 Task: Slide 12 - Our First Trip-1.
Action: Mouse moved to (45, 99)
Screenshot: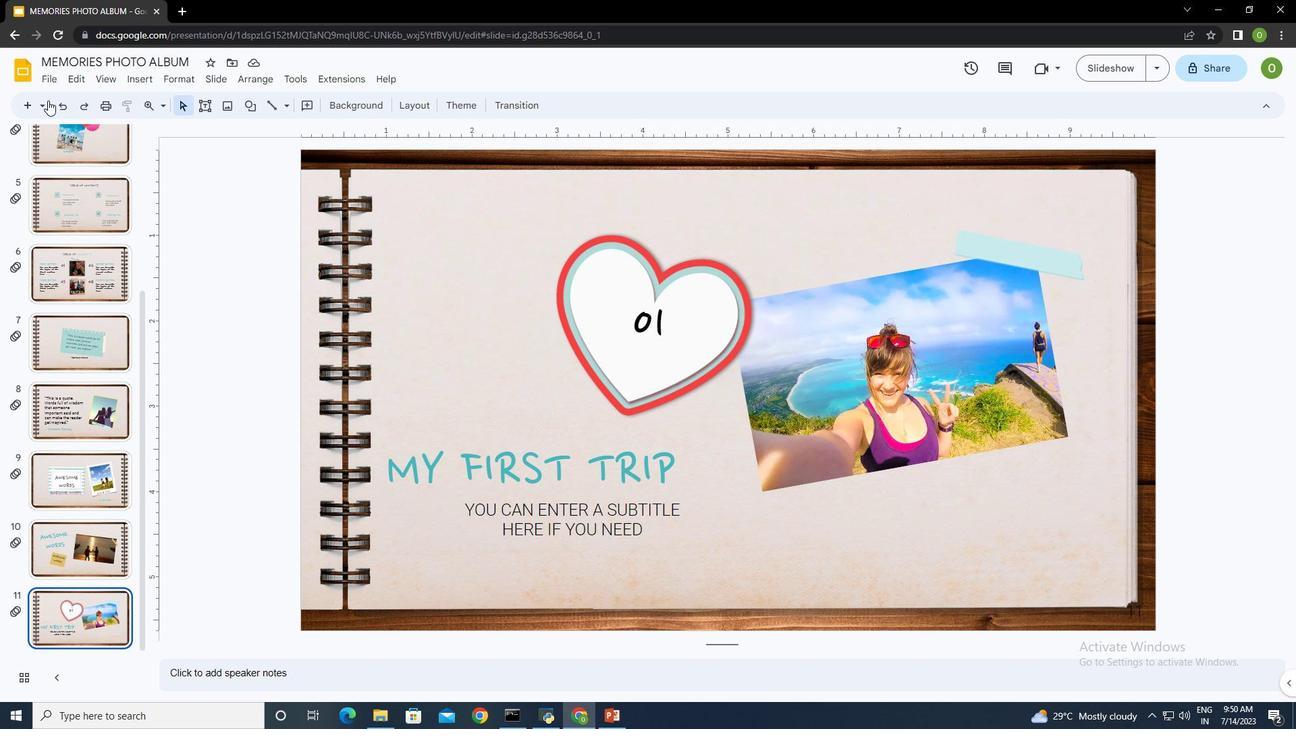 
Action: Mouse pressed left at (45, 99)
Screenshot: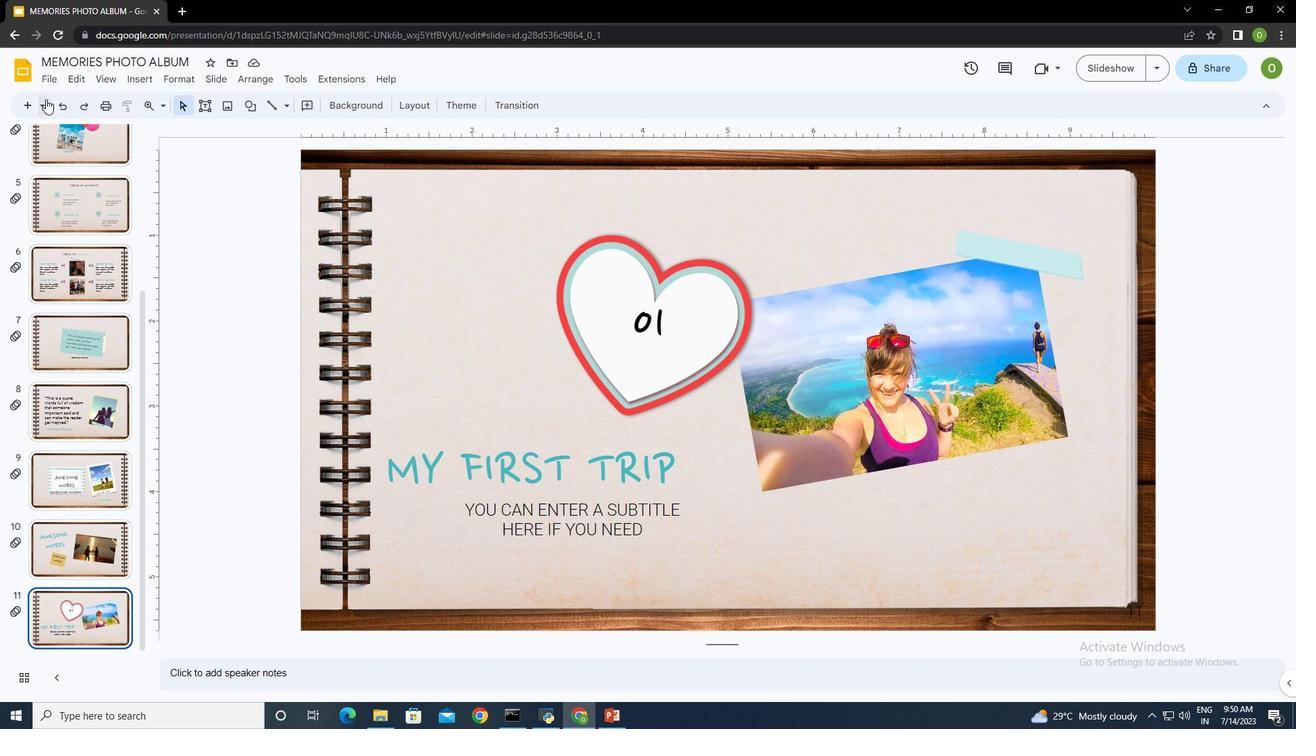 
Action: Mouse moved to (172, 301)
Screenshot: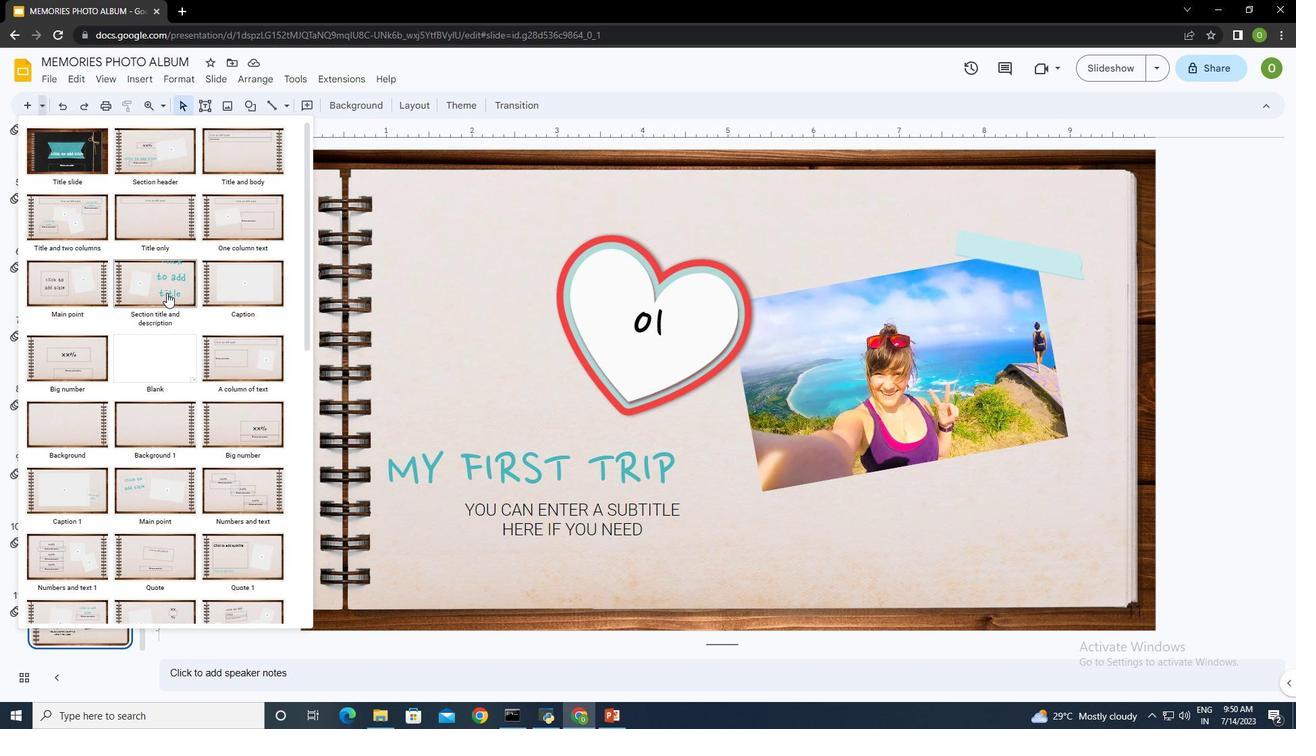 
Action: Mouse scrolled (172, 300) with delta (0, 0)
Screenshot: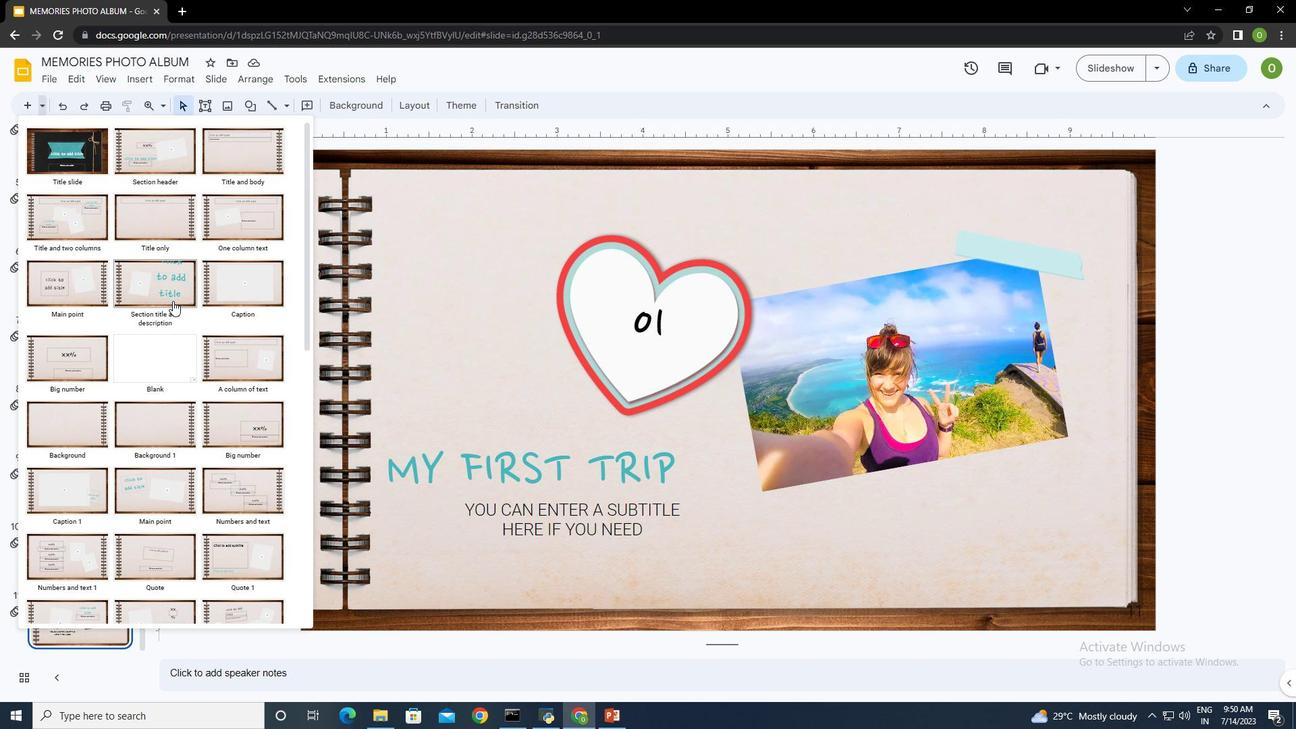 
Action: Mouse scrolled (172, 300) with delta (0, 0)
Screenshot: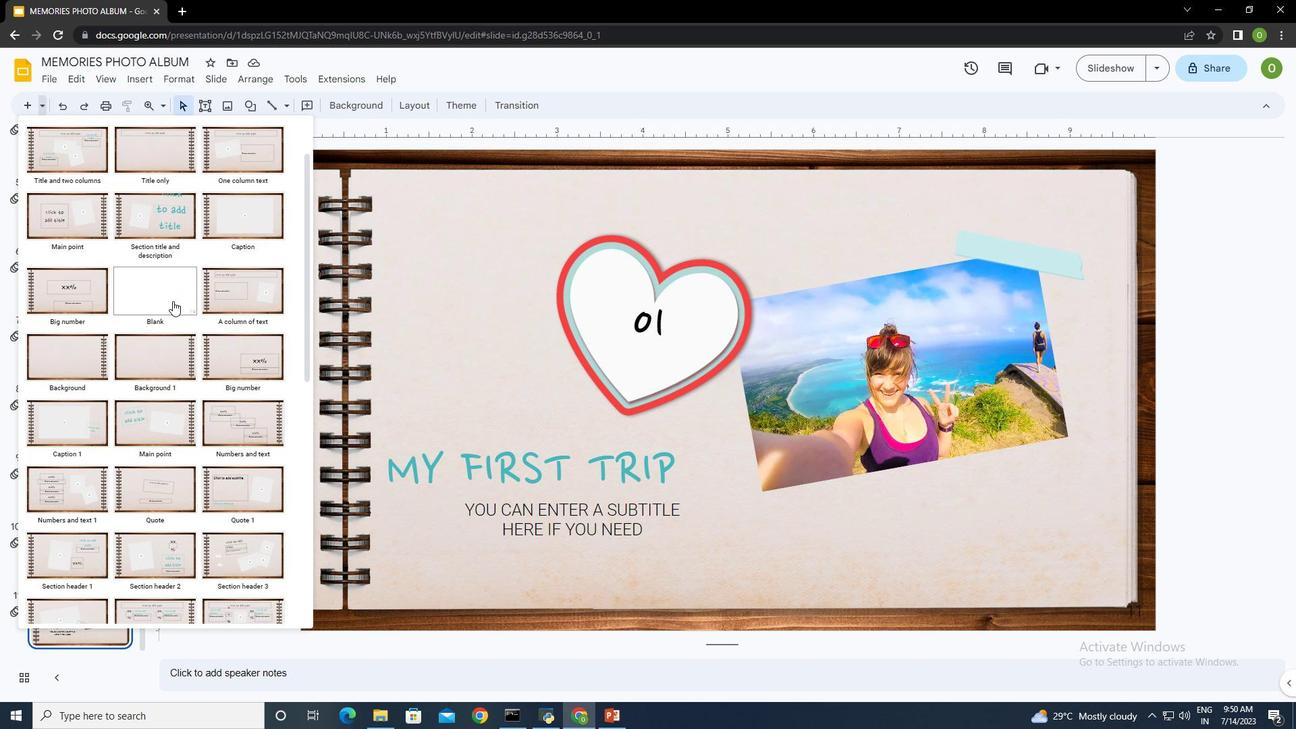 
Action: Mouse scrolled (172, 300) with delta (0, 0)
Screenshot: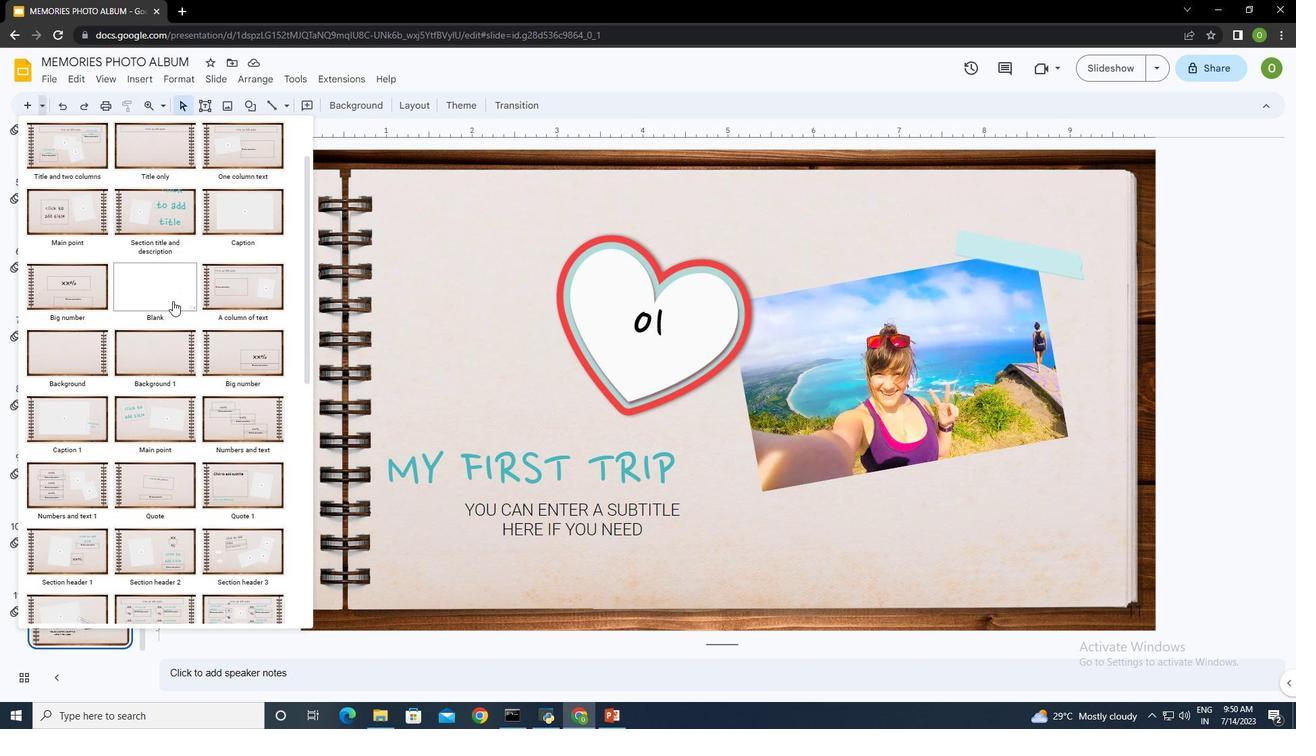 
Action: Mouse scrolled (172, 300) with delta (0, 0)
Screenshot: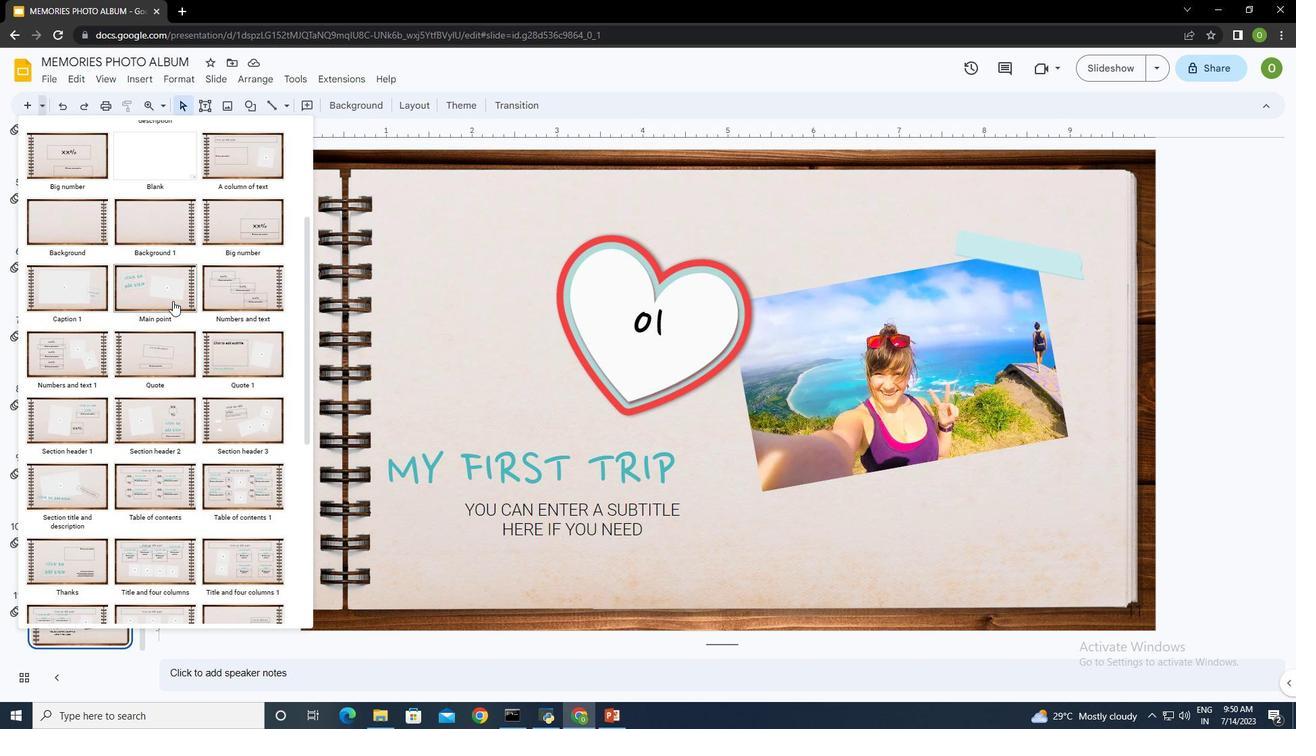 
Action: Mouse scrolled (172, 300) with delta (0, 0)
Screenshot: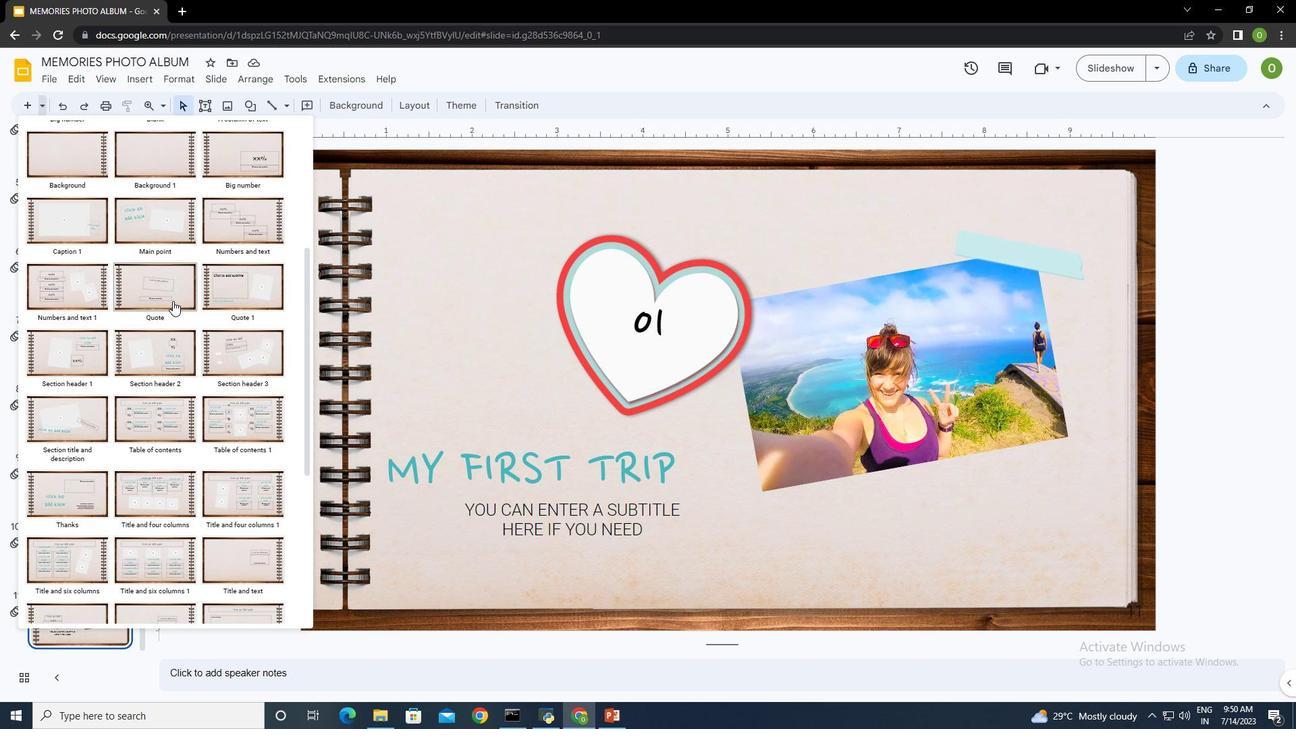 
Action: Mouse scrolled (172, 300) with delta (0, 0)
Screenshot: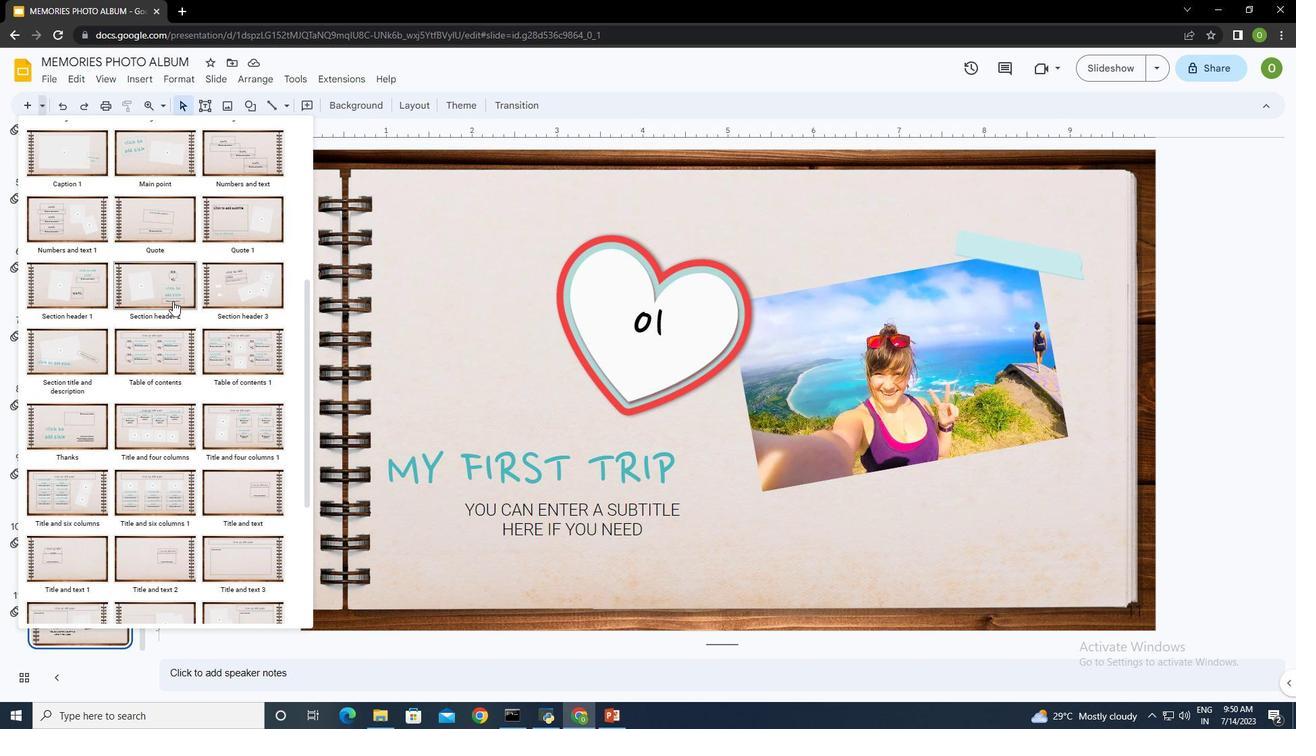 
Action: Mouse moved to (145, 216)
Screenshot: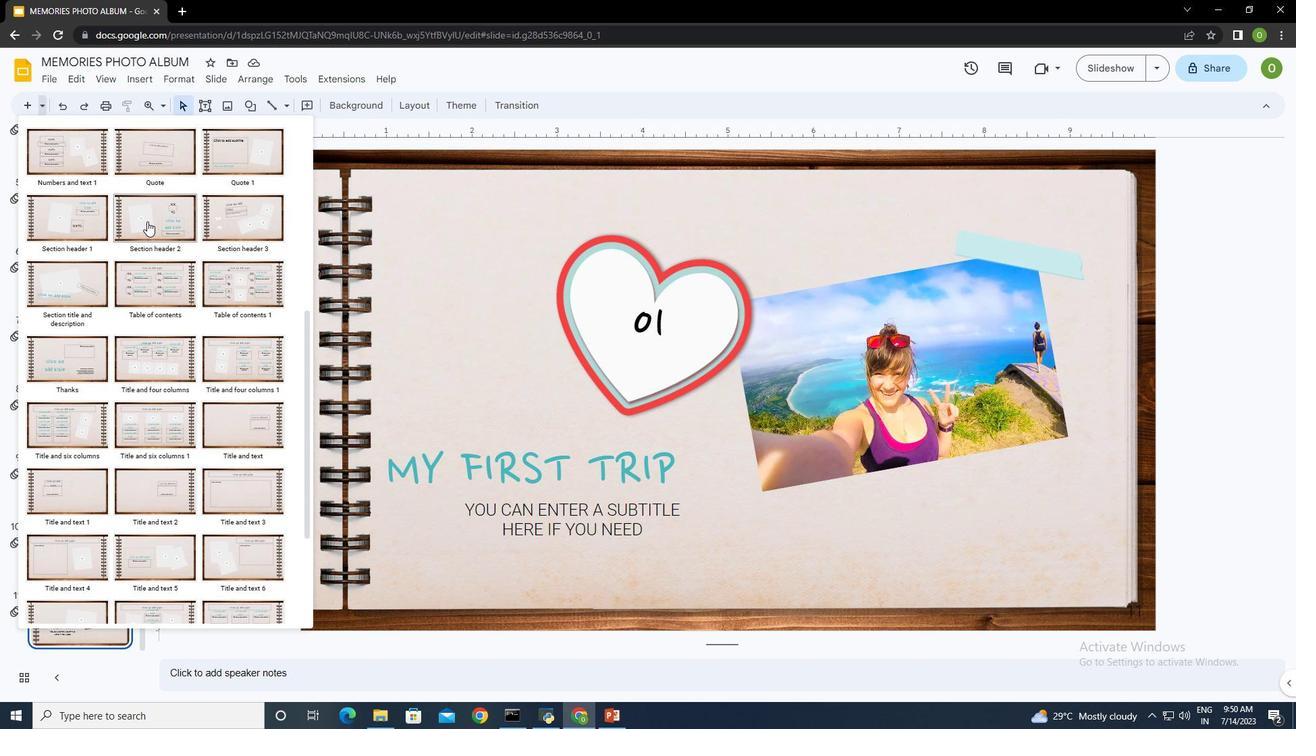 
Action: Mouse pressed left at (145, 216)
Screenshot: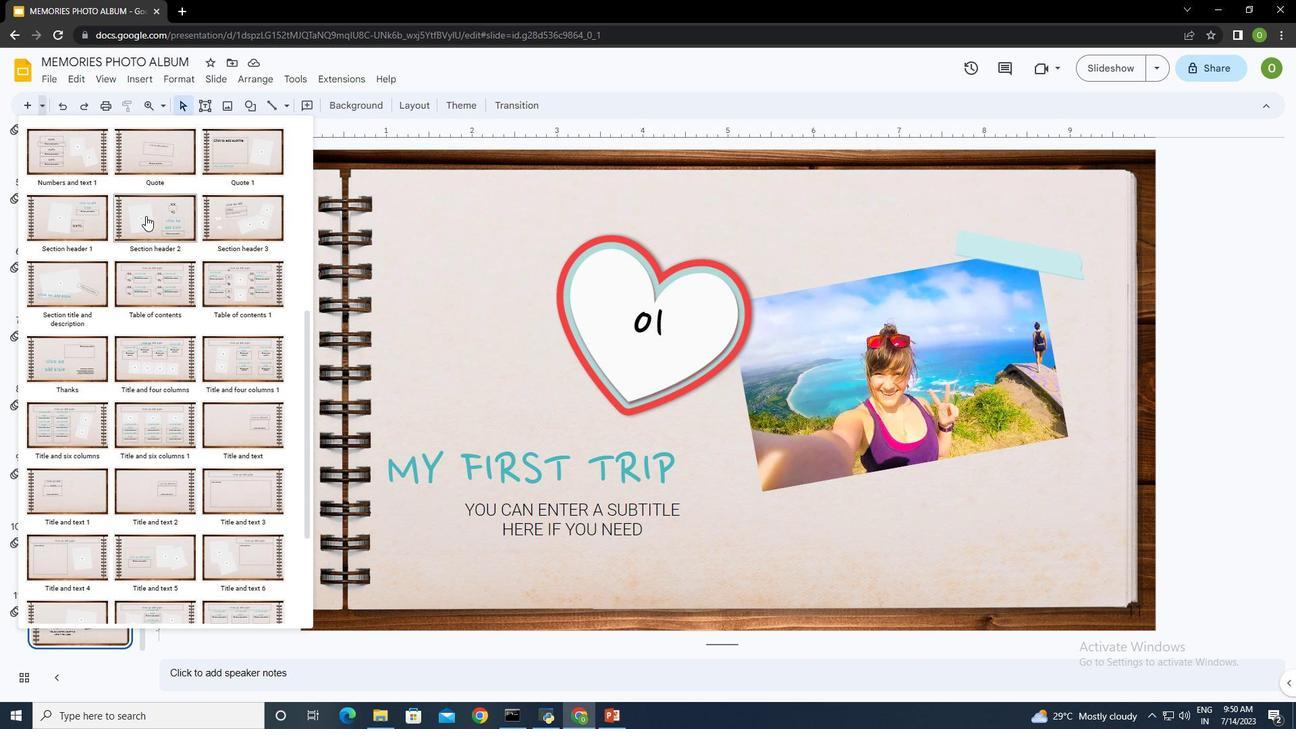 
Action: Mouse moved to (586, 390)
Screenshot: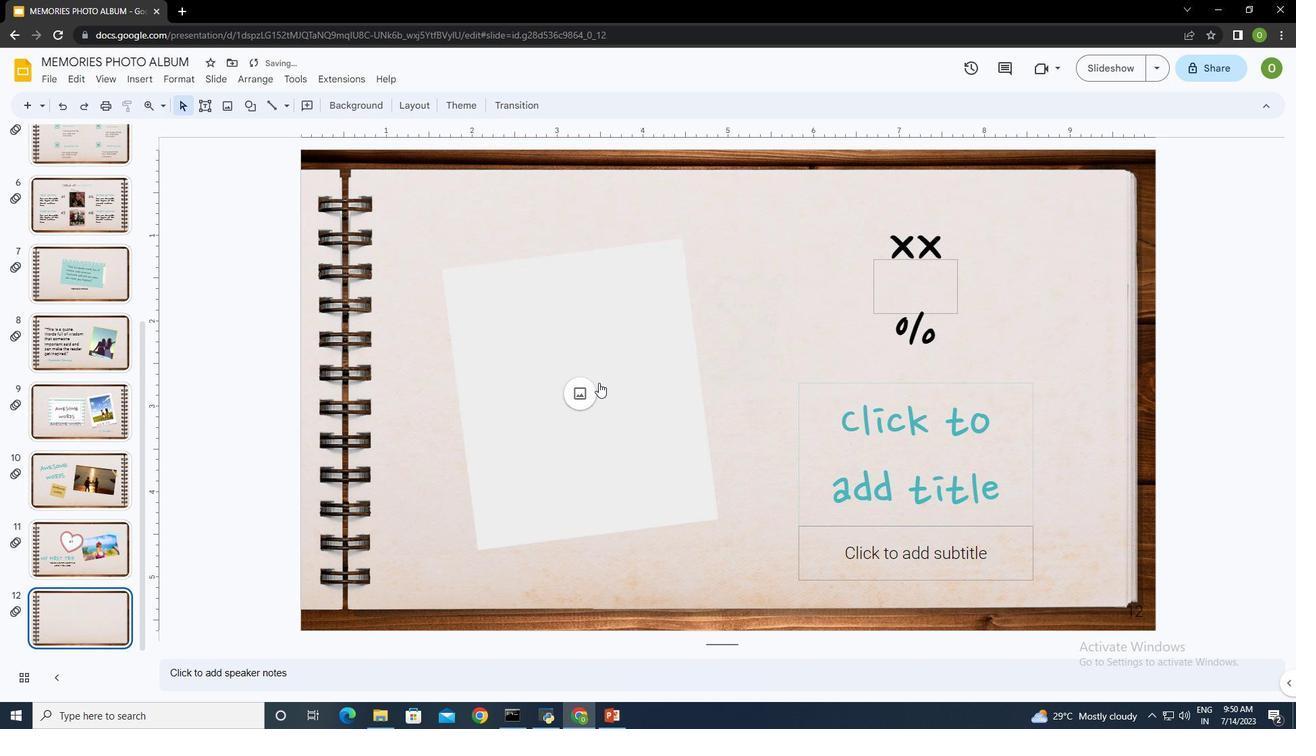 
Action: Mouse pressed left at (586, 390)
Screenshot: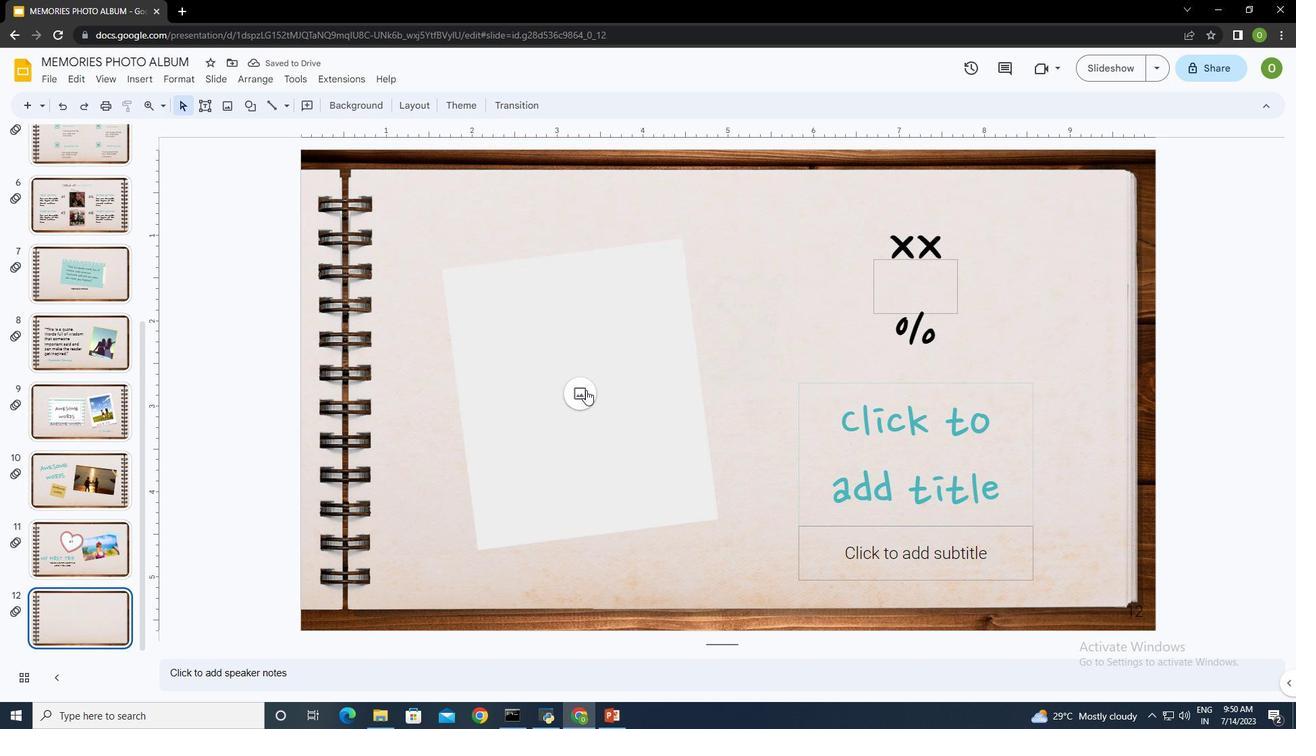 
Action: Mouse moved to (580, 346)
Screenshot: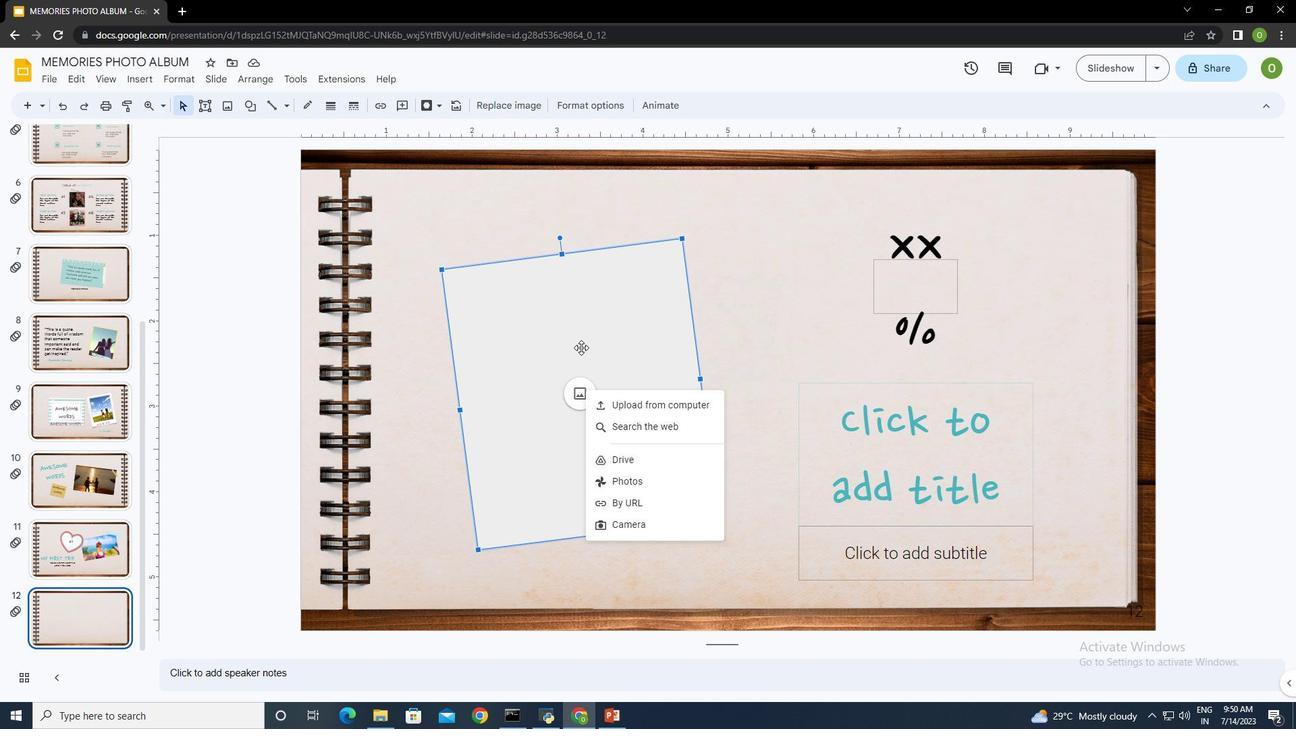 
Action: Mouse pressed left at (580, 346)
Screenshot: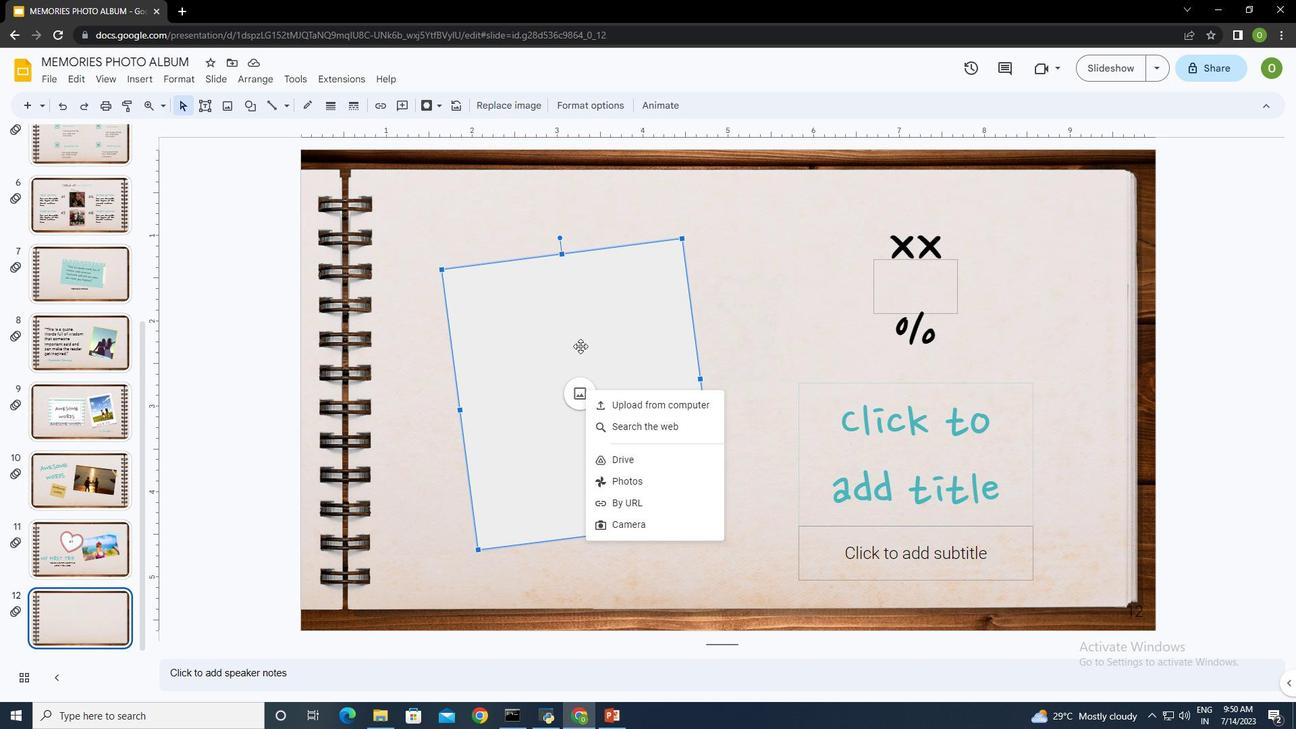 
Action: Key pressed <Key.delete>
Screenshot: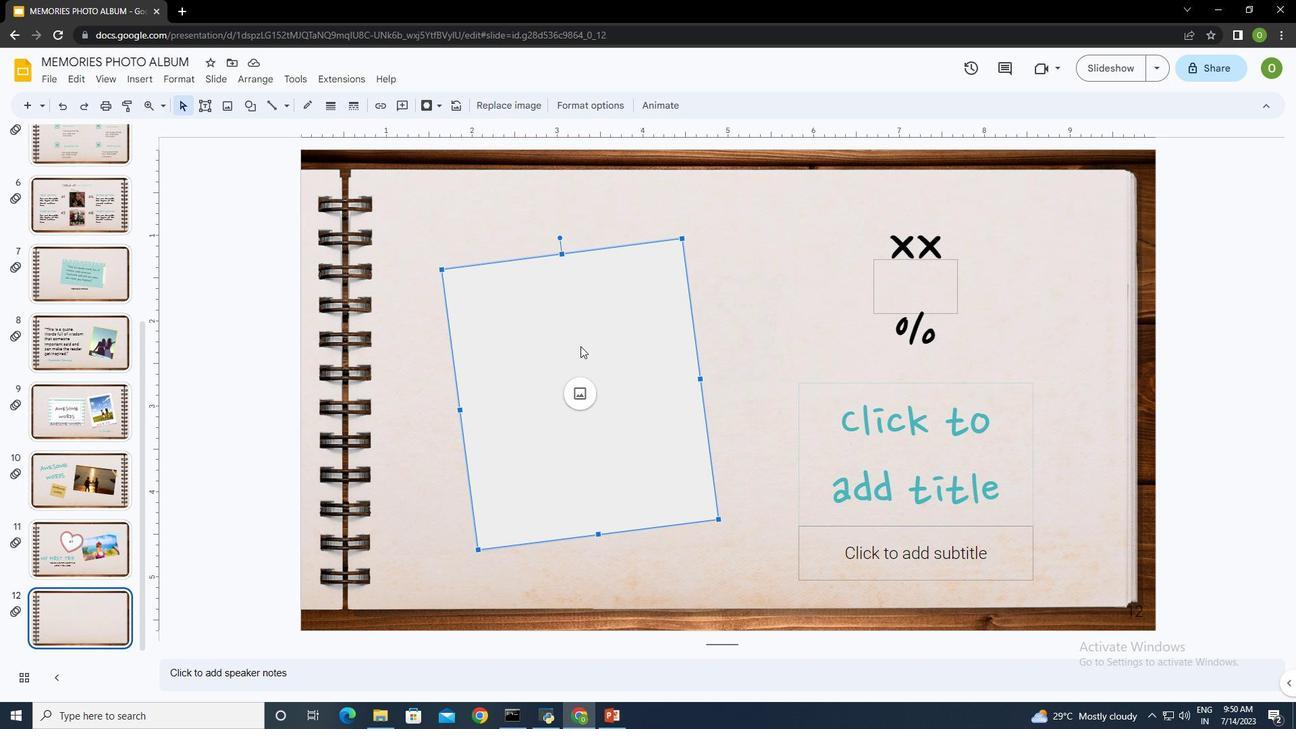 
Action: Mouse moved to (139, 80)
Screenshot: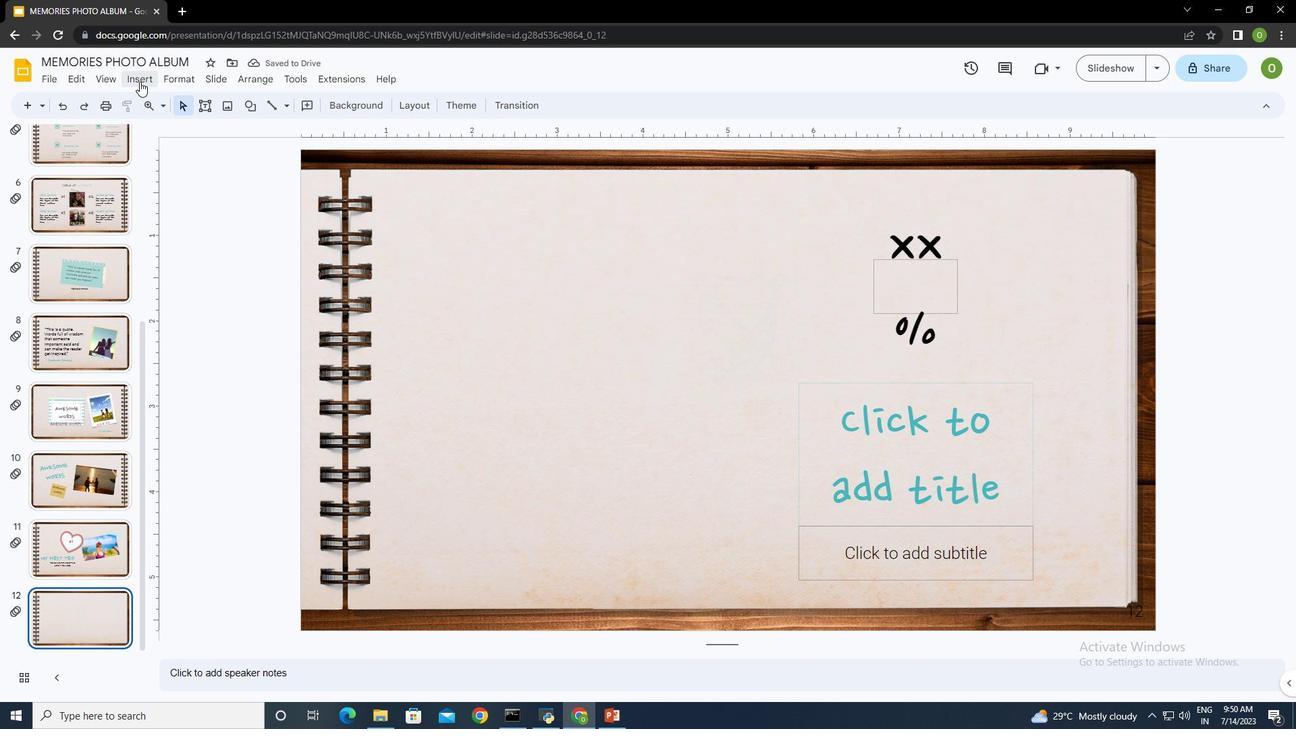 
Action: Mouse pressed left at (139, 80)
Screenshot: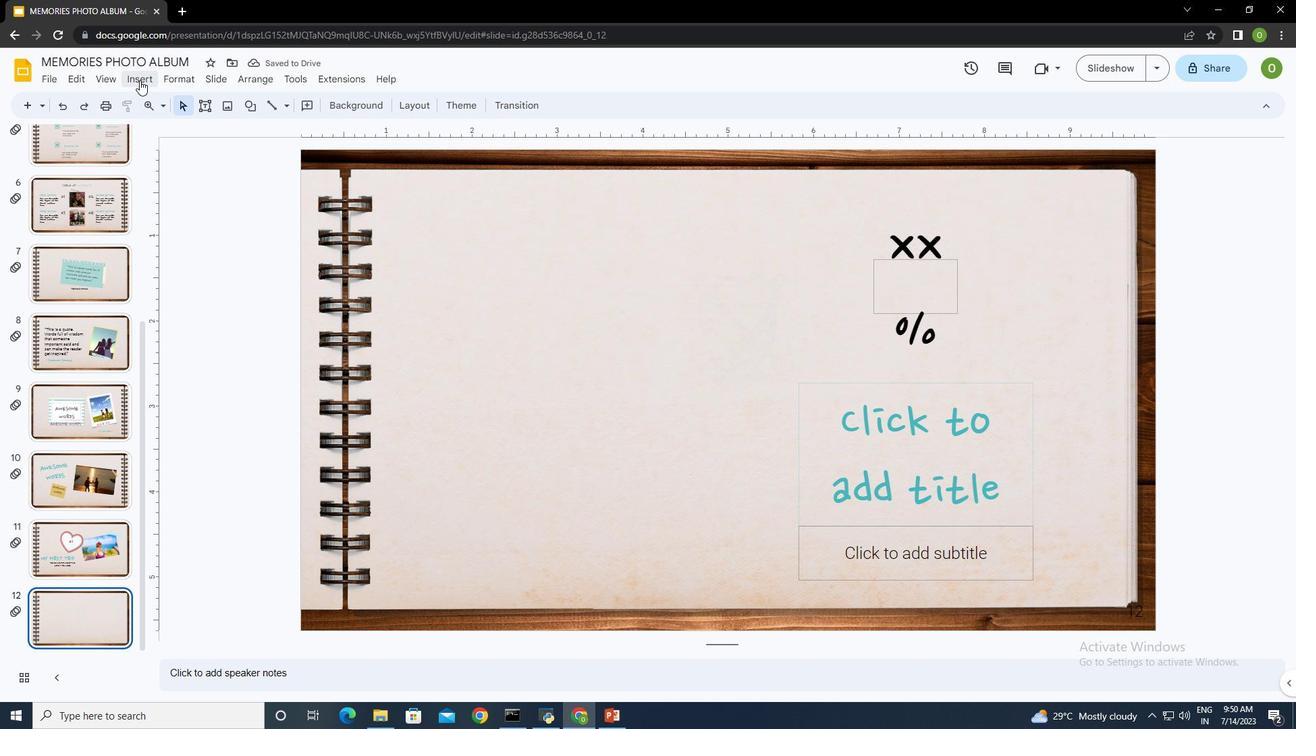 
Action: Mouse moved to (420, 109)
Screenshot: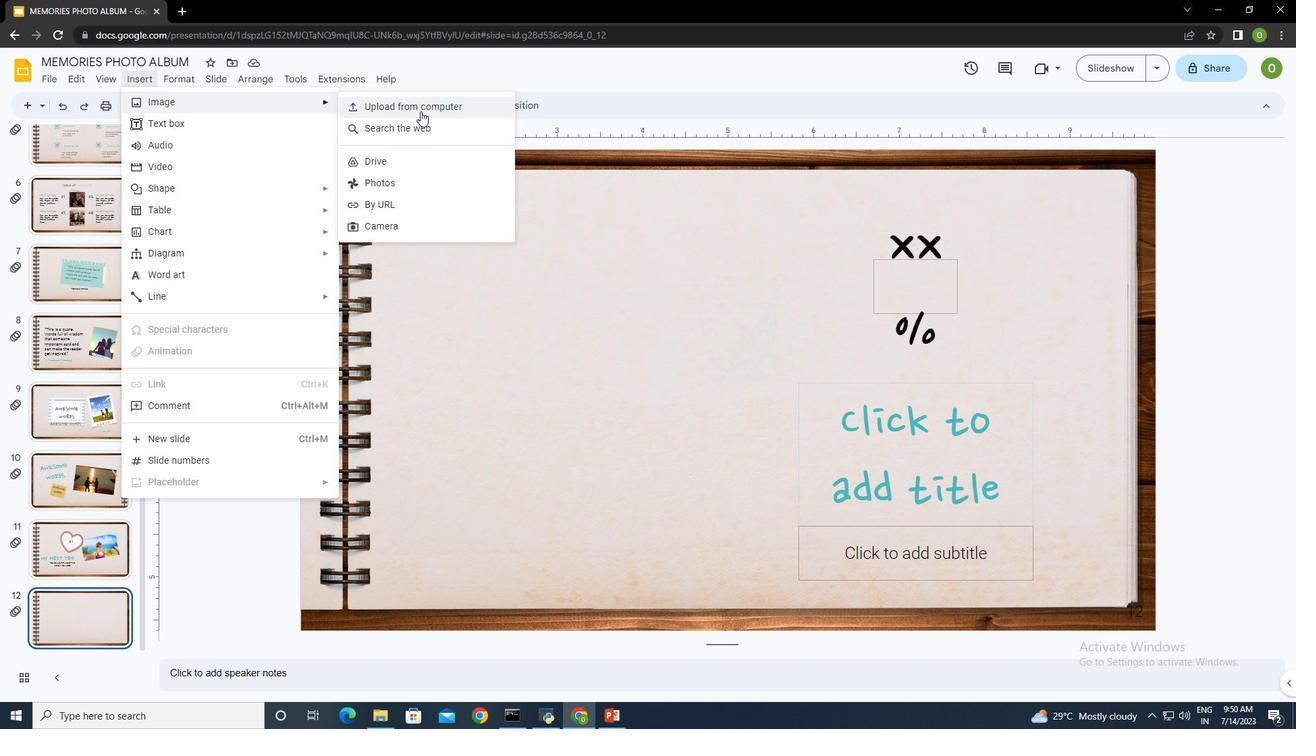 
Action: Mouse pressed left at (420, 109)
Screenshot: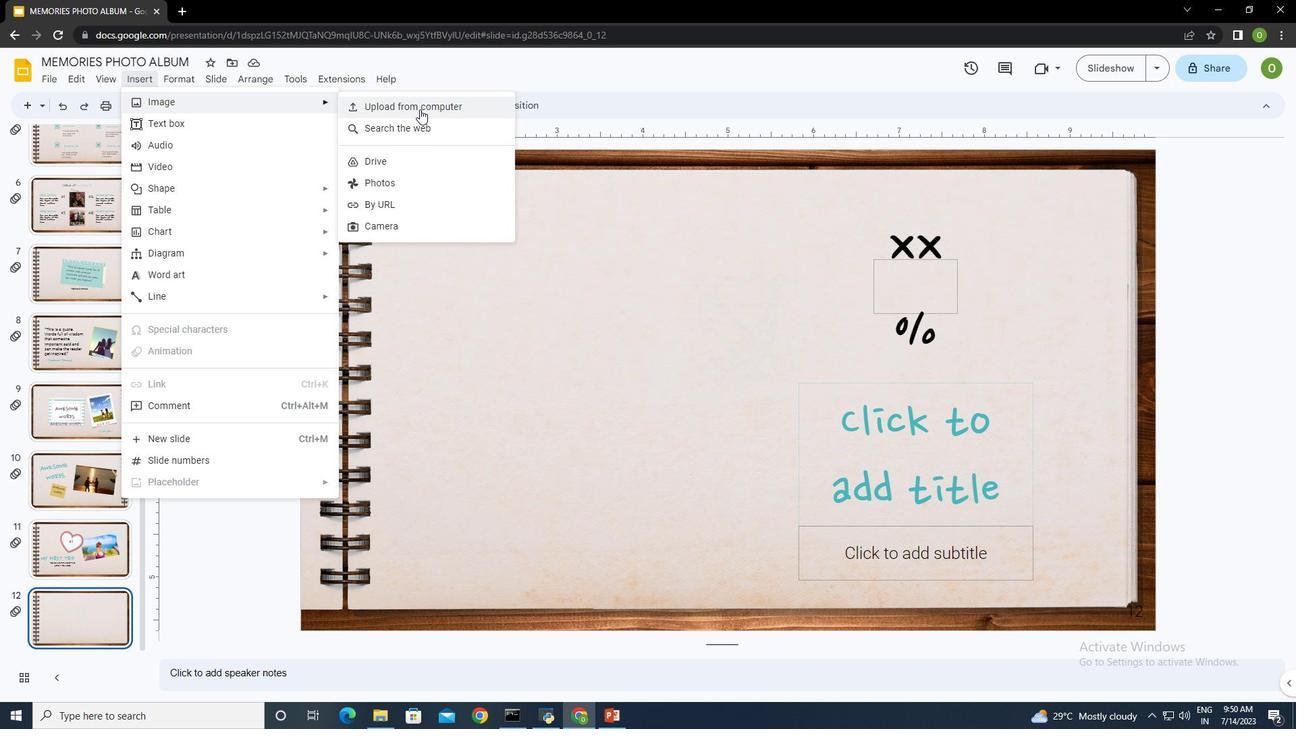 
Action: Mouse moved to (380, 178)
Screenshot: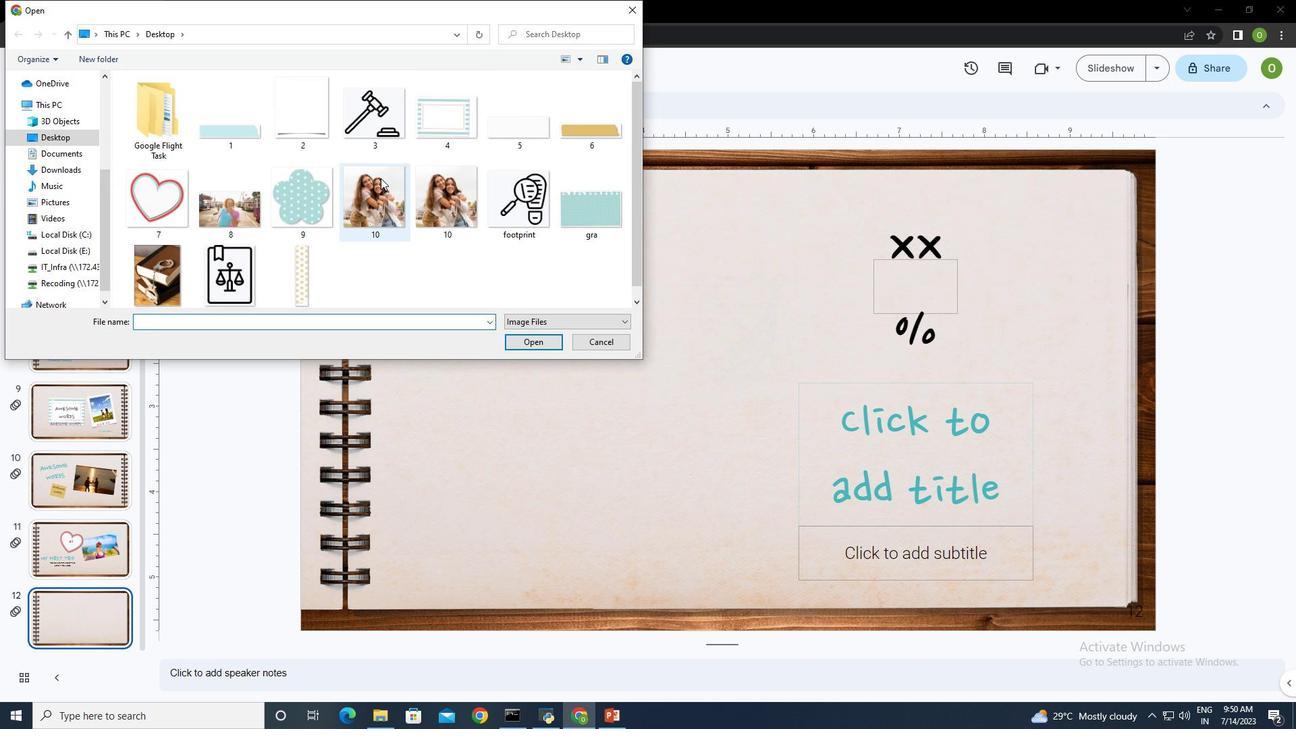 
Action: Mouse scrolled (380, 177) with delta (0, 0)
Screenshot: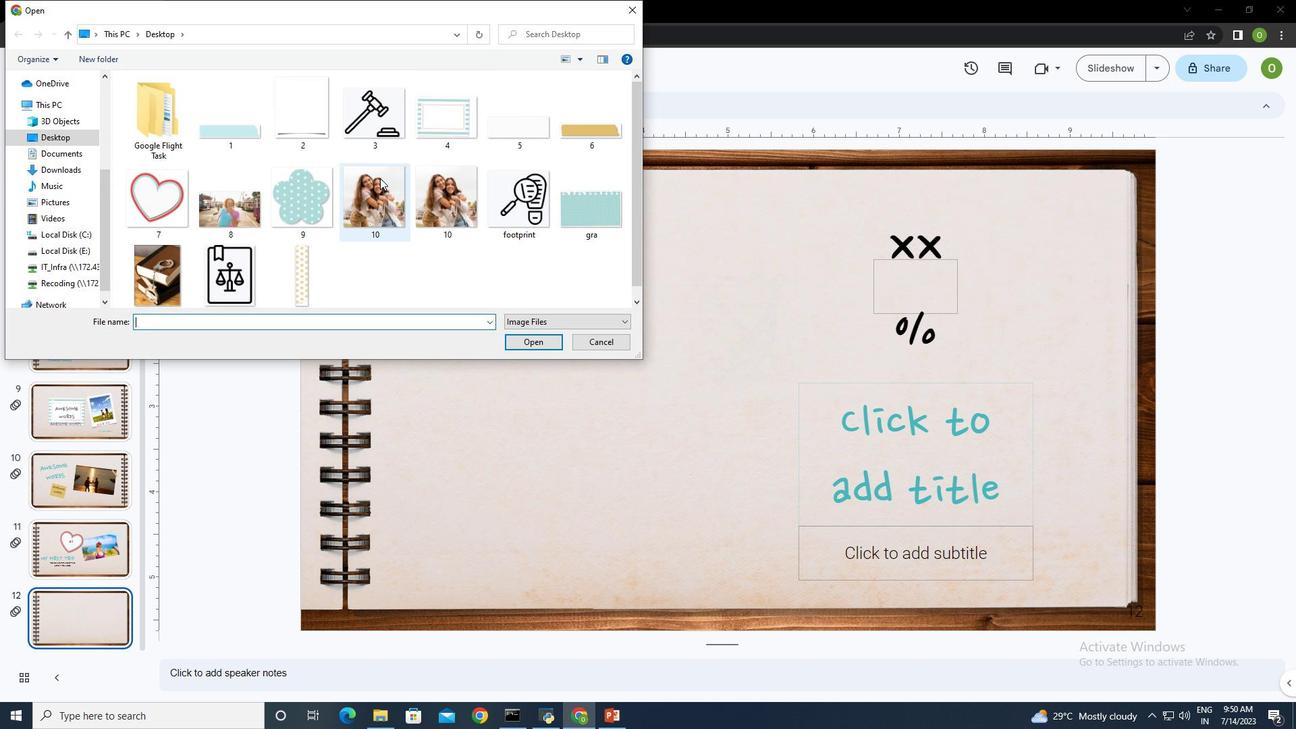 
Action: Mouse scrolled (380, 178) with delta (0, 0)
Screenshot: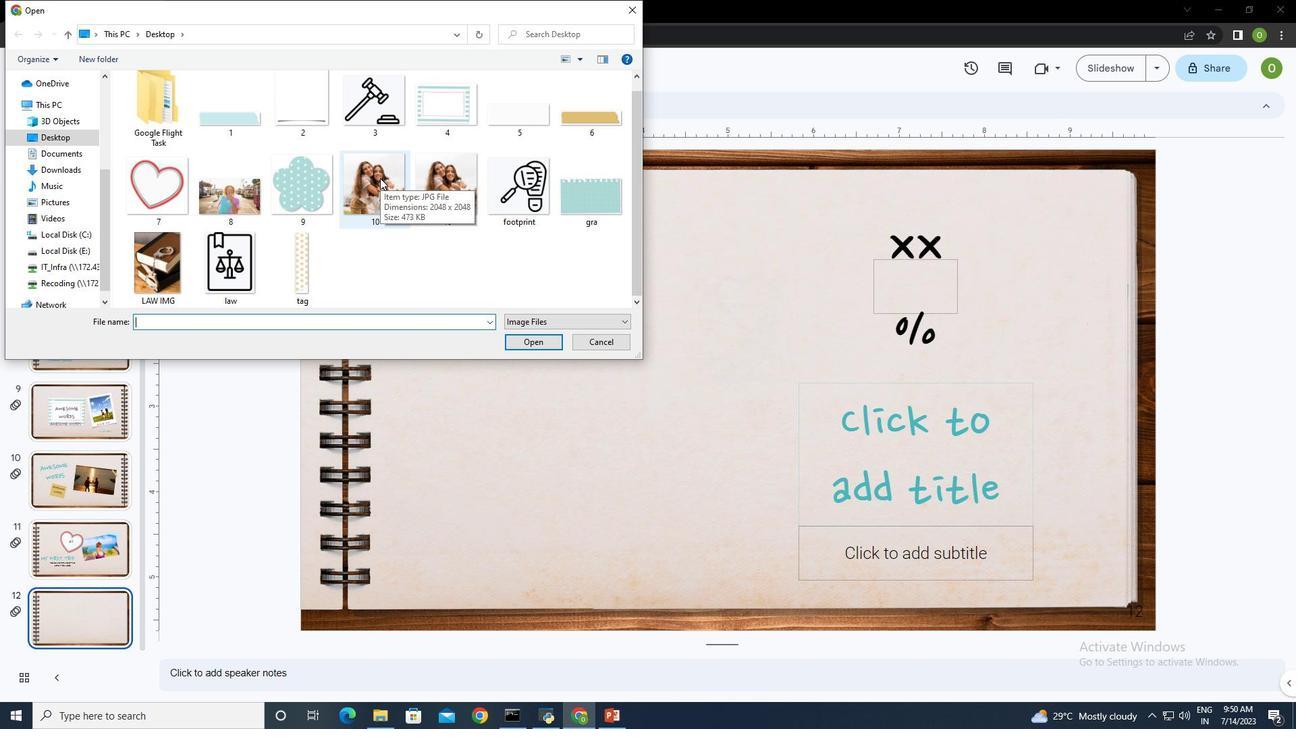 
Action: Mouse moved to (303, 110)
Screenshot: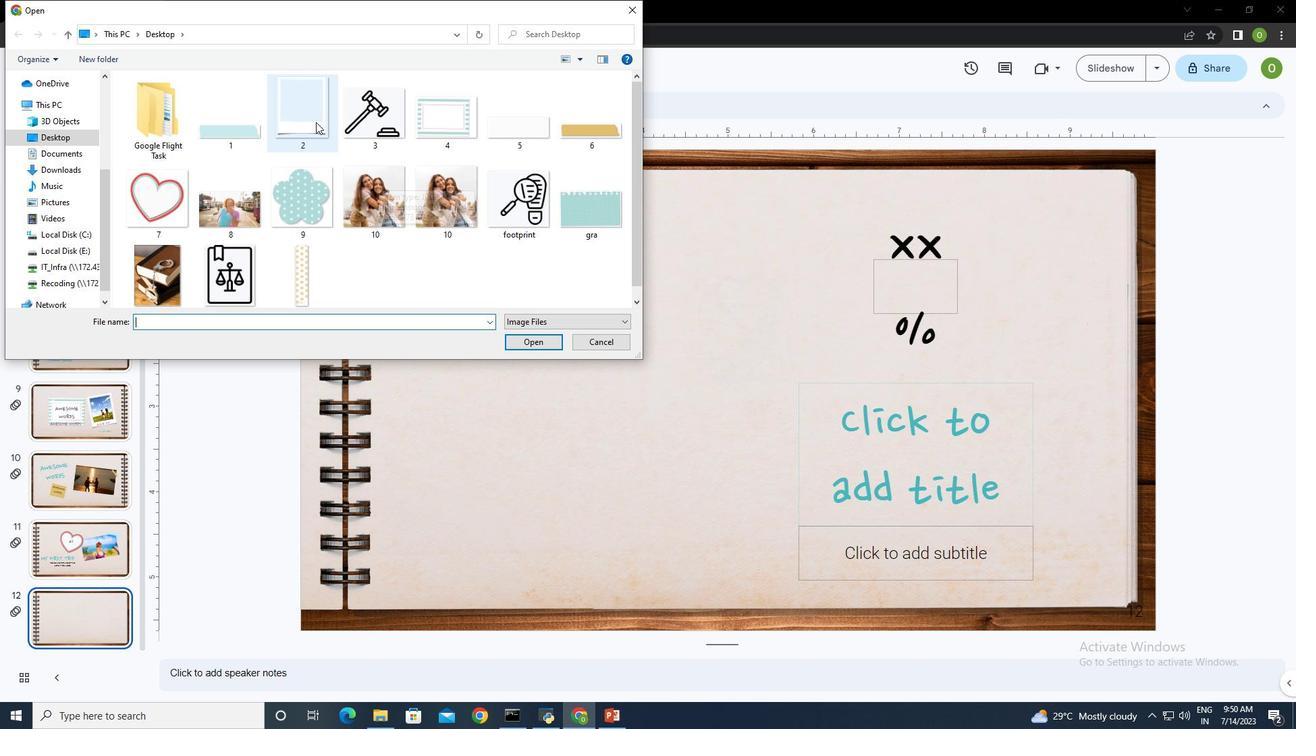 
Action: Mouse pressed left at (303, 110)
Screenshot: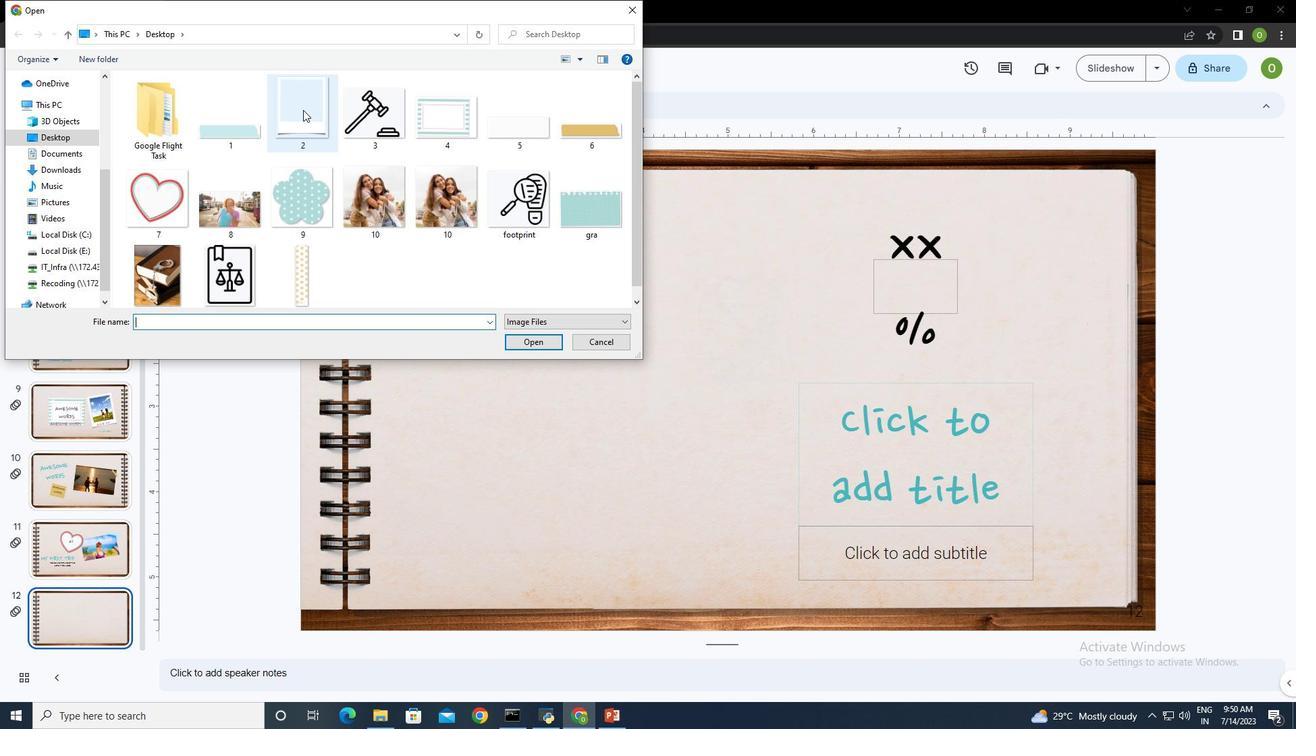 
Action: Mouse moved to (539, 338)
Screenshot: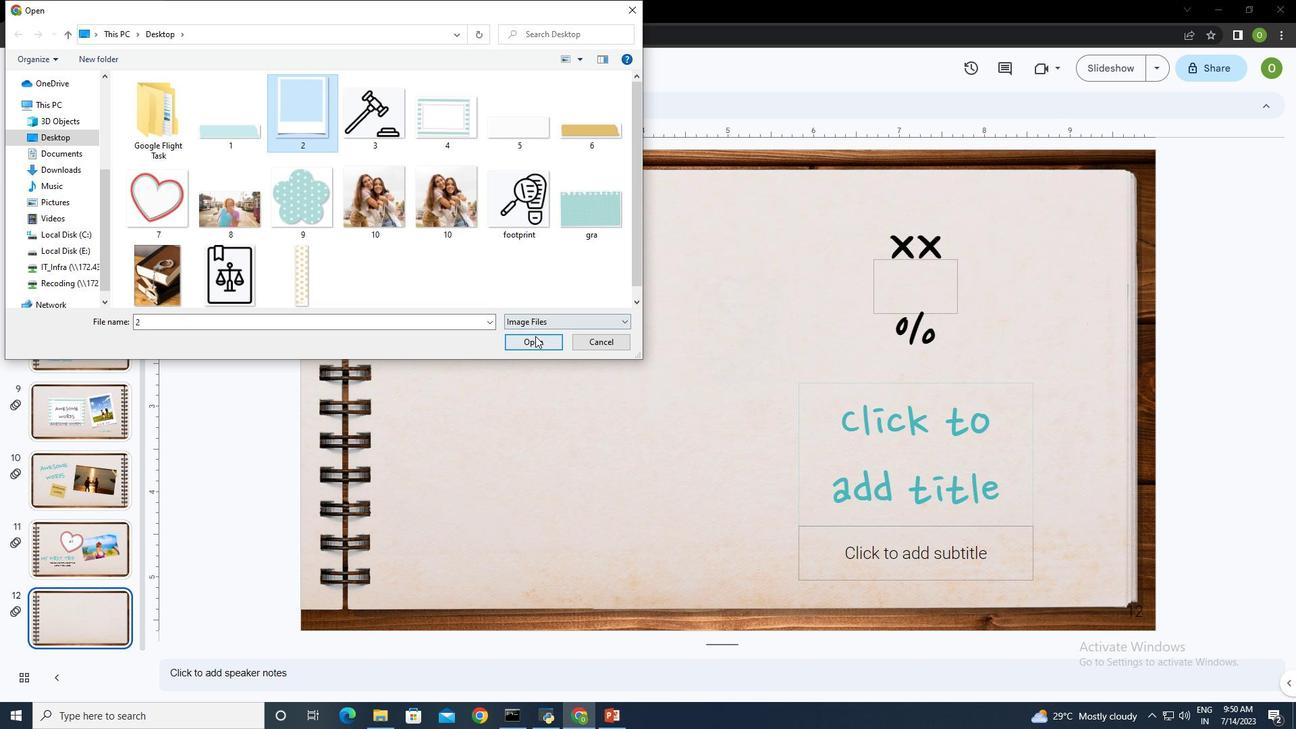 
Action: Mouse pressed left at (539, 338)
Screenshot: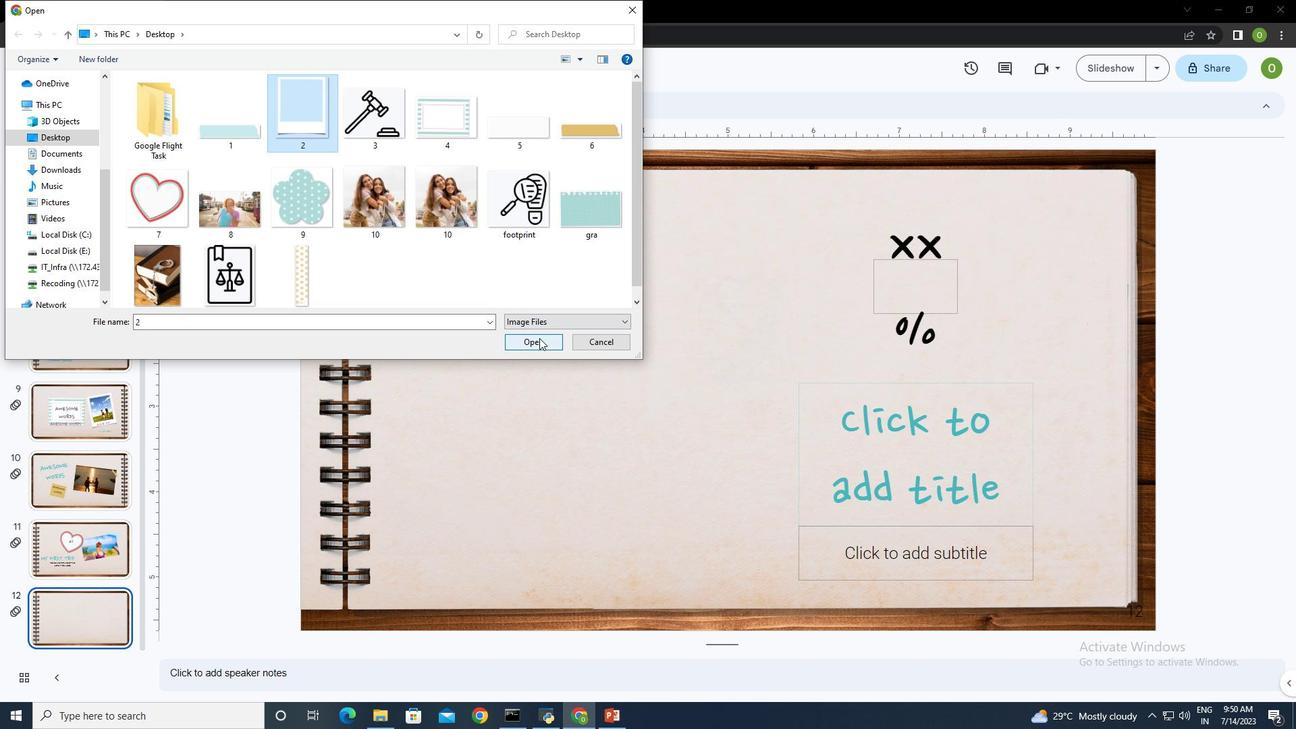 
Action: Mouse moved to (462, 301)
Screenshot: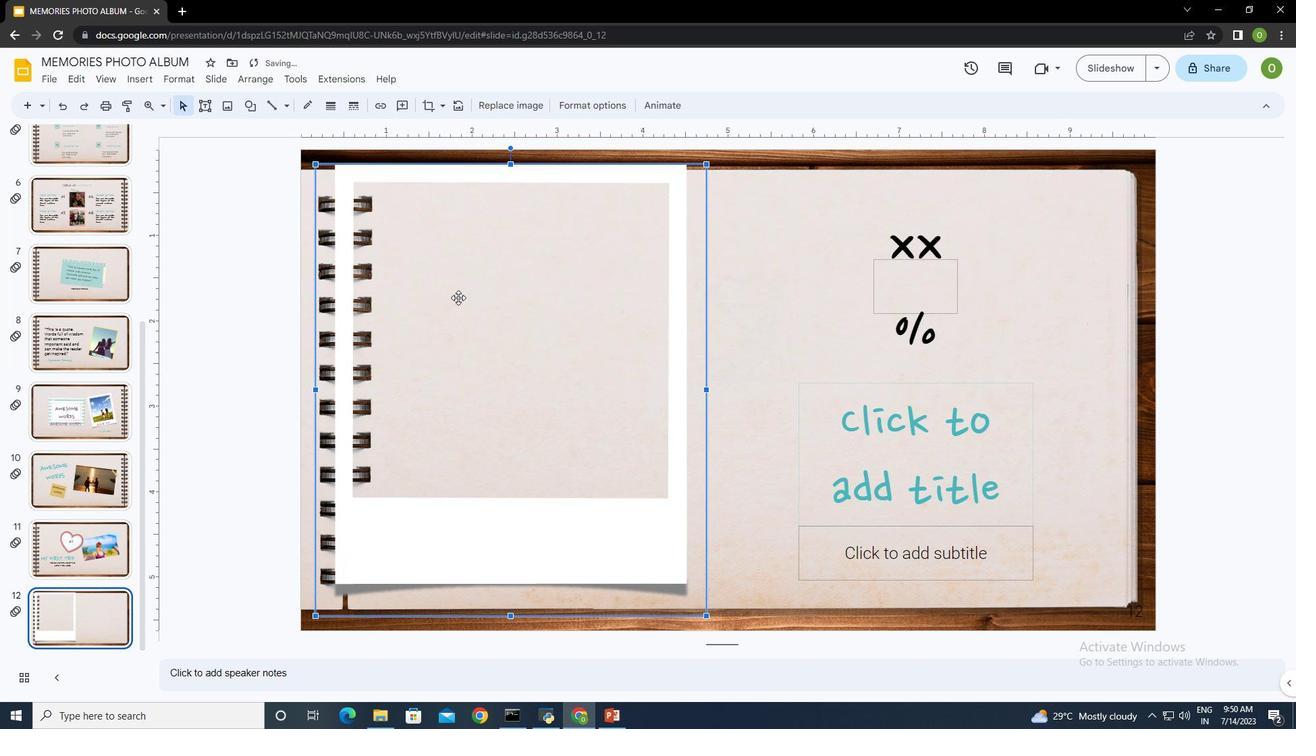 
Action: Mouse pressed left at (462, 301)
Screenshot: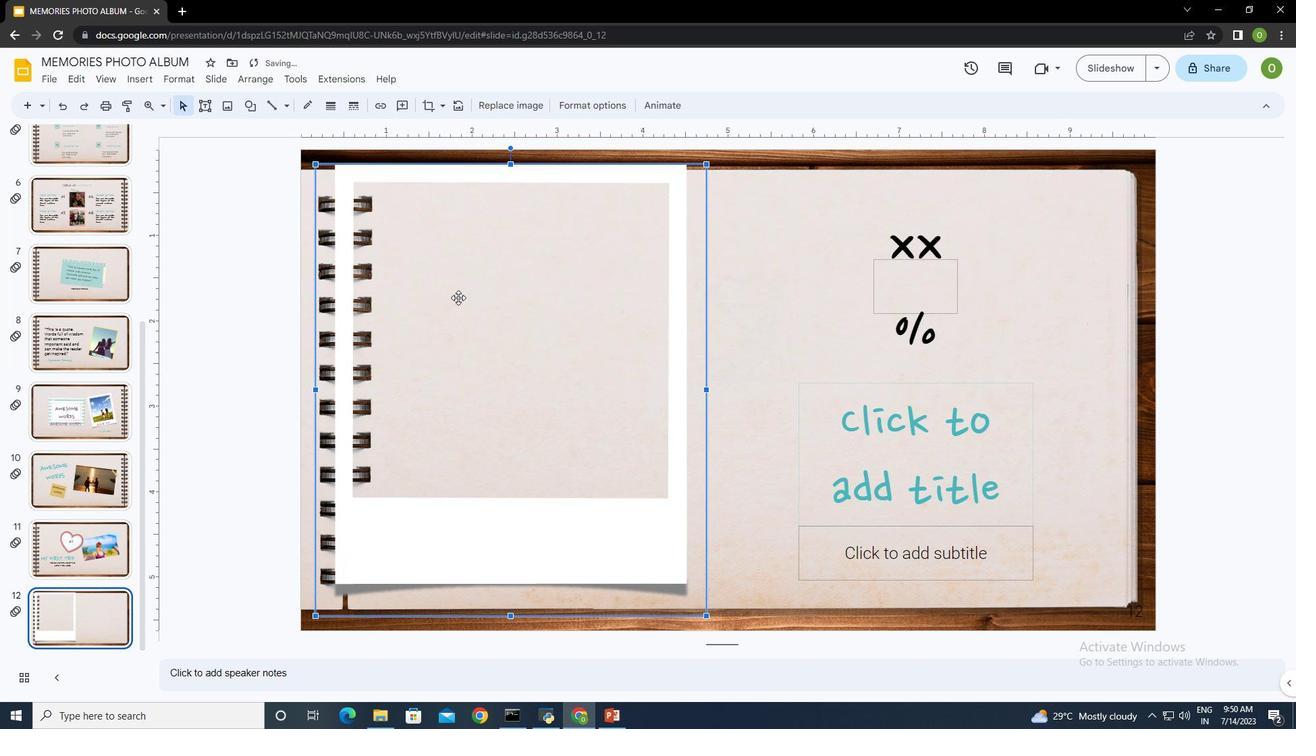 
Action: Mouse moved to (782, 205)
Screenshot: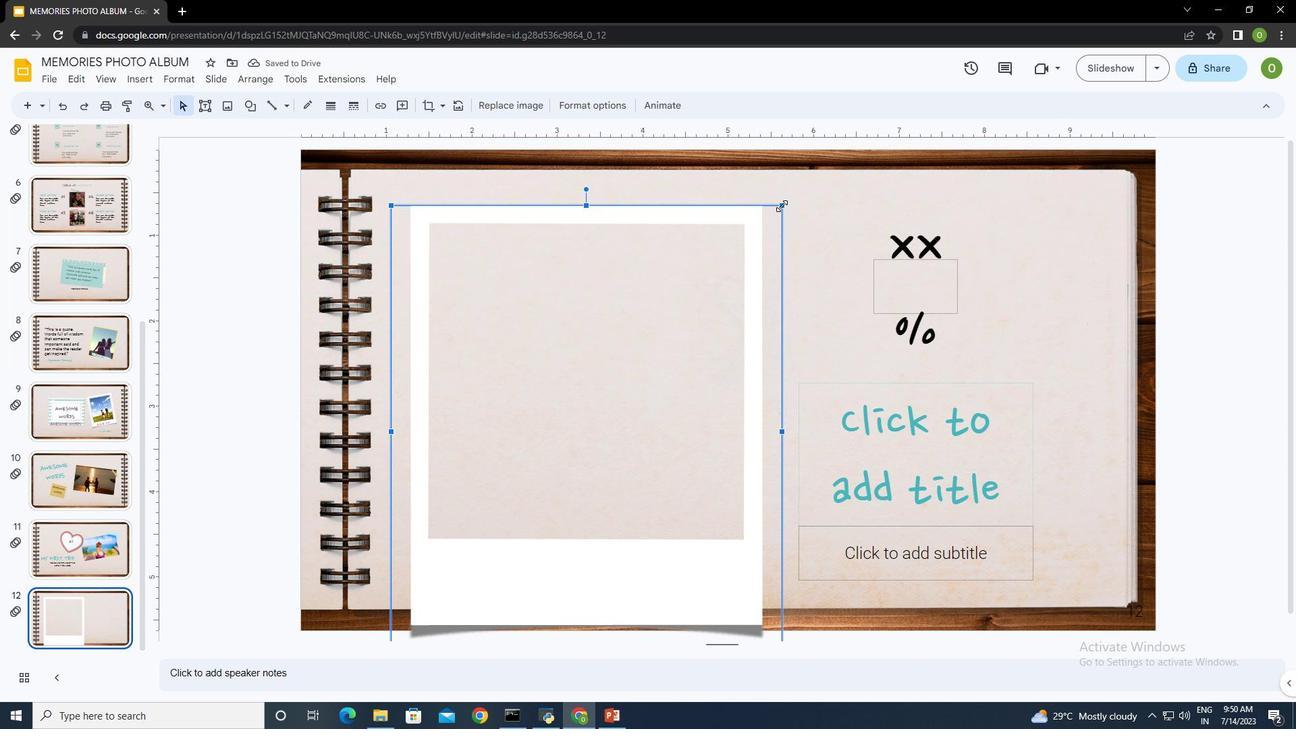 
Action: Mouse pressed left at (782, 205)
Screenshot: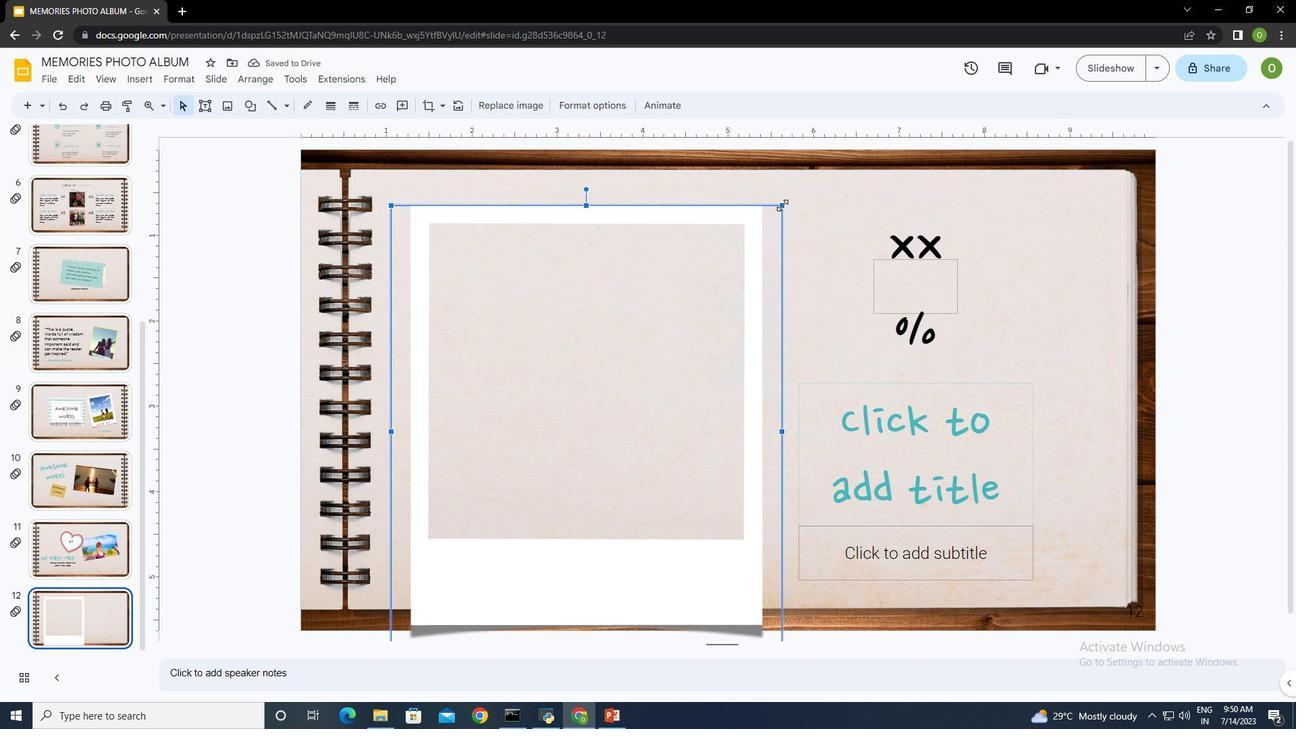 
Action: Mouse moved to (541, 414)
Screenshot: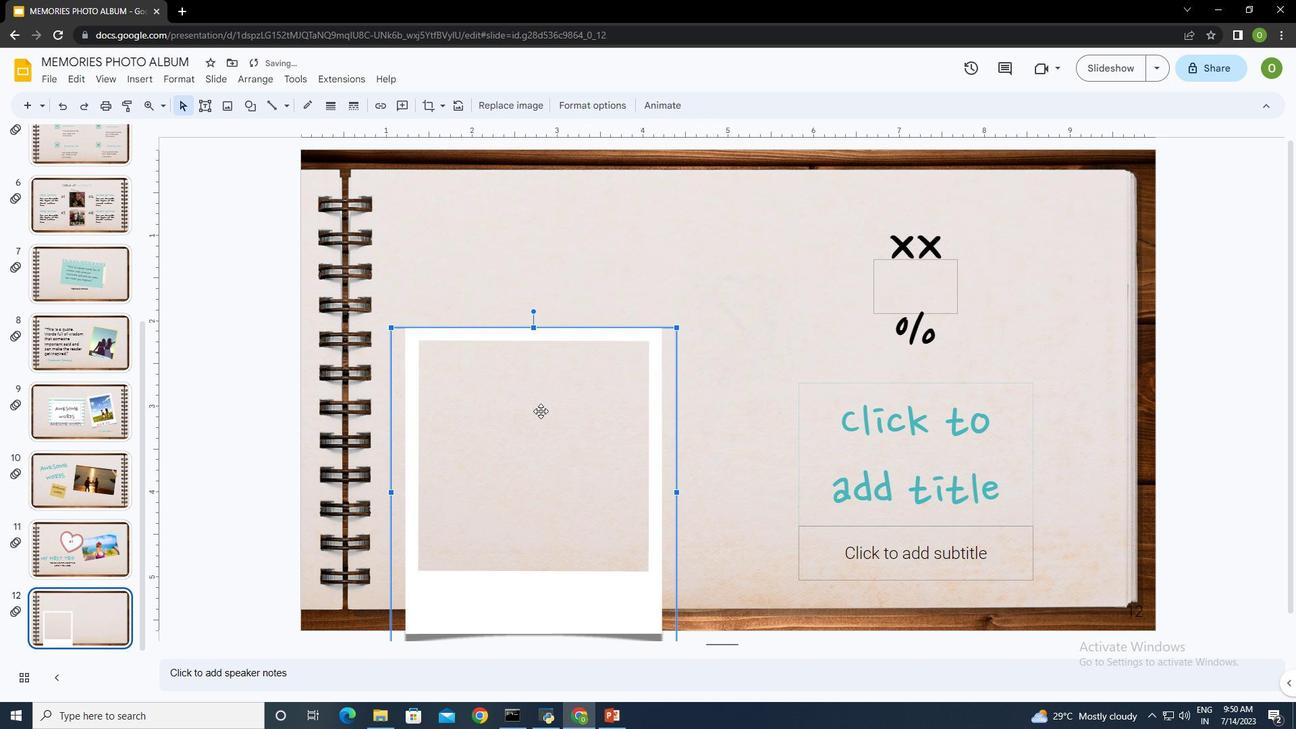 
Action: Mouse pressed left at (541, 414)
Screenshot: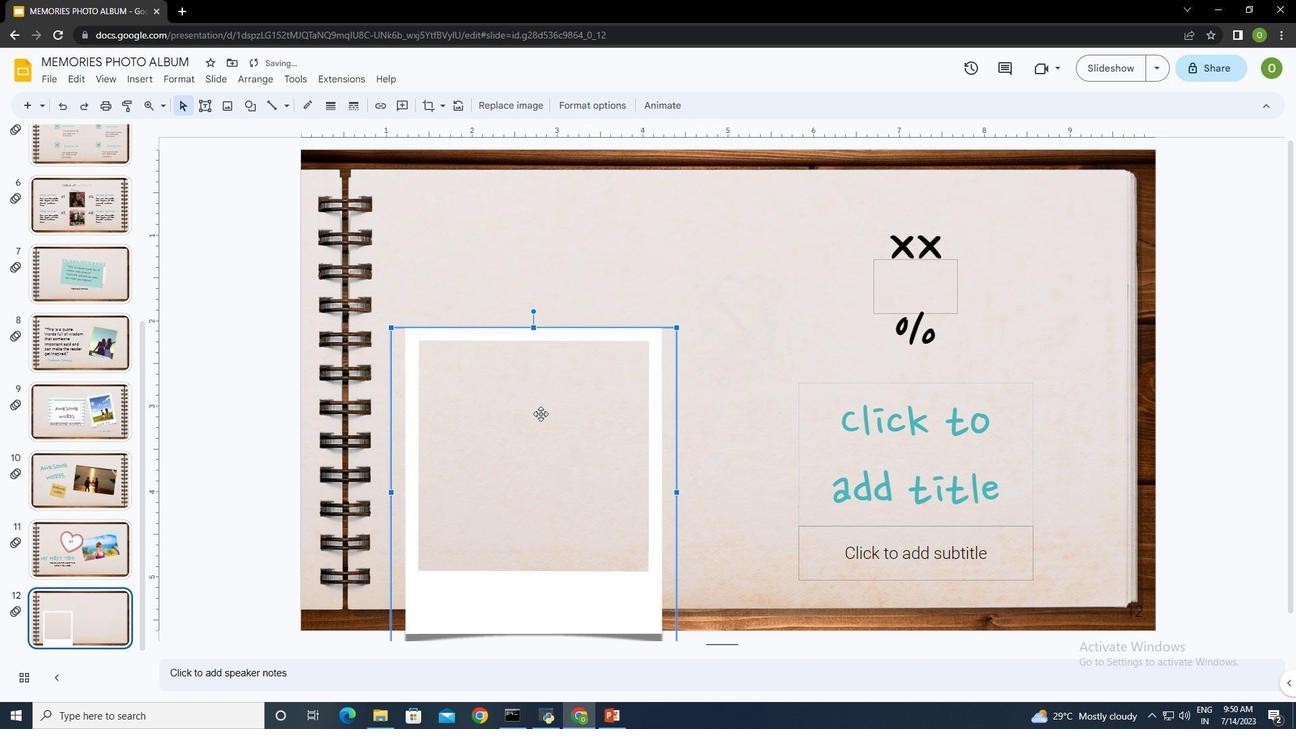 
Action: Mouse moved to (559, 233)
Screenshot: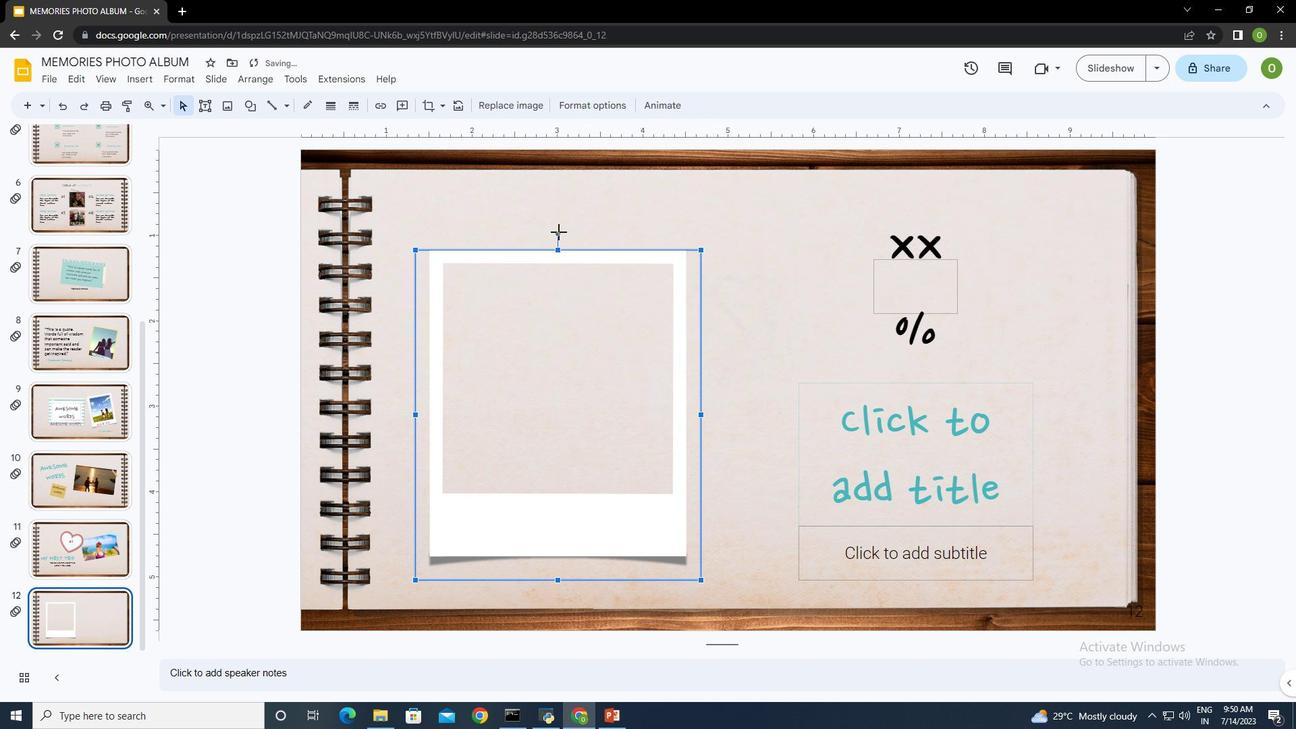 
Action: Mouse pressed left at (559, 233)
Screenshot: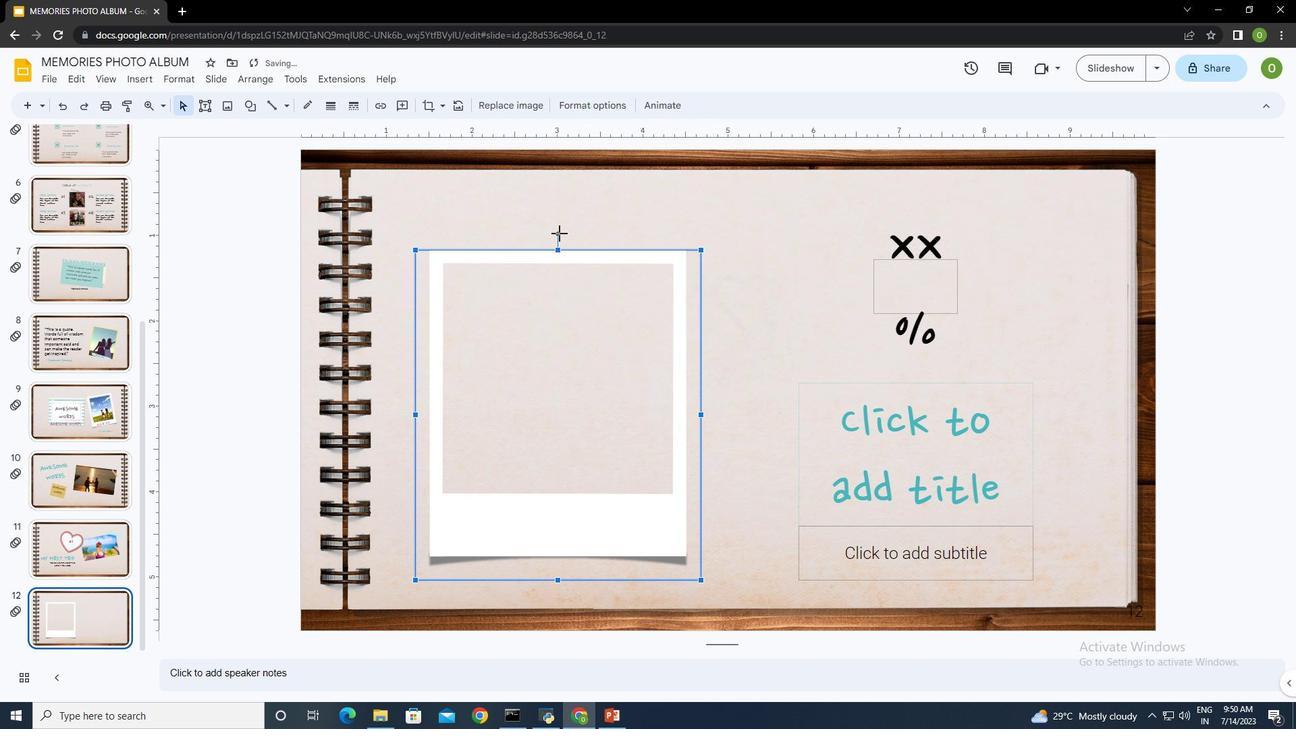 
Action: Mouse moved to (579, 428)
Screenshot: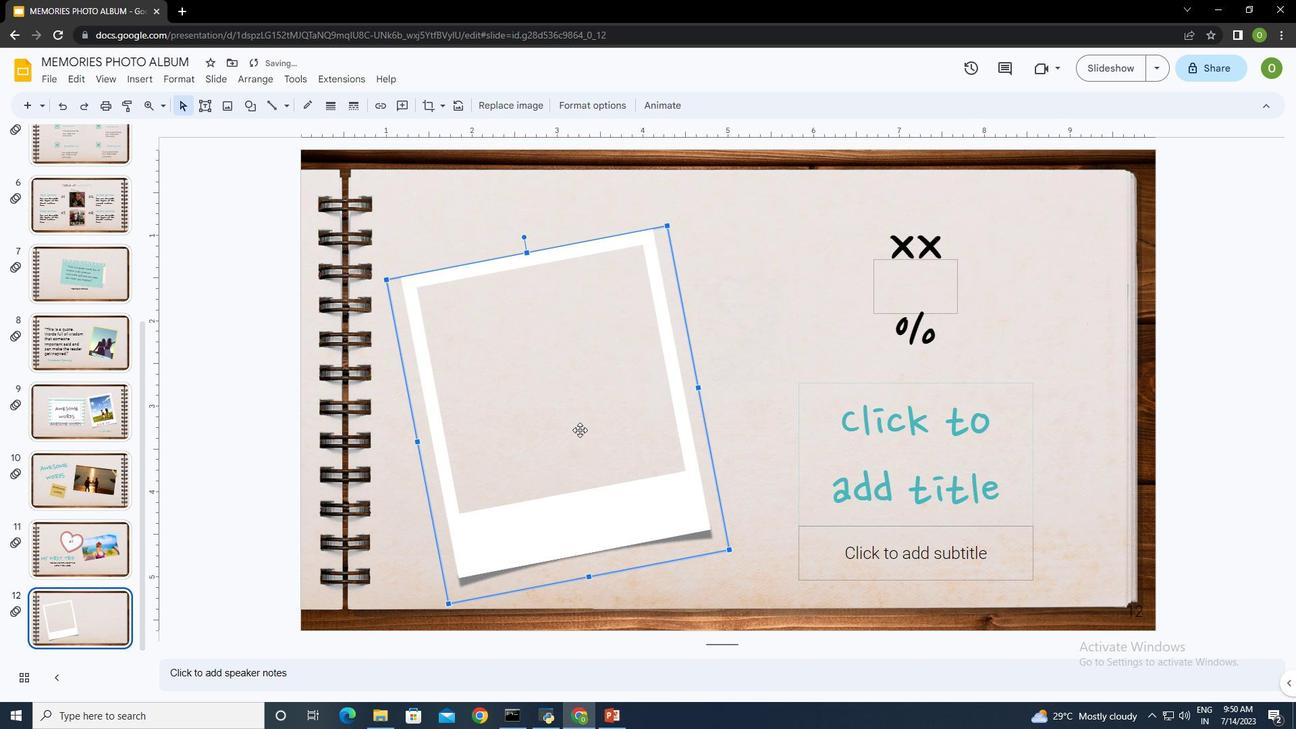 
Action: Mouse pressed left at (579, 428)
Screenshot: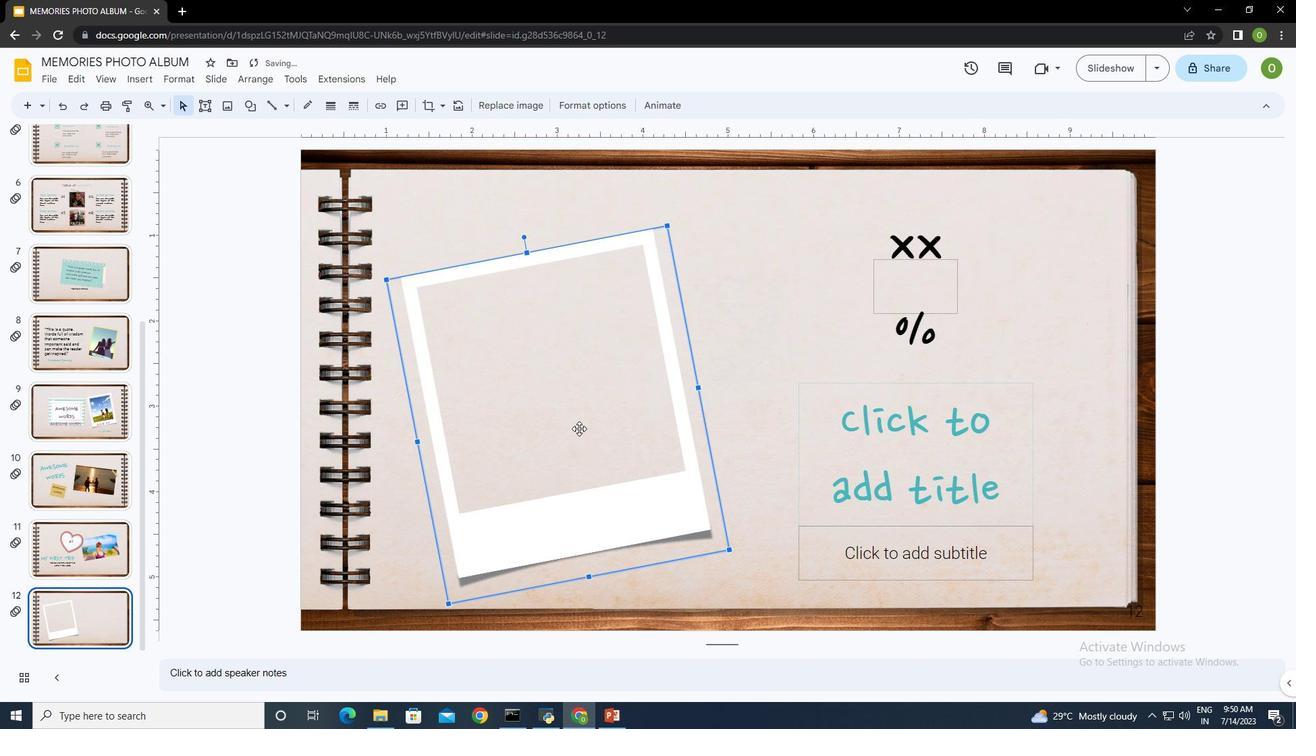 
Action: Mouse moved to (717, 355)
Screenshot: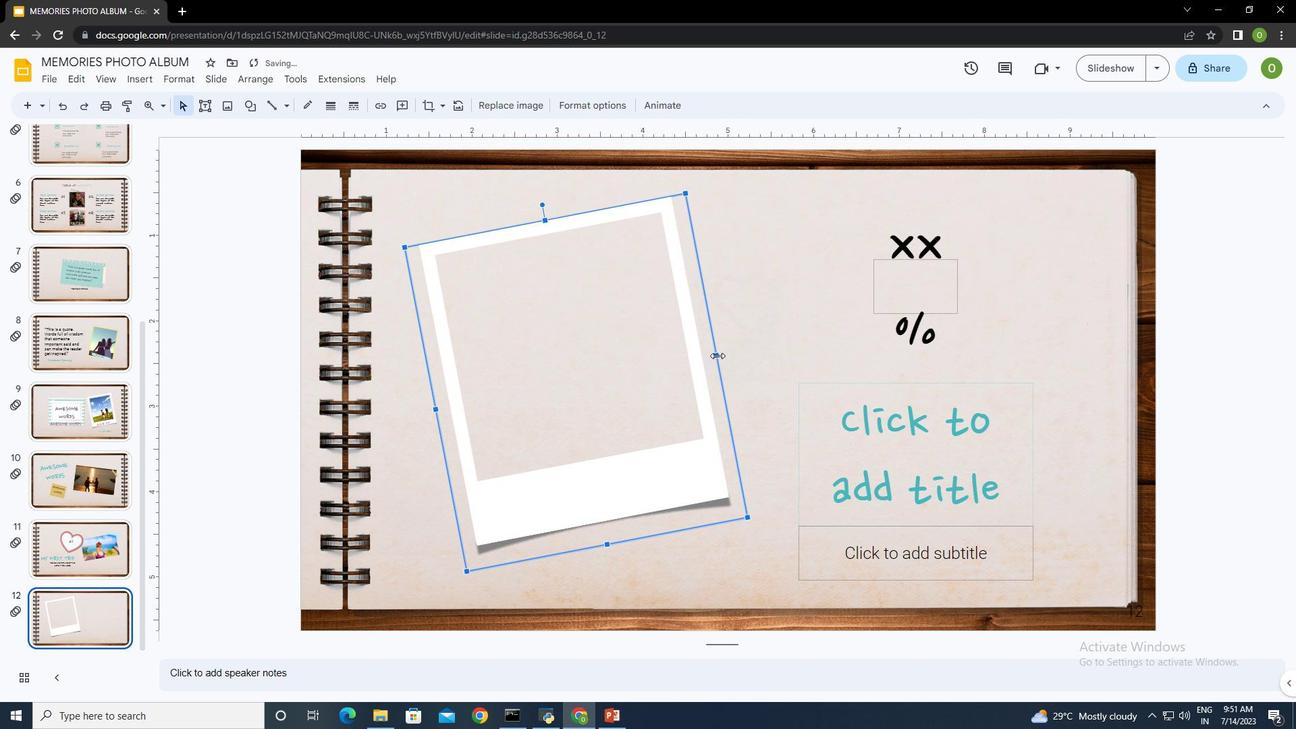 
Action: Mouse pressed left at (717, 355)
Screenshot: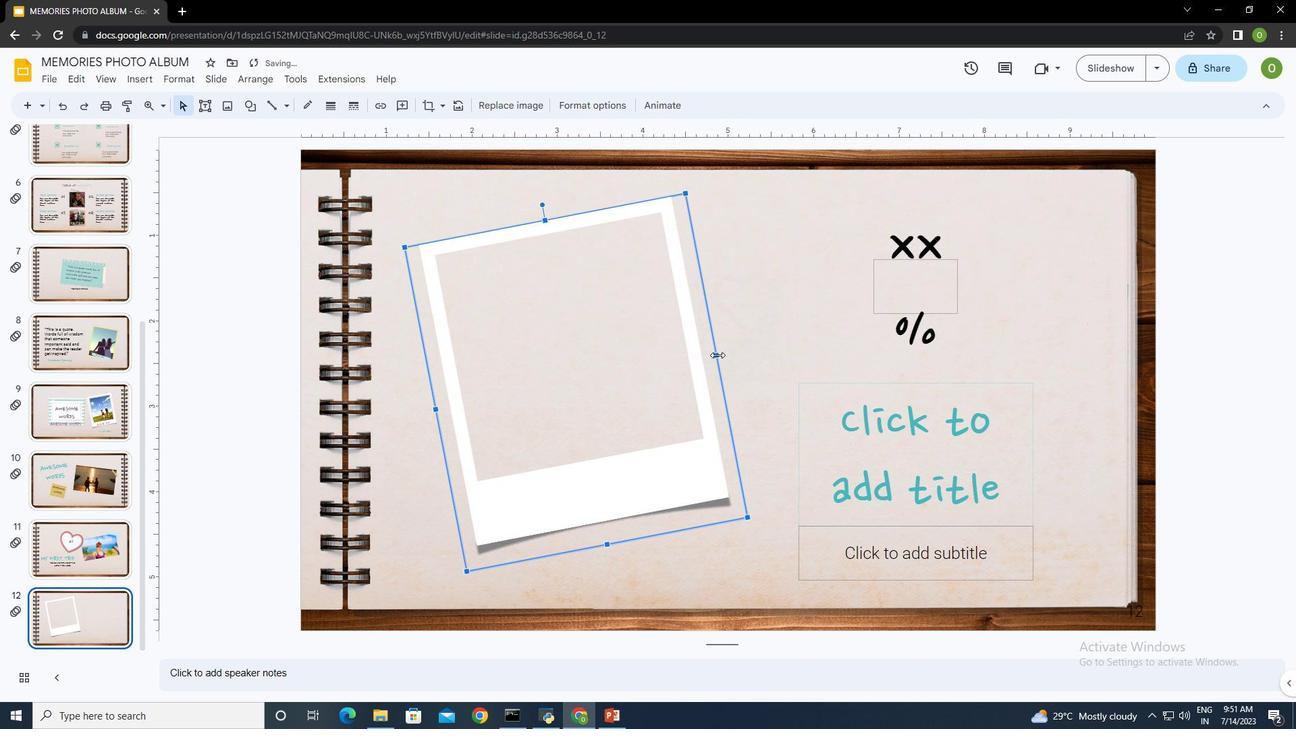 
Action: Mouse moved to (589, 547)
Screenshot: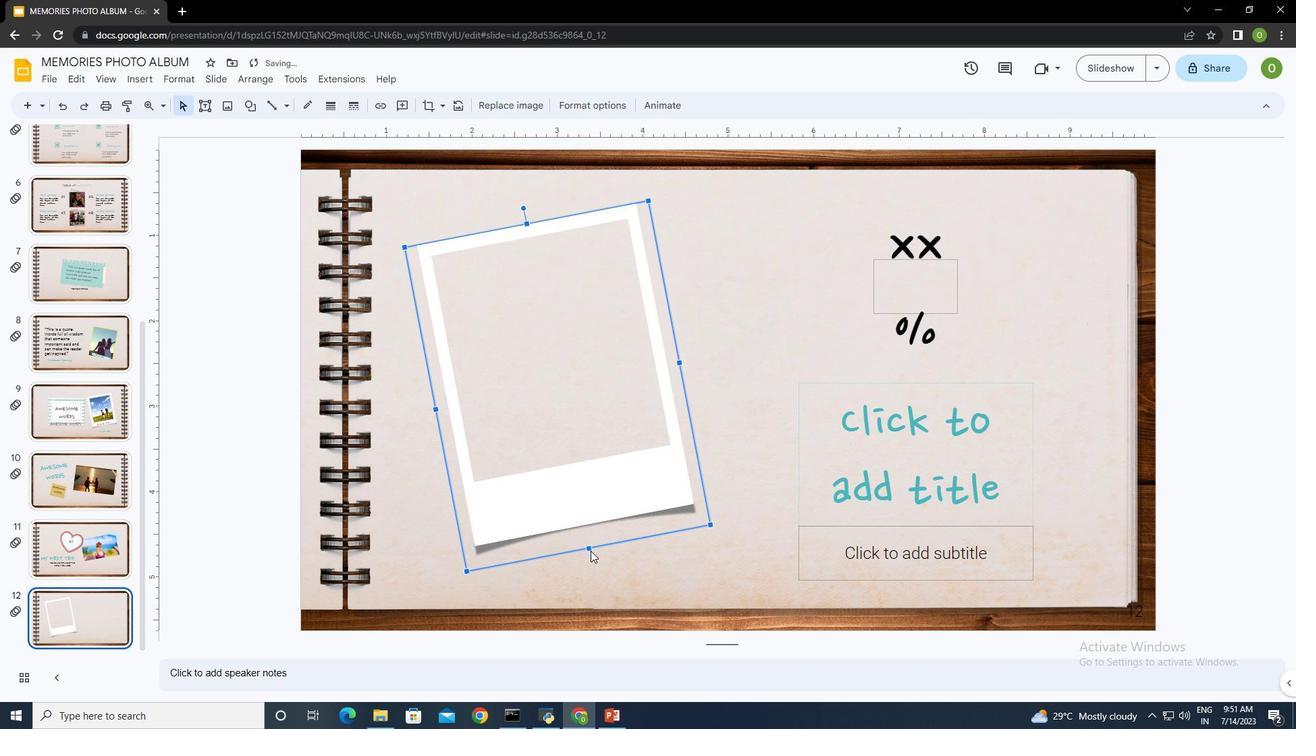 
Action: Mouse pressed left at (589, 547)
Screenshot: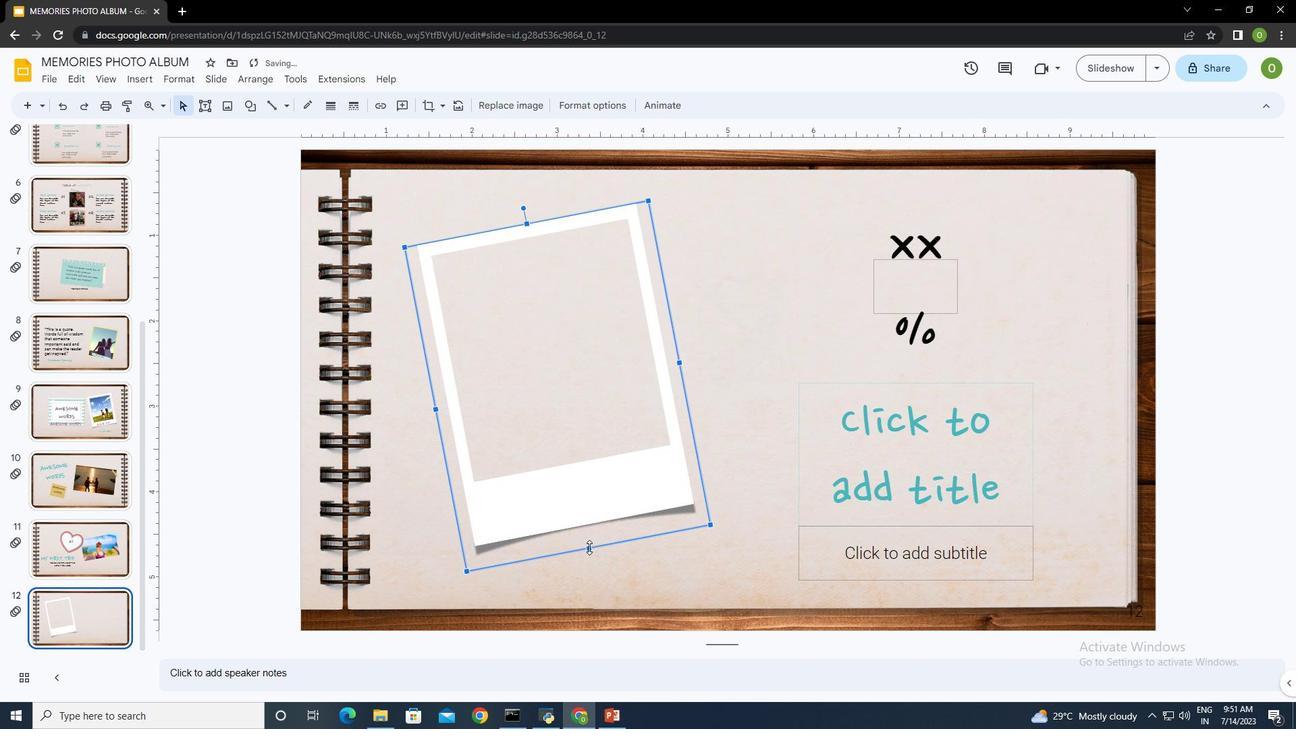 
Action: Mouse moved to (430, 384)
Screenshot: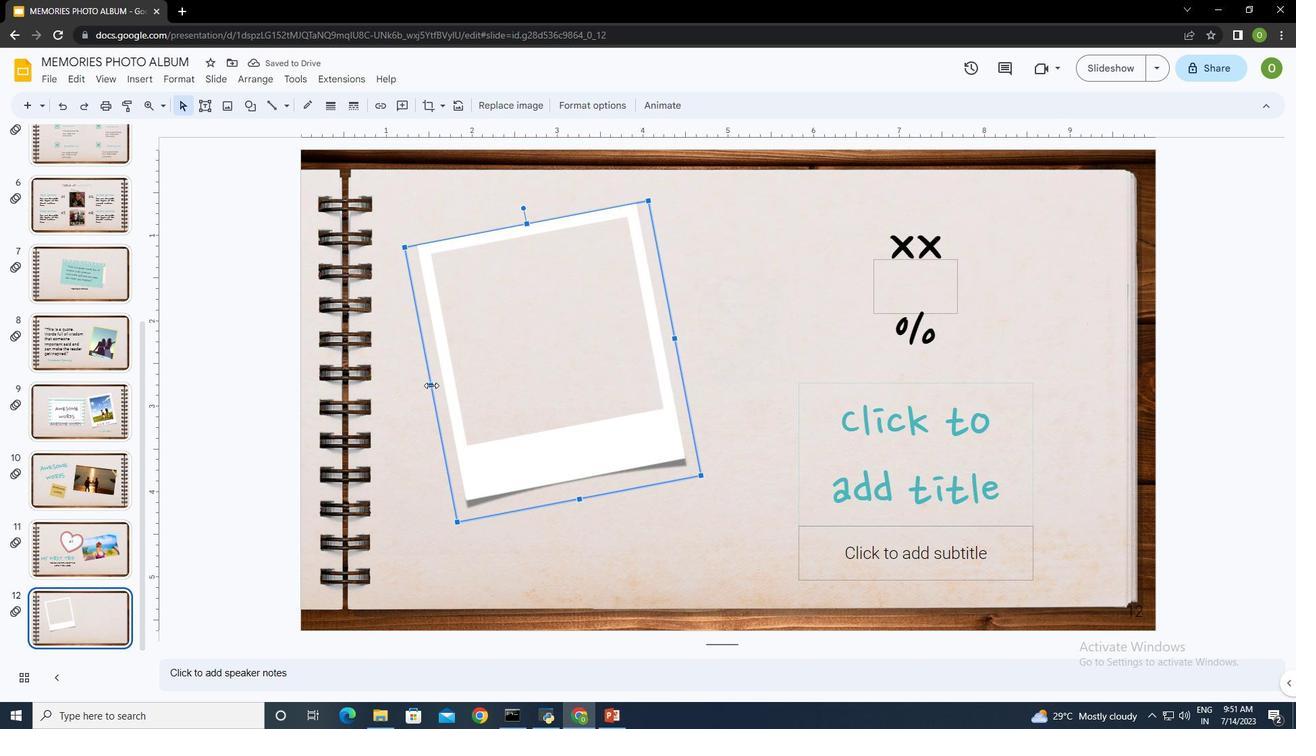 
Action: Mouse pressed left at (430, 384)
Screenshot: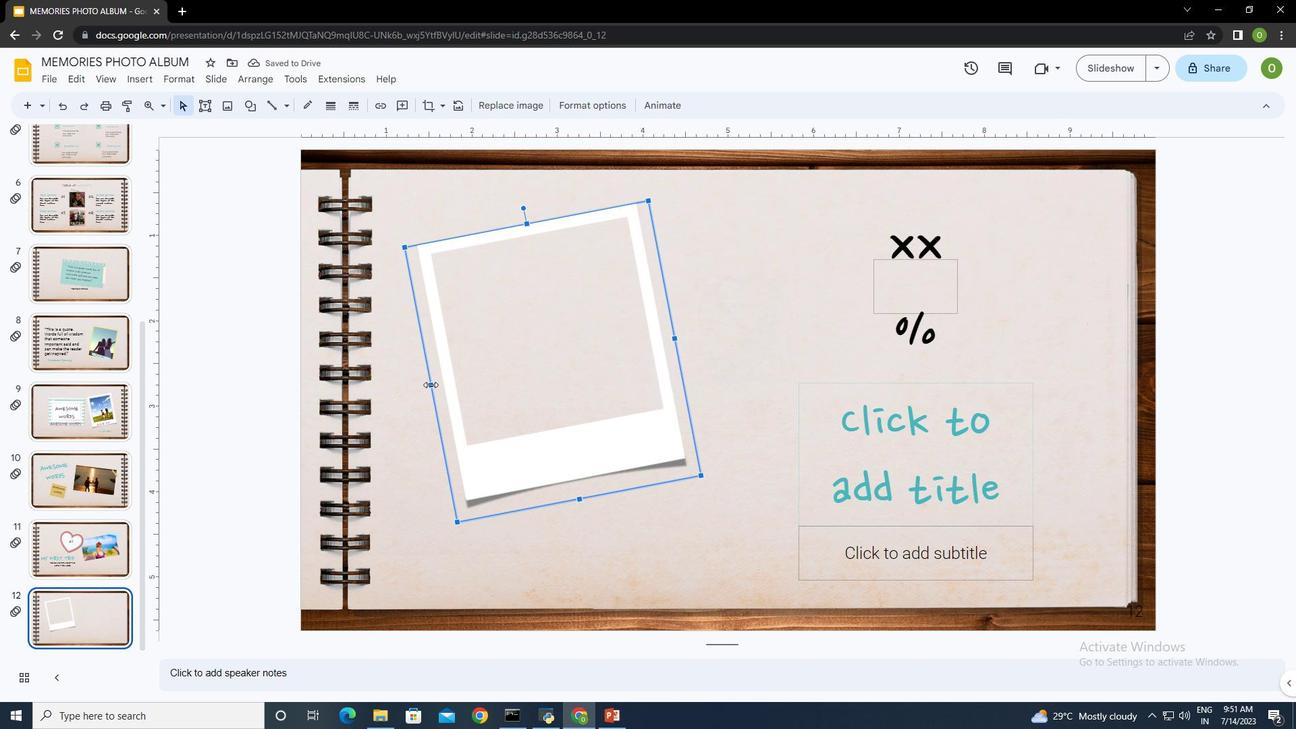 
Action: Mouse moved to (534, 341)
Screenshot: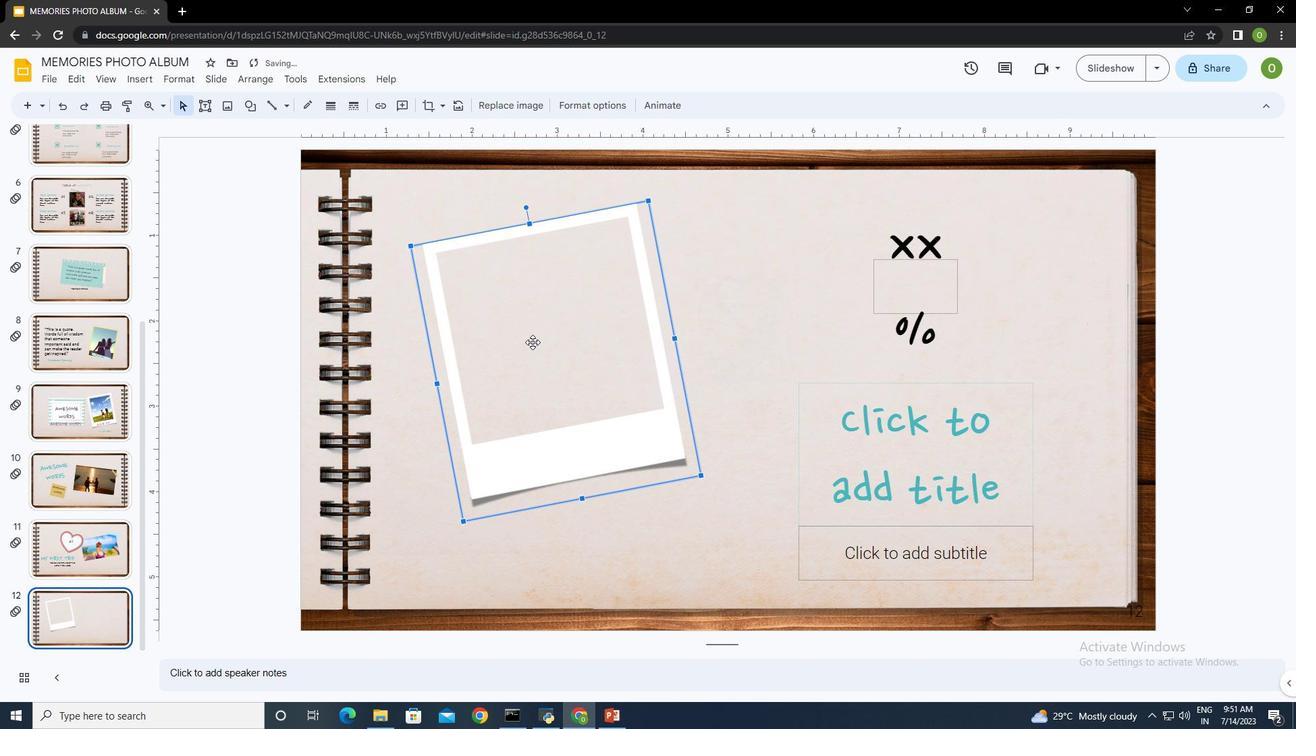 
Action: Mouse pressed left at (534, 341)
Screenshot: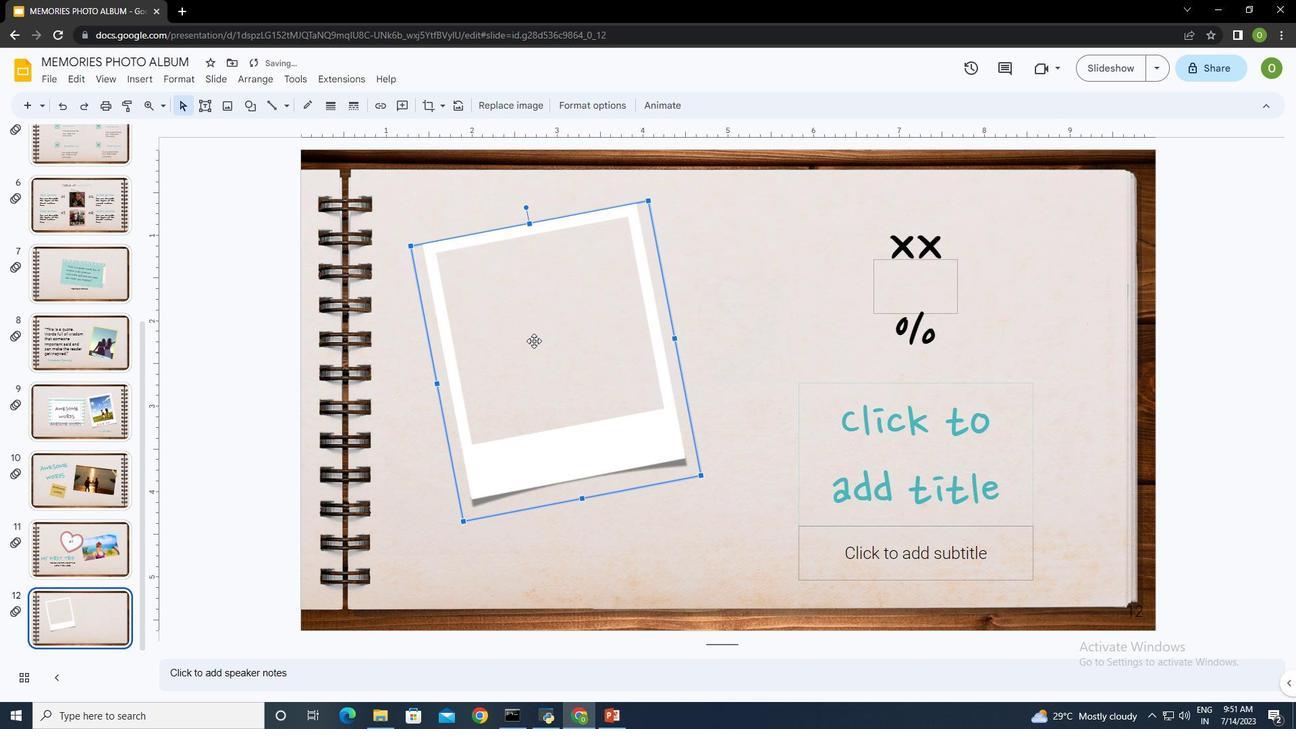 
Action: Mouse moved to (135, 76)
Screenshot: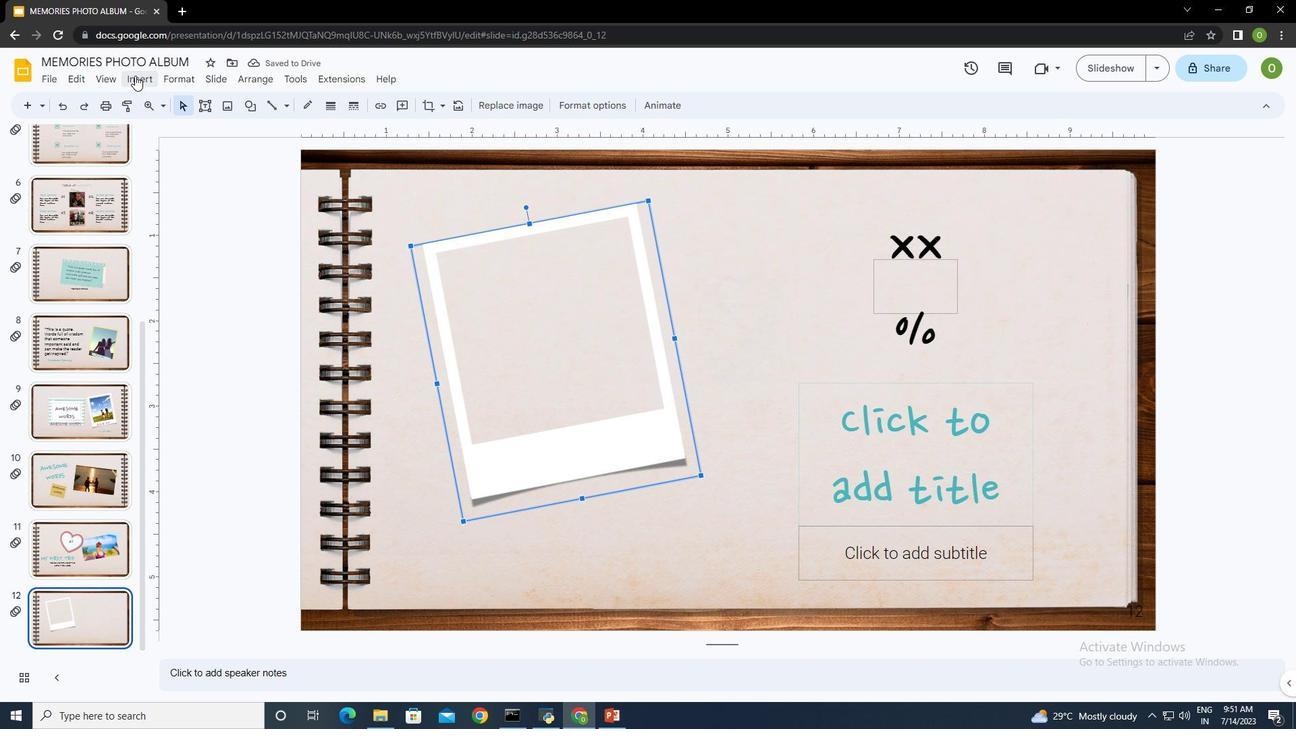 
Action: Mouse pressed left at (135, 76)
Screenshot: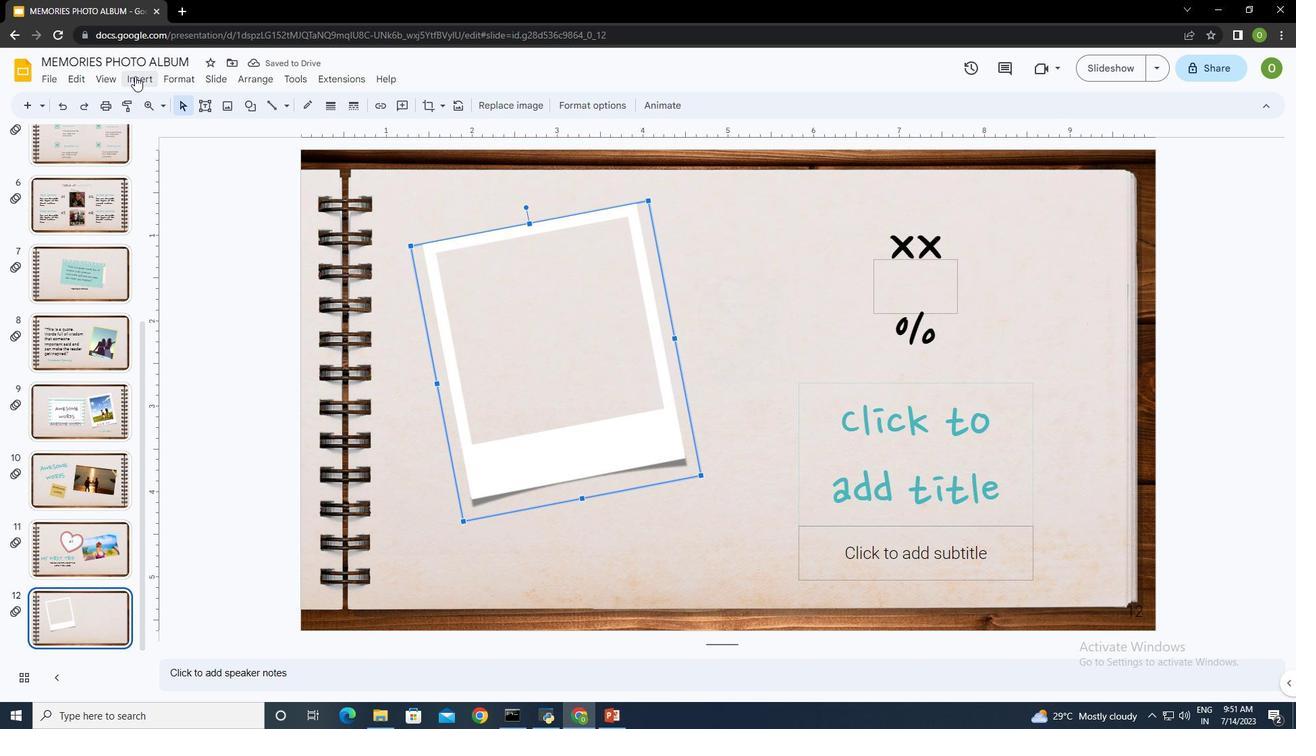 
Action: Mouse moved to (439, 105)
Screenshot: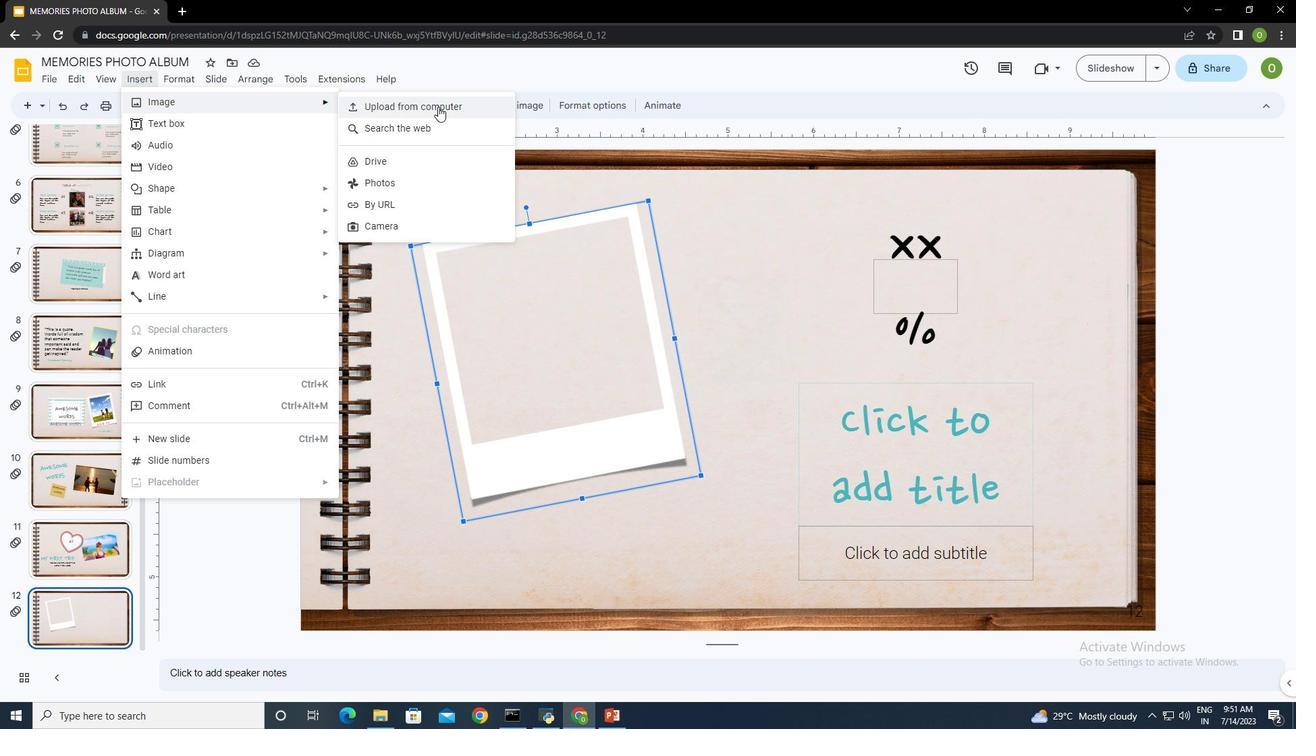 
Action: Mouse pressed left at (439, 105)
Screenshot: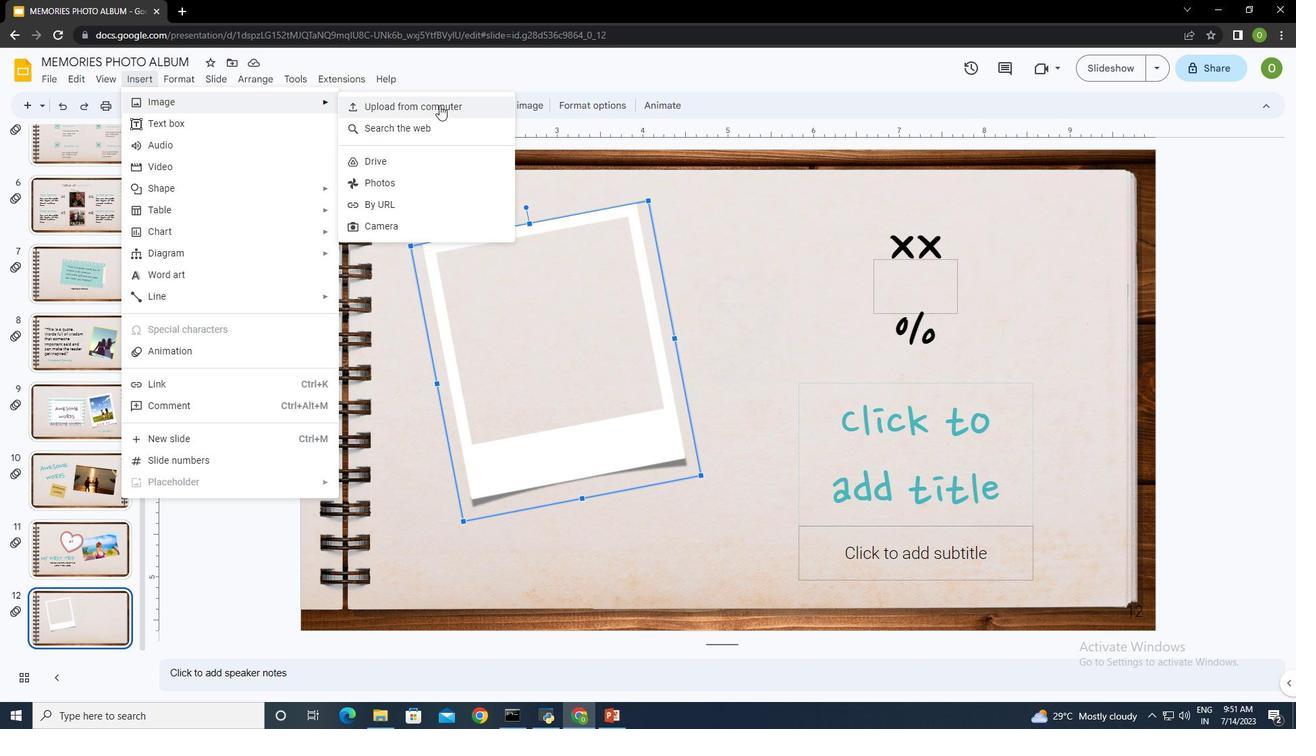 
Action: Mouse moved to (378, 202)
Screenshot: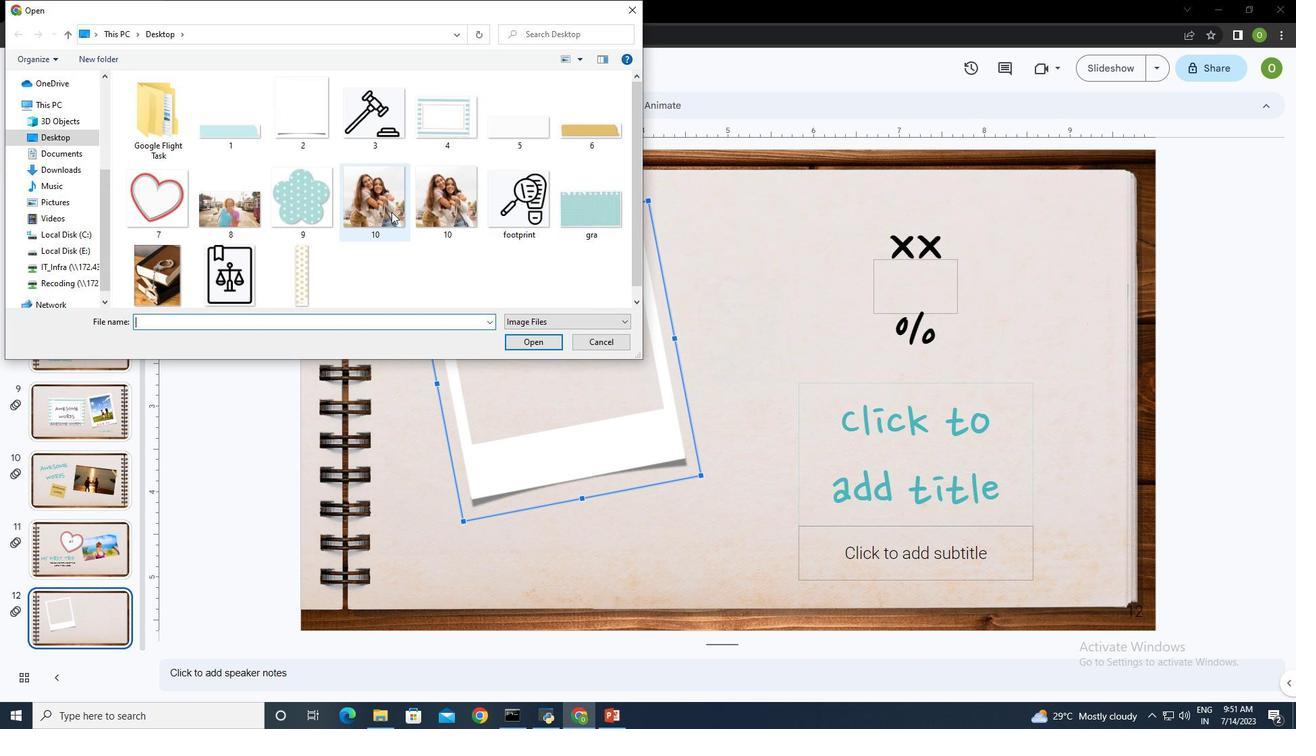 
Action: Mouse pressed left at (378, 202)
Screenshot: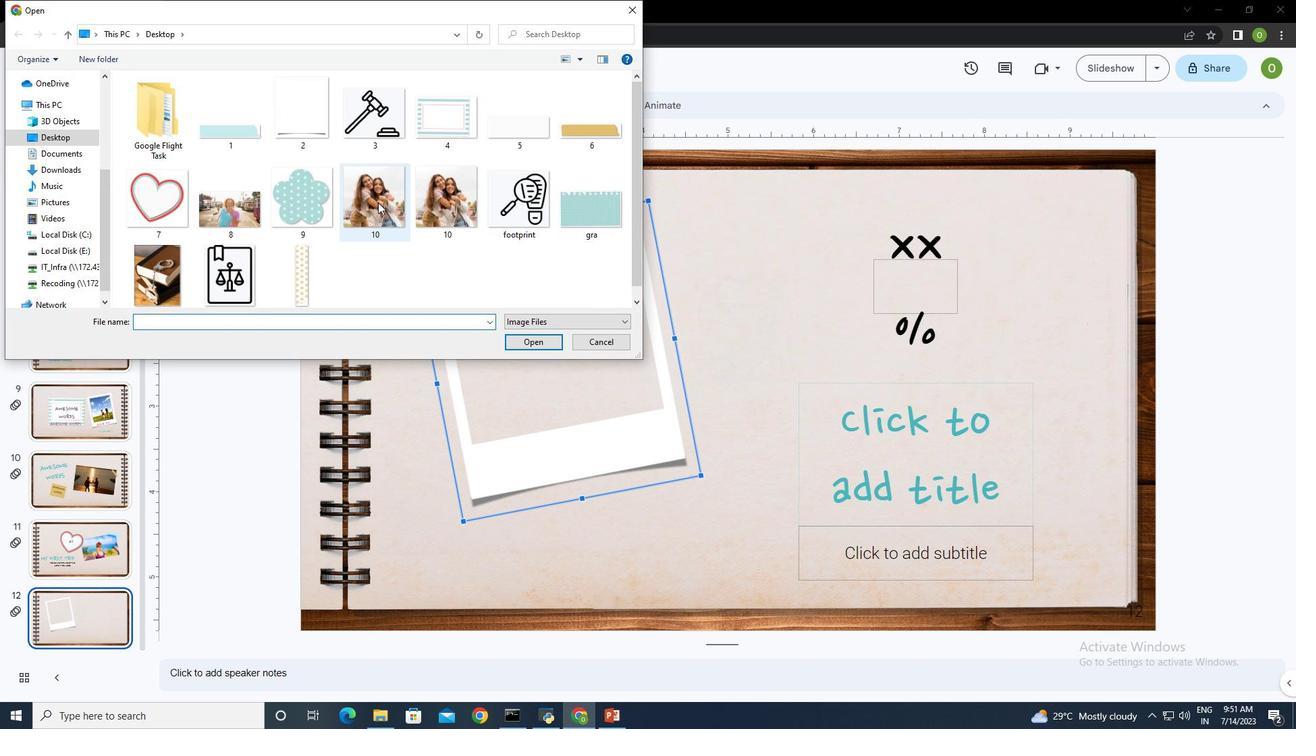 
Action: Mouse moved to (544, 341)
Screenshot: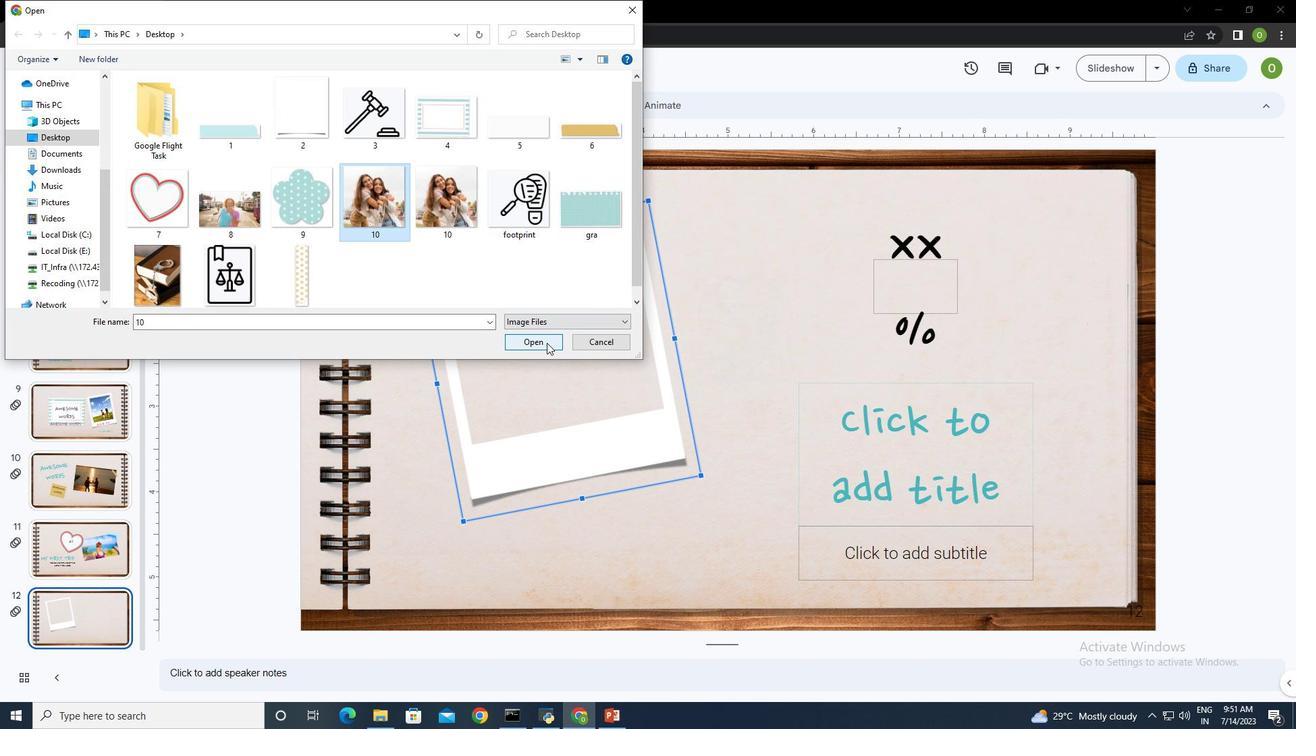 
Action: Mouse pressed left at (544, 341)
Screenshot: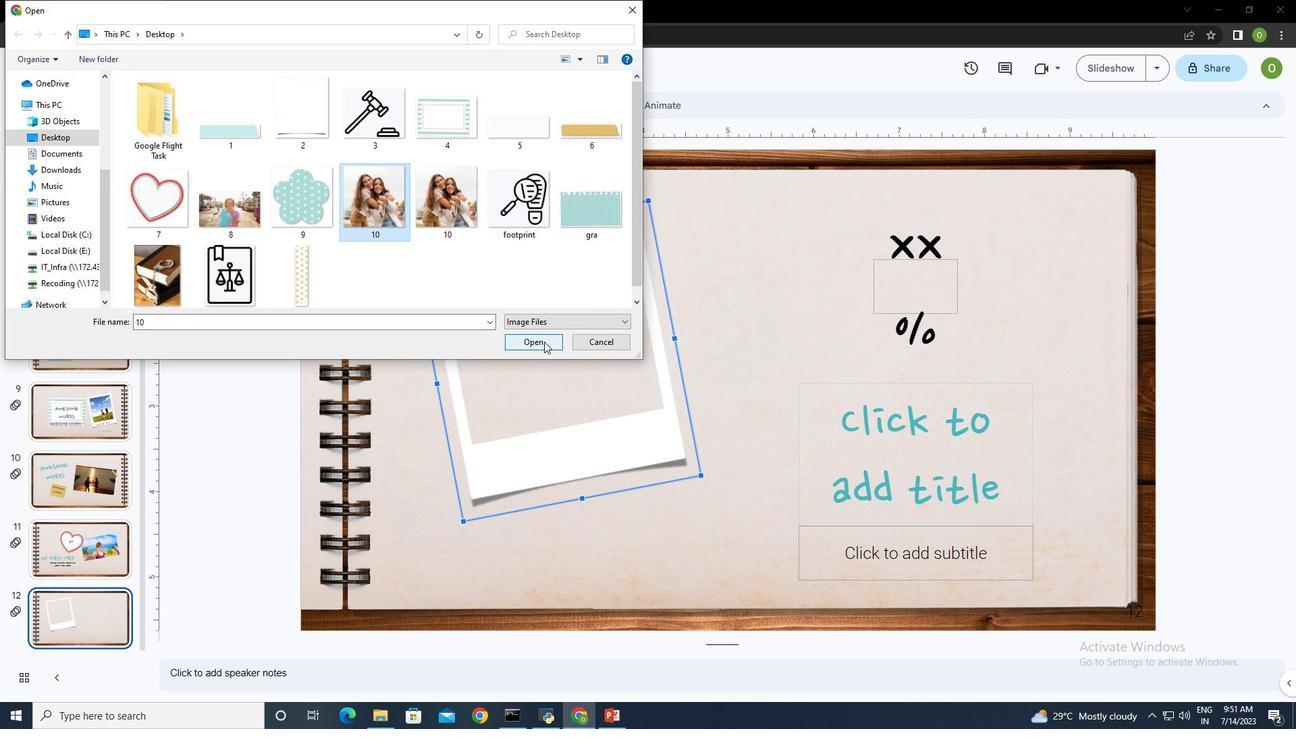 
Action: Mouse moved to (1050, 246)
Screenshot: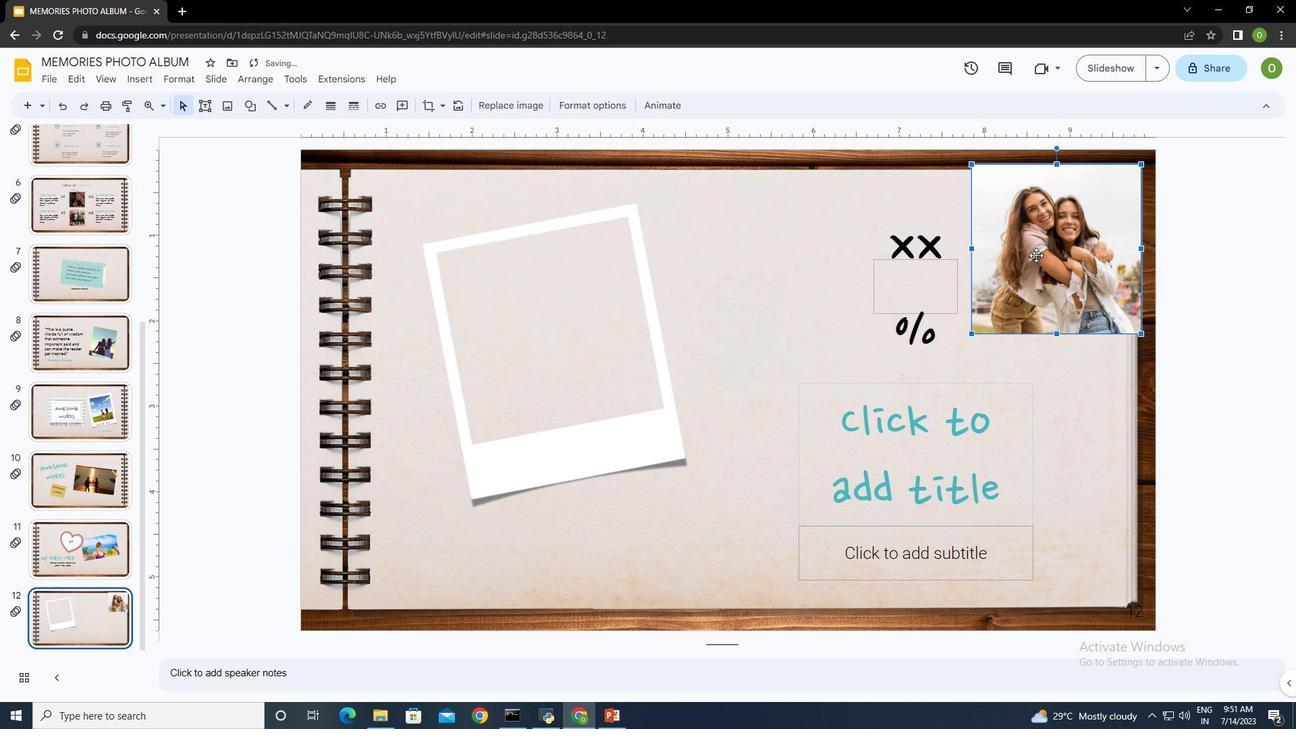 
Action: Mouse pressed left at (1050, 246)
Screenshot: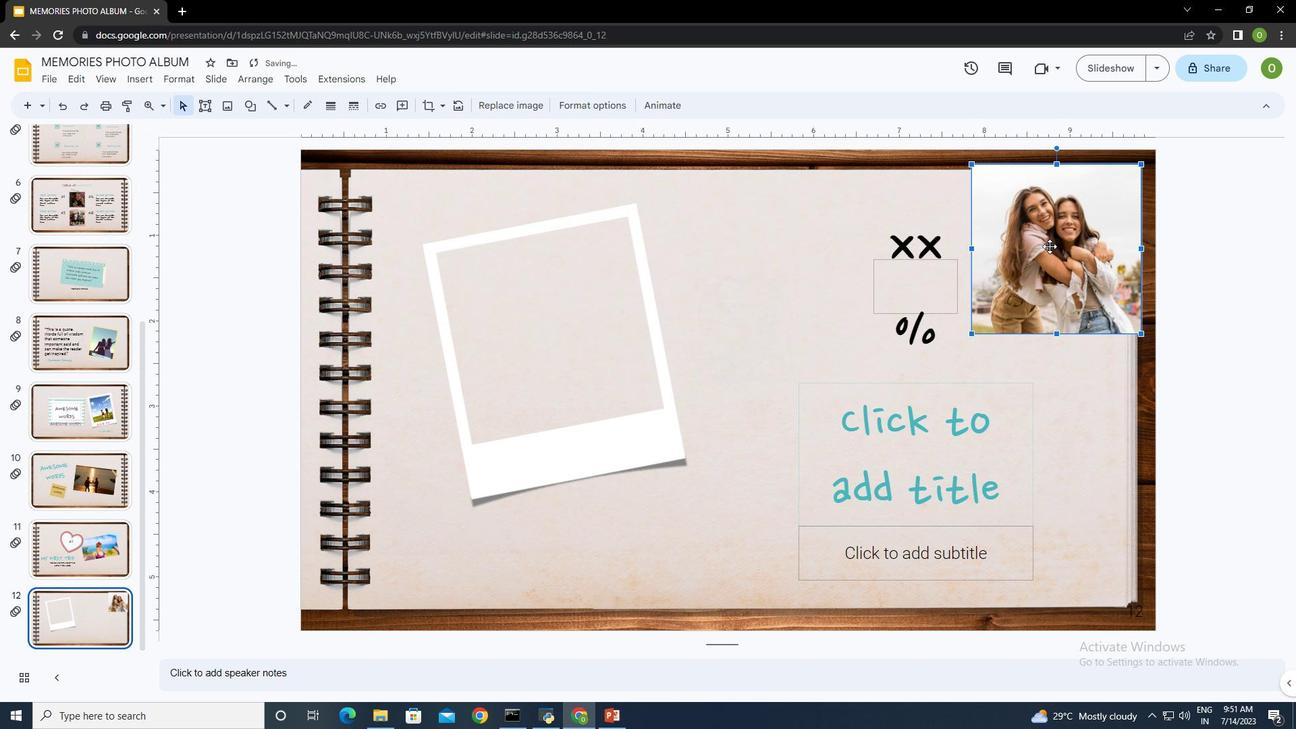 
Action: Mouse moved to (578, 232)
Screenshot: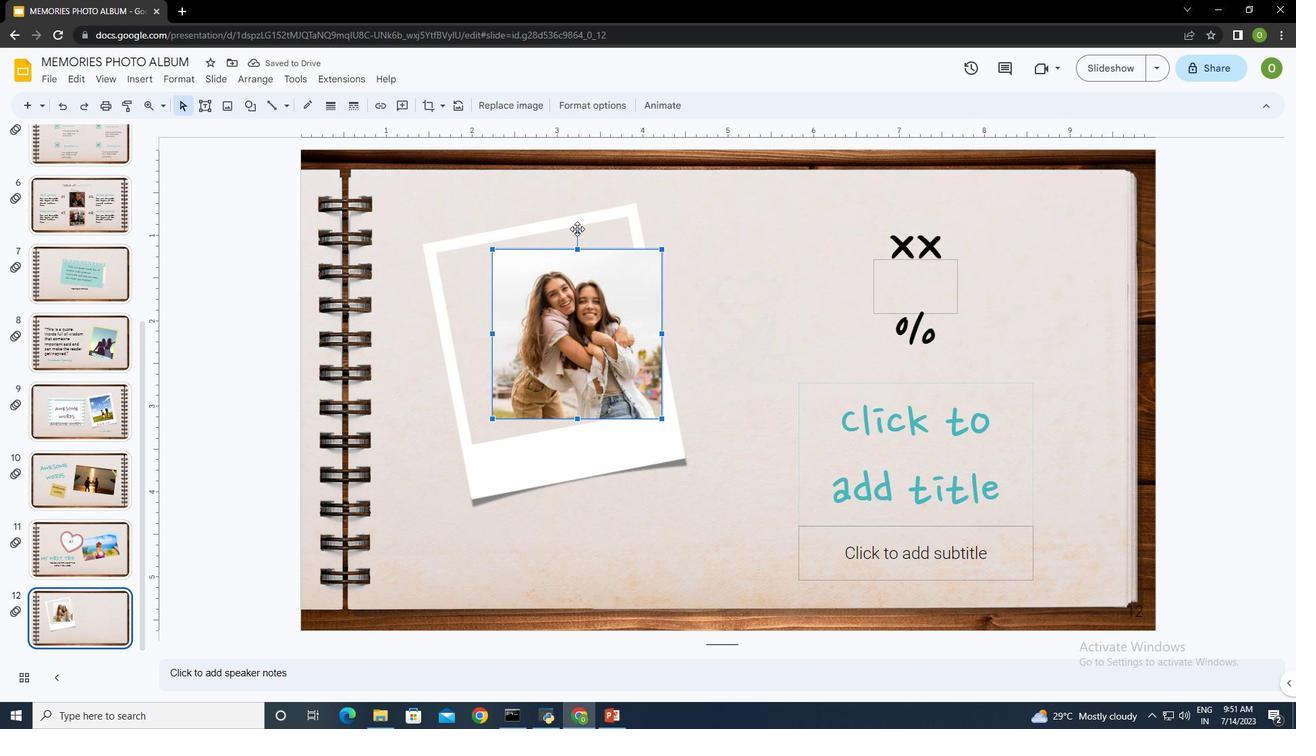 
Action: Mouse pressed left at (578, 232)
Screenshot: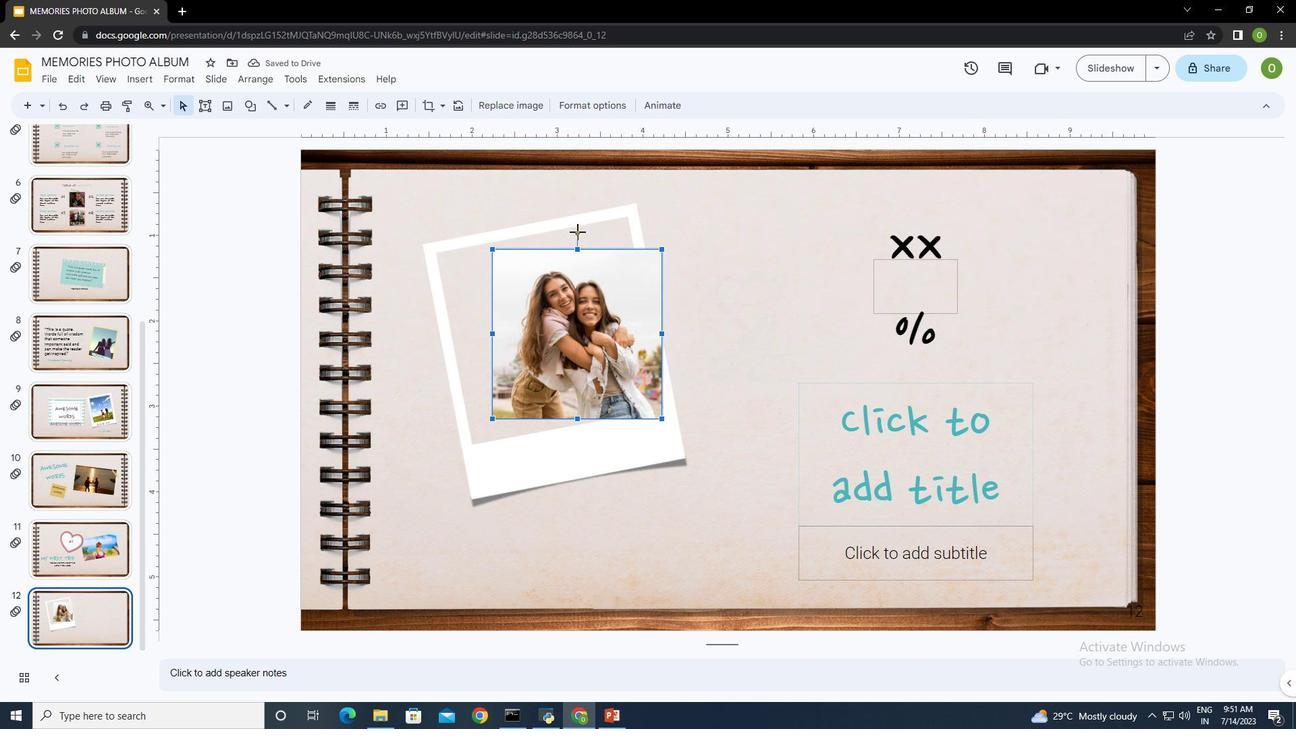 
Action: Mouse moved to (495, 348)
Screenshot: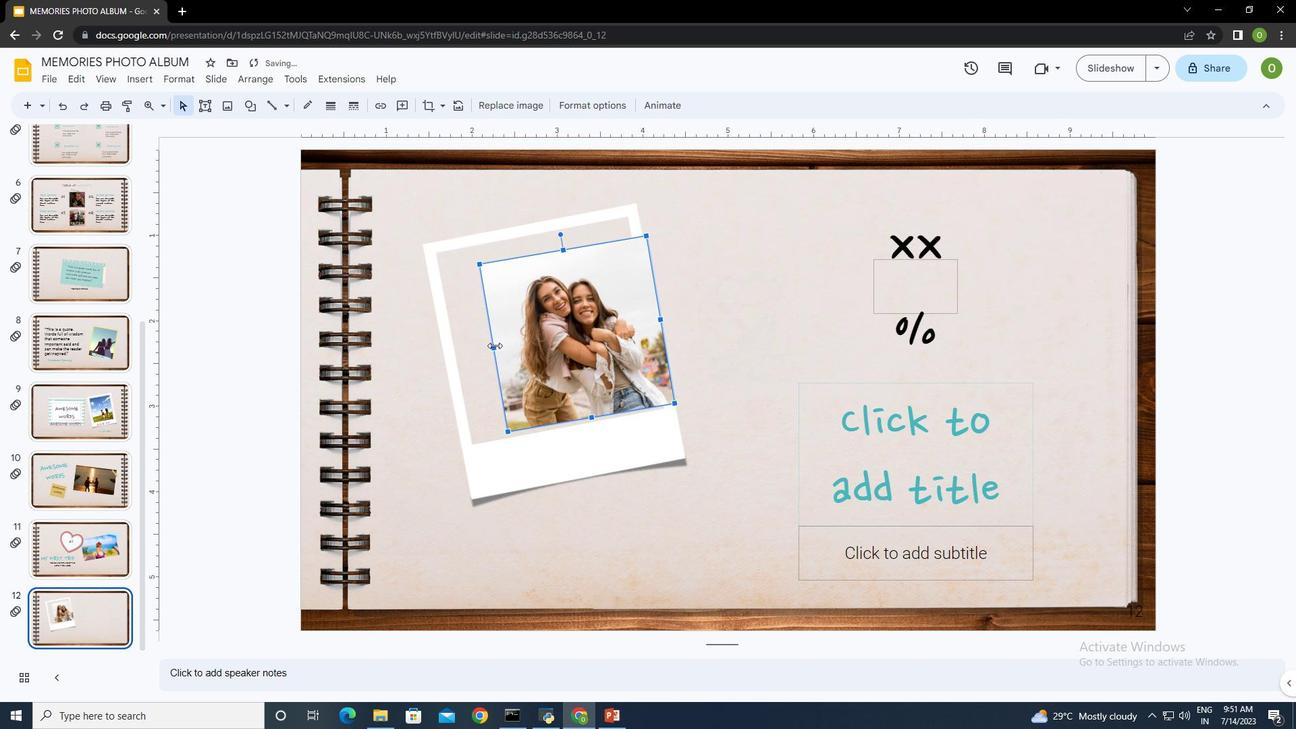 
Action: Mouse pressed left at (495, 348)
Screenshot: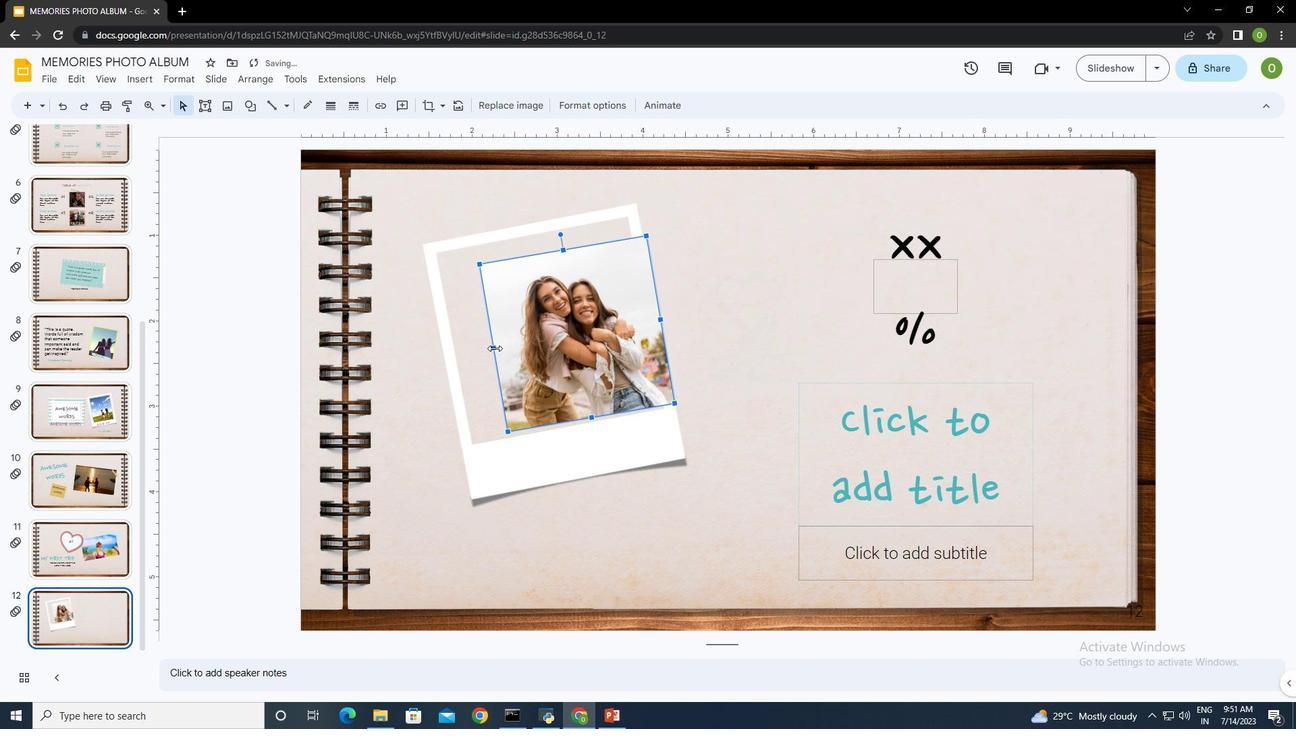 
Action: Mouse moved to (542, 235)
Screenshot: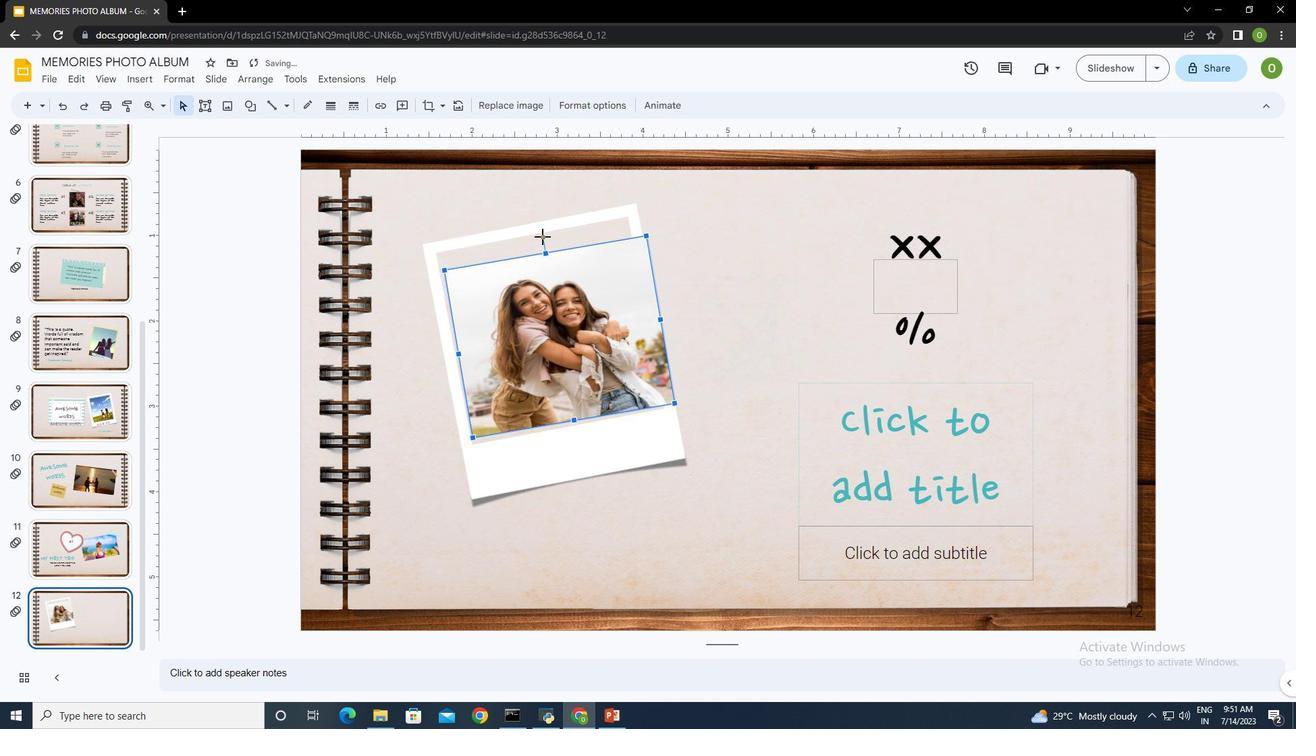 
Action: Mouse pressed left at (542, 235)
Screenshot: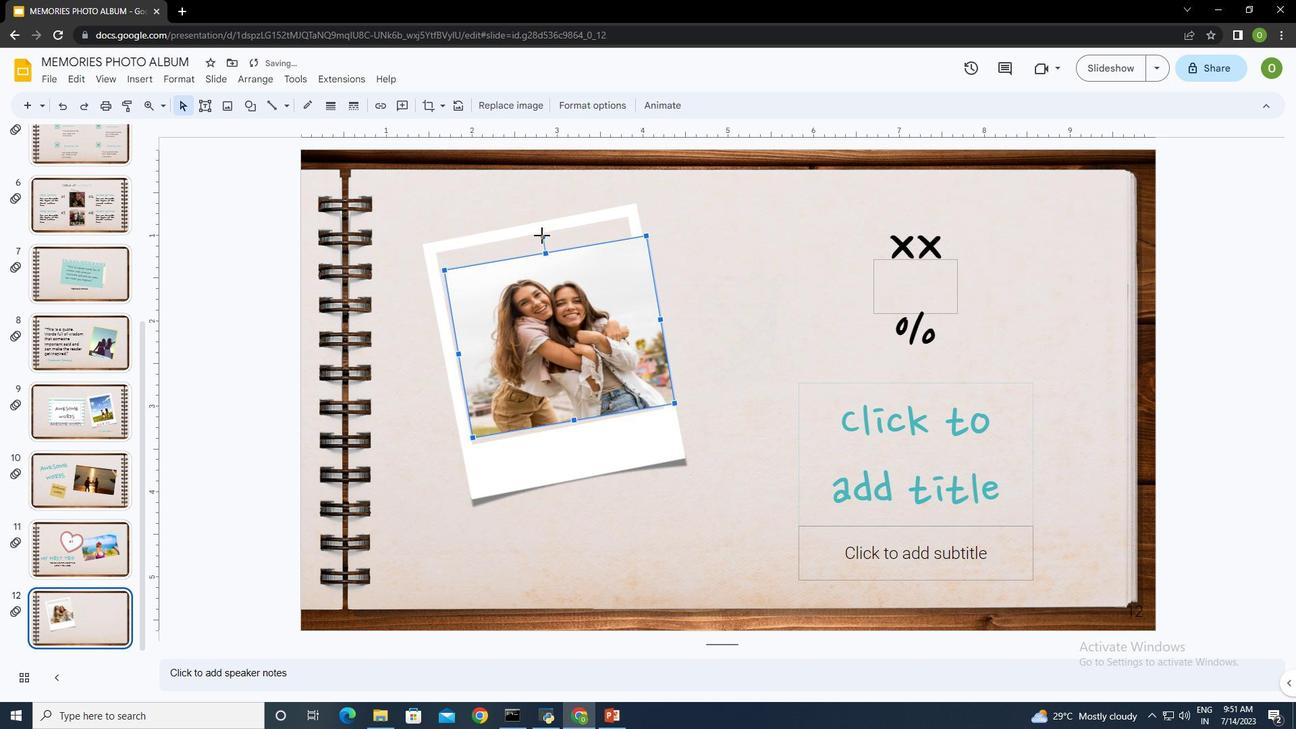 
Action: Mouse moved to (545, 255)
Screenshot: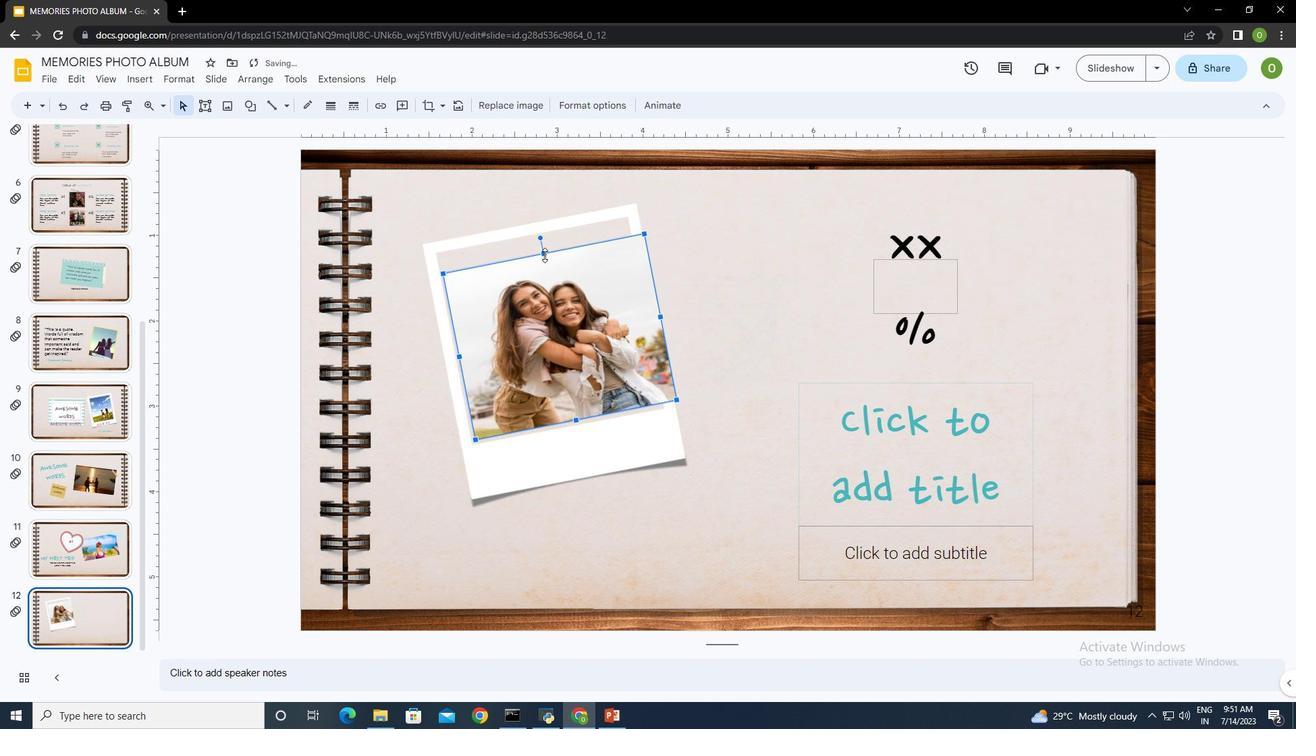 
Action: Mouse pressed left at (545, 255)
Screenshot: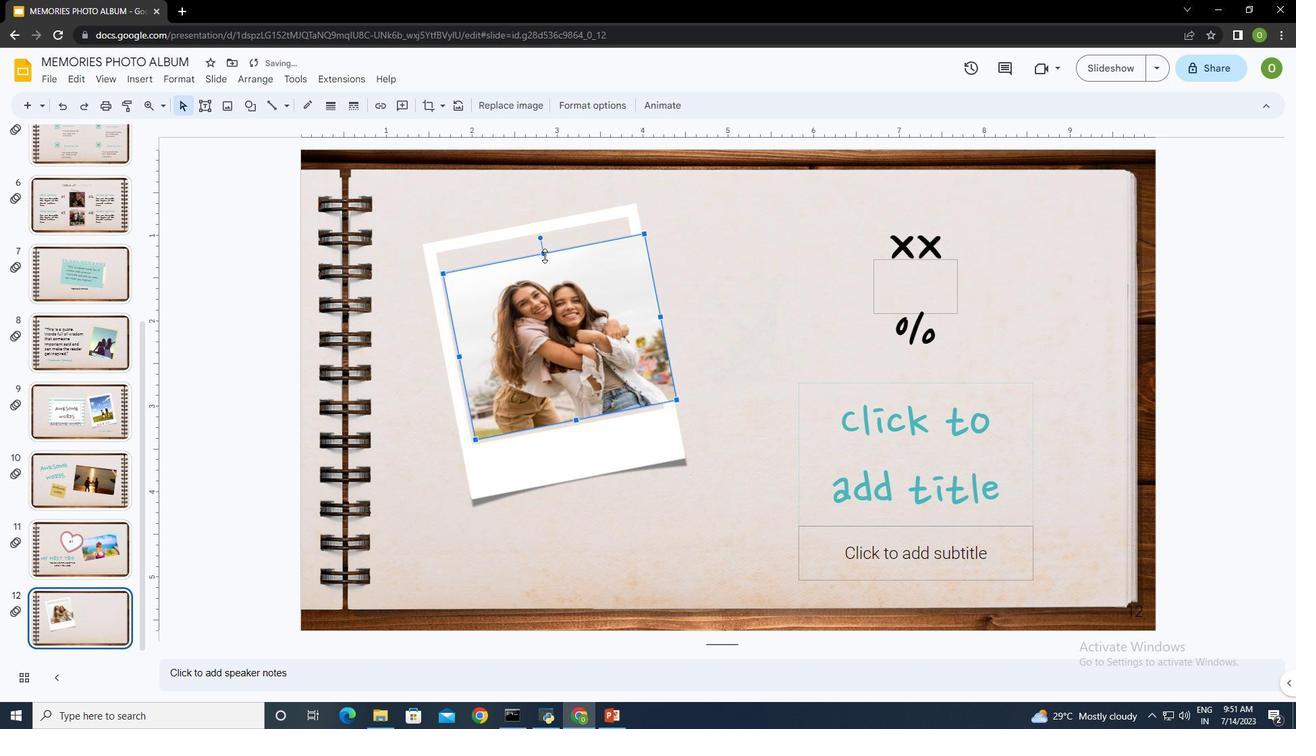 
Action: Mouse moved to (661, 307)
Screenshot: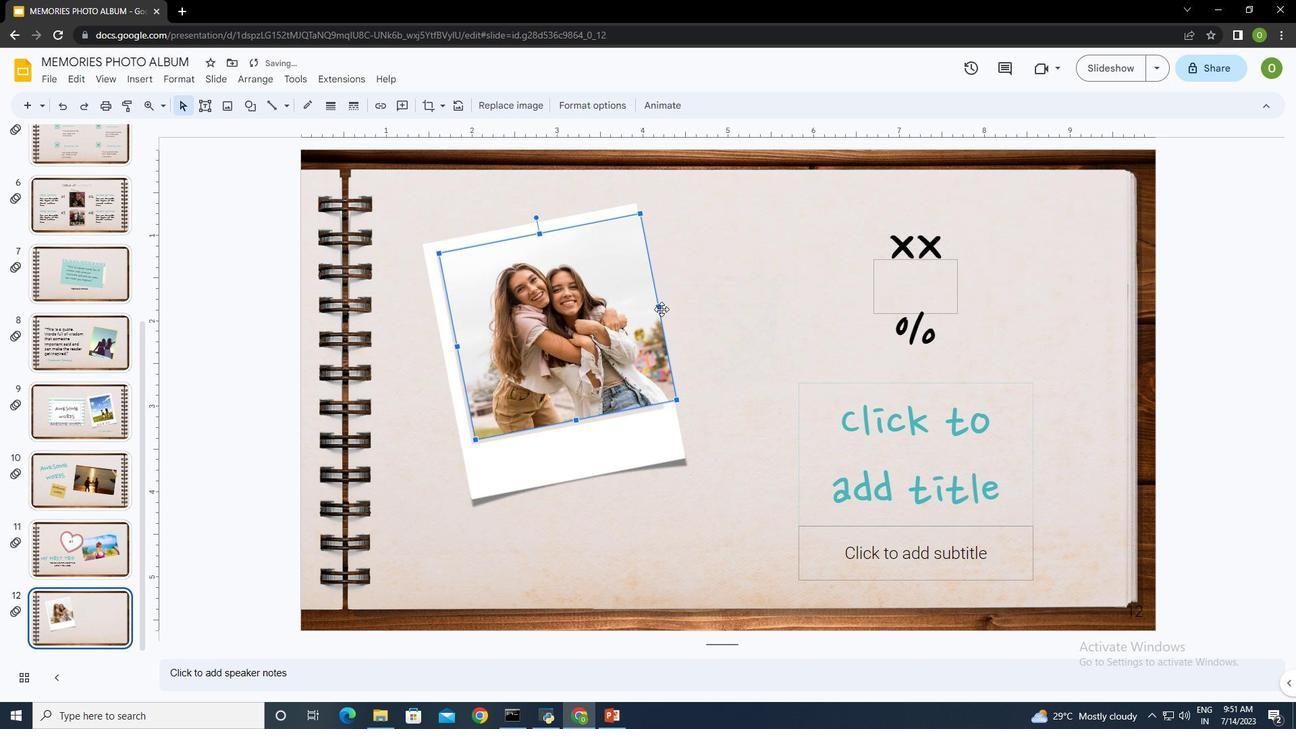 
Action: Mouse pressed left at (661, 307)
Screenshot: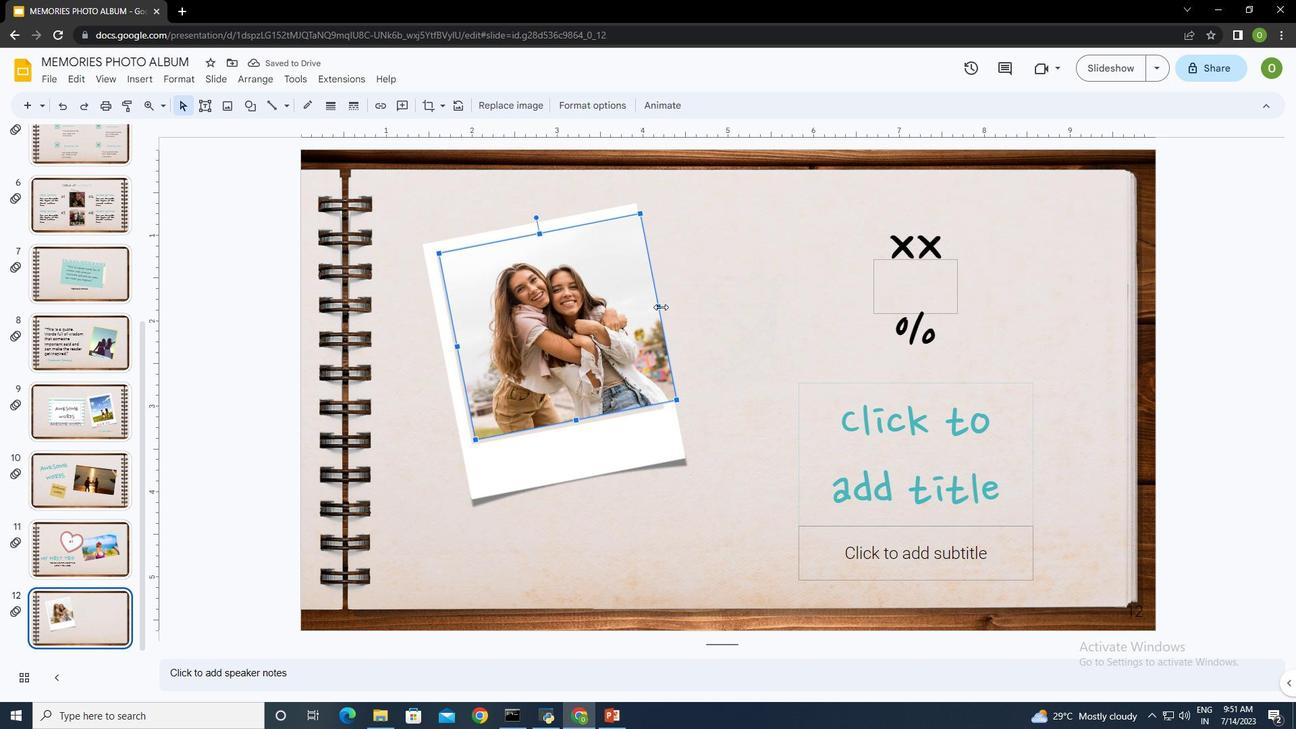 
Action: Mouse moved to (570, 420)
Screenshot: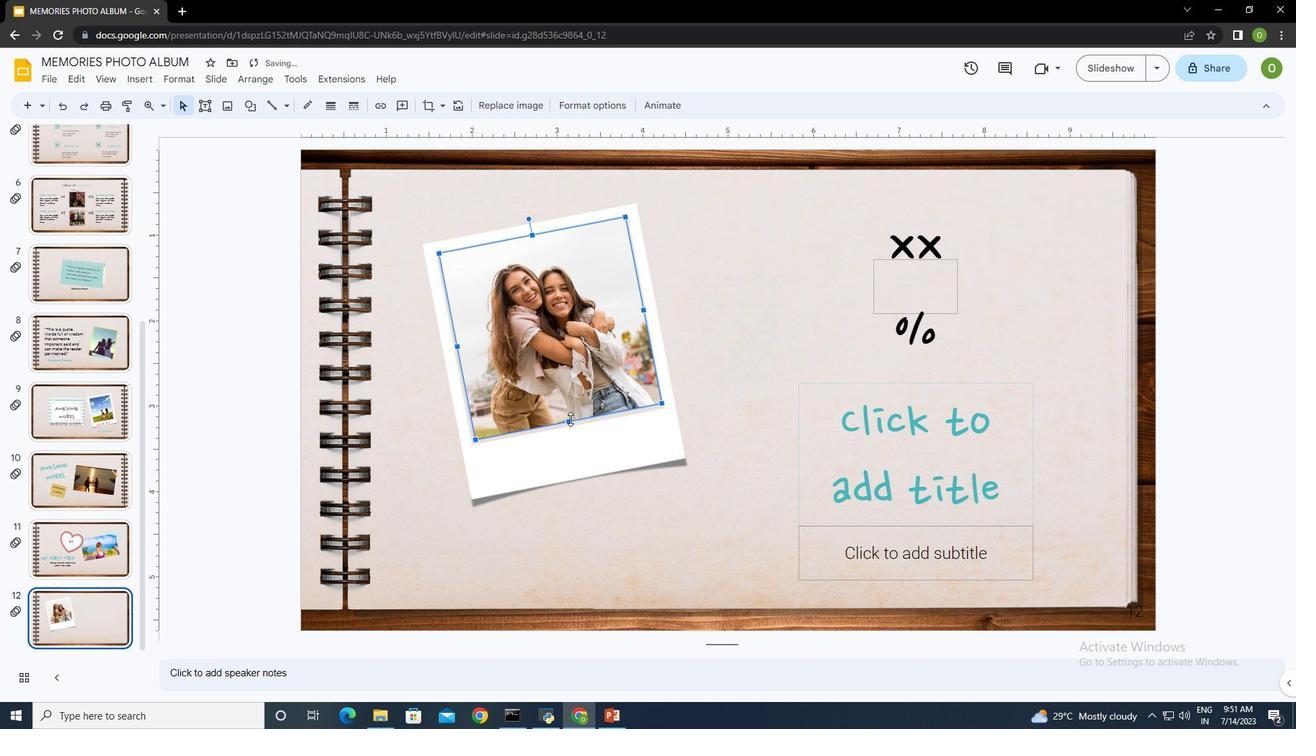 
Action: Mouse pressed left at (570, 420)
Screenshot: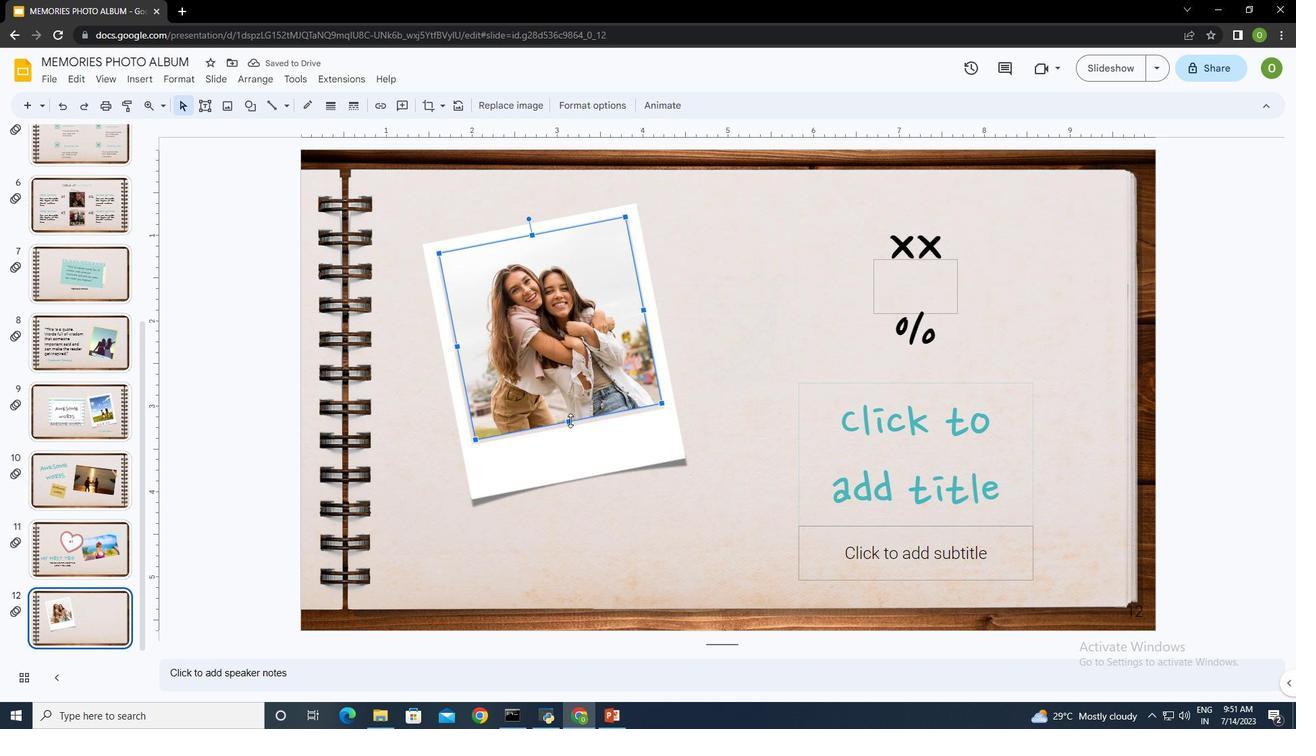 
Action: Mouse moved to (458, 349)
Screenshot: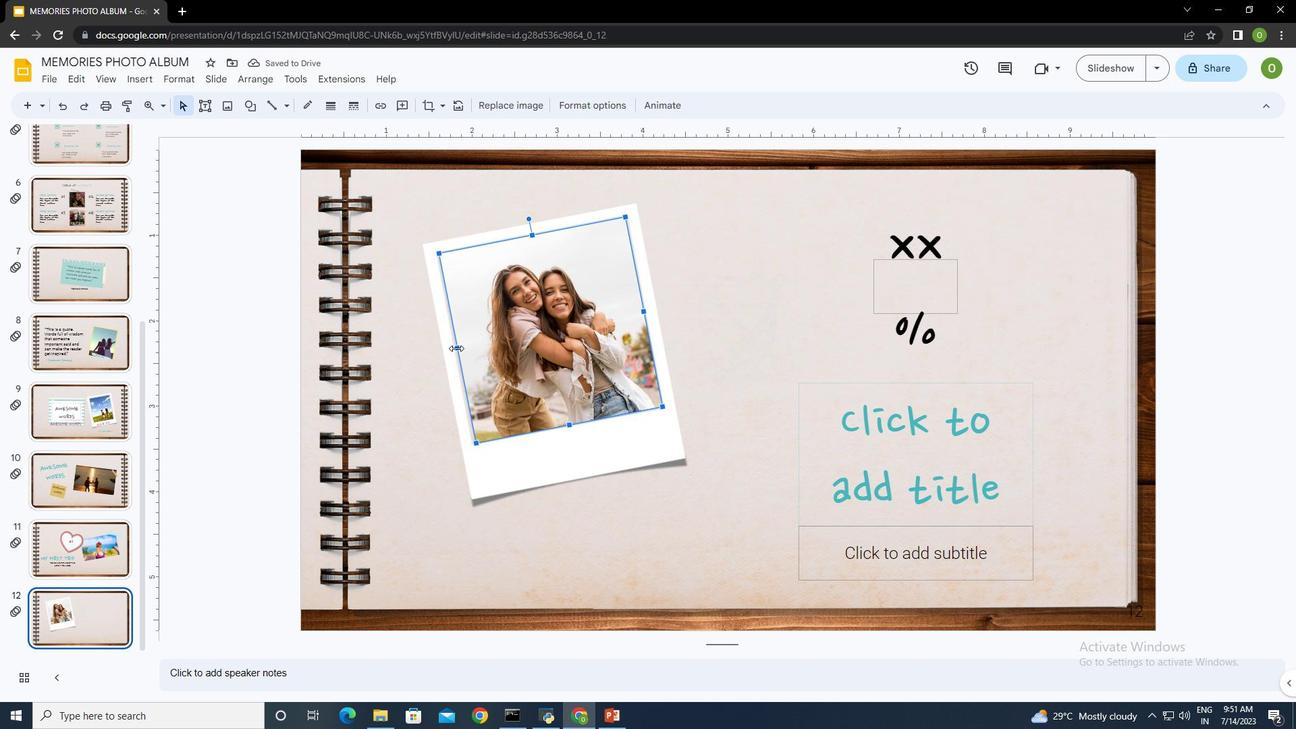 
Action: Mouse pressed left at (458, 349)
Screenshot: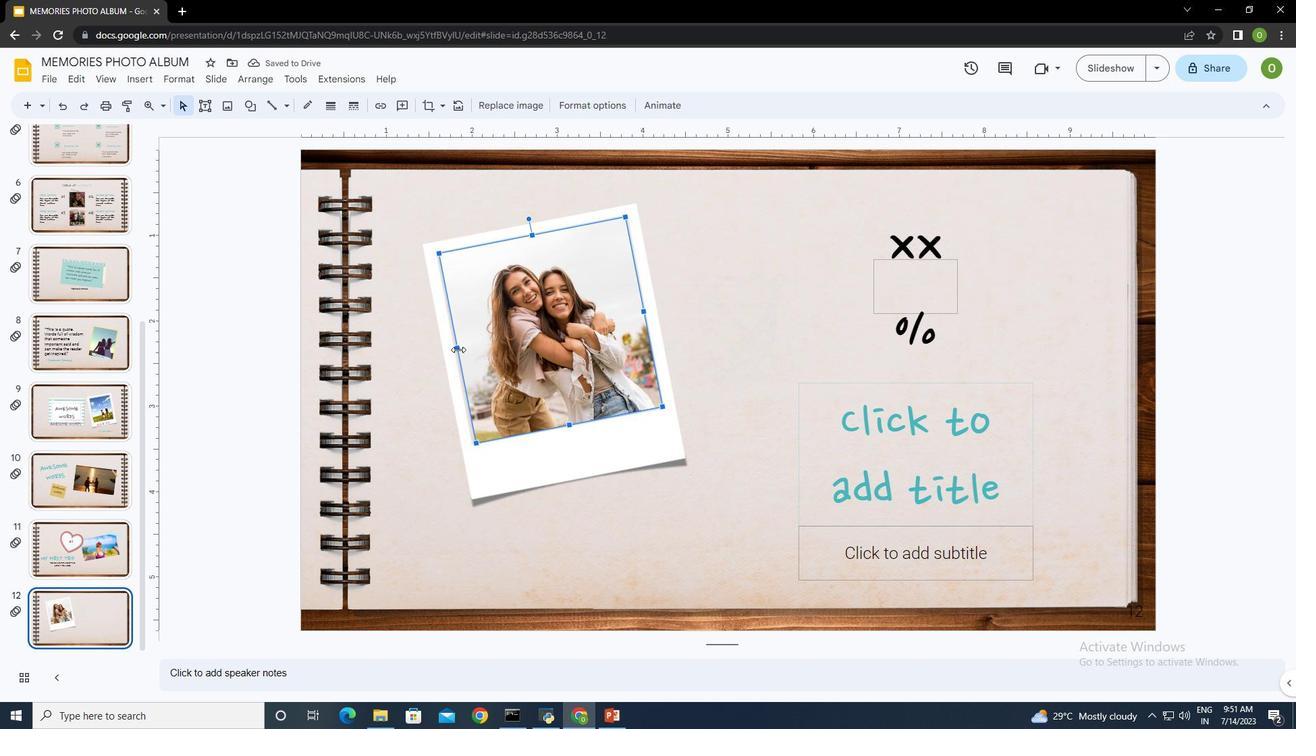 
Action: Mouse moved to (584, 321)
Screenshot: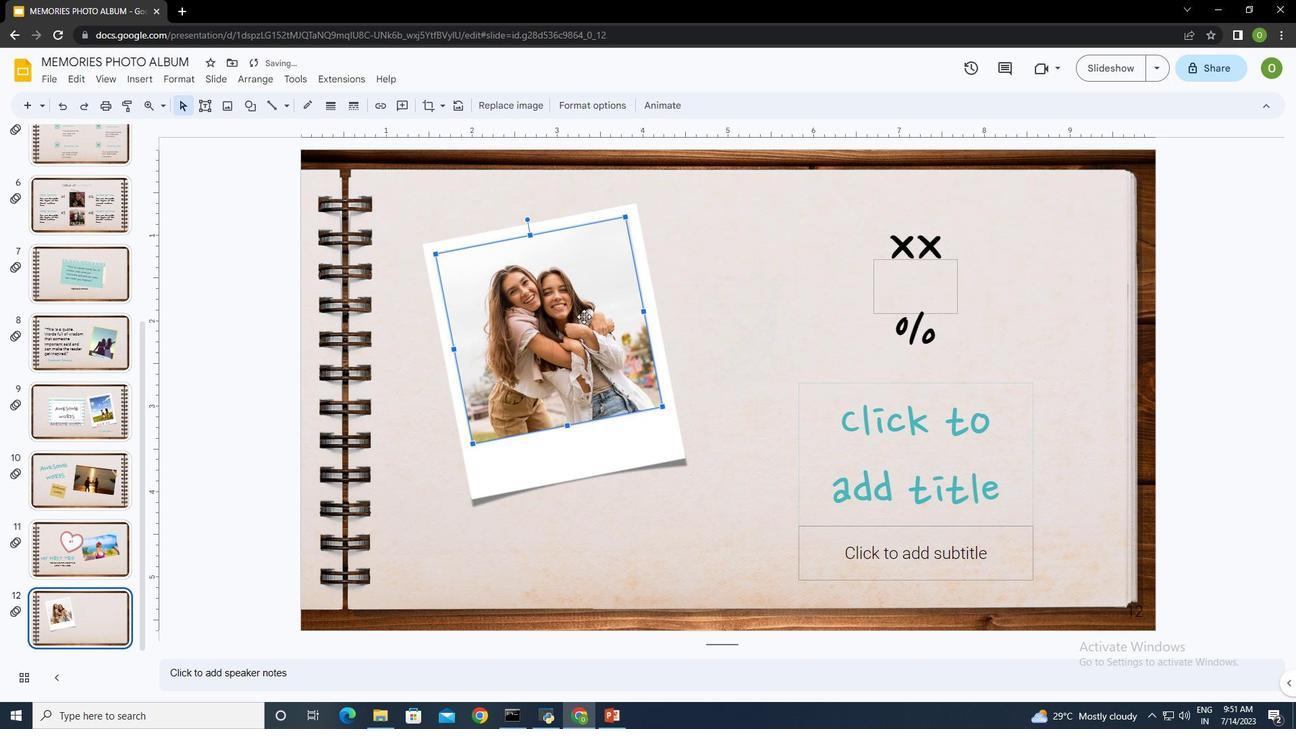 
Action: Mouse pressed left at (584, 321)
Screenshot: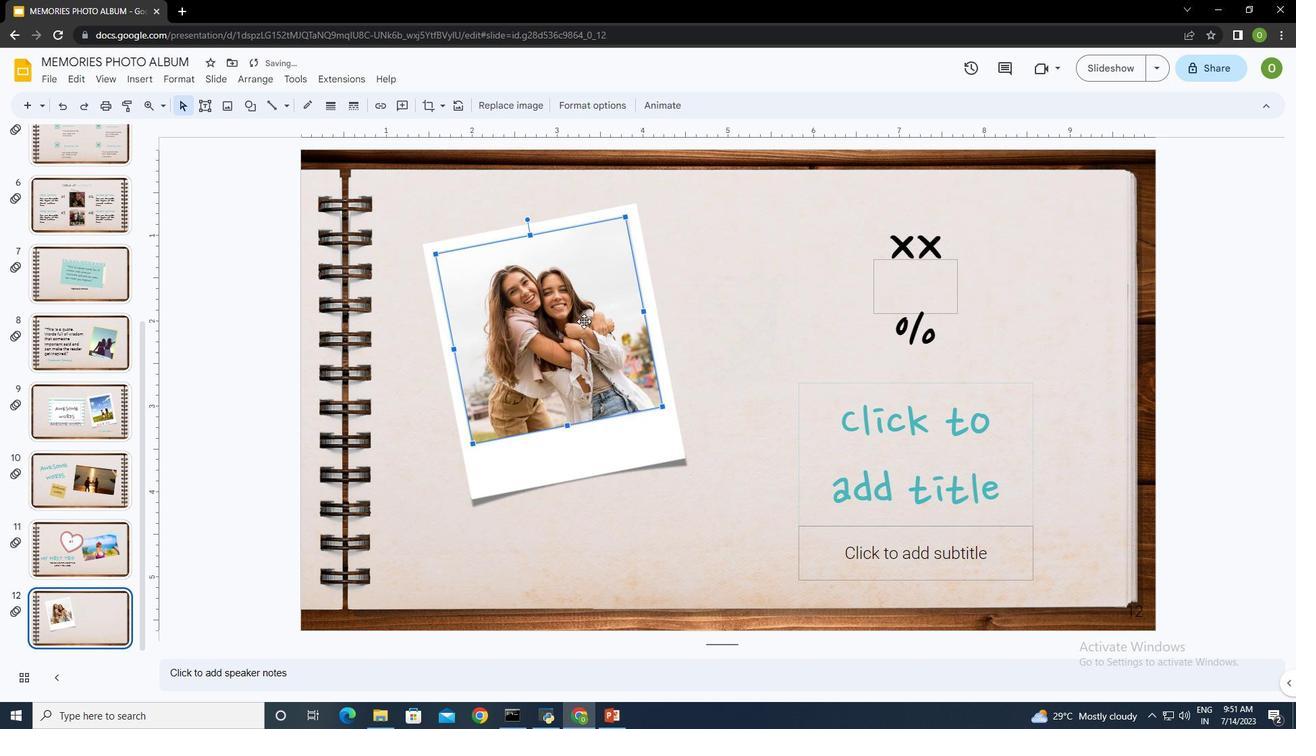 
Action: Mouse moved to (605, 455)
Screenshot: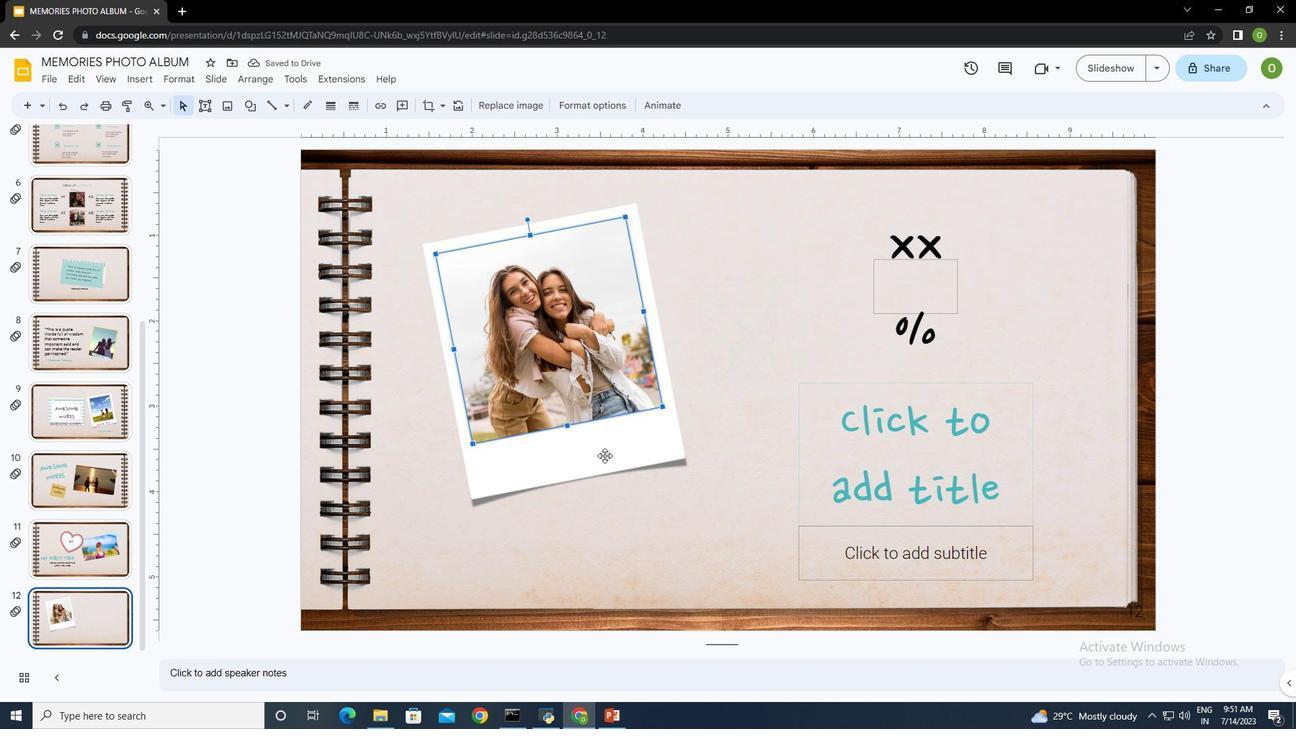 
Action: Mouse pressed left at (605, 455)
Screenshot: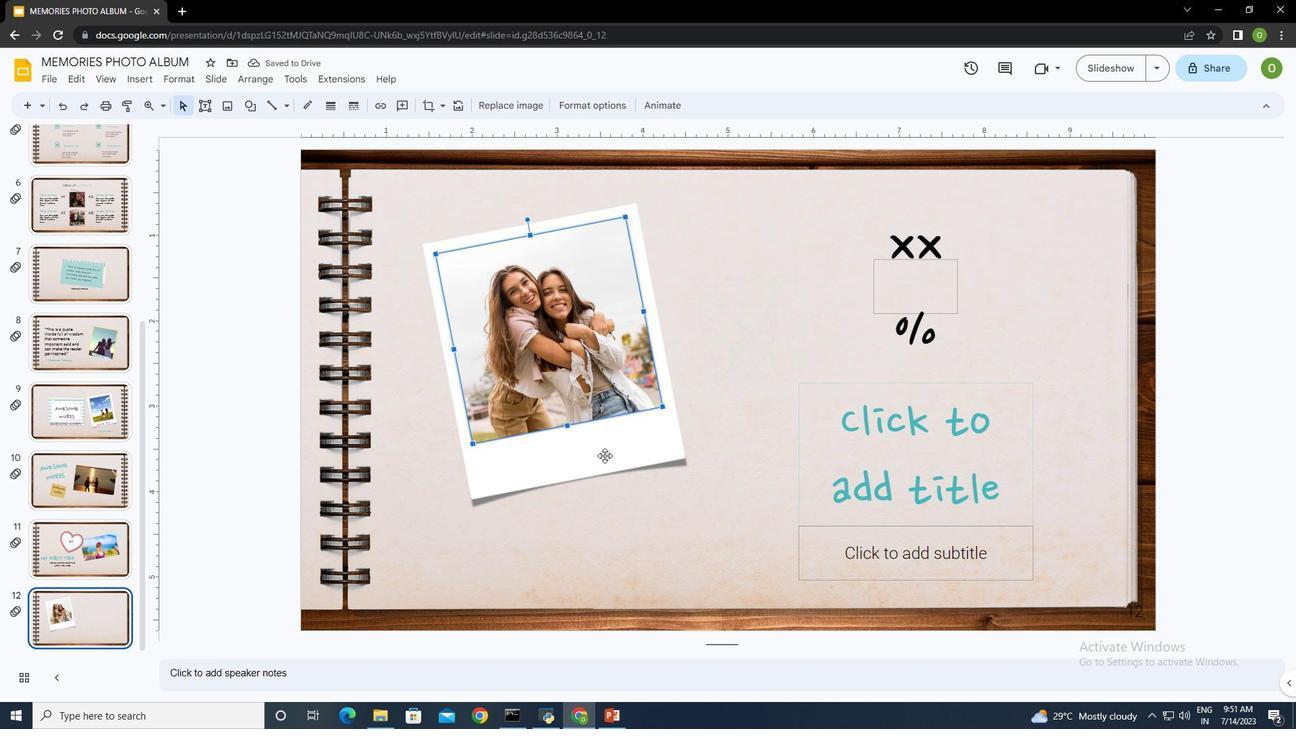 
Action: Mouse moved to (723, 484)
Screenshot: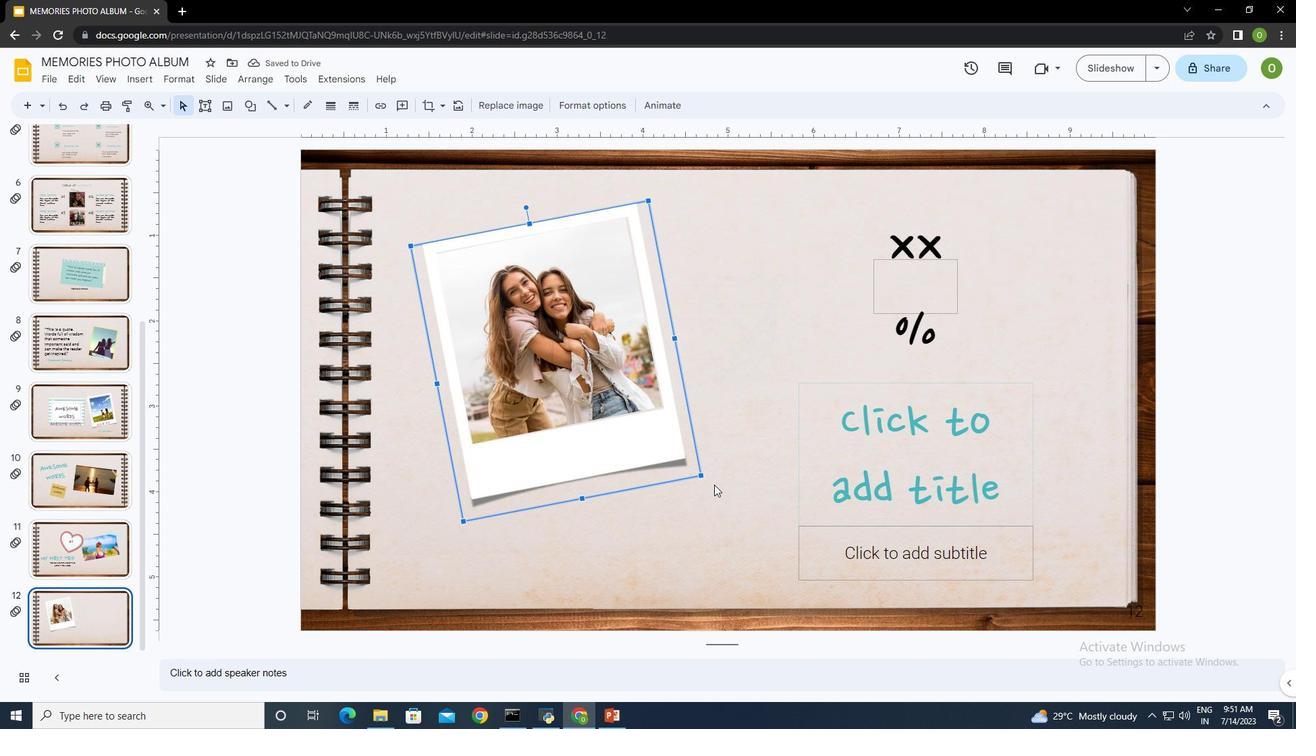 
Action: Mouse pressed left at (723, 484)
Screenshot: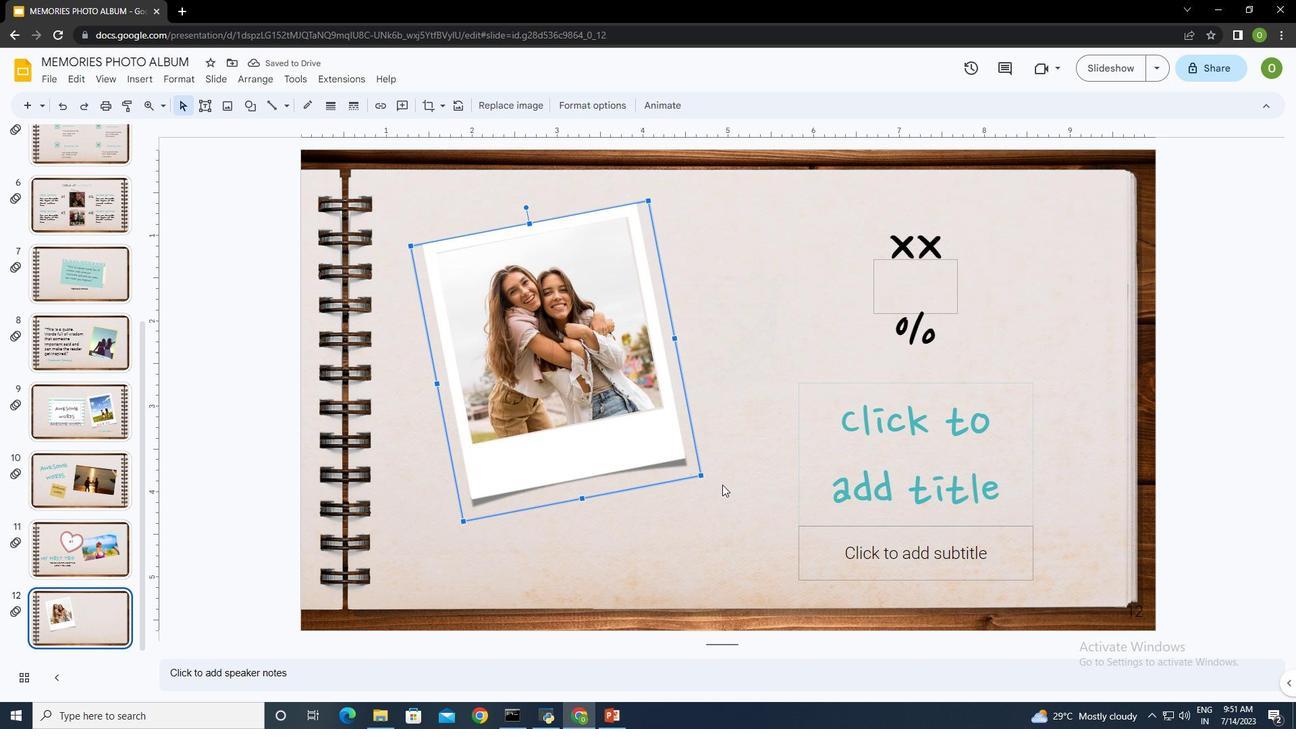 
Action: Mouse moved to (209, 104)
Screenshot: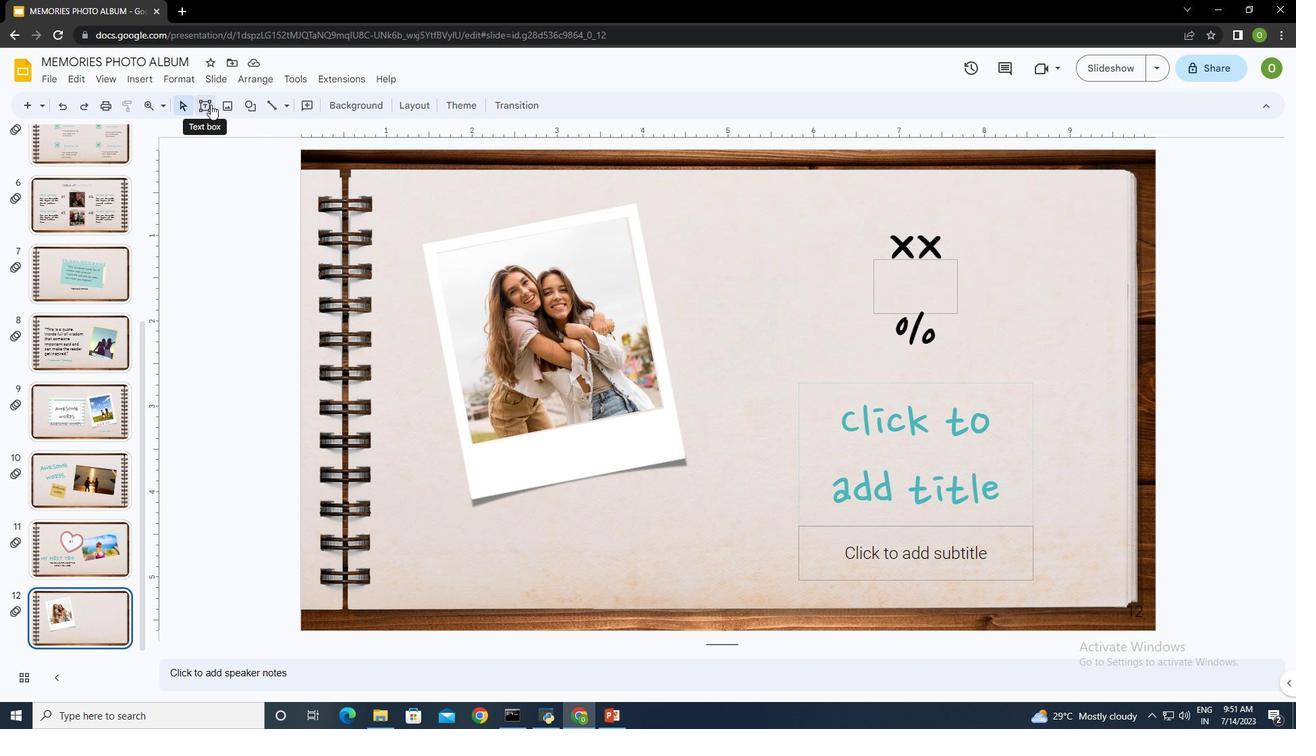
Action: Mouse pressed left at (209, 104)
Screenshot: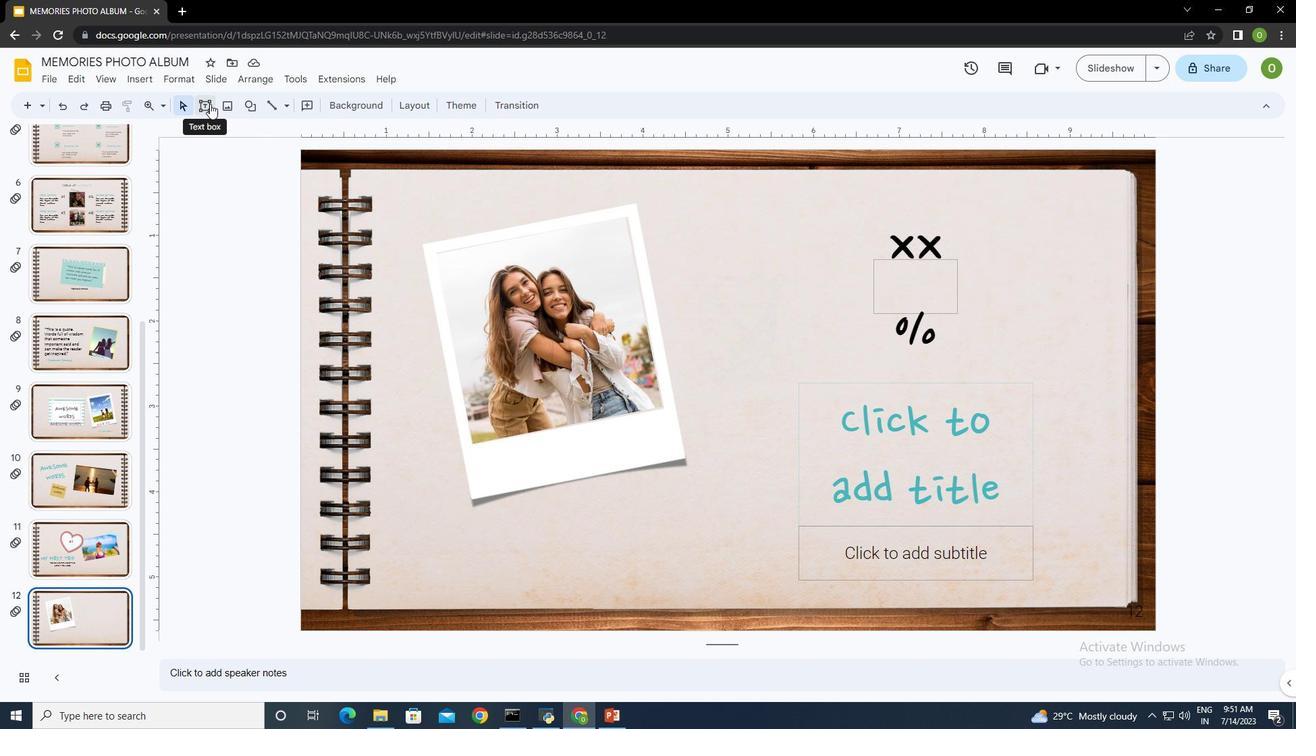 
Action: Mouse moved to (490, 450)
Screenshot: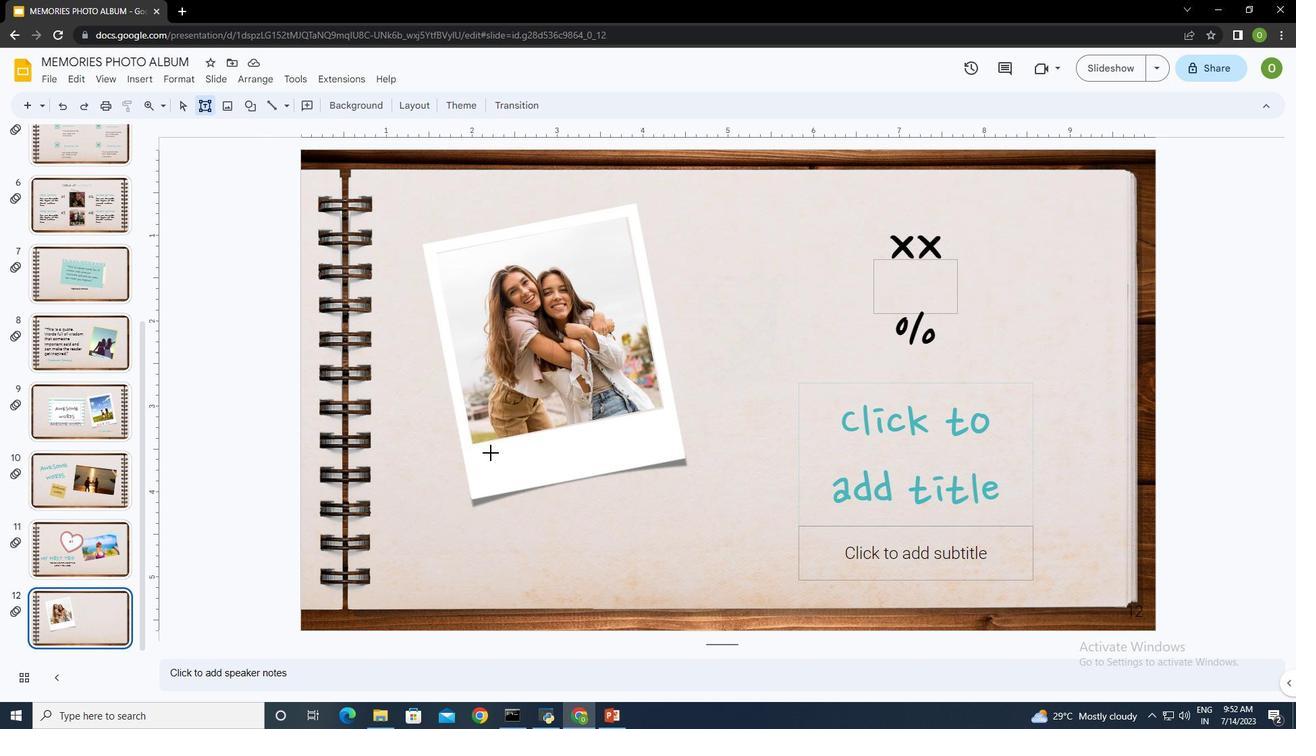 
Action: Mouse pressed left at (490, 450)
Screenshot: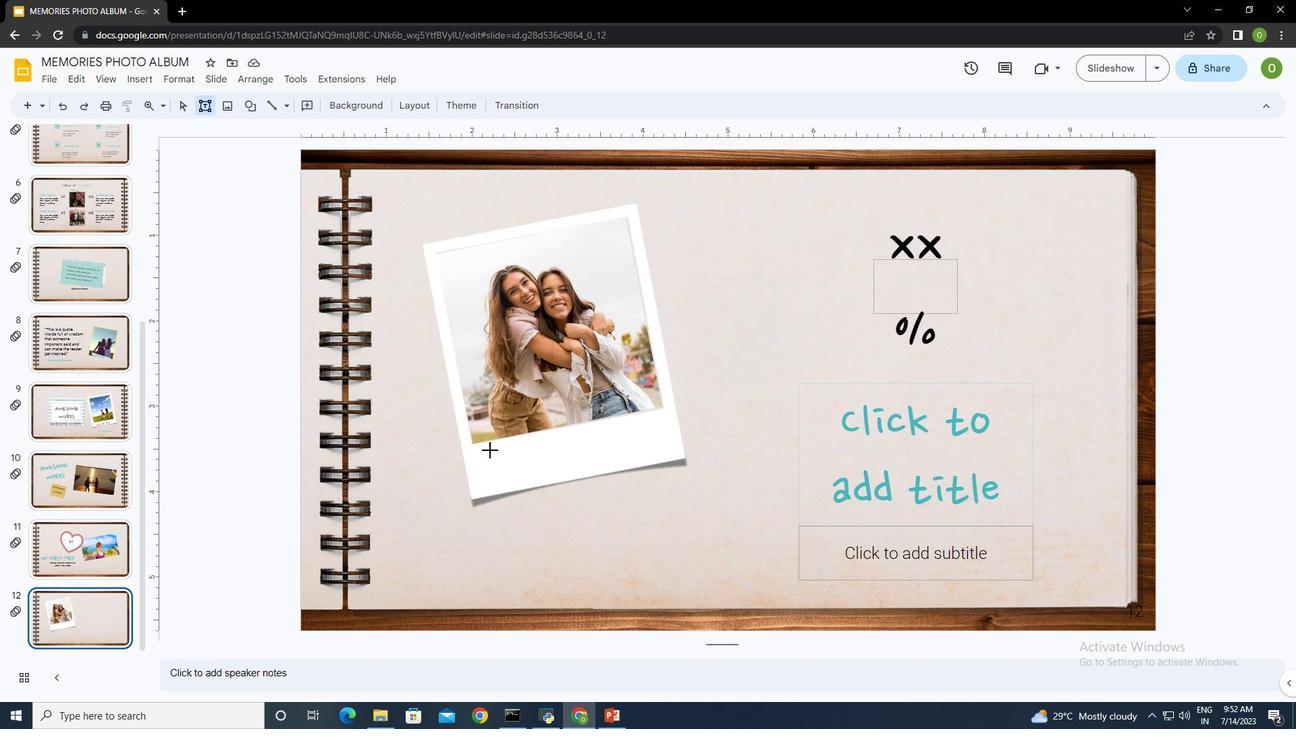
Action: Mouse moved to (539, 471)
Screenshot: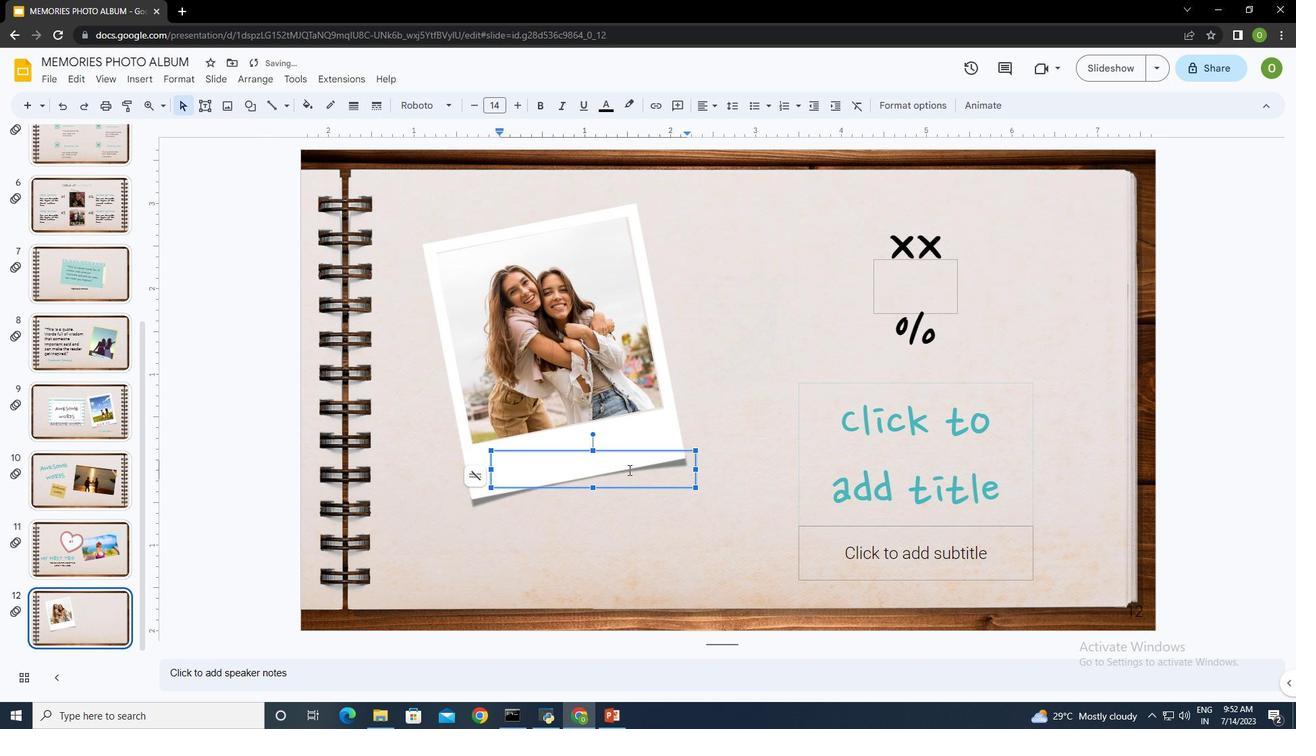 
Action: Key pressed <Key.shift>My<Key.space><Key.backspace><Key.backspace><Key.backspace><Key.backspace><Key.backspace><Key.backspace><Key.backspace><Key.backspace><Key.backspace><Key.backspace><Key.backspace><Key.backspace><Key.caps_lock><Key.shift>mY<Key.space>BEST<Key.space>FRIENDctrl+A
Screenshot: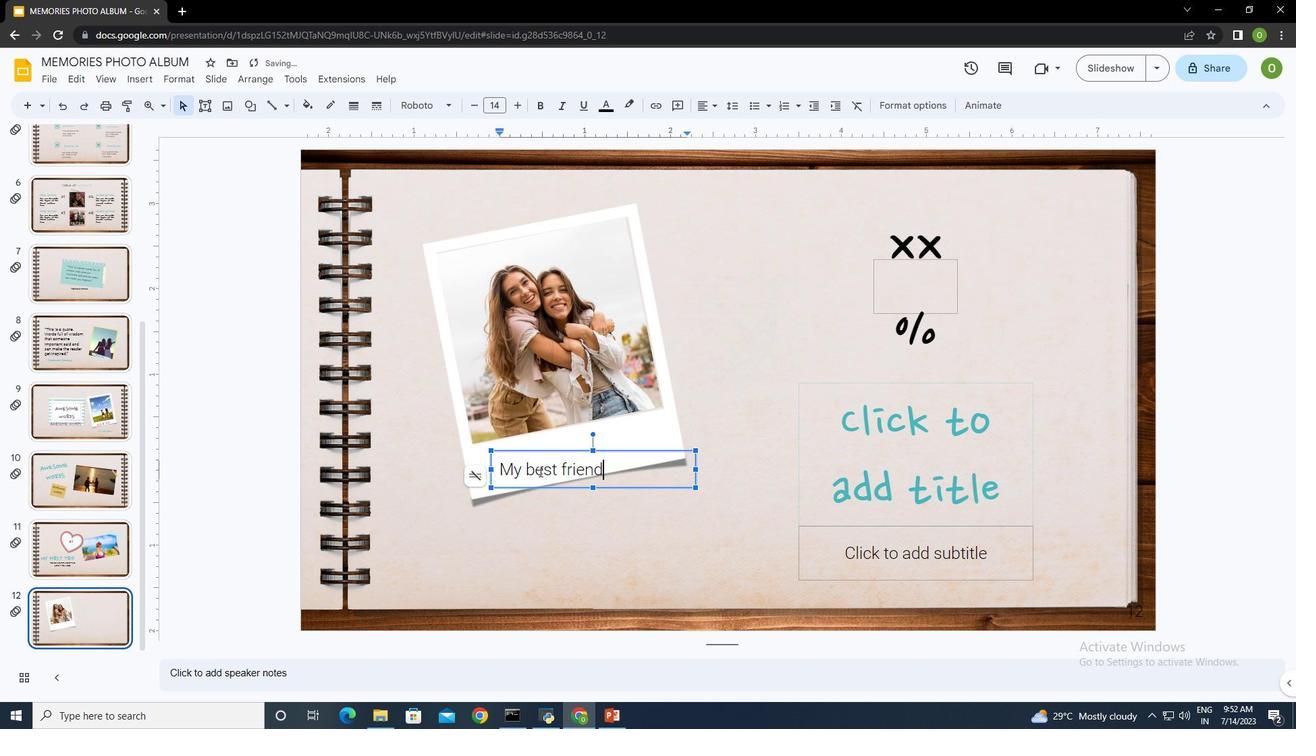 
Action: Mouse moved to (424, 106)
Screenshot: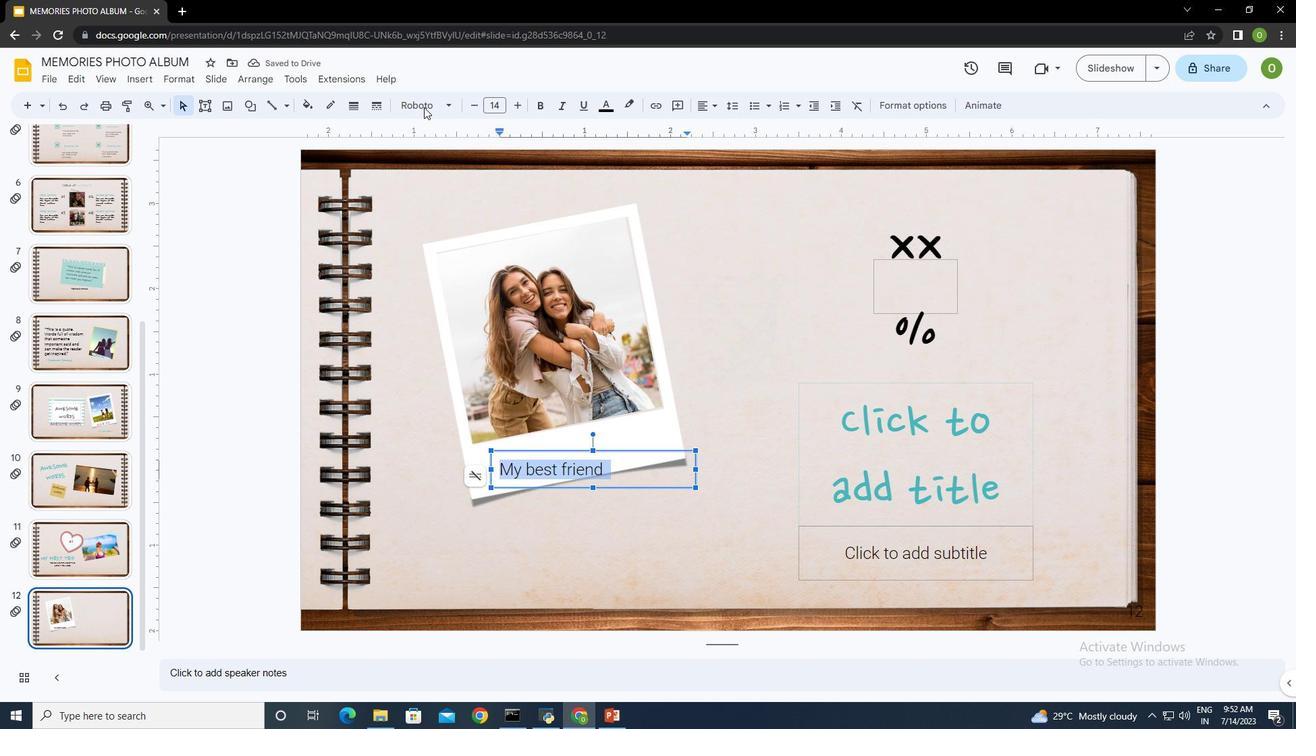 
Action: Mouse pressed left at (424, 106)
Screenshot: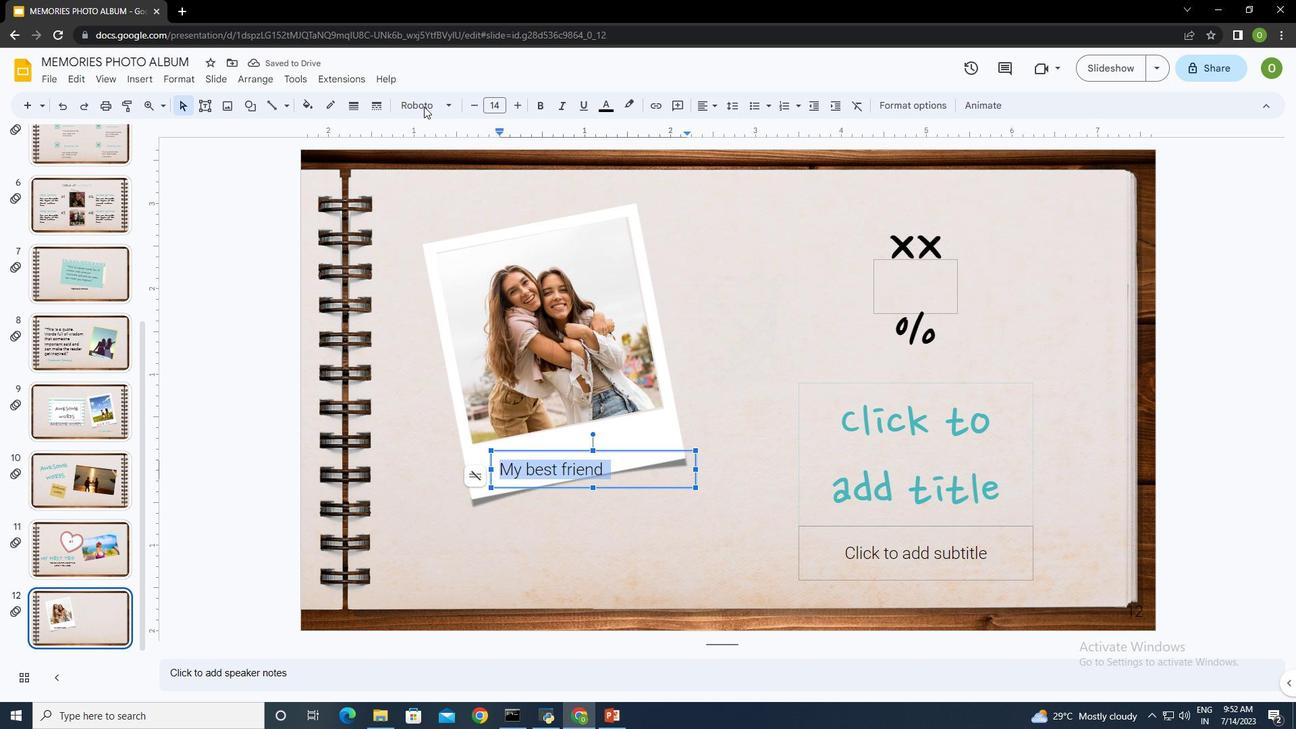 
Action: Mouse moved to (466, 181)
Screenshot: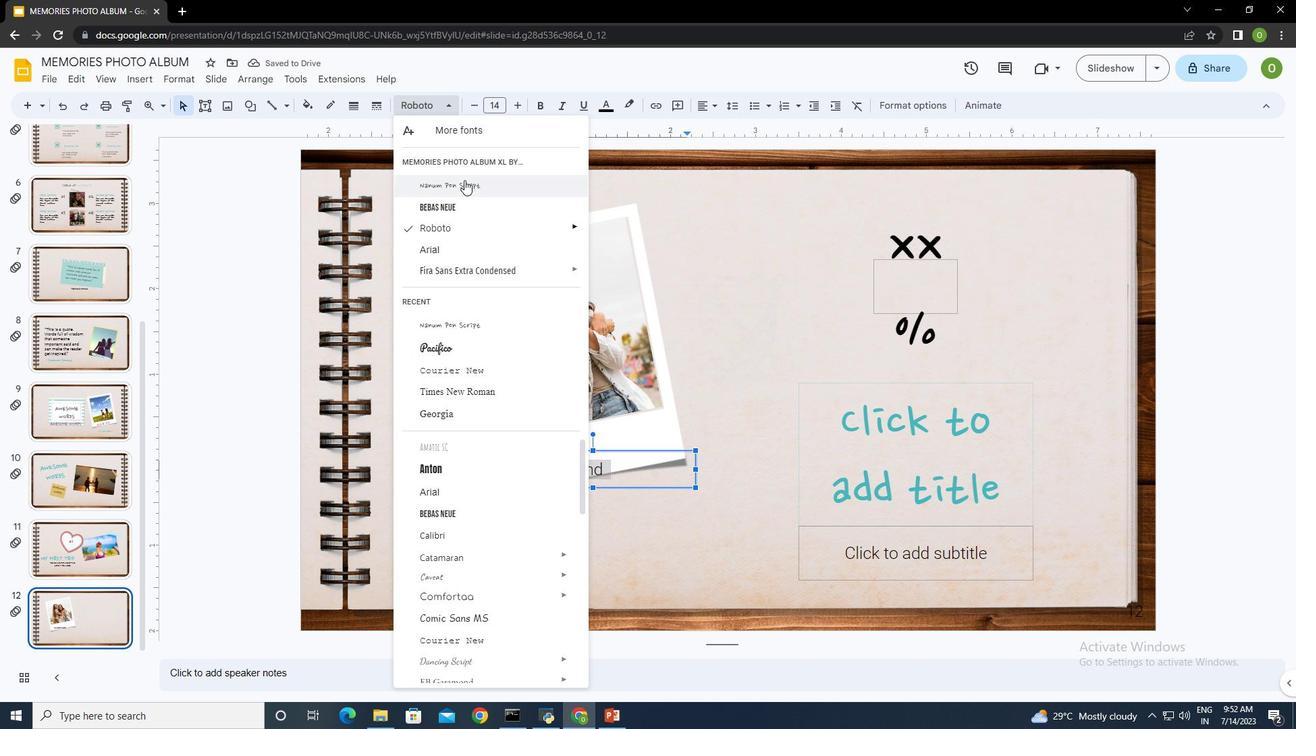 
Action: Mouse pressed left at (466, 181)
Screenshot: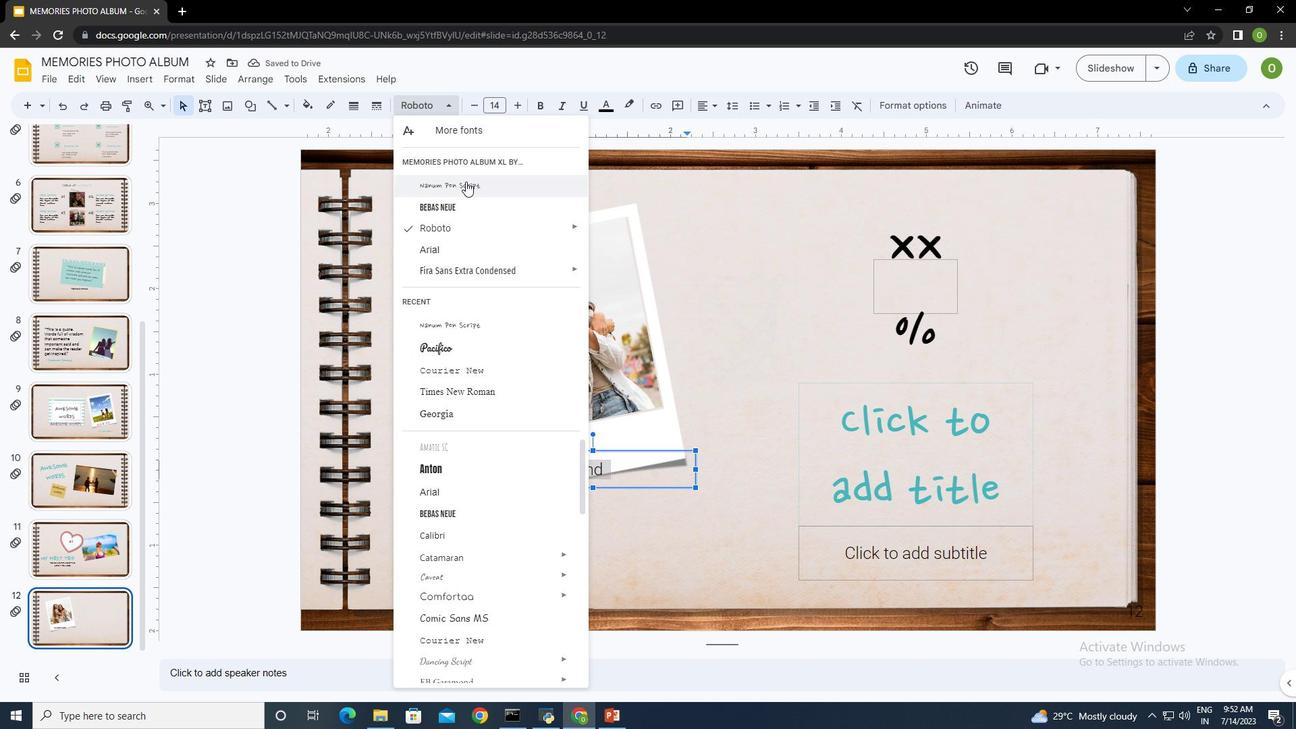 
Action: Mouse moved to (500, 103)
Screenshot: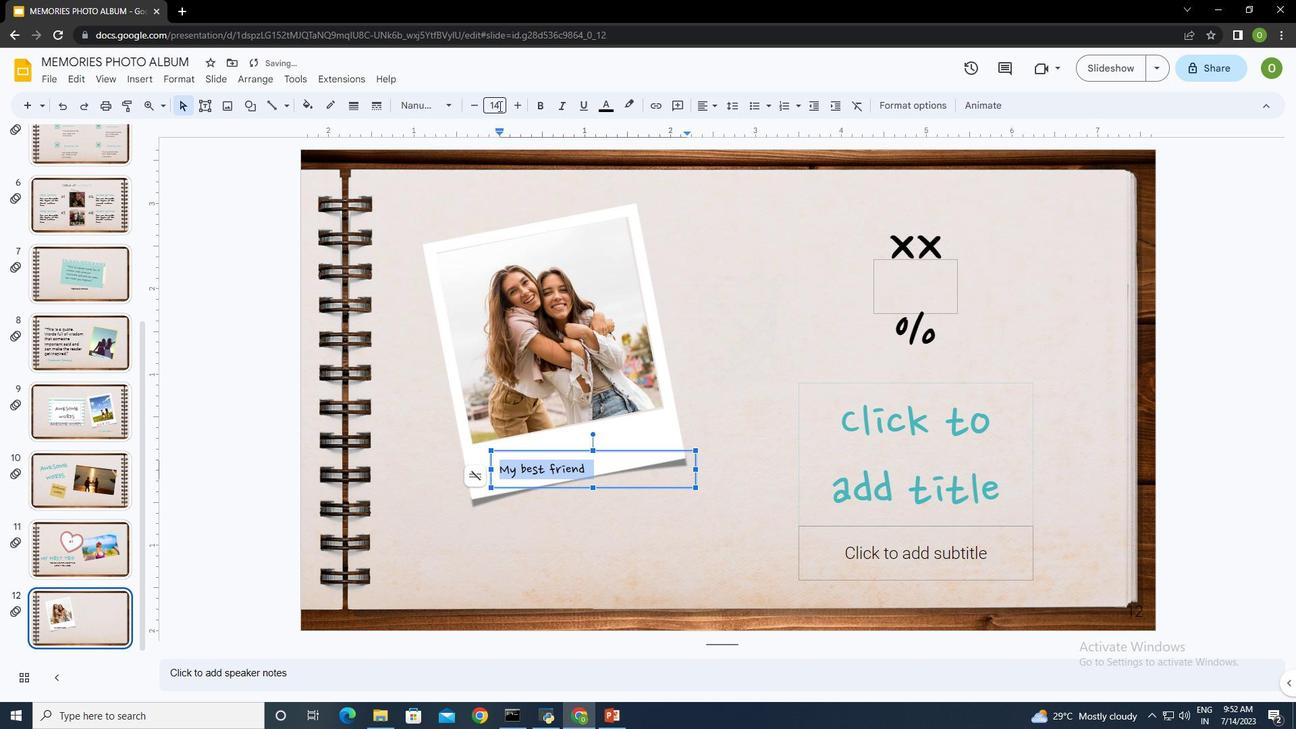 
Action: Mouse pressed left at (500, 103)
Screenshot: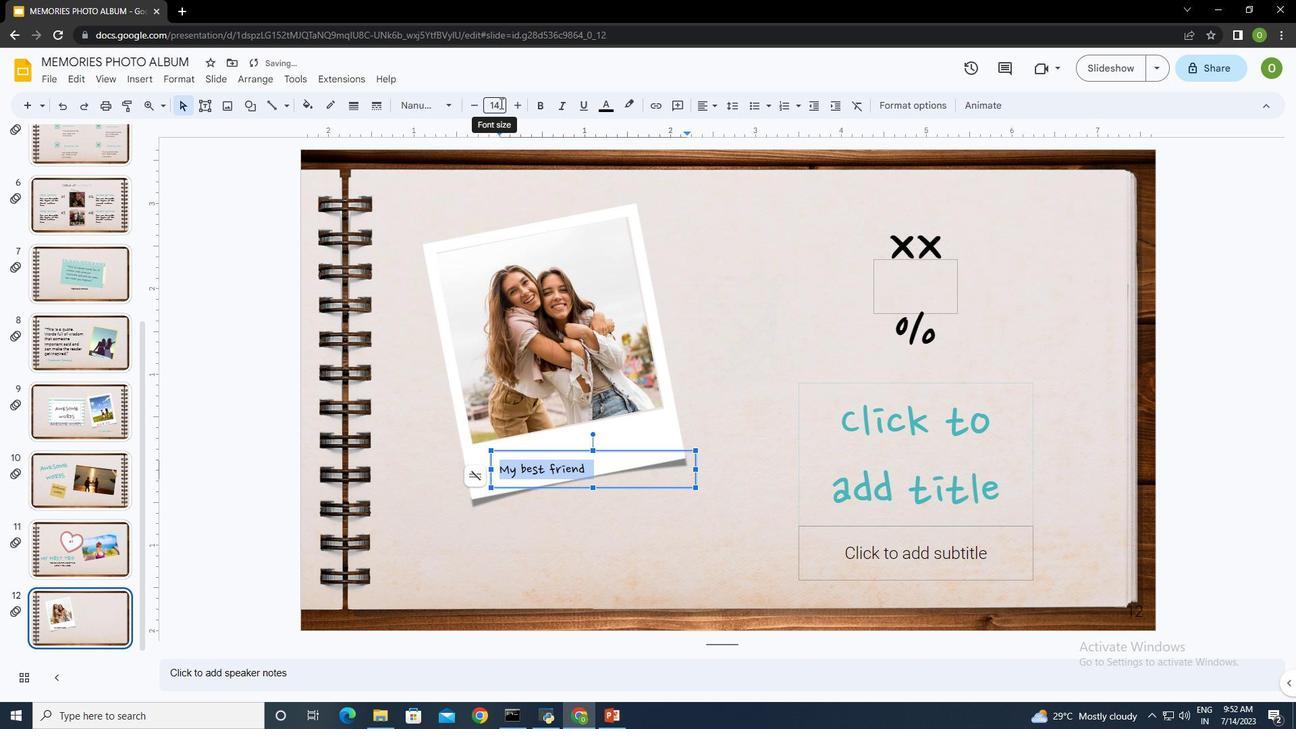 
Action: Key pressed 50<Key.enter>
Screenshot: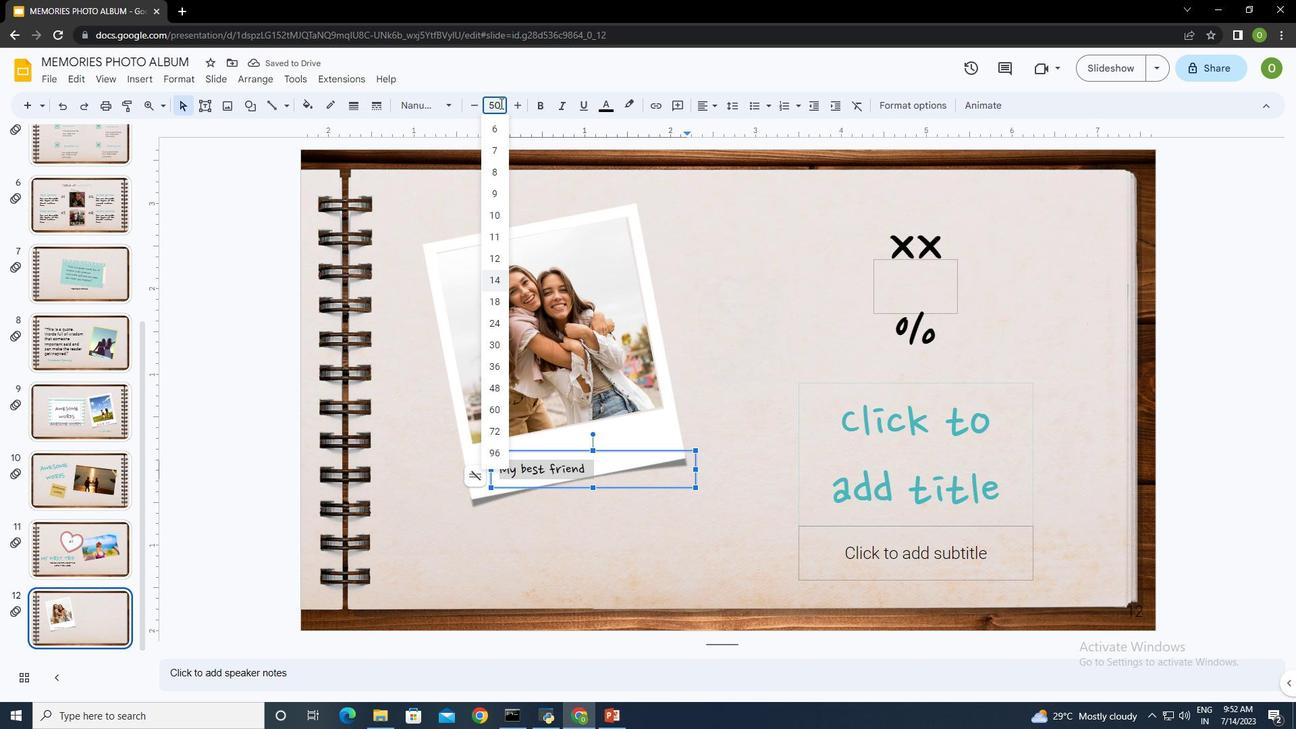 
Action: Mouse moved to (475, 103)
Screenshot: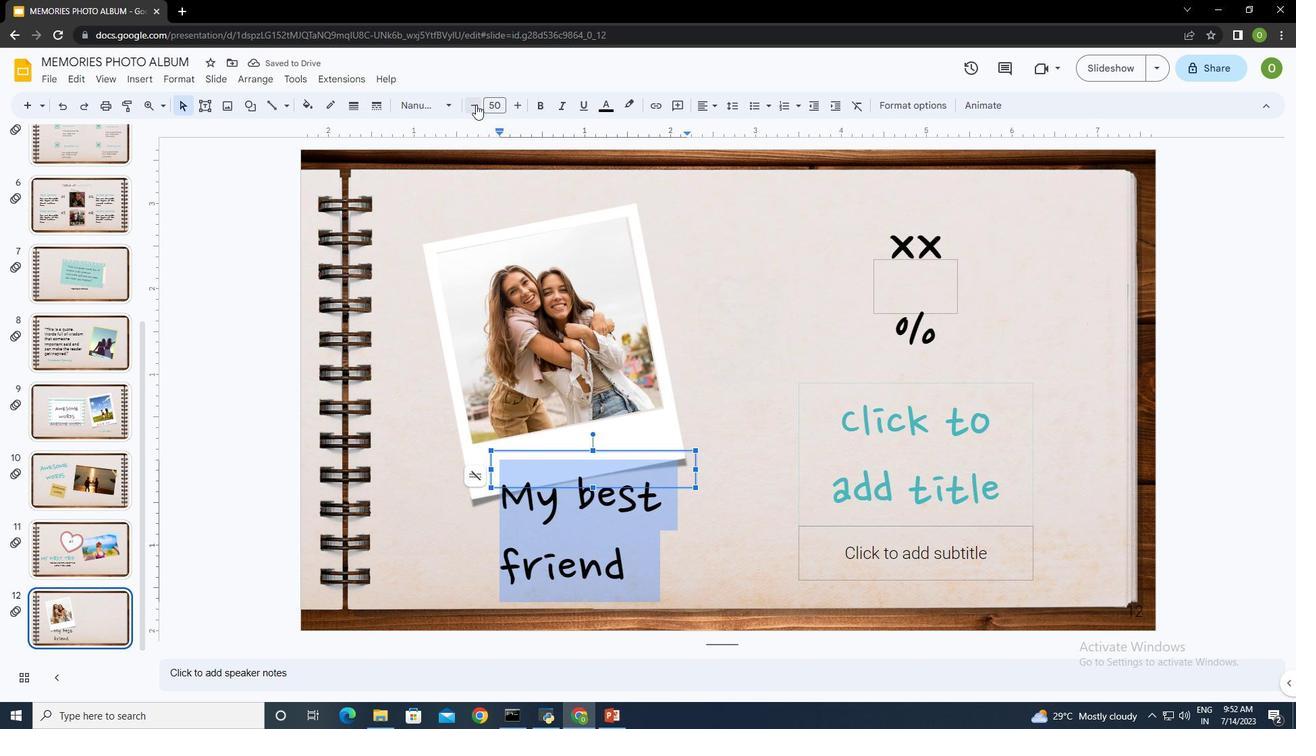 
Action: Mouse pressed left at (475, 103)
Screenshot: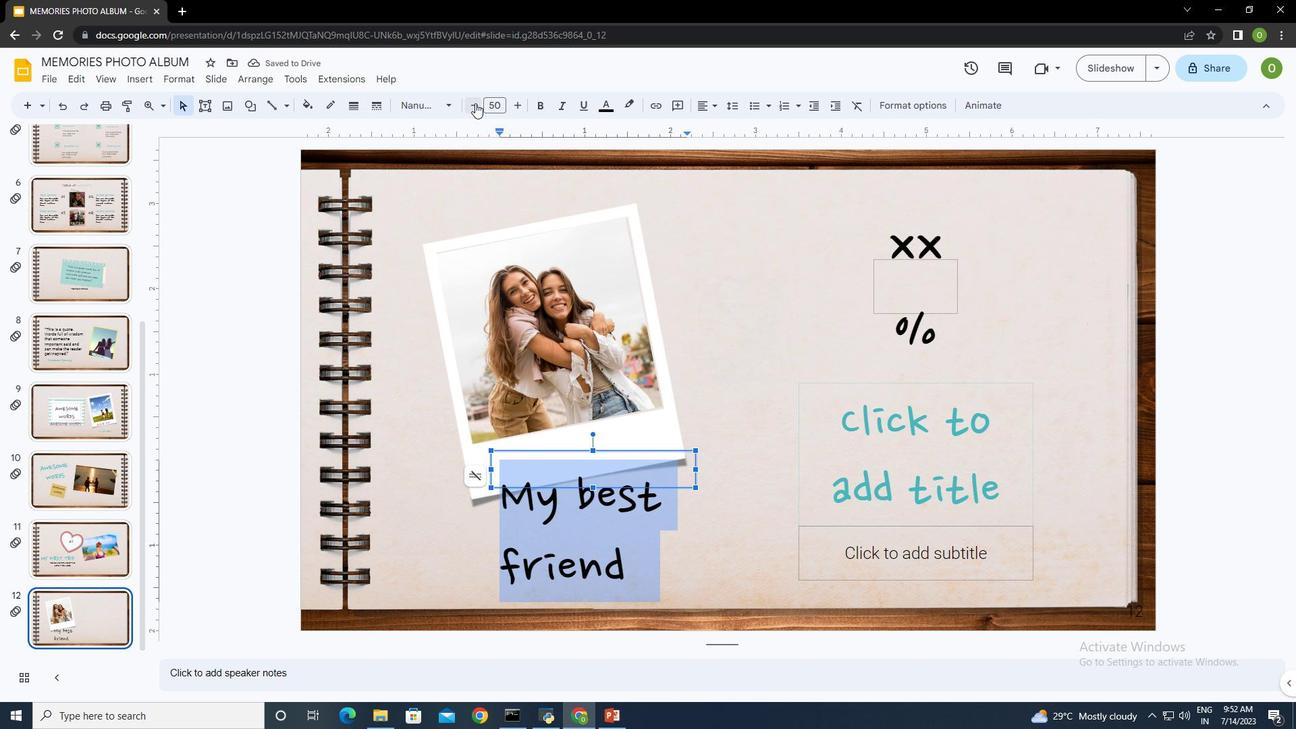 
Action: Mouse pressed left at (475, 103)
Screenshot: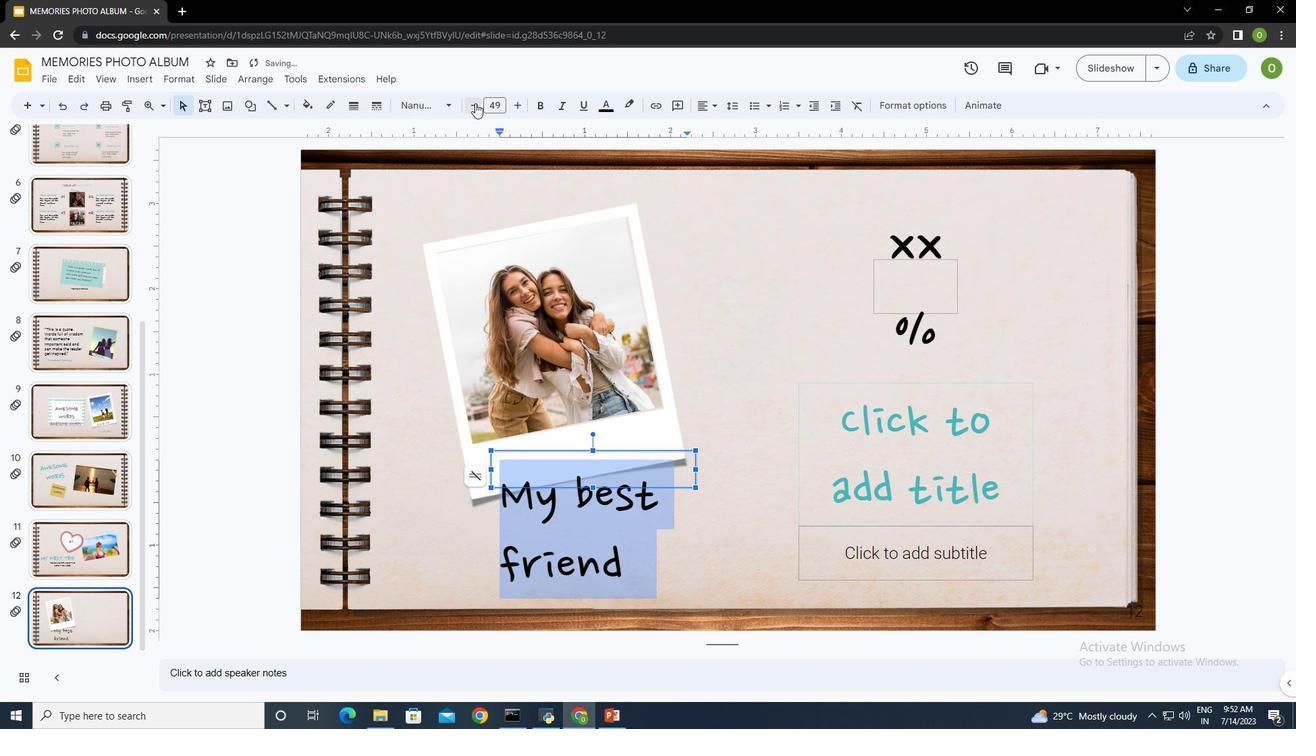 
Action: Mouse pressed left at (475, 103)
Screenshot: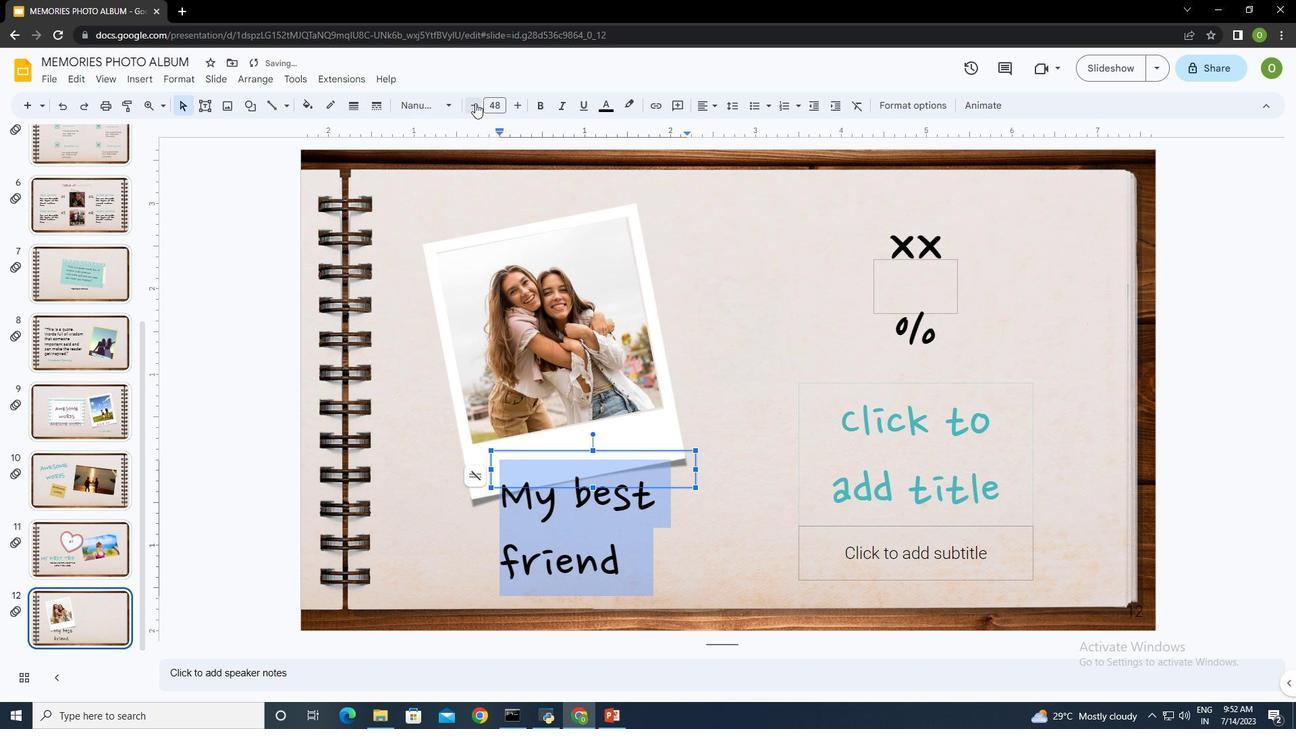 
Action: Mouse pressed left at (475, 103)
Screenshot: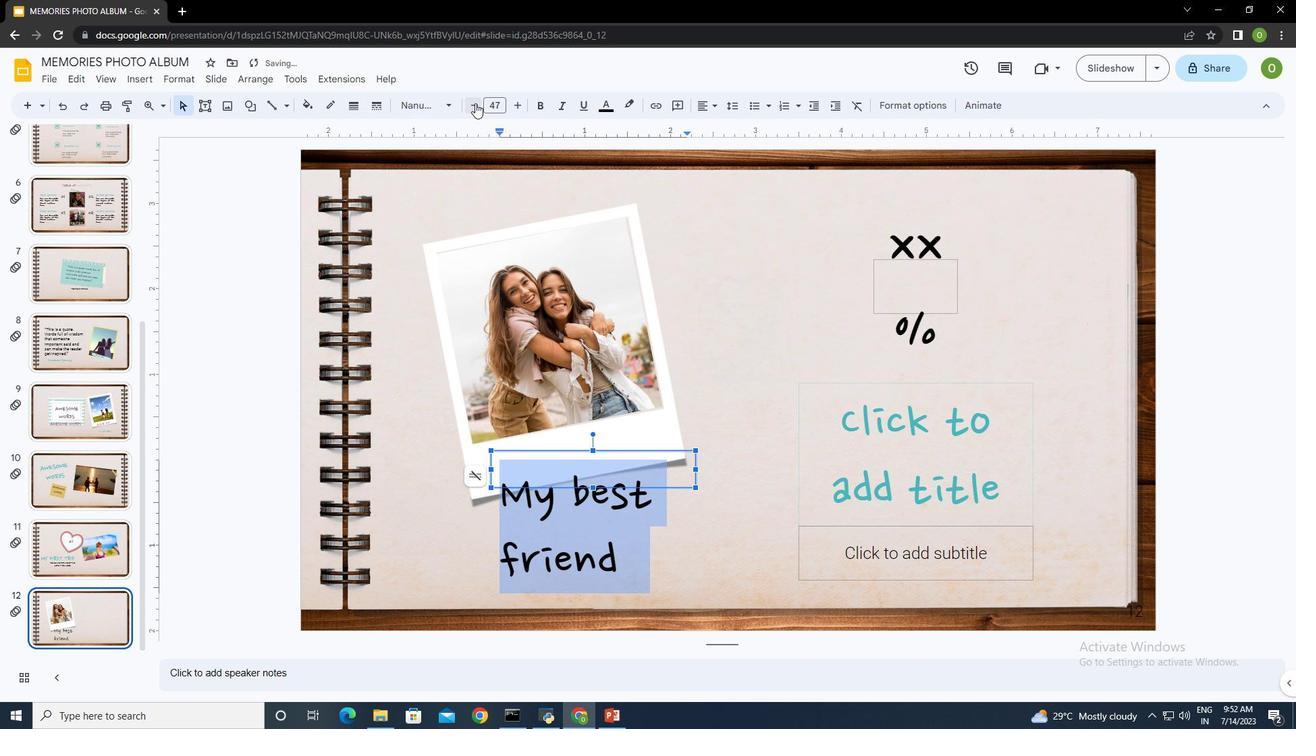 
Action: Mouse pressed left at (475, 103)
Screenshot: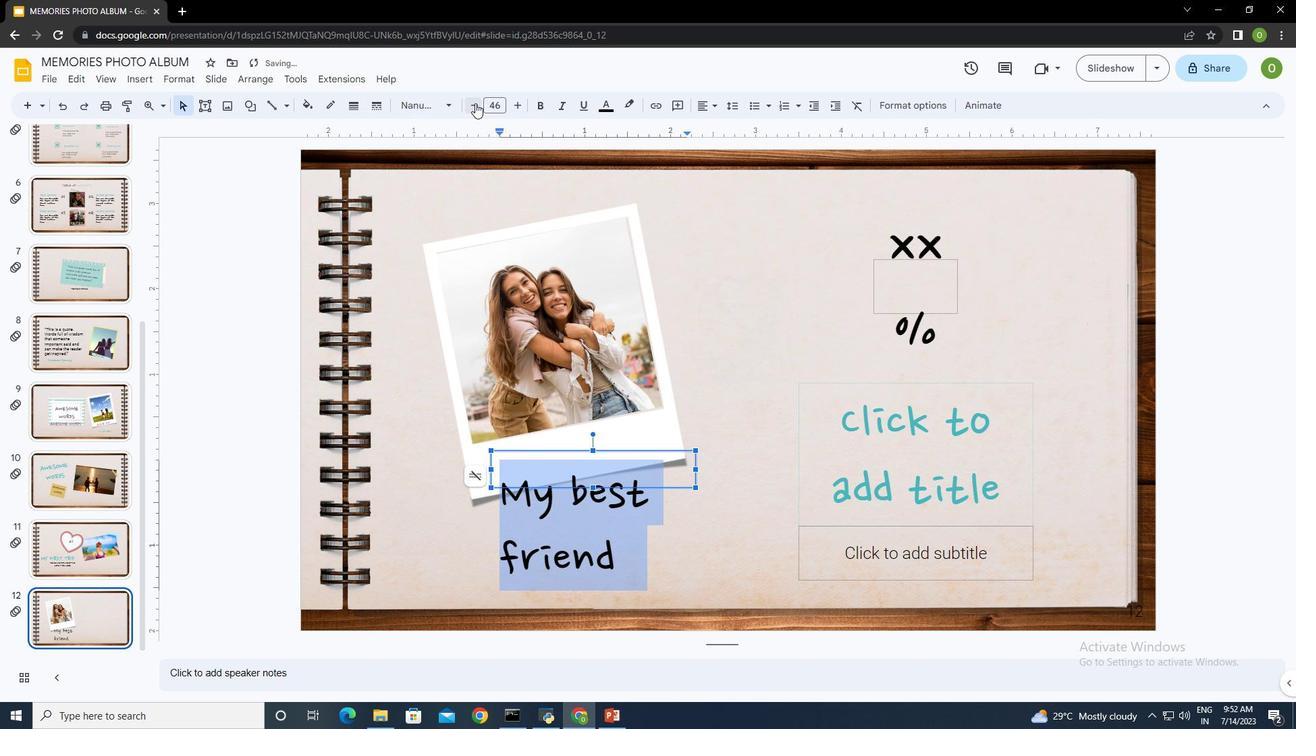 
Action: Mouse pressed left at (475, 103)
Screenshot: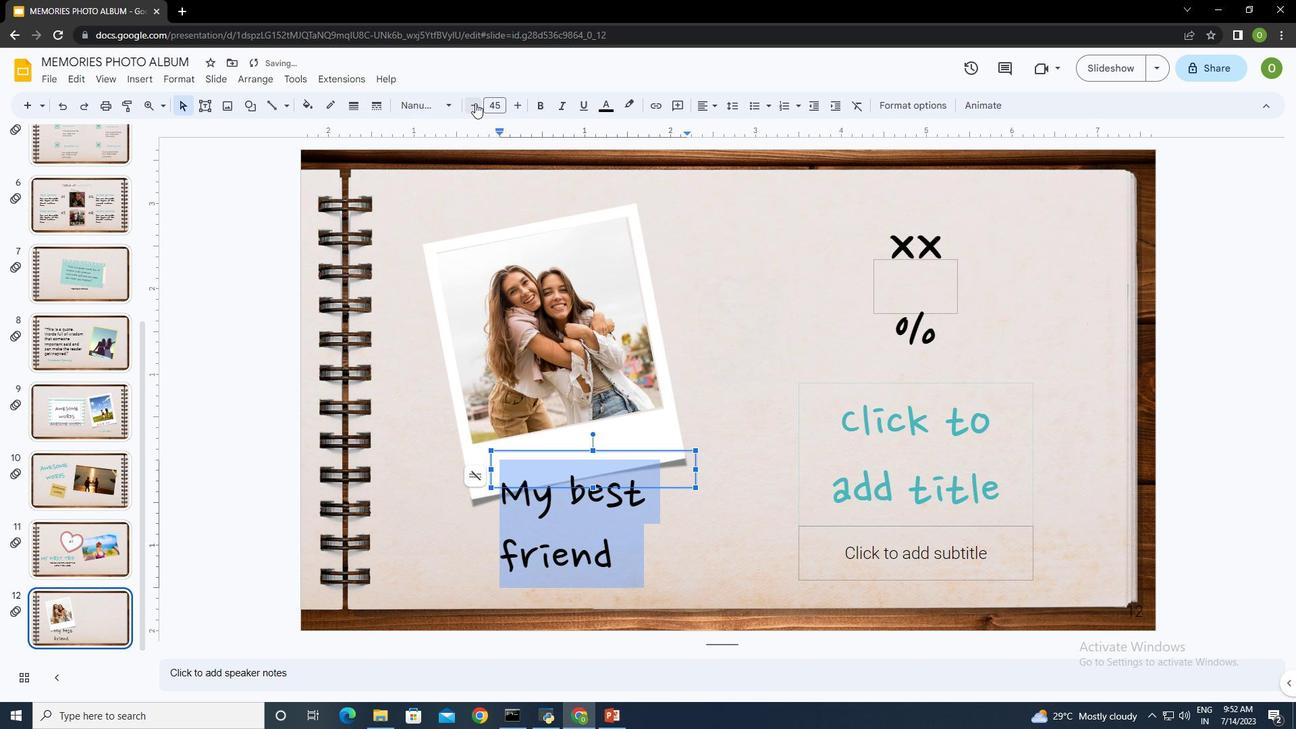 
Action: Mouse pressed left at (475, 103)
Screenshot: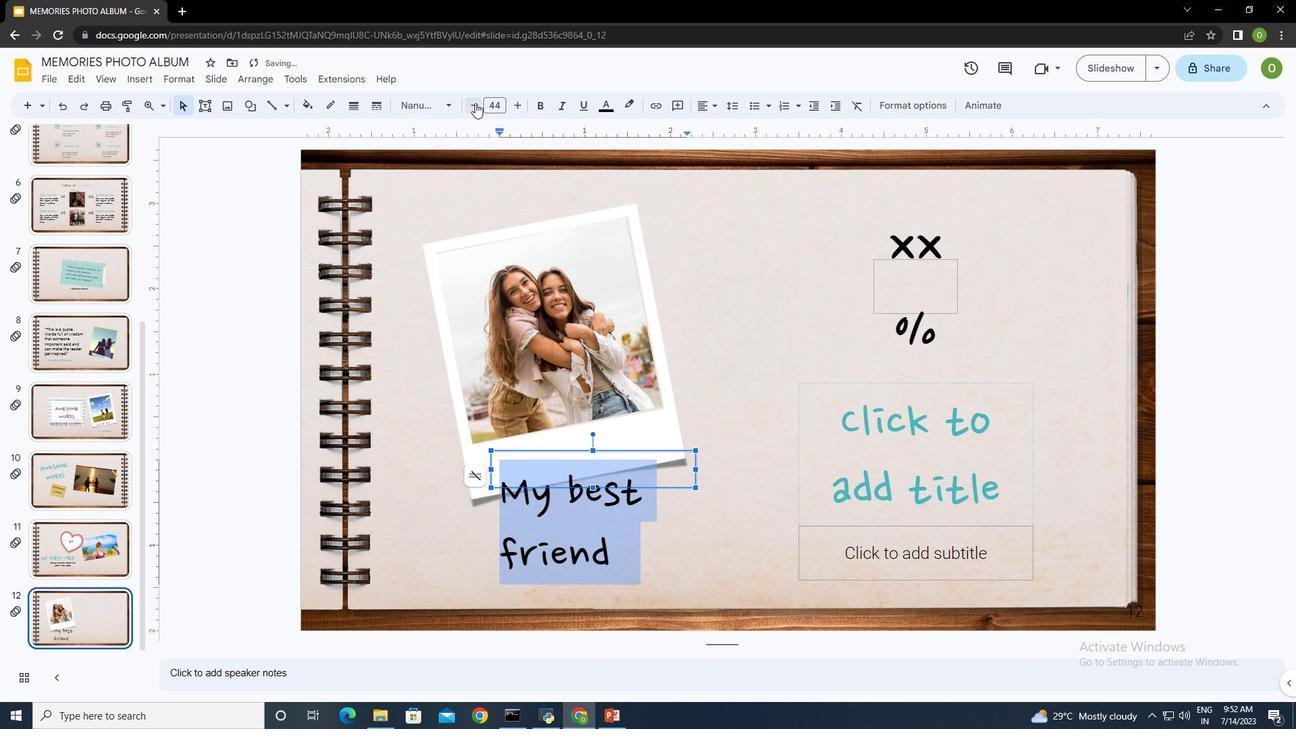 
Action: Mouse moved to (491, 467)
Screenshot: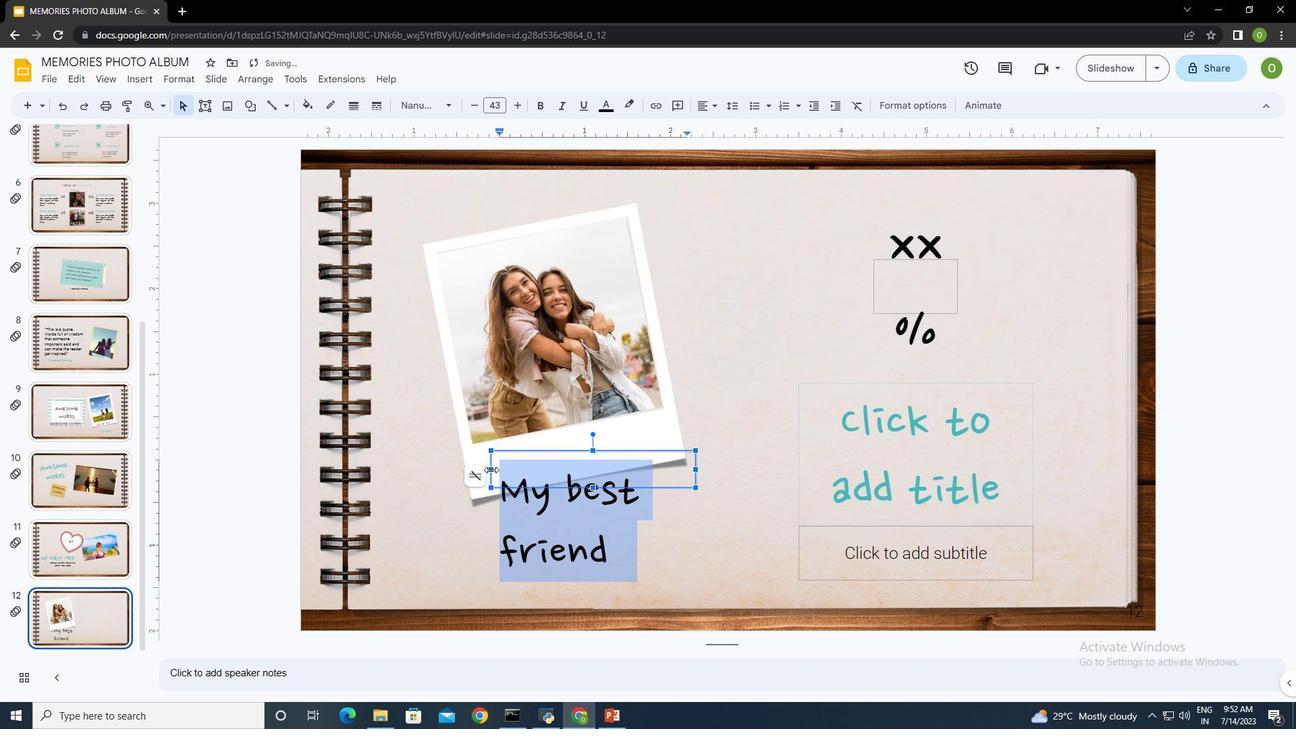 
Action: Mouse pressed left at (491, 467)
Screenshot: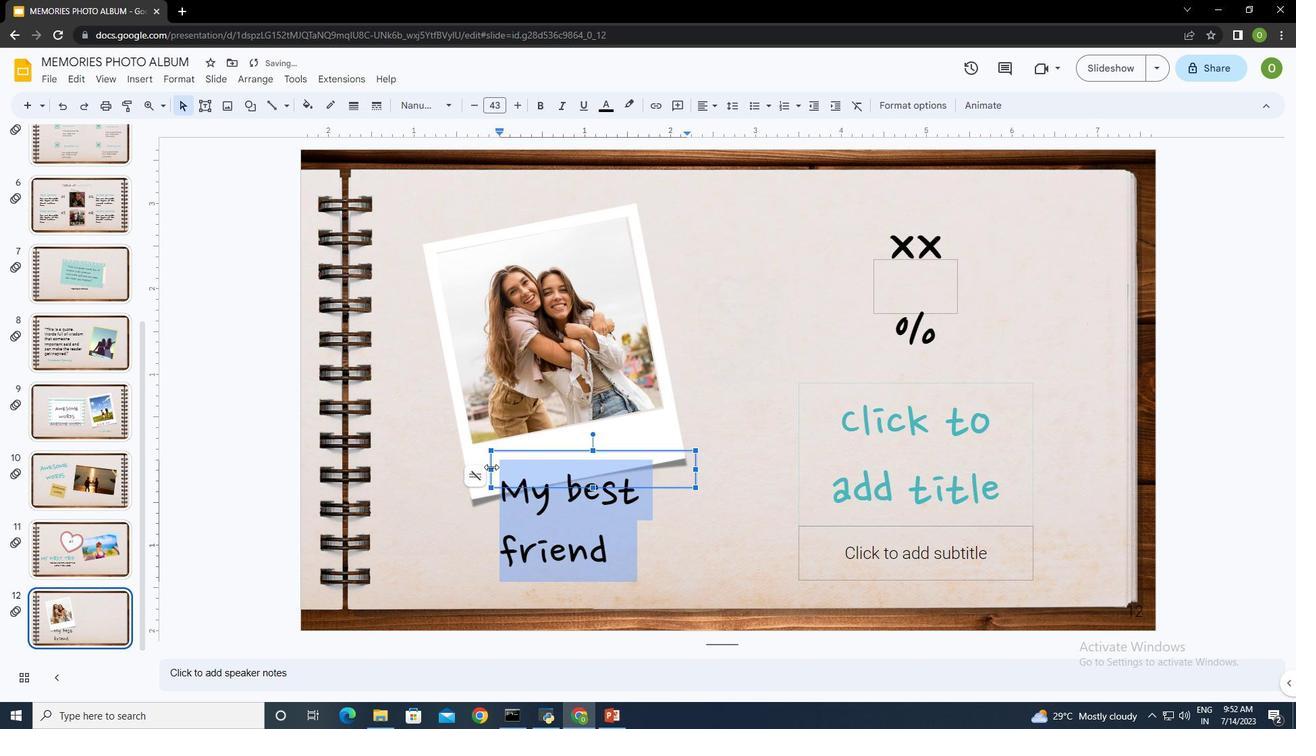 
Action: Mouse moved to (697, 470)
Screenshot: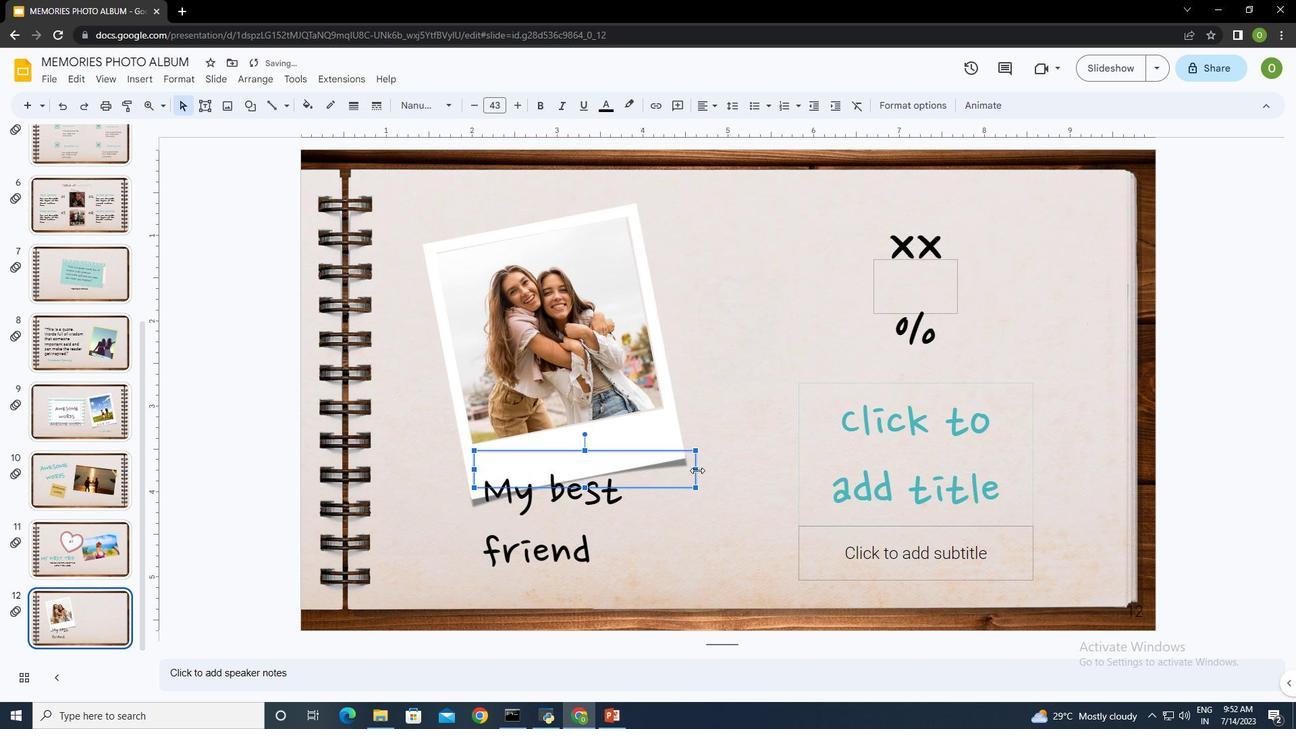 
Action: Mouse pressed left at (697, 470)
Screenshot: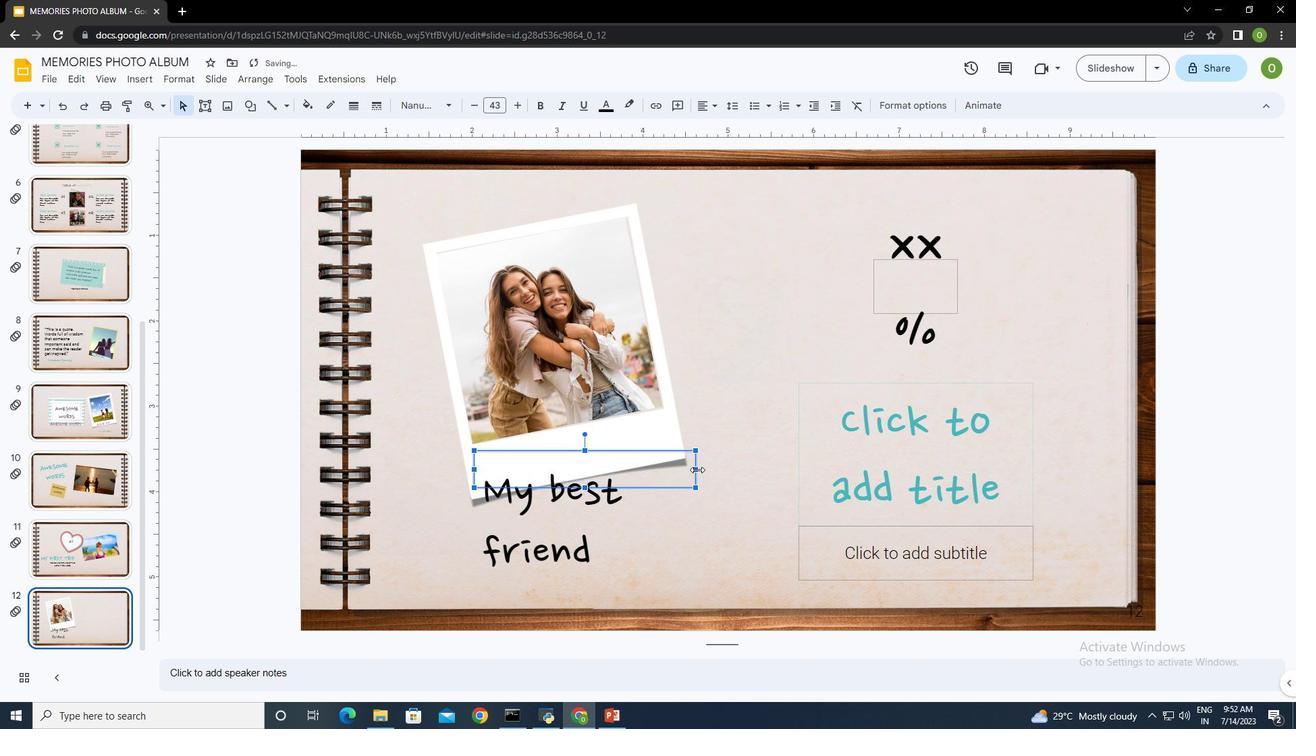 
Action: Mouse moved to (470, 105)
Screenshot: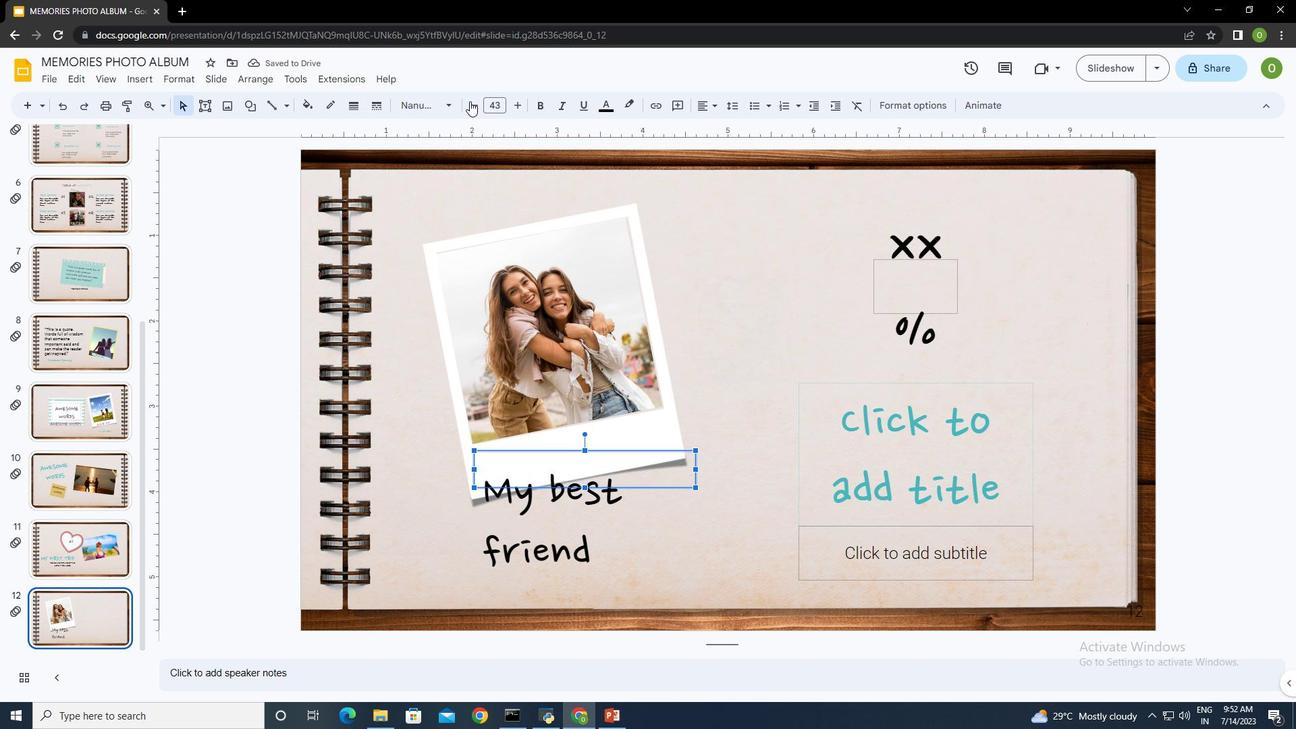 
Action: Mouse pressed left at (470, 105)
Screenshot: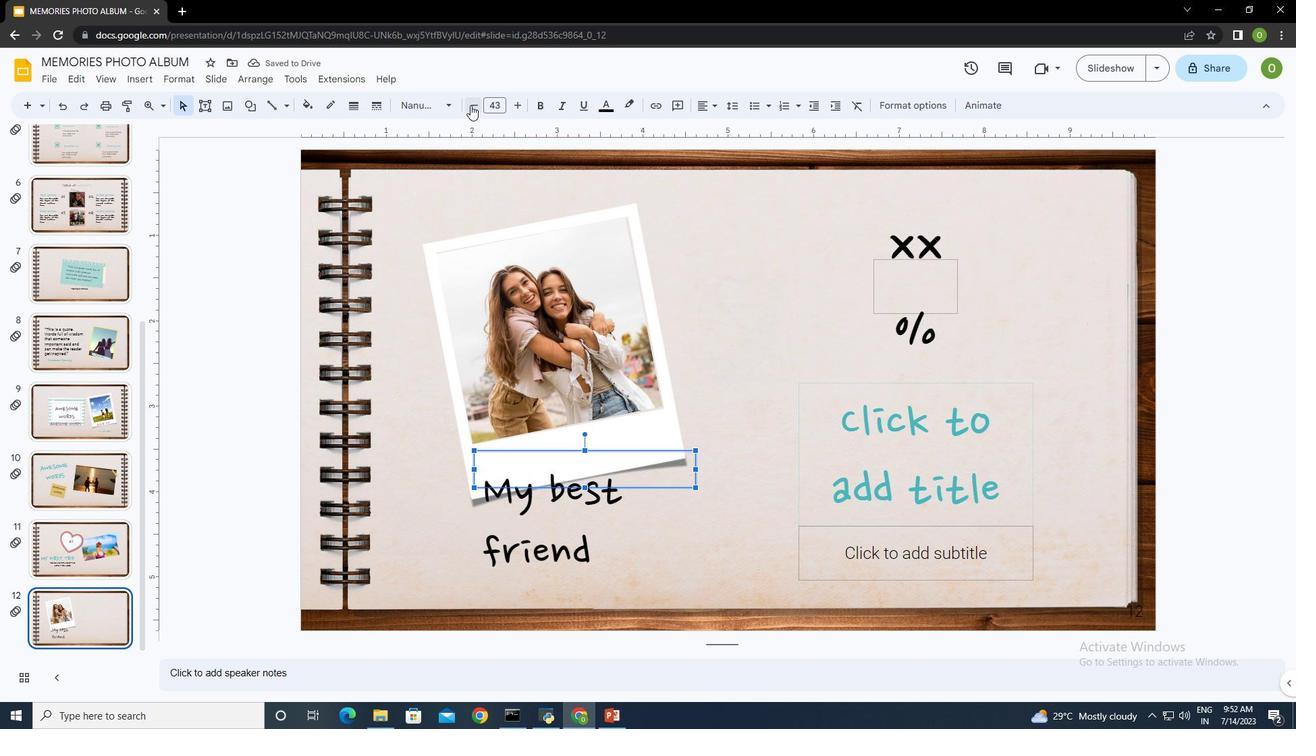 
Action: Mouse pressed left at (470, 105)
Screenshot: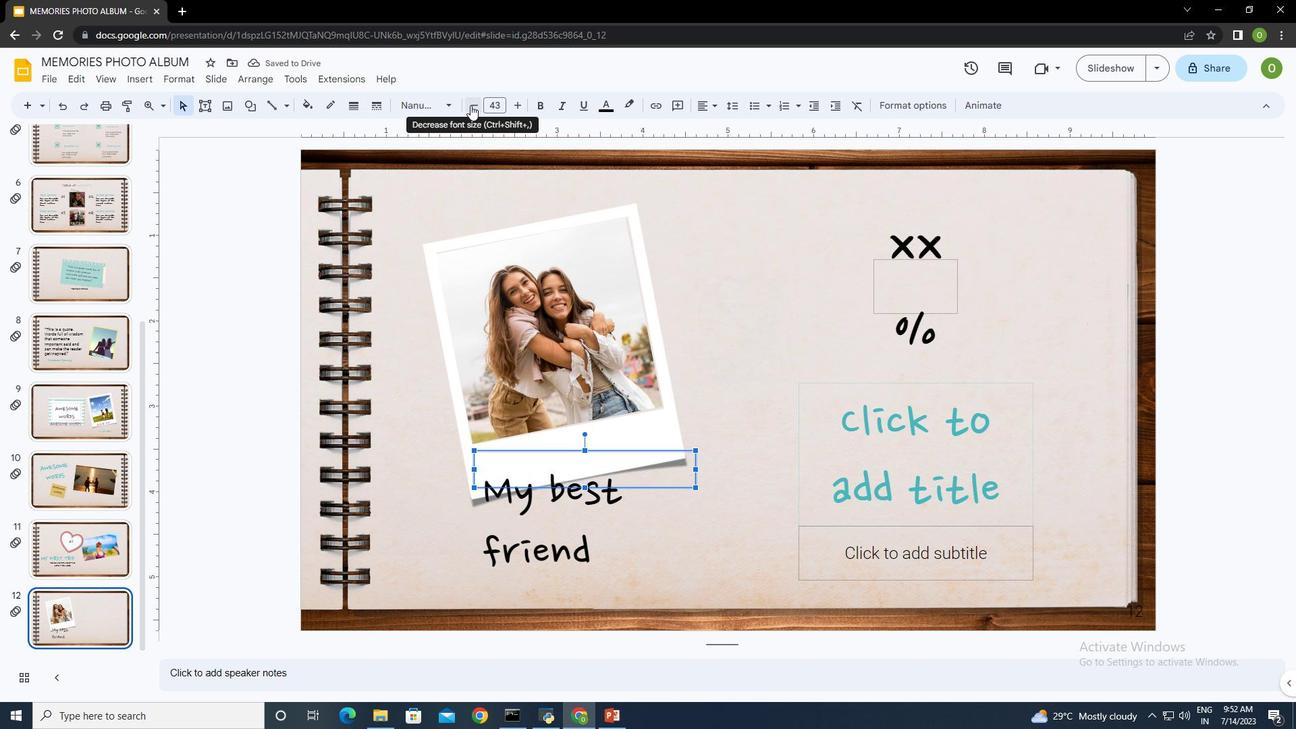 
Action: Mouse pressed left at (470, 105)
Screenshot: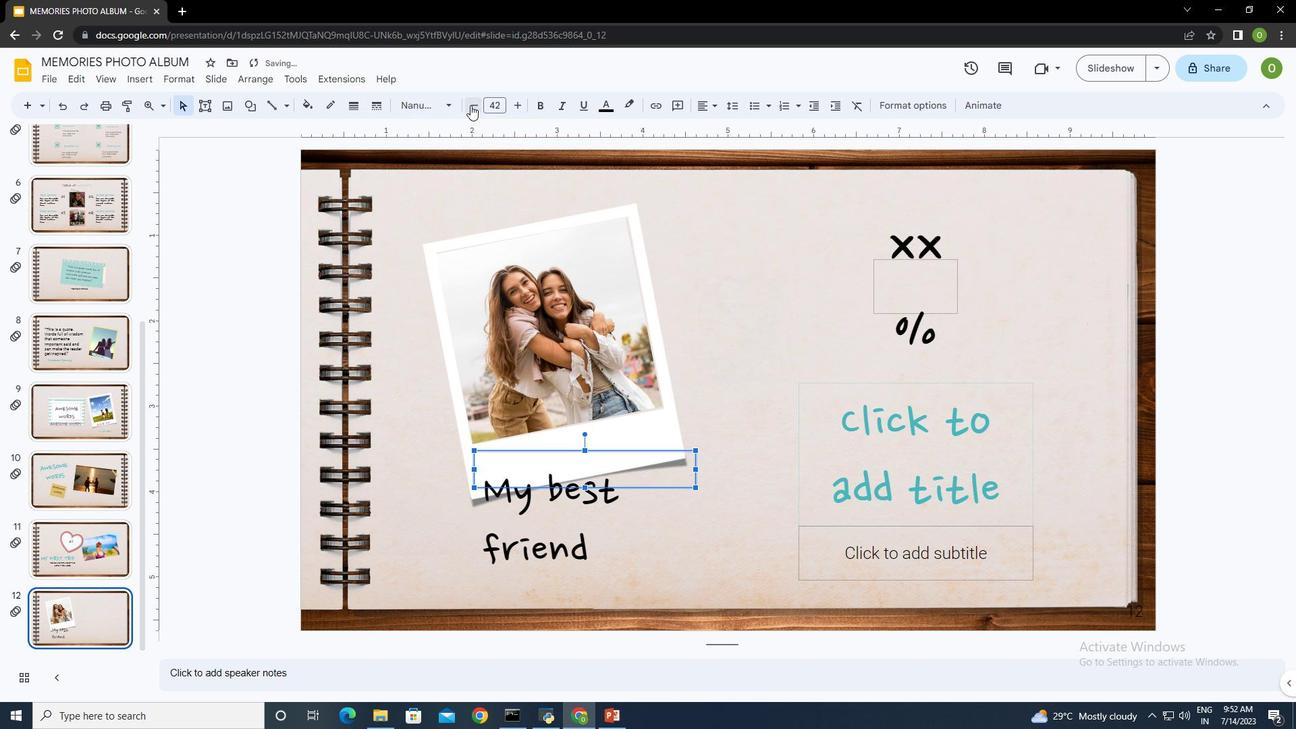 
Action: Mouse pressed left at (470, 105)
Screenshot: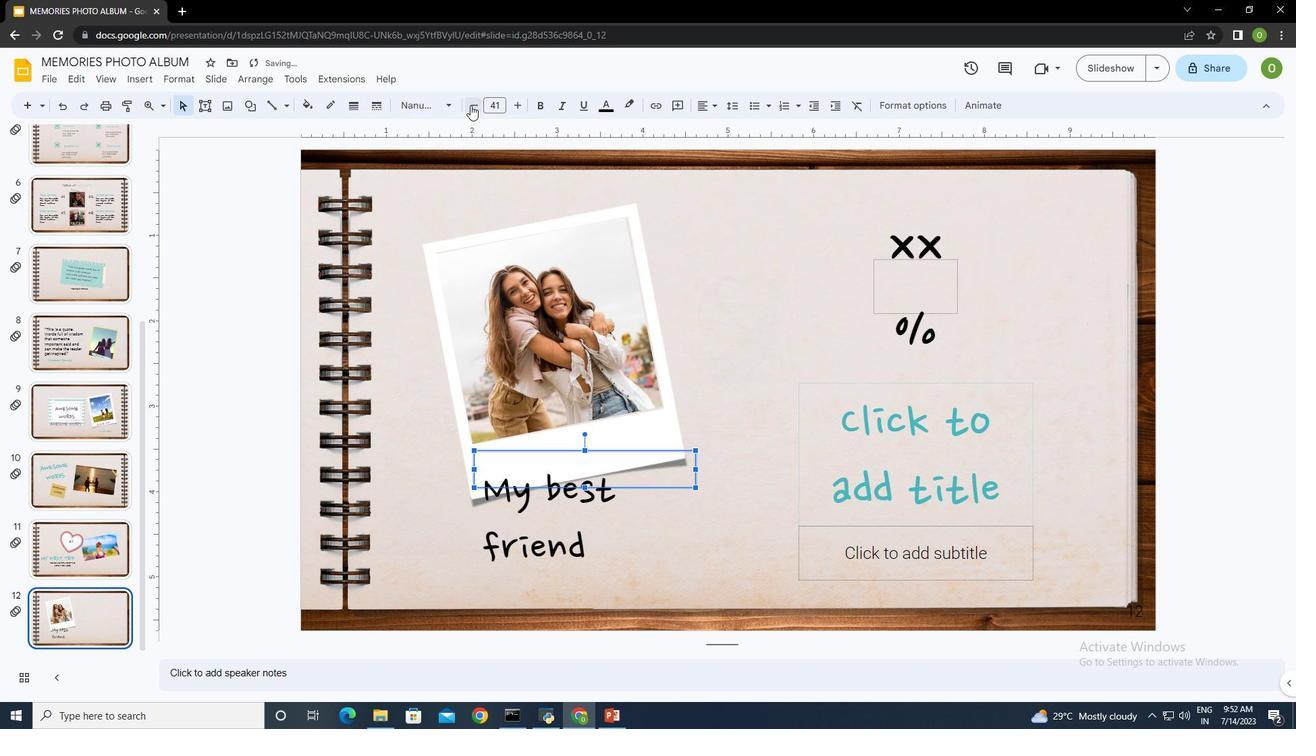 
Action: Mouse moved to (470, 105)
Screenshot: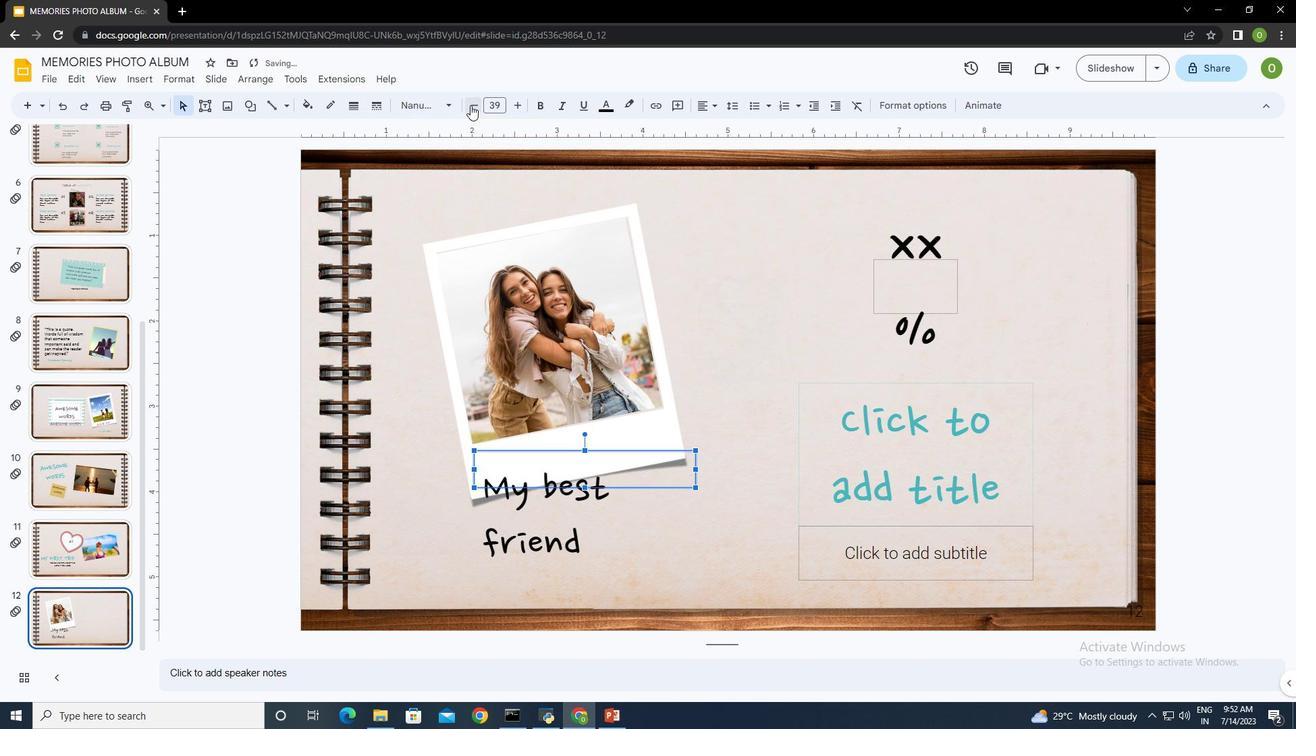 
Action: Mouse pressed left at (470, 105)
Screenshot: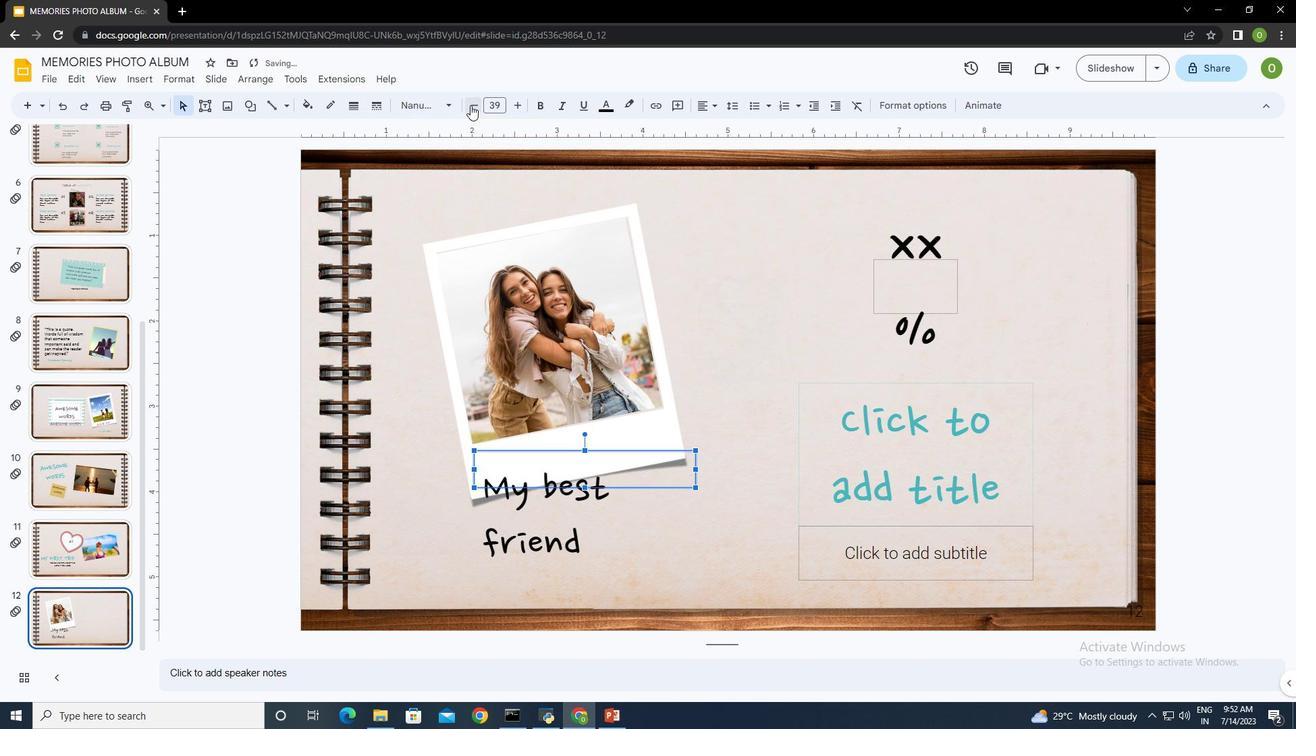 
Action: Mouse pressed left at (470, 105)
Screenshot: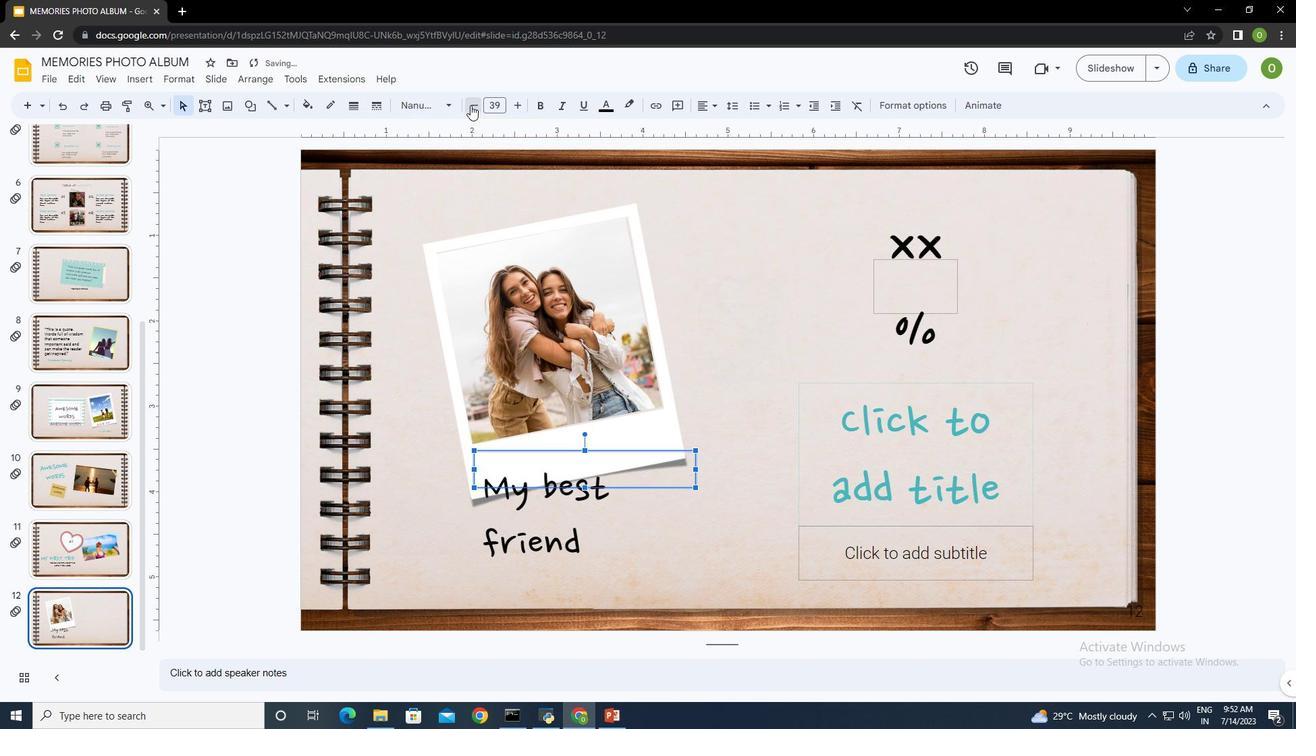 
Action: Mouse pressed left at (470, 105)
Screenshot: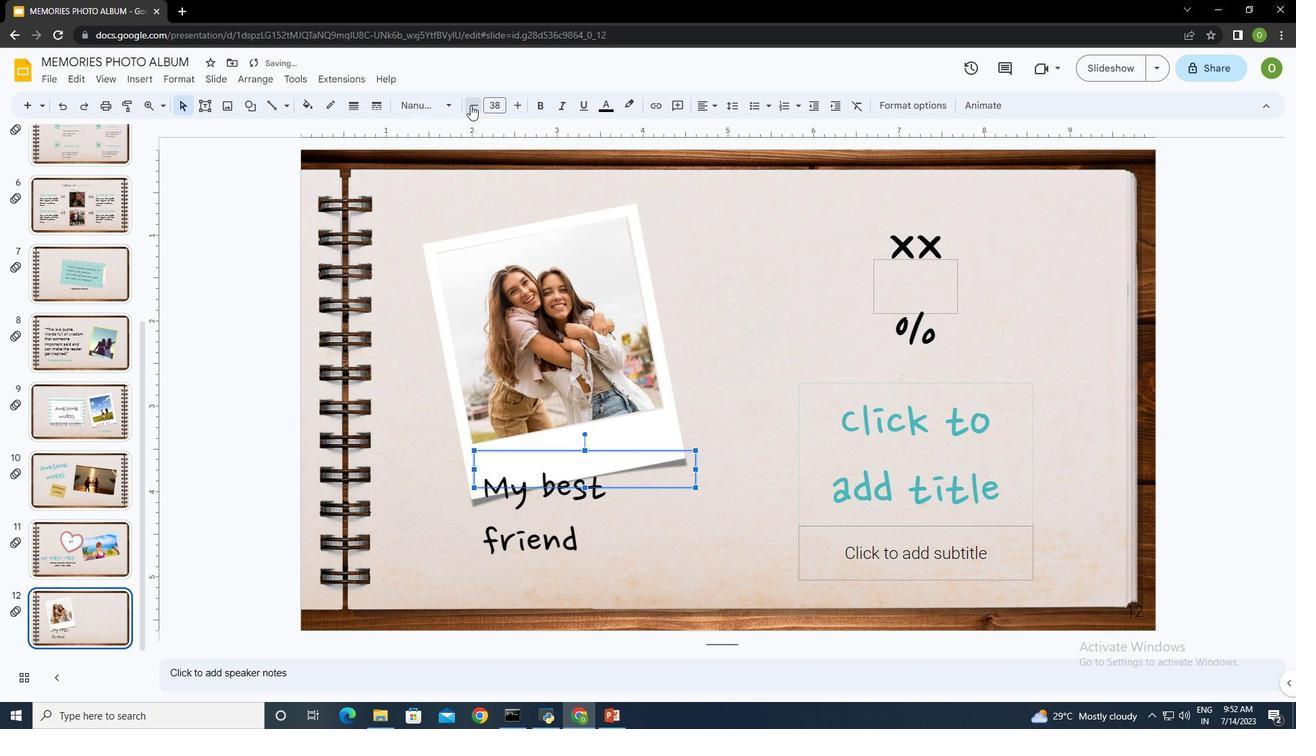 
Action: Mouse pressed left at (470, 105)
Screenshot: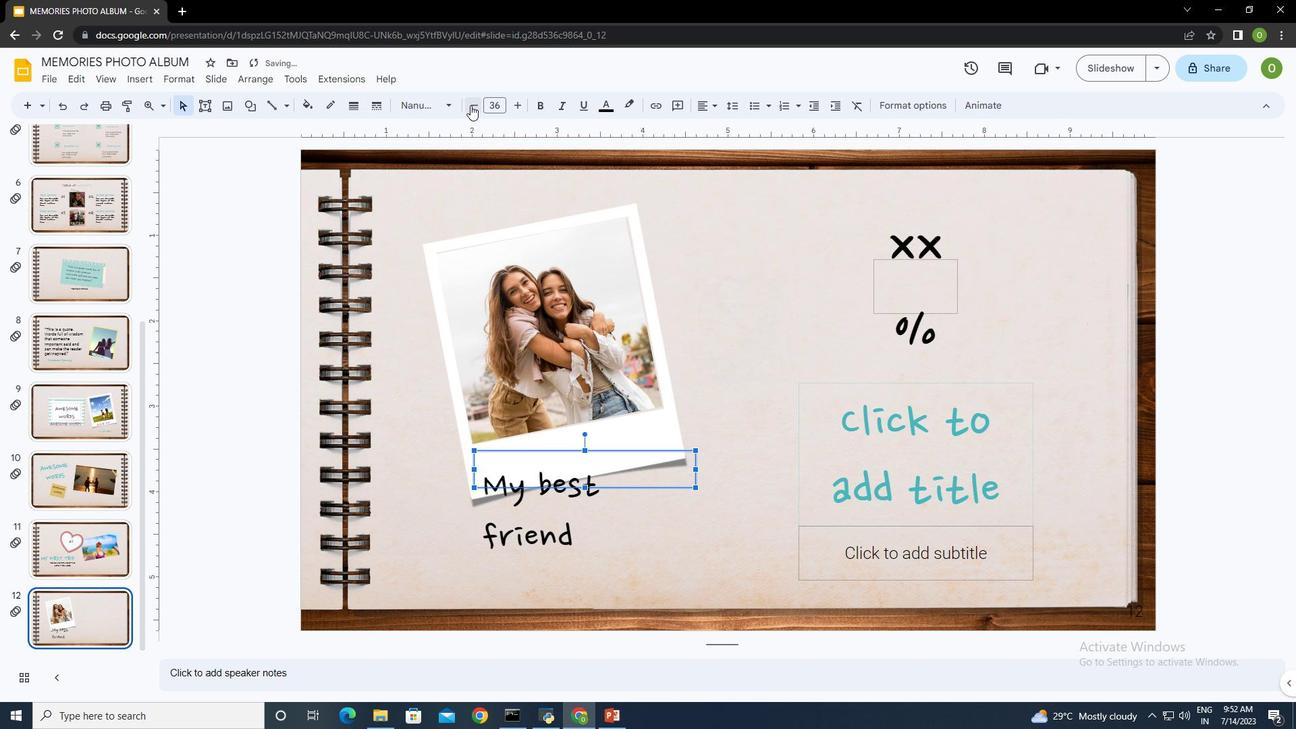 
Action: Mouse pressed left at (470, 105)
Screenshot: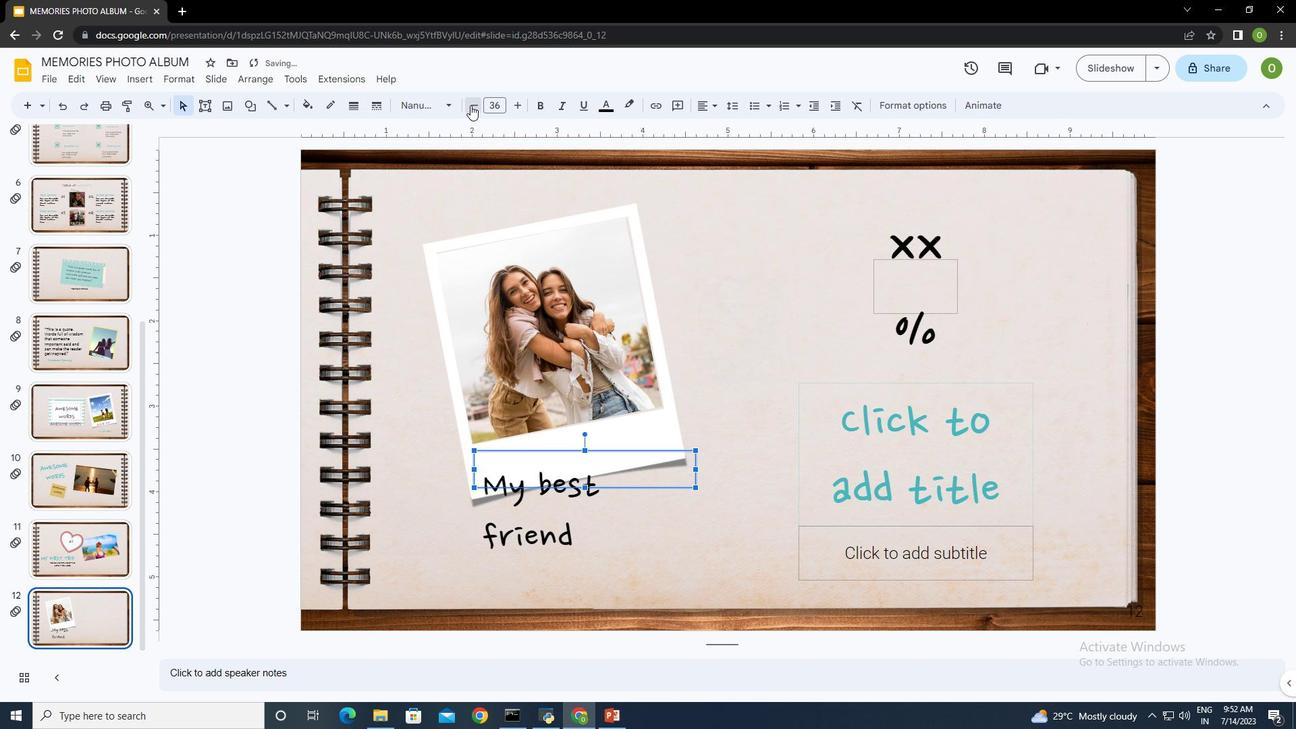 
Action: Mouse pressed left at (470, 105)
Screenshot: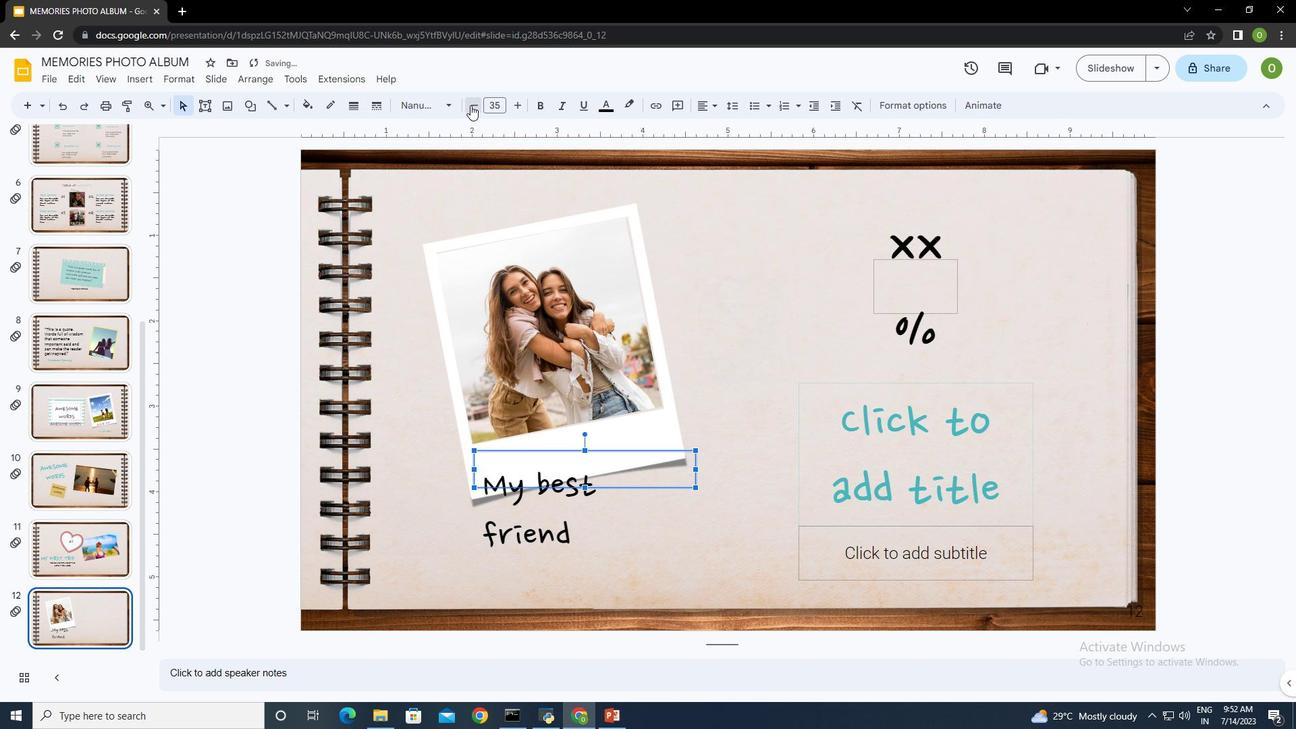 
Action: Mouse pressed left at (470, 105)
Screenshot: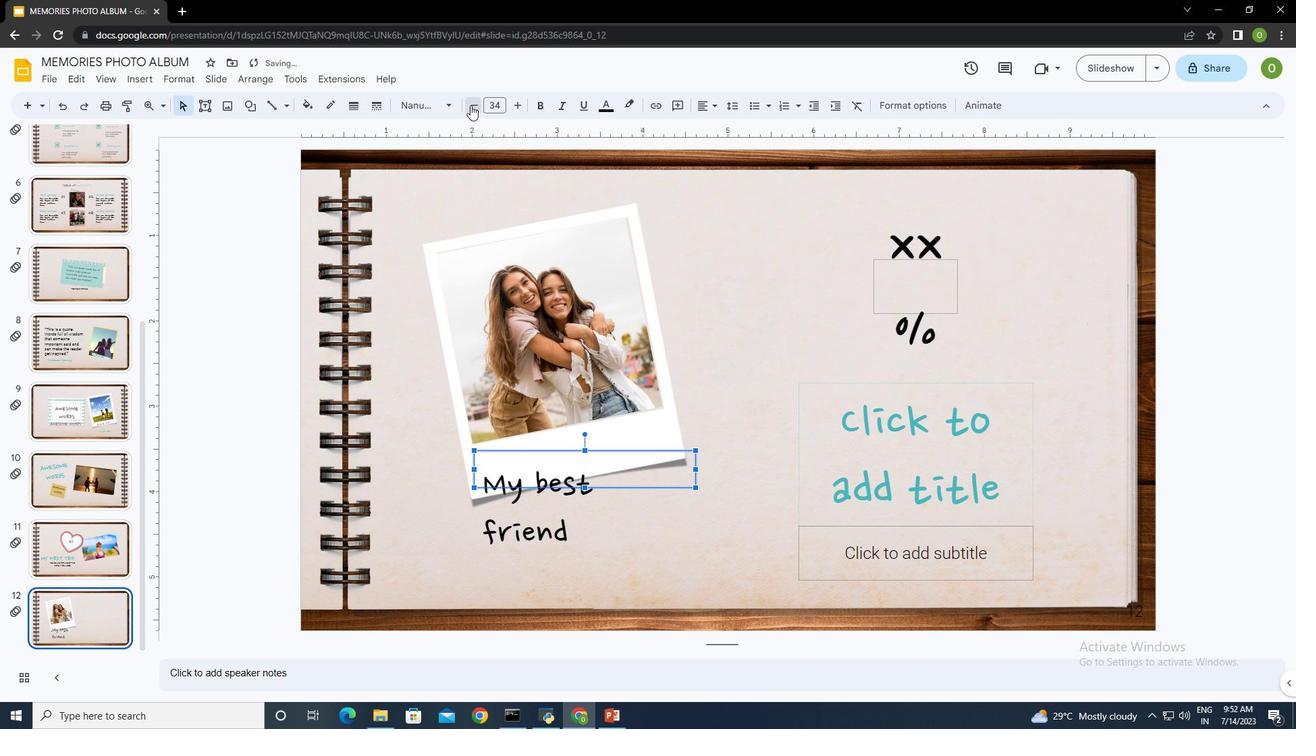 
Action: Mouse moved to (587, 436)
Screenshot: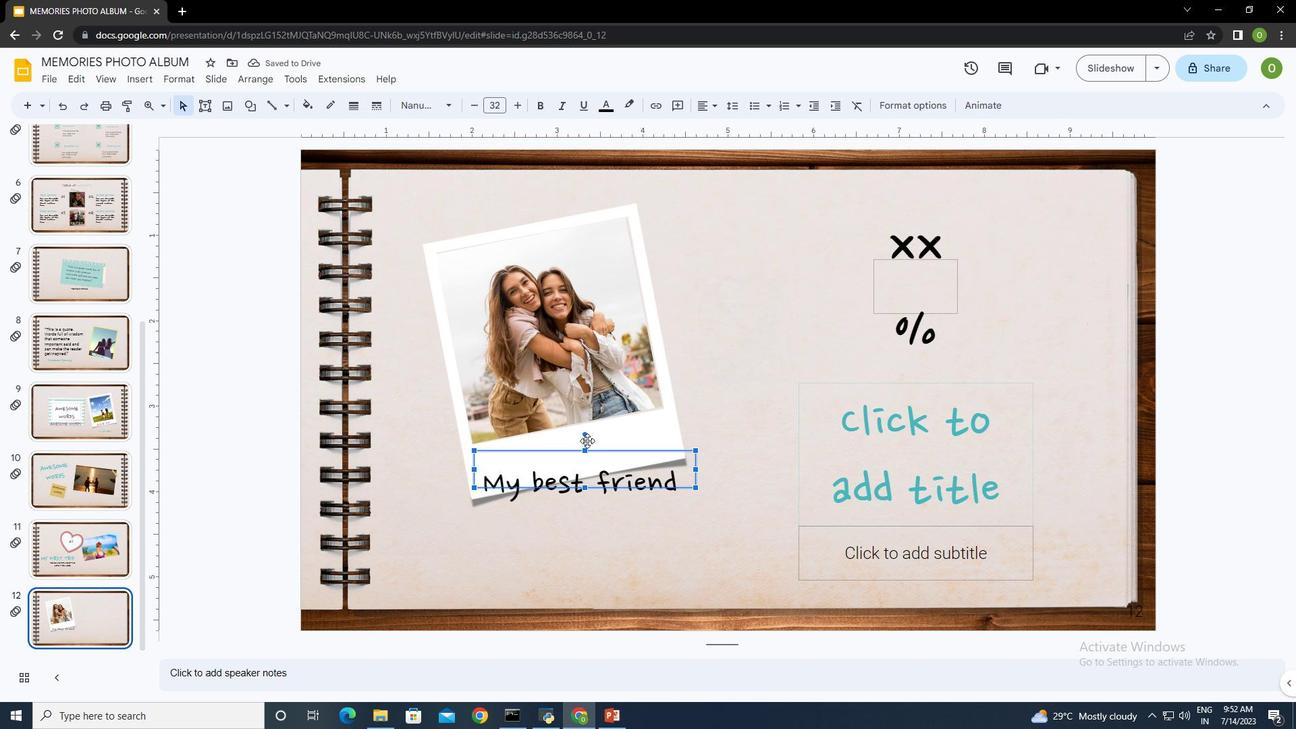 
Action: Mouse pressed left at (587, 436)
Screenshot: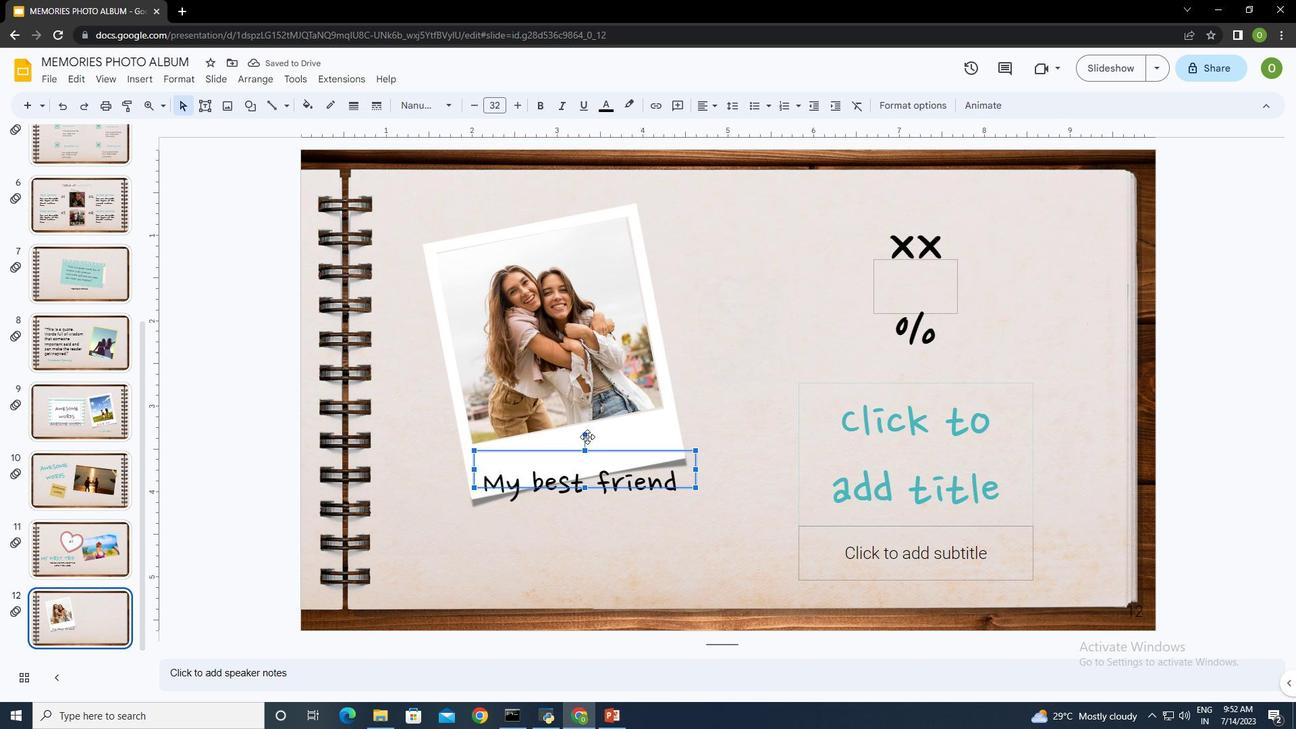 
Action: Mouse moved to (642, 472)
Screenshot: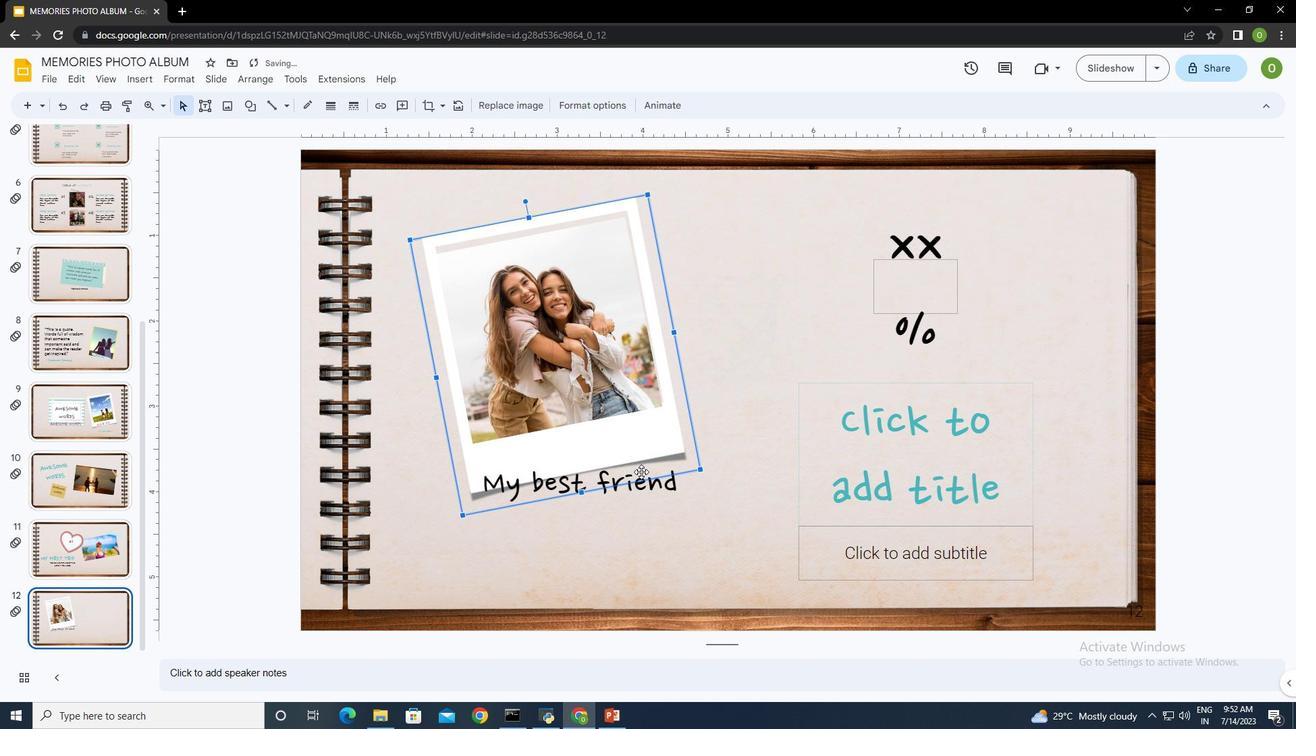 
Action: Mouse pressed left at (642, 472)
Screenshot: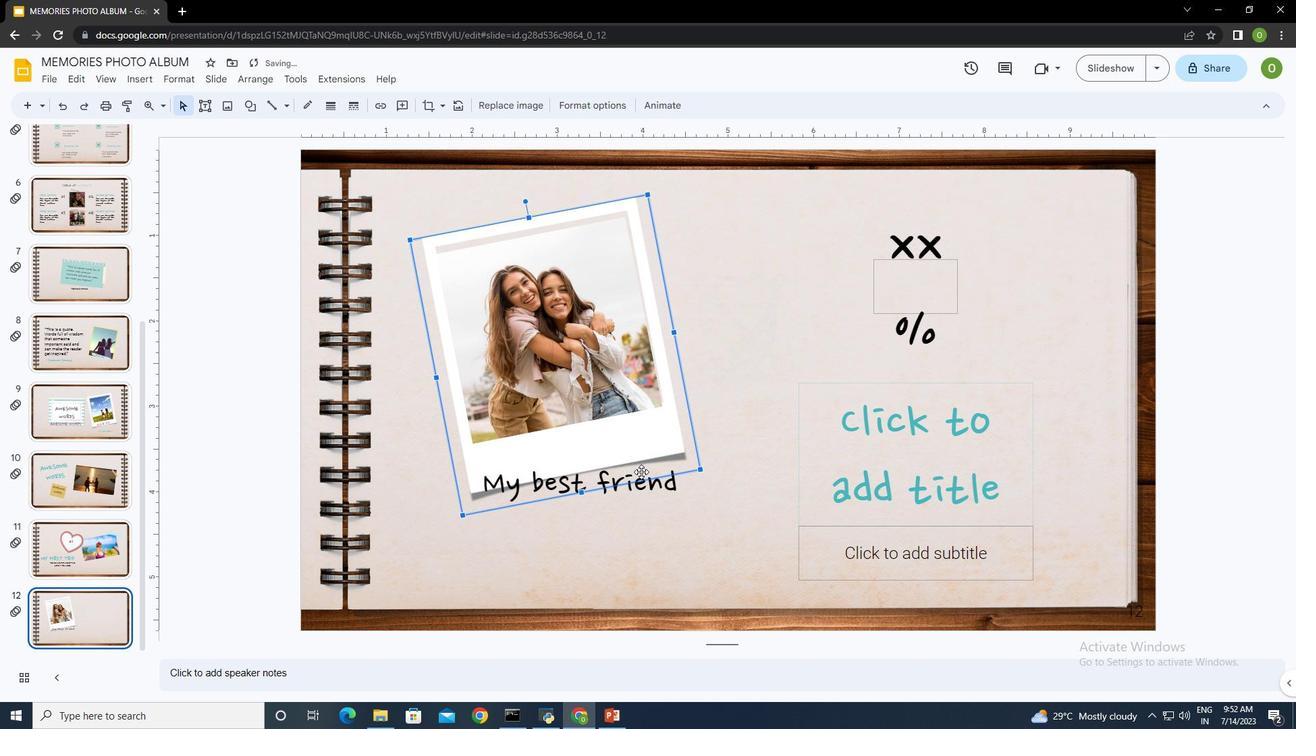 
Action: Mouse moved to (583, 433)
Screenshot: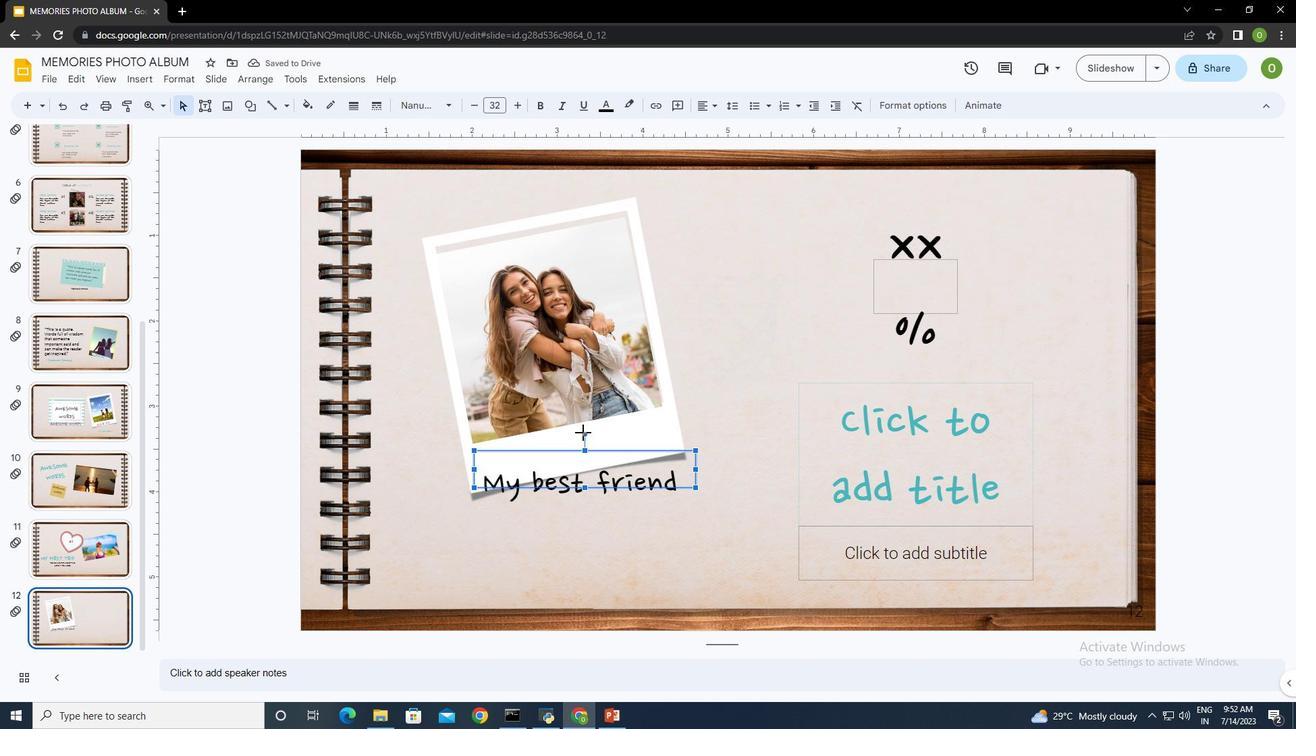 
Action: Mouse pressed left at (583, 433)
Screenshot: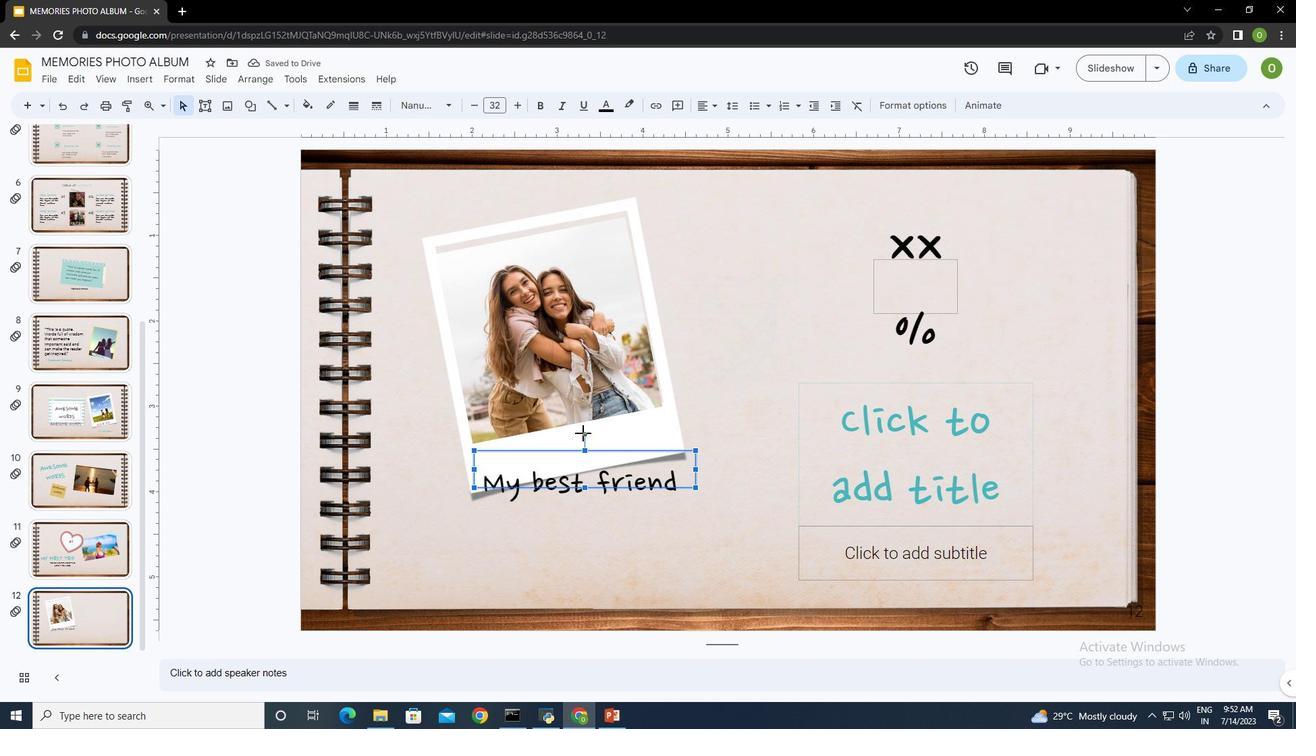 
Action: Mouse moved to (586, 451)
Screenshot: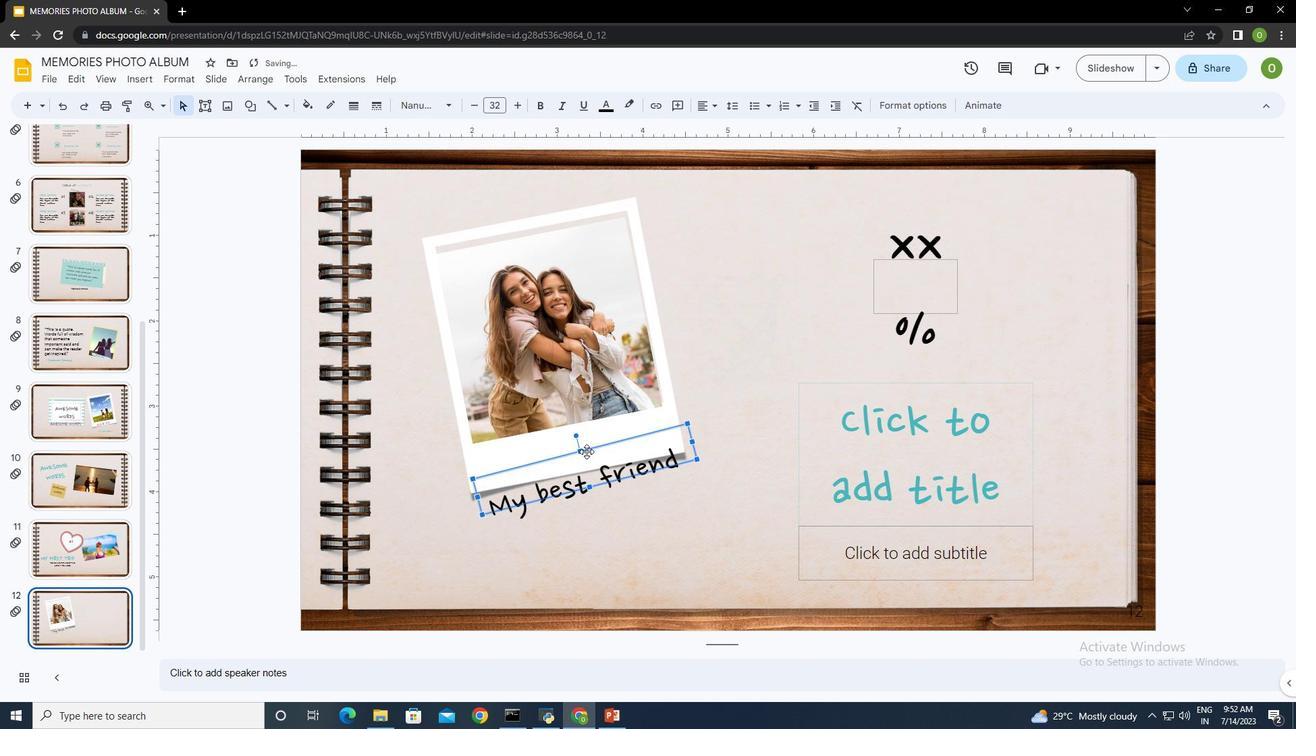 
Action: Mouse pressed left at (586, 451)
Screenshot: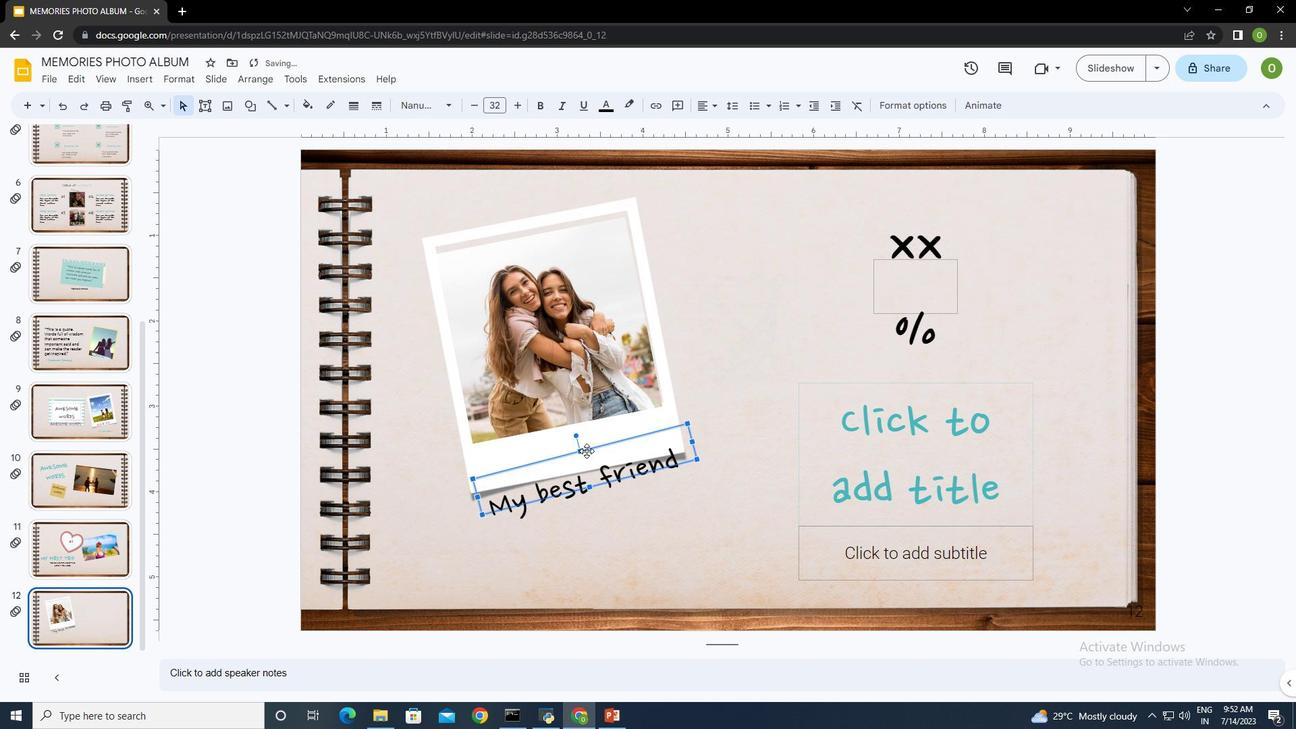 
Action: Mouse moved to (576, 418)
Screenshot: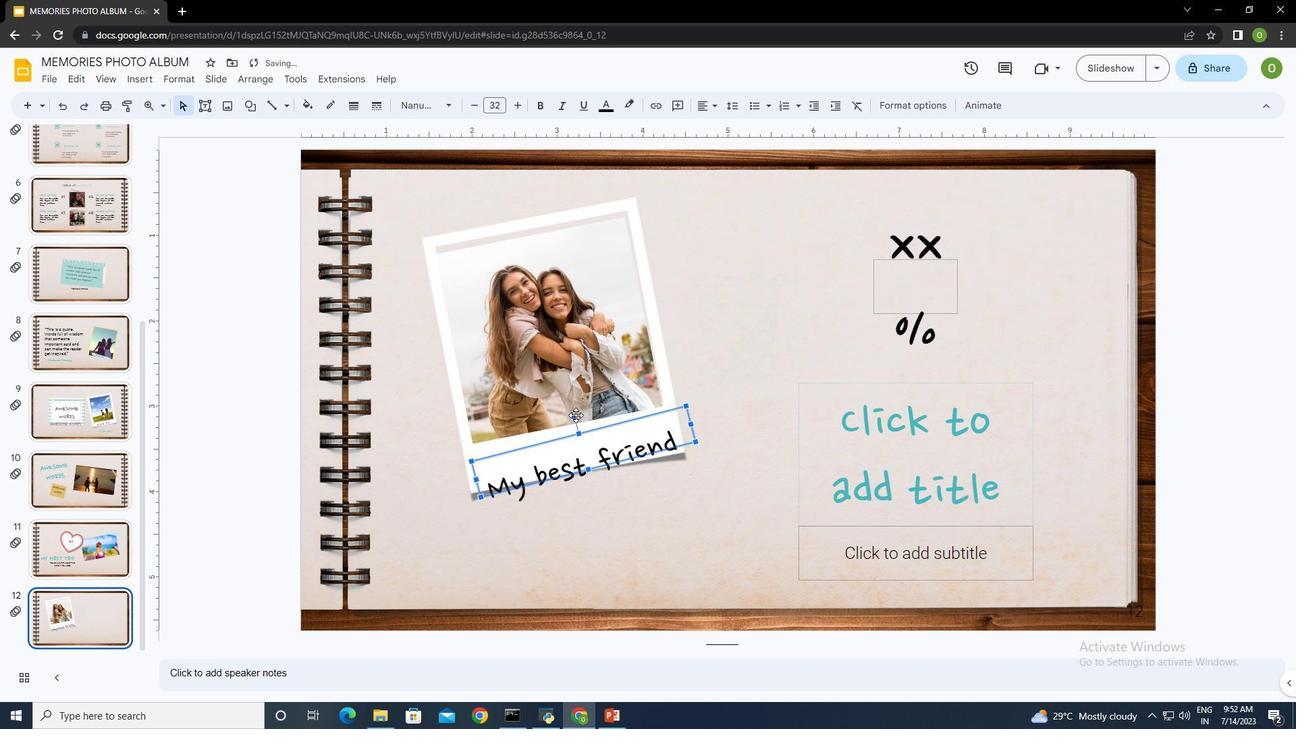 
Action: Mouse pressed left at (576, 418)
Screenshot: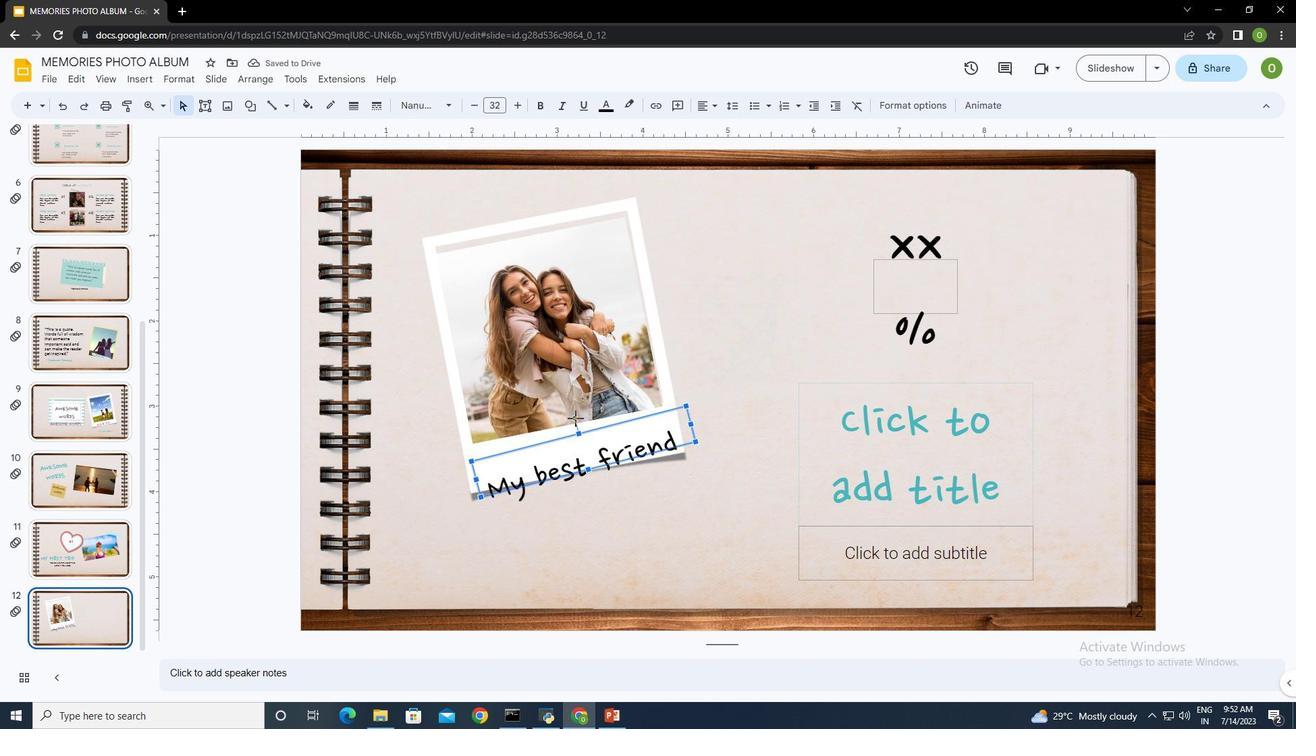 
Action: Mouse moved to (586, 436)
Screenshot: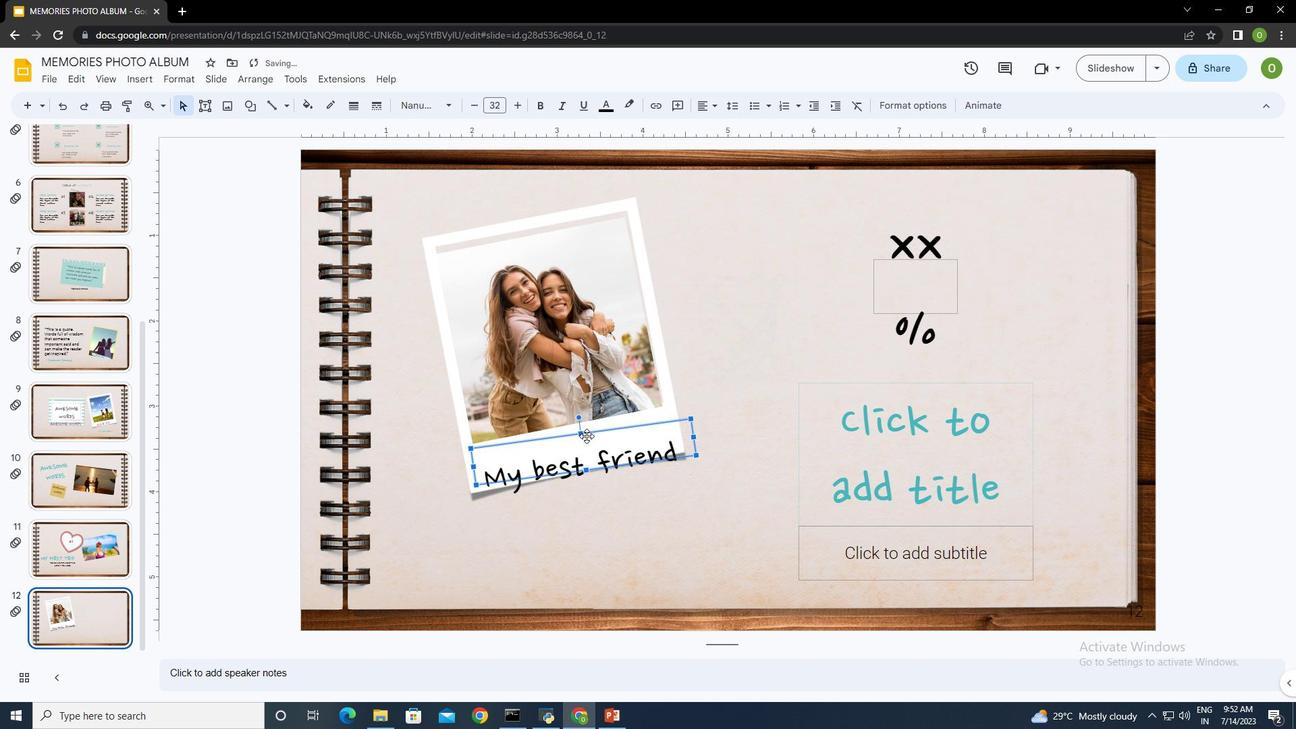 
Action: Mouse pressed left at (586, 436)
Screenshot: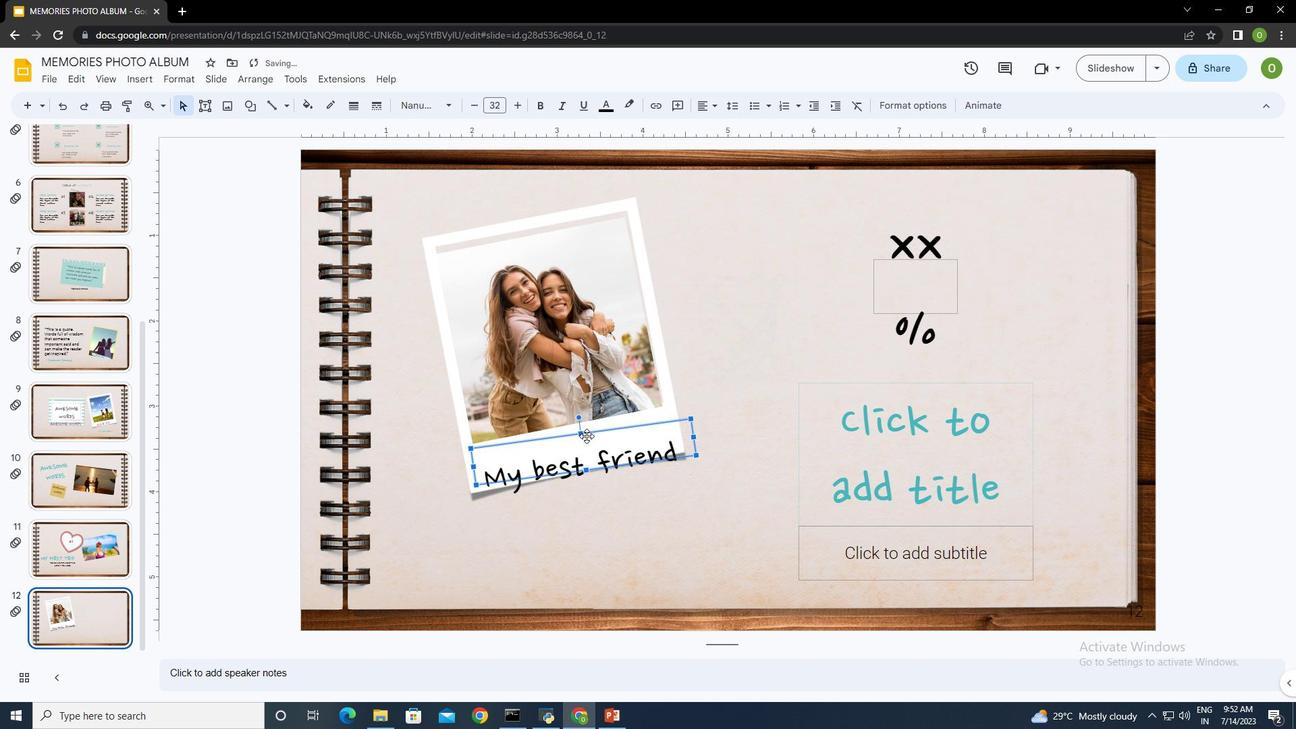 
Action: Mouse moved to (585, 426)
Screenshot: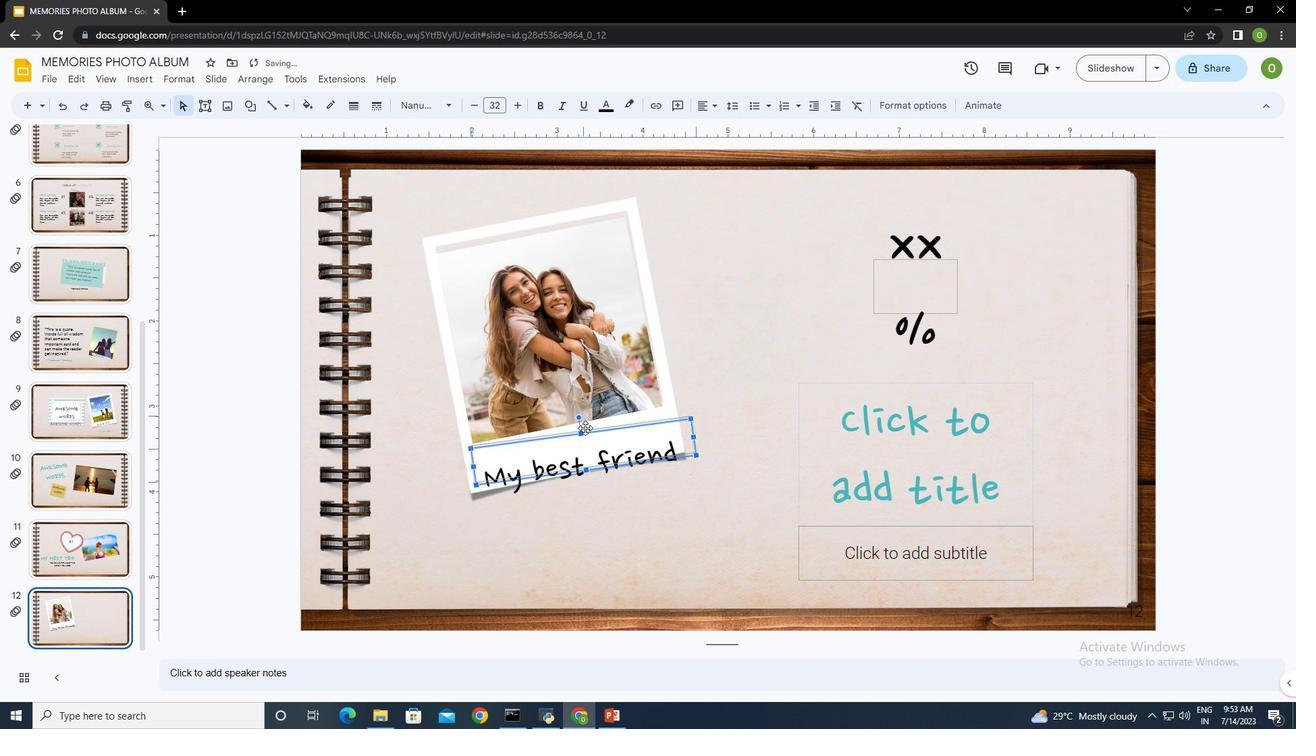 
Action: Mouse pressed left at (585, 426)
Screenshot: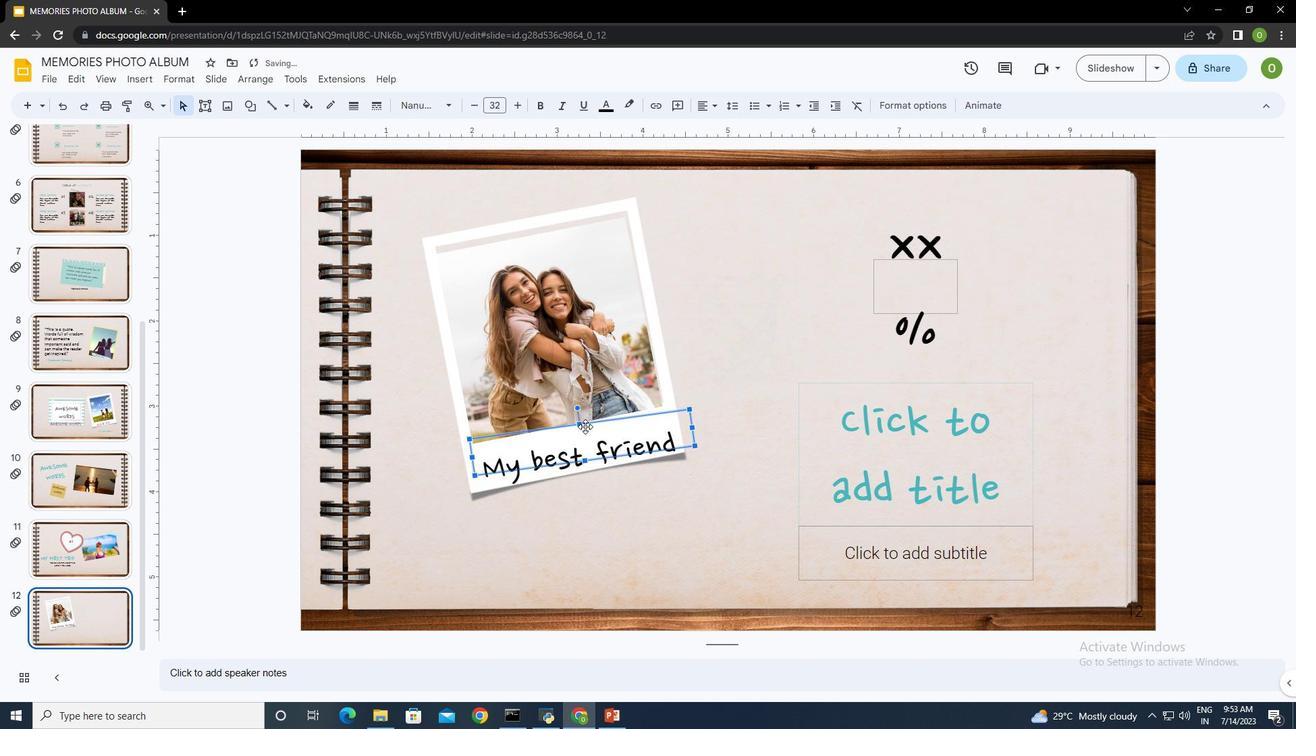 
Action: Mouse moved to (740, 355)
Screenshot: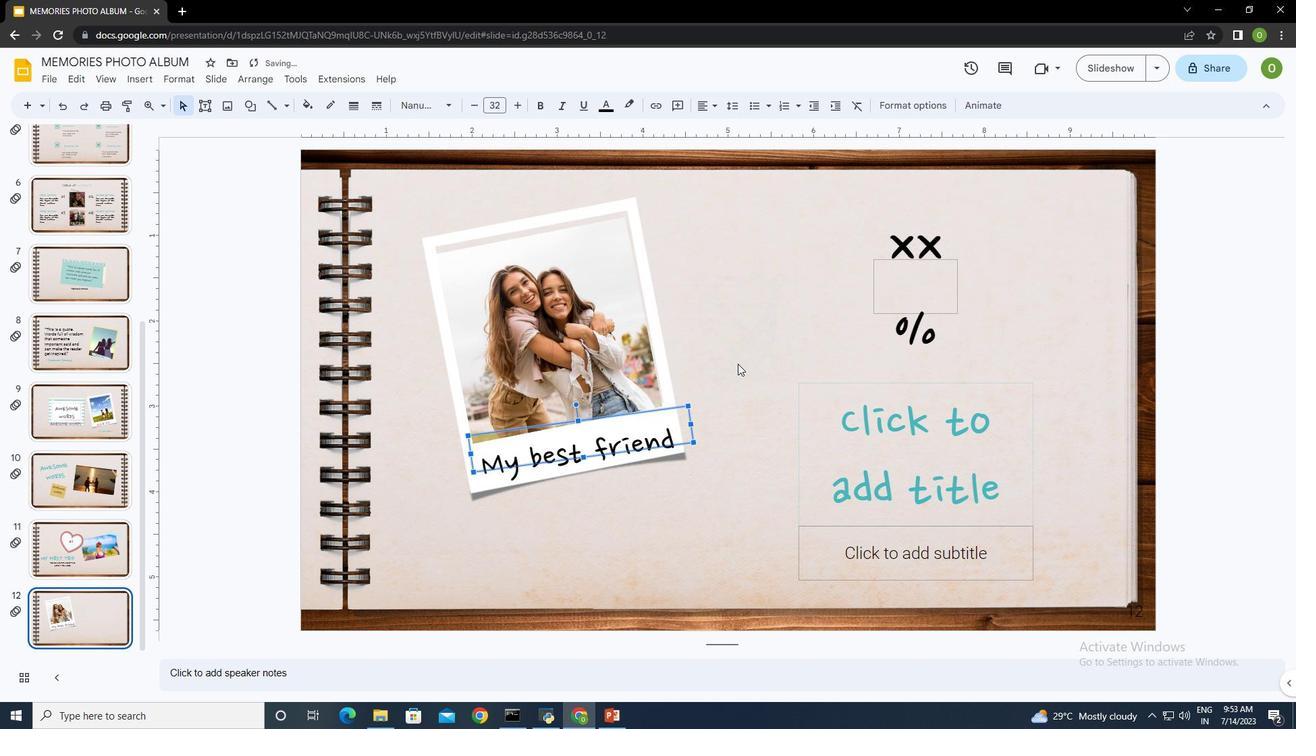 
Action: Mouse pressed left at (740, 355)
Screenshot: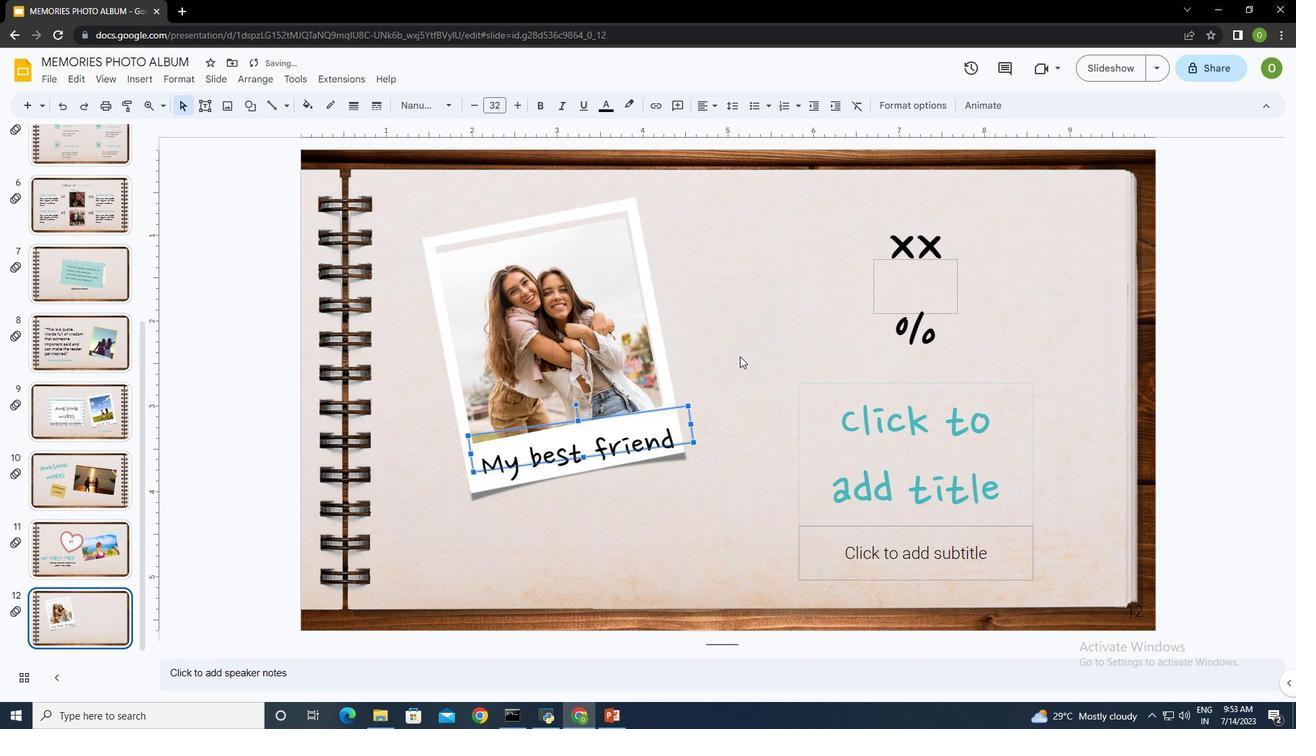 
Action: Mouse moved to (735, 491)
Screenshot: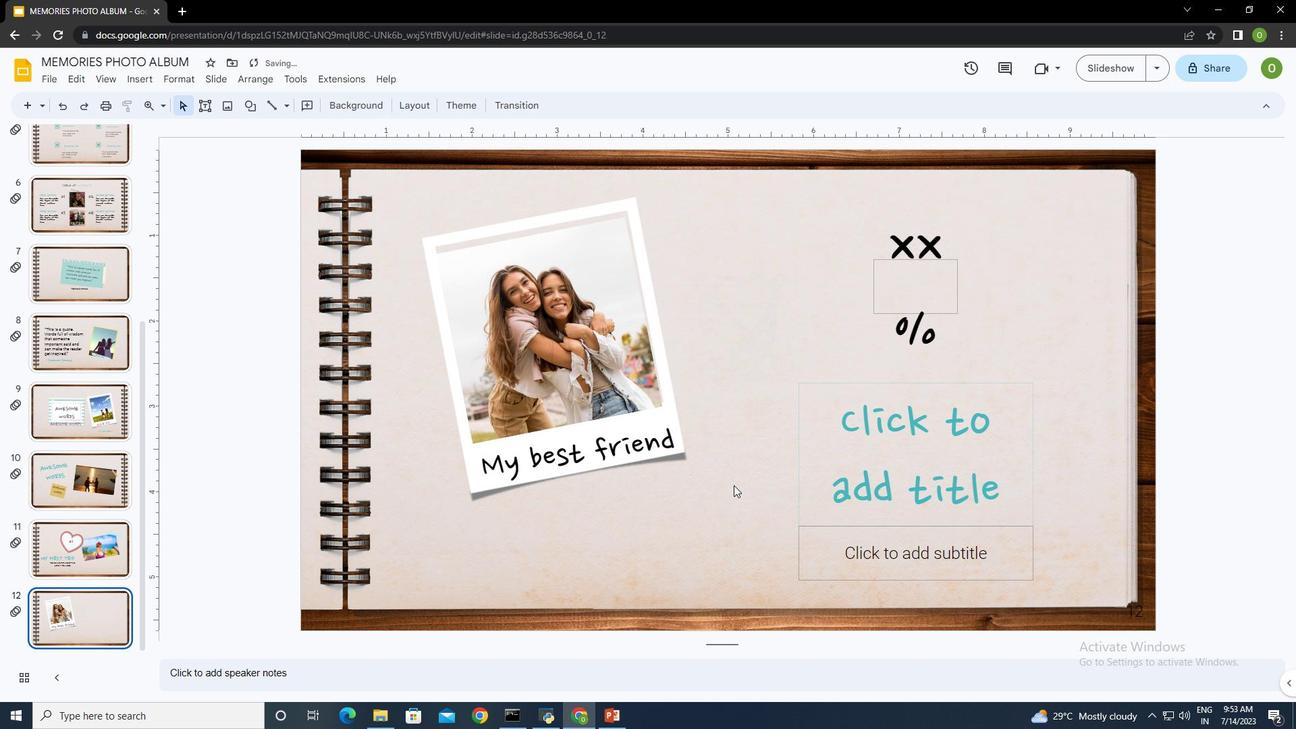 
Action: Mouse pressed left at (735, 491)
Screenshot: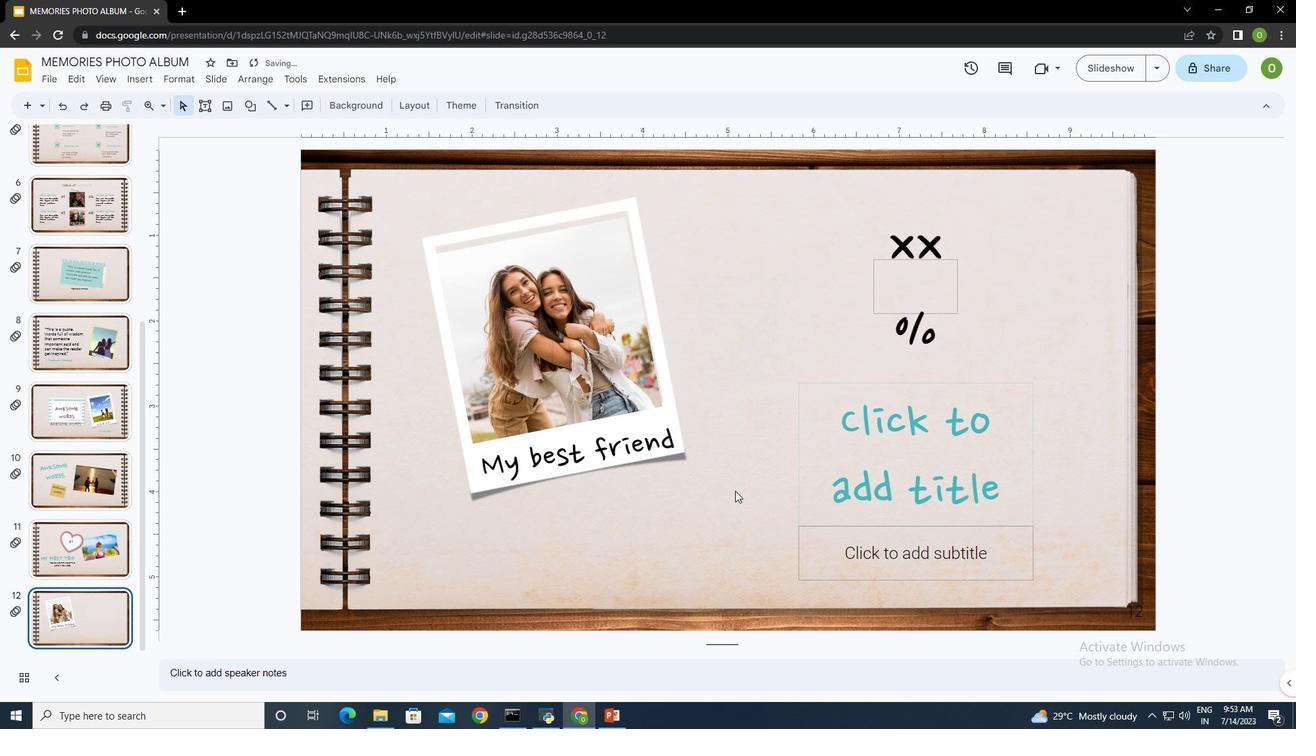 
Action: Mouse moved to (934, 437)
Screenshot: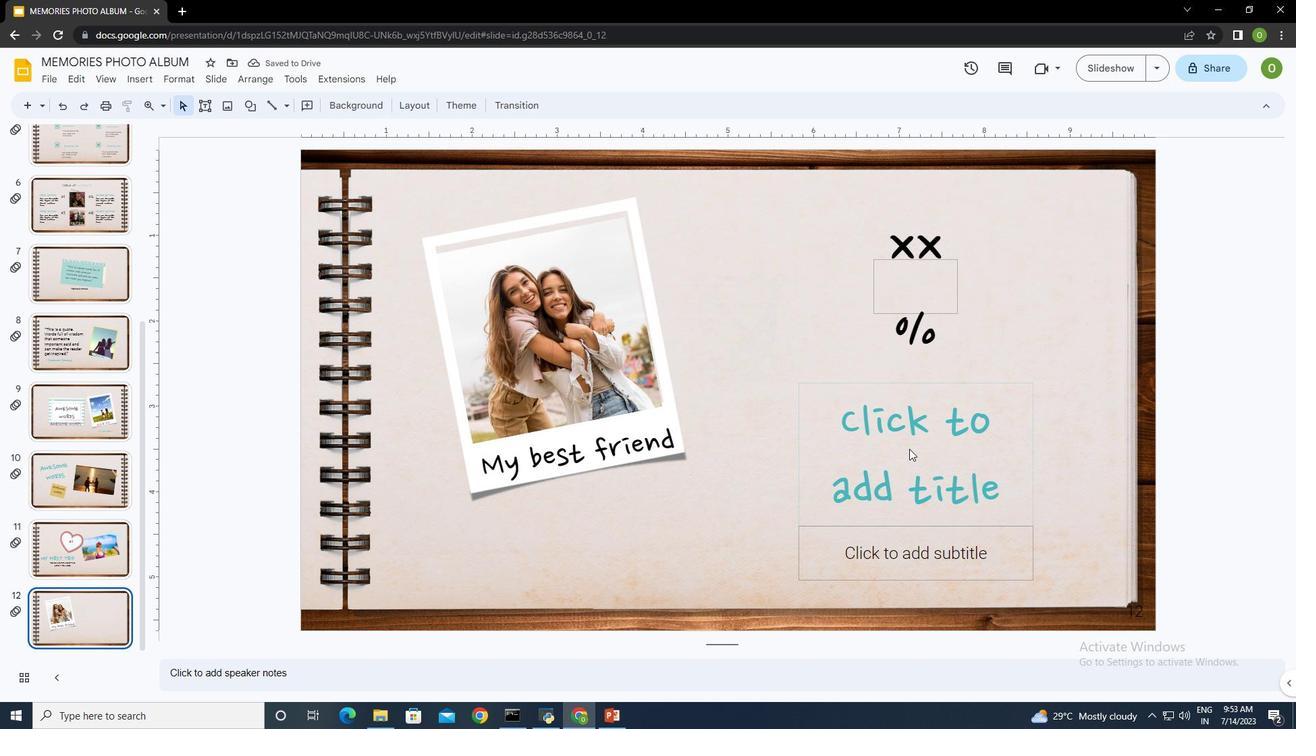 
Action: Mouse pressed left at (934, 437)
Screenshot: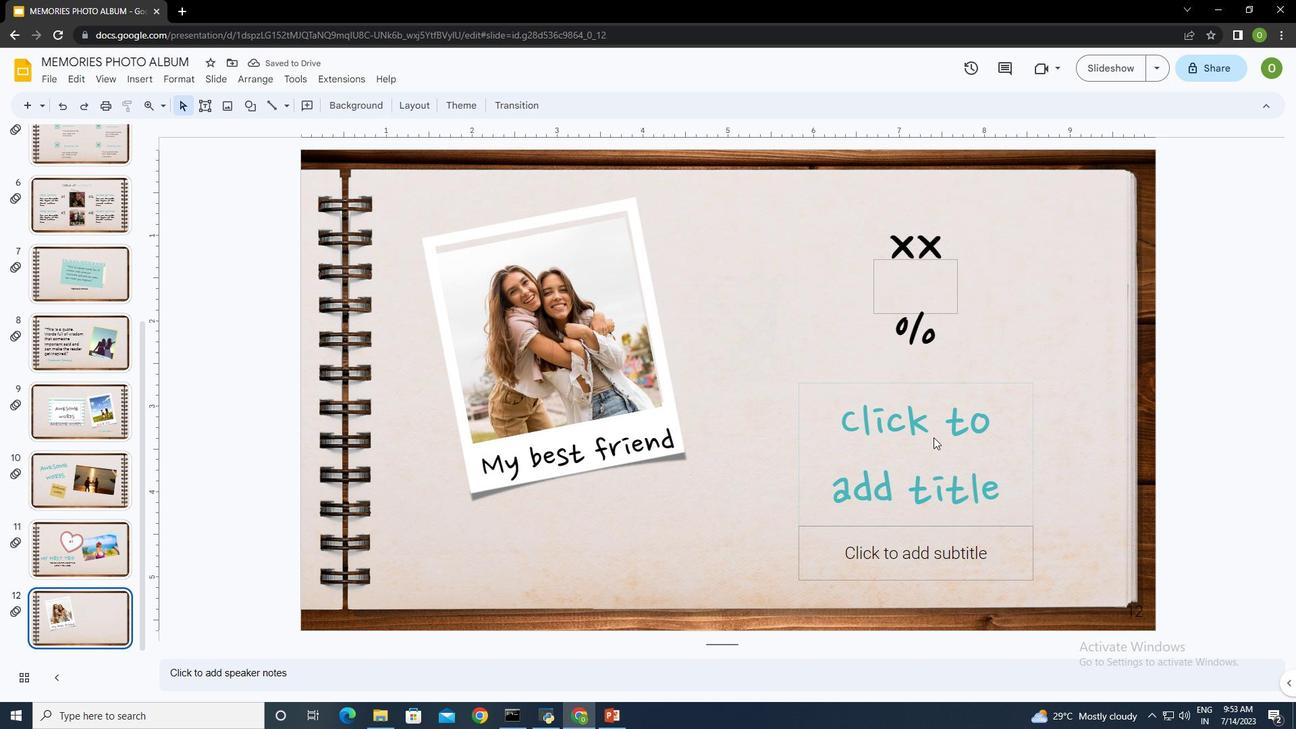 
Action: Mouse moved to (930, 417)
Screenshot: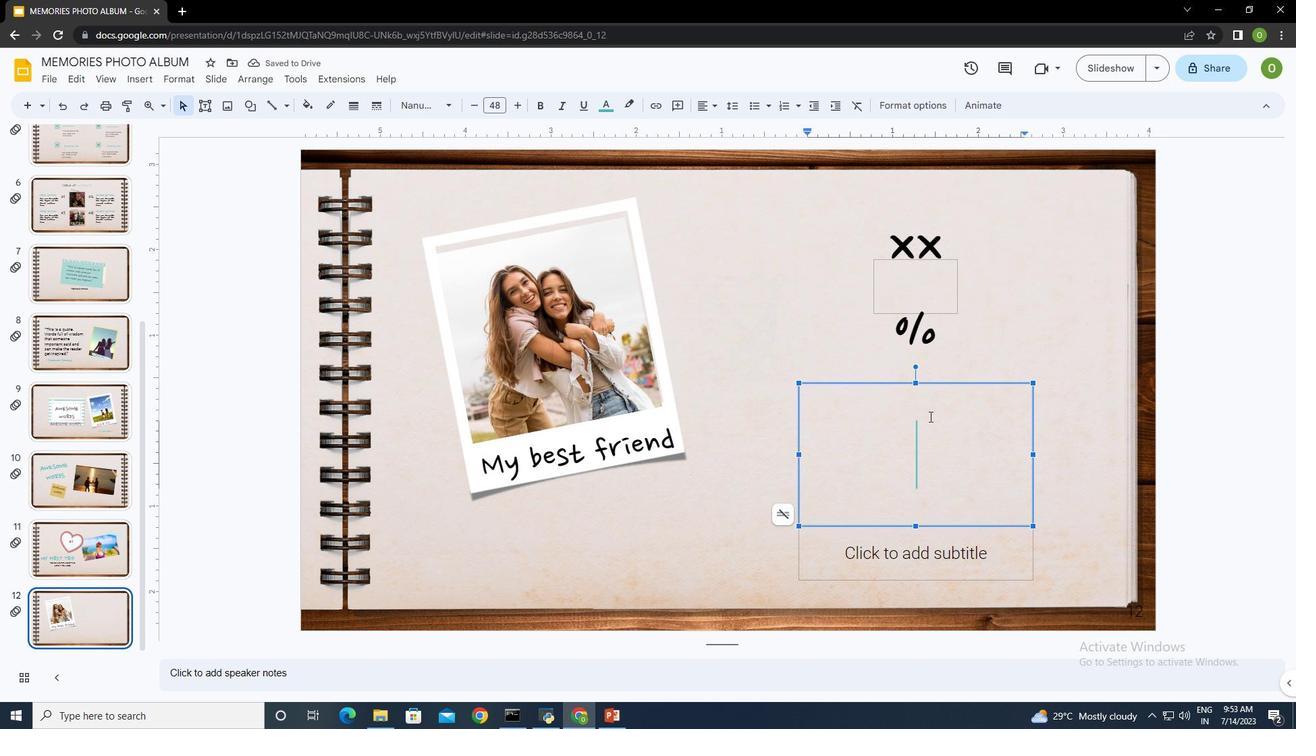 
Action: Key pressed OUR<Key.space>FIRST<Key.space>TRIP
Screenshot: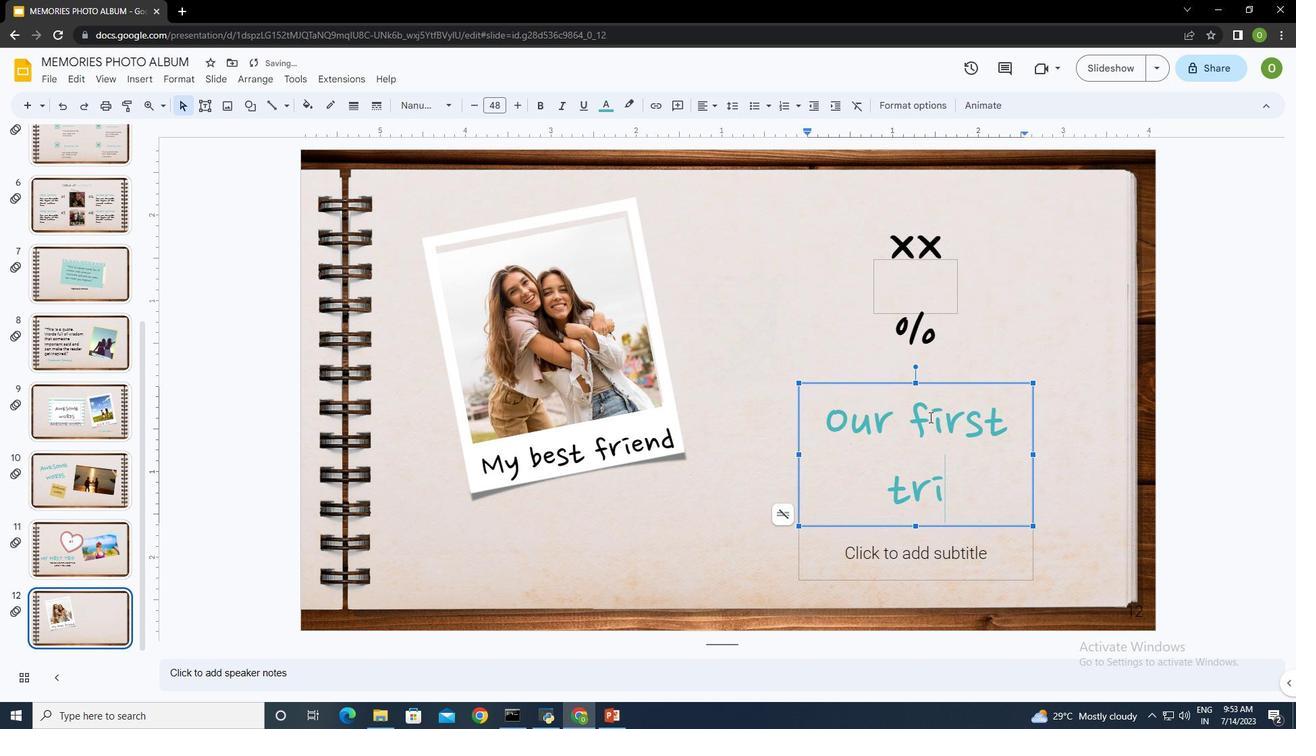 
Action: Mouse moved to (707, 529)
Screenshot: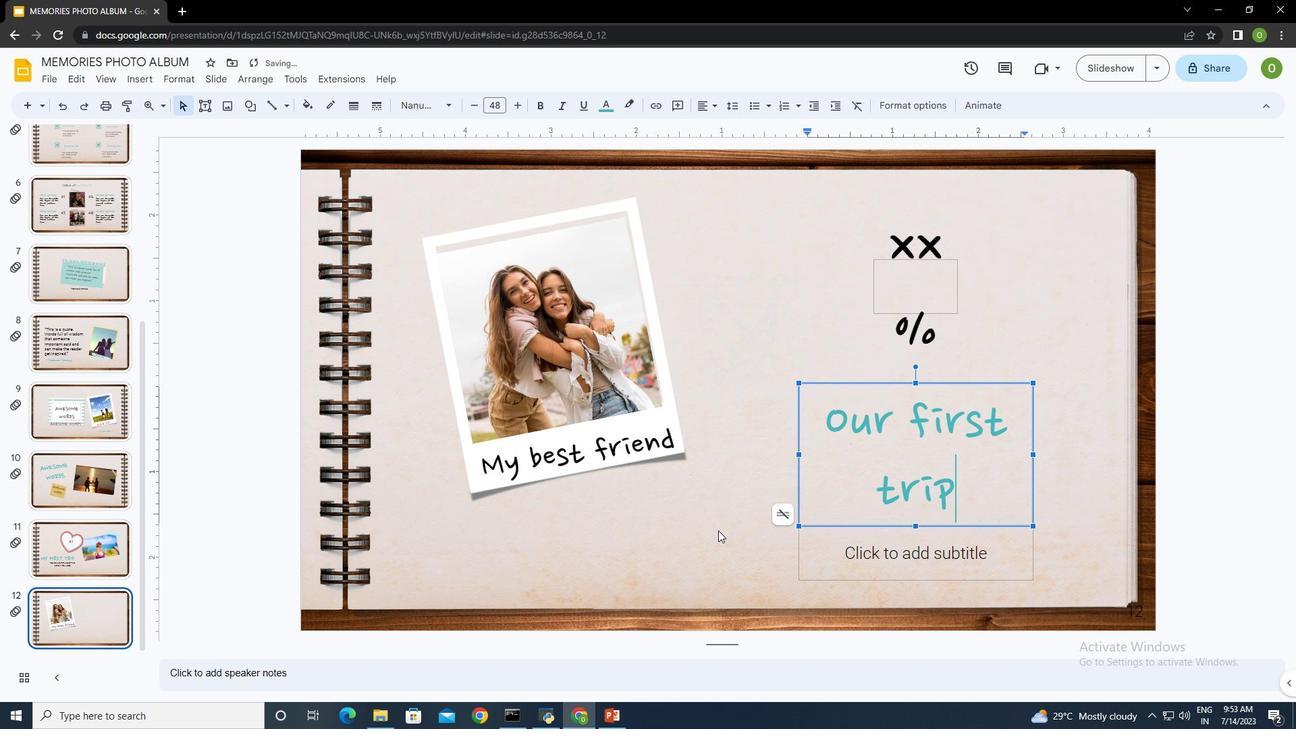 
Action: Mouse pressed left at (707, 529)
Screenshot: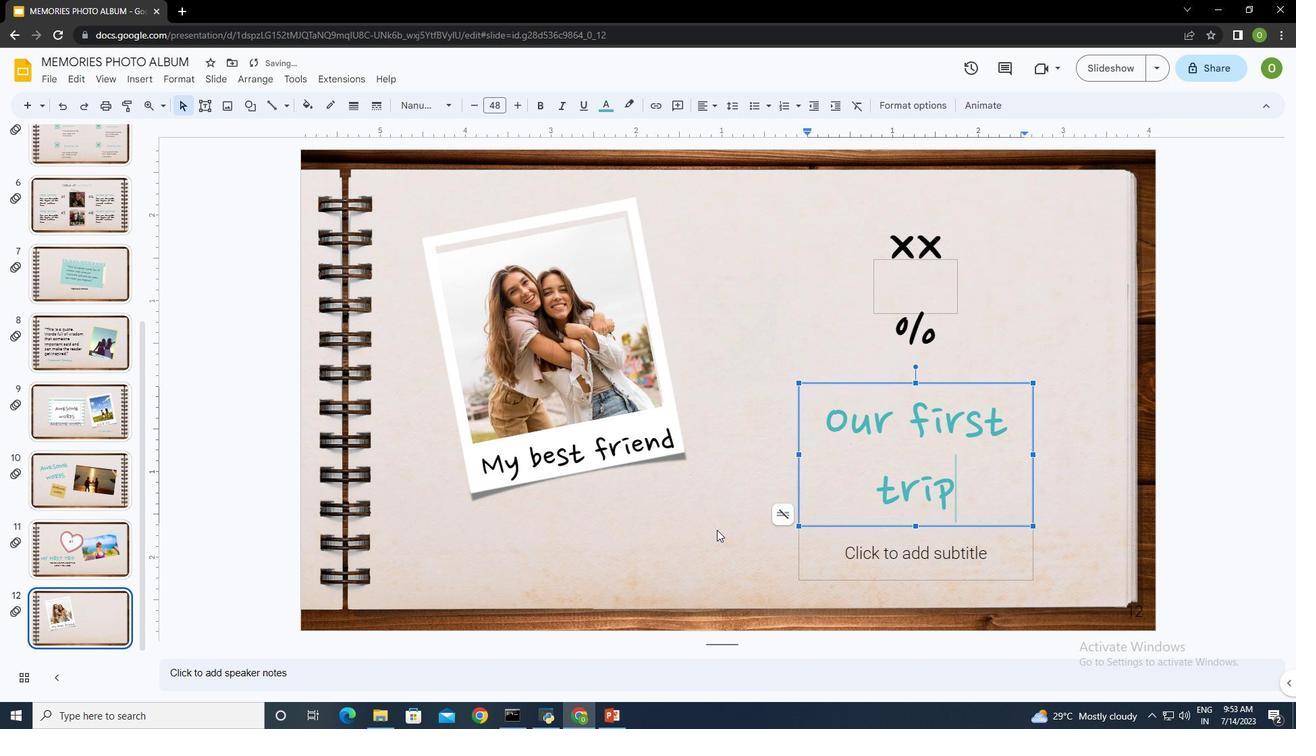 
Action: Mouse moved to (863, 555)
Screenshot: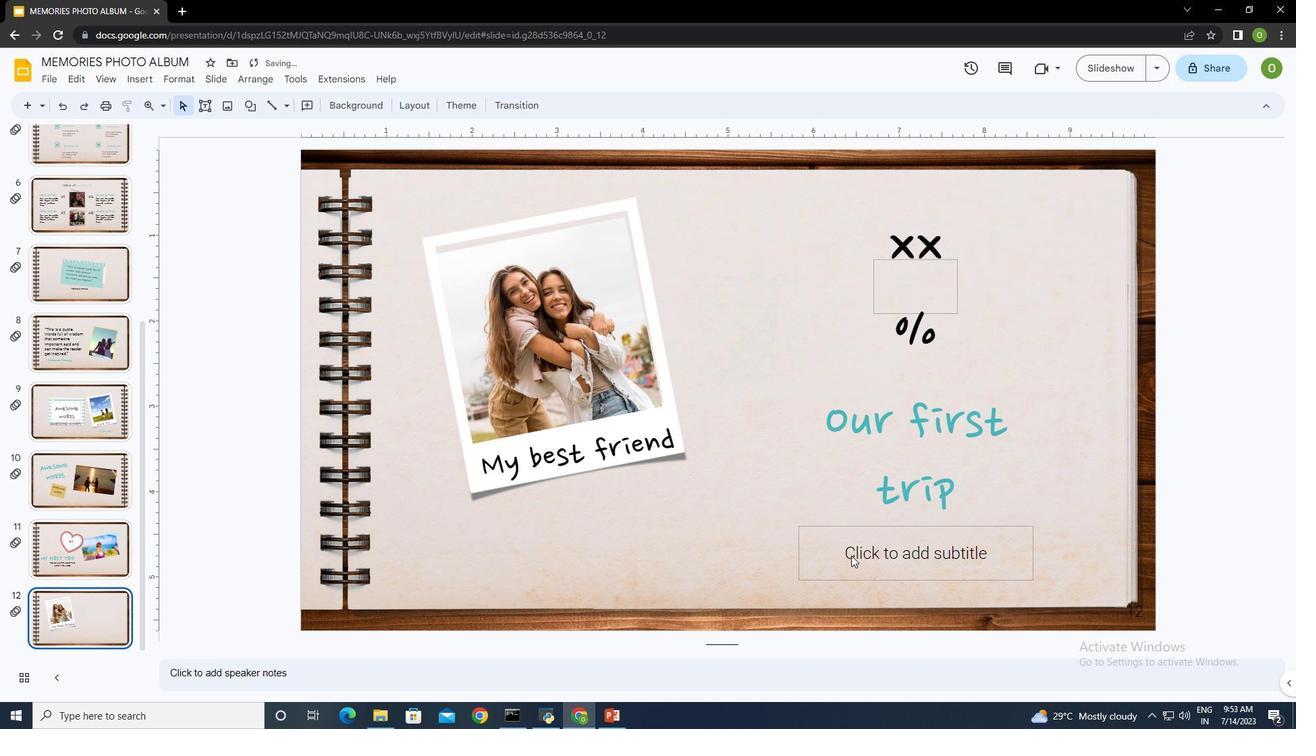 
Action: Mouse pressed left at (863, 555)
Screenshot: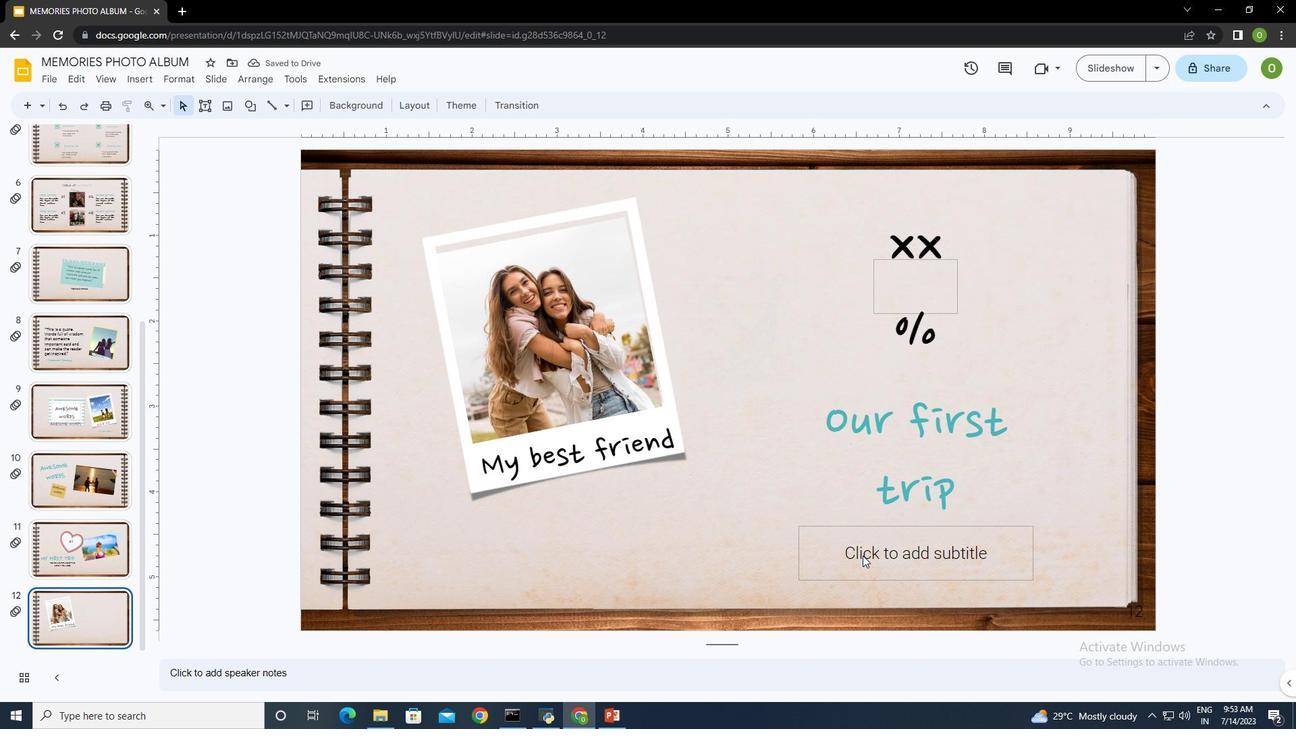 
Action: Key pressed <Key.shift><Key.shift><Key.shift><Key.shift><Key.shift>yOU<Key.space>CAN<Key.space>ENTER<Key.space>A<Key.space>SUBTITLE<Key.space>HERE<Key.space>IF<Key.space>YOU<Key.space>NEED
Screenshot: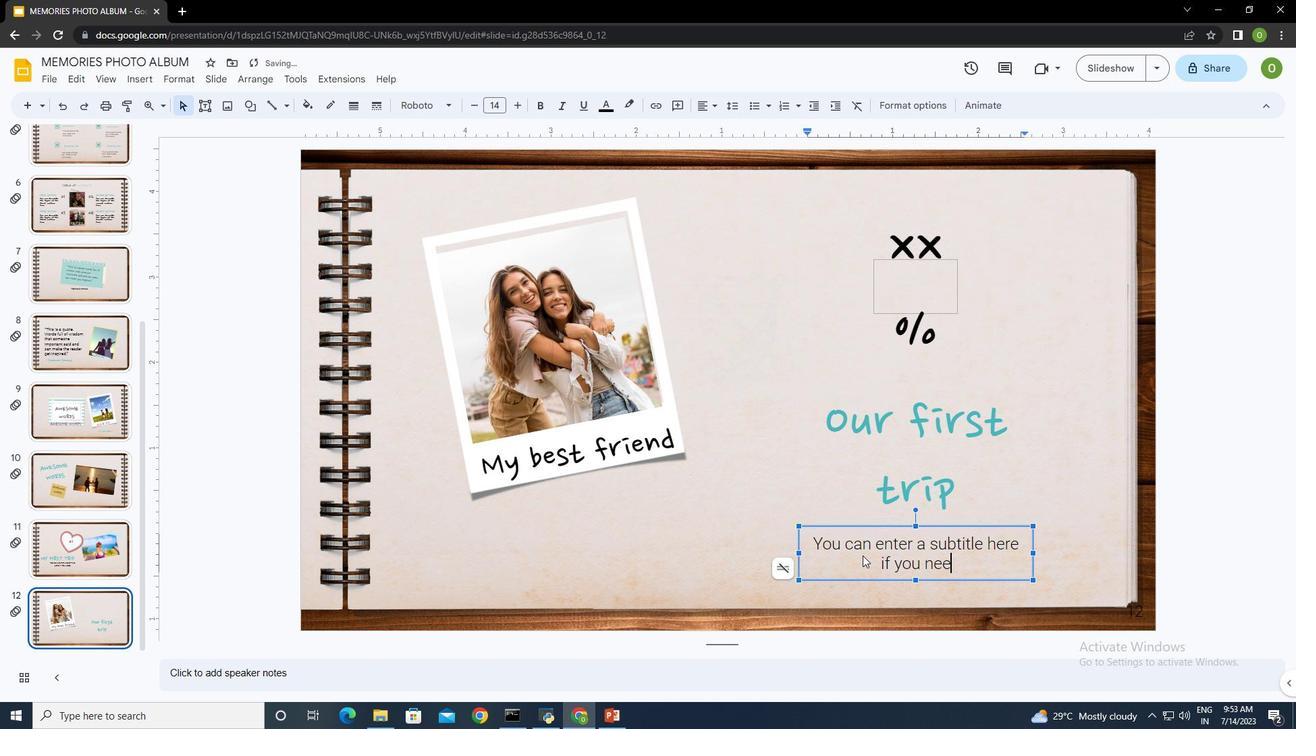 
Action: Mouse moved to (777, 441)
Screenshot: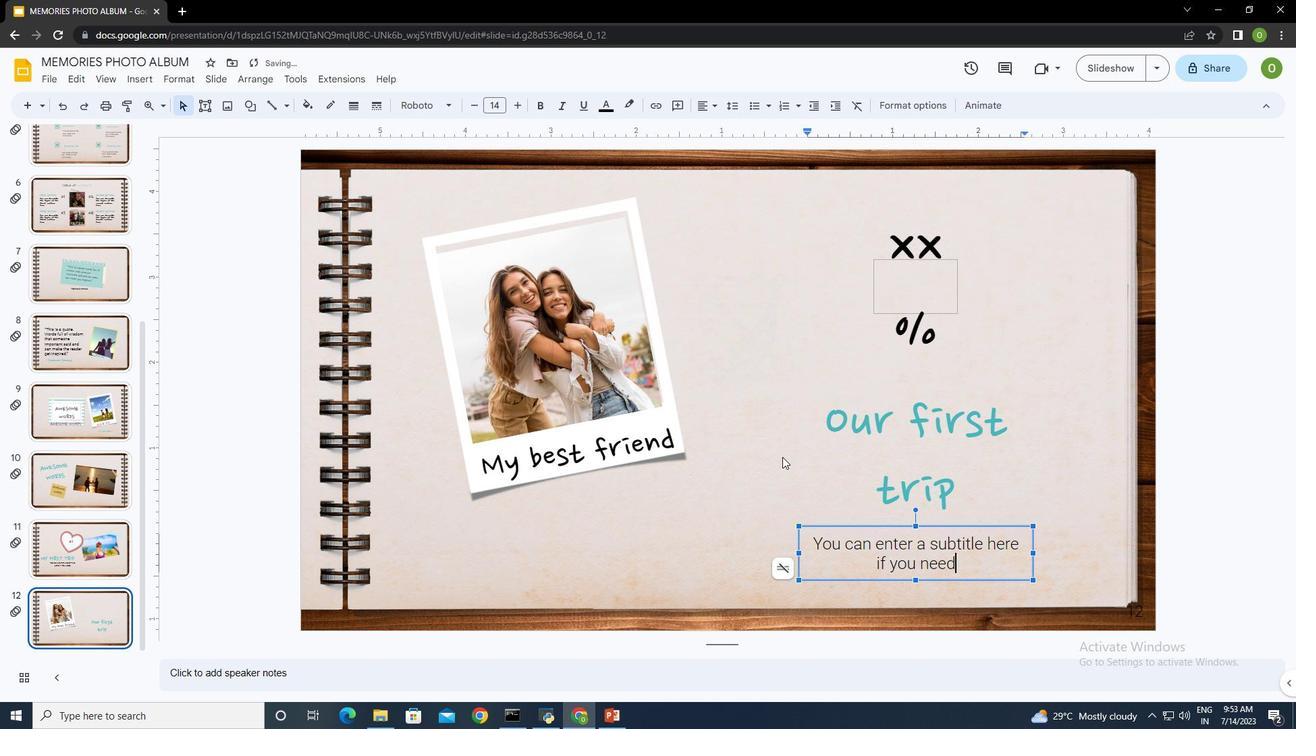 
Action: Mouse pressed left at (777, 441)
Screenshot: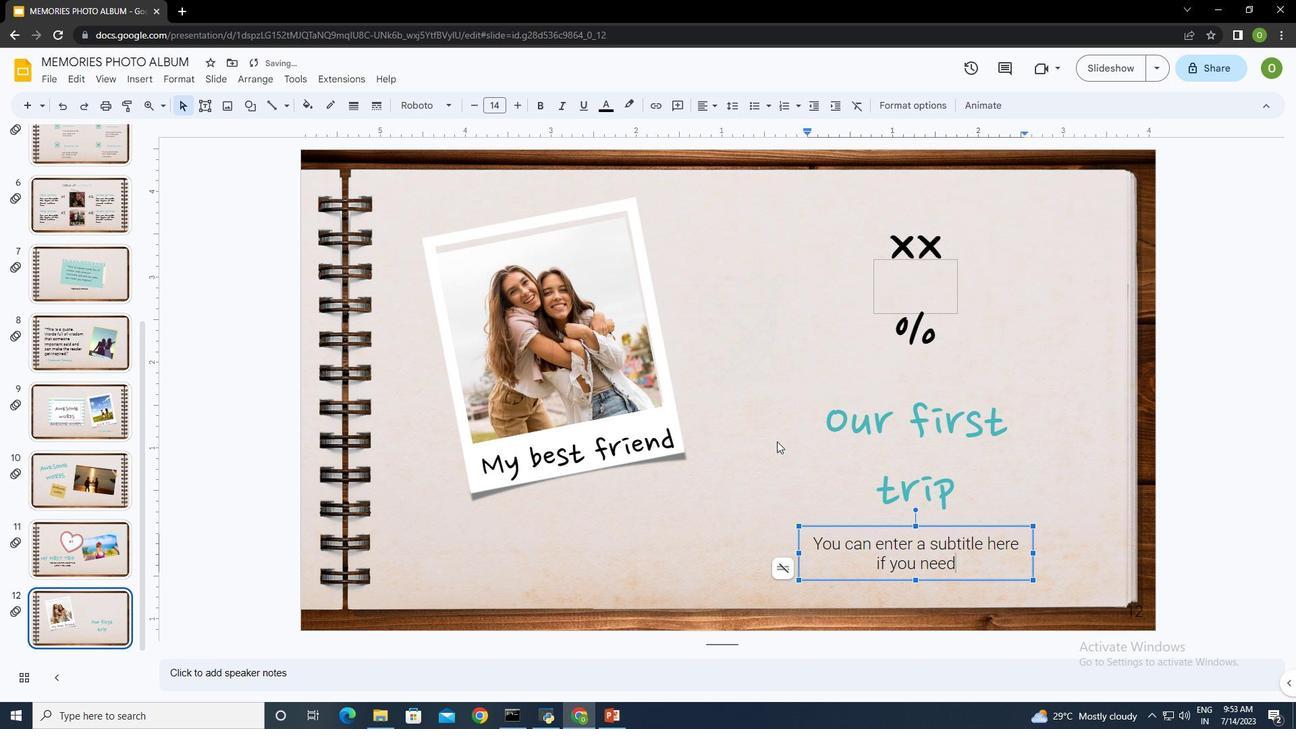 
Action: Mouse moved to (950, 273)
Screenshot: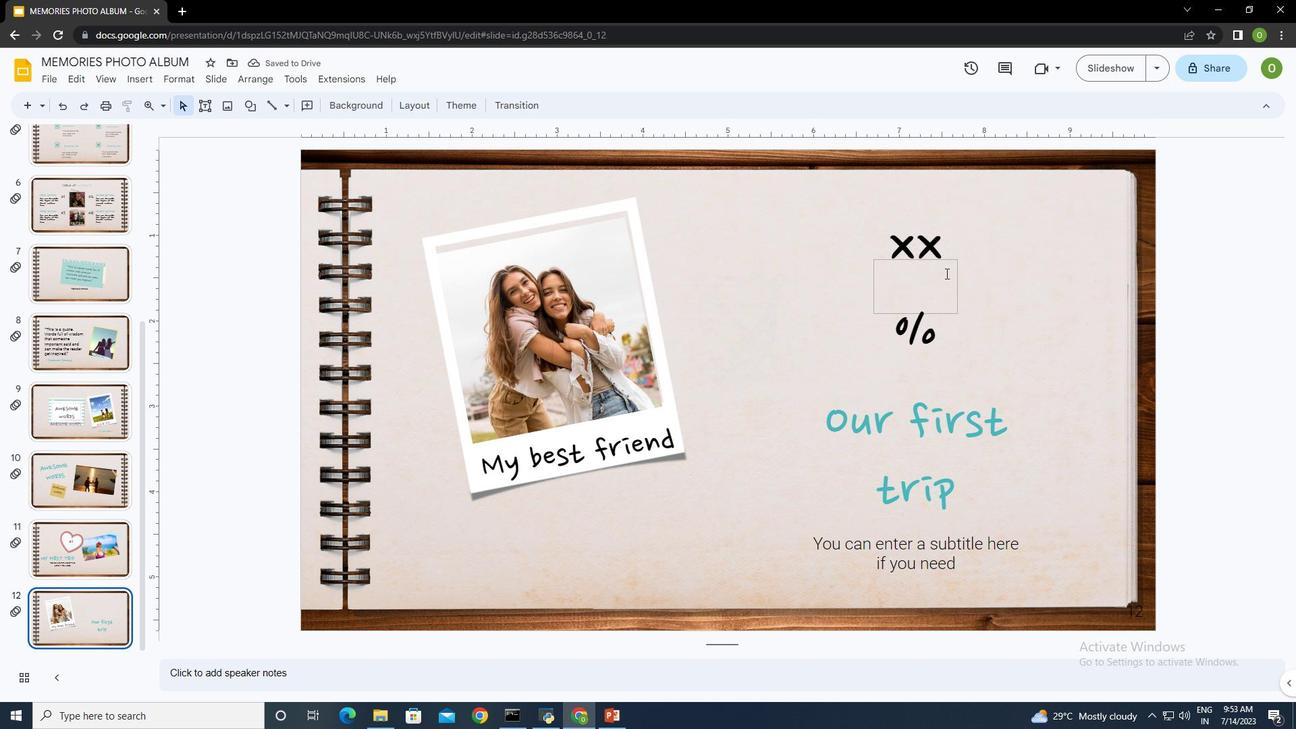 
Action: Mouse pressed left at (950, 273)
Screenshot: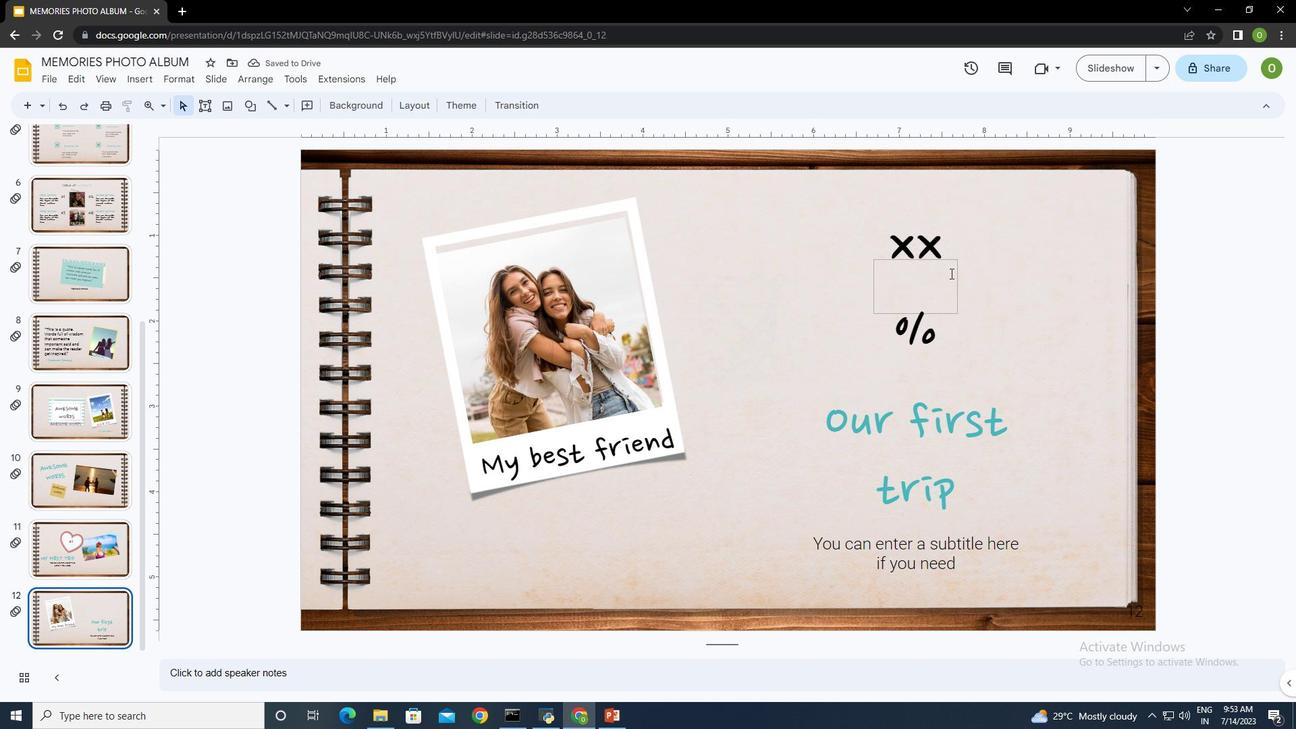 
Action: Mouse moved to (959, 286)
Screenshot: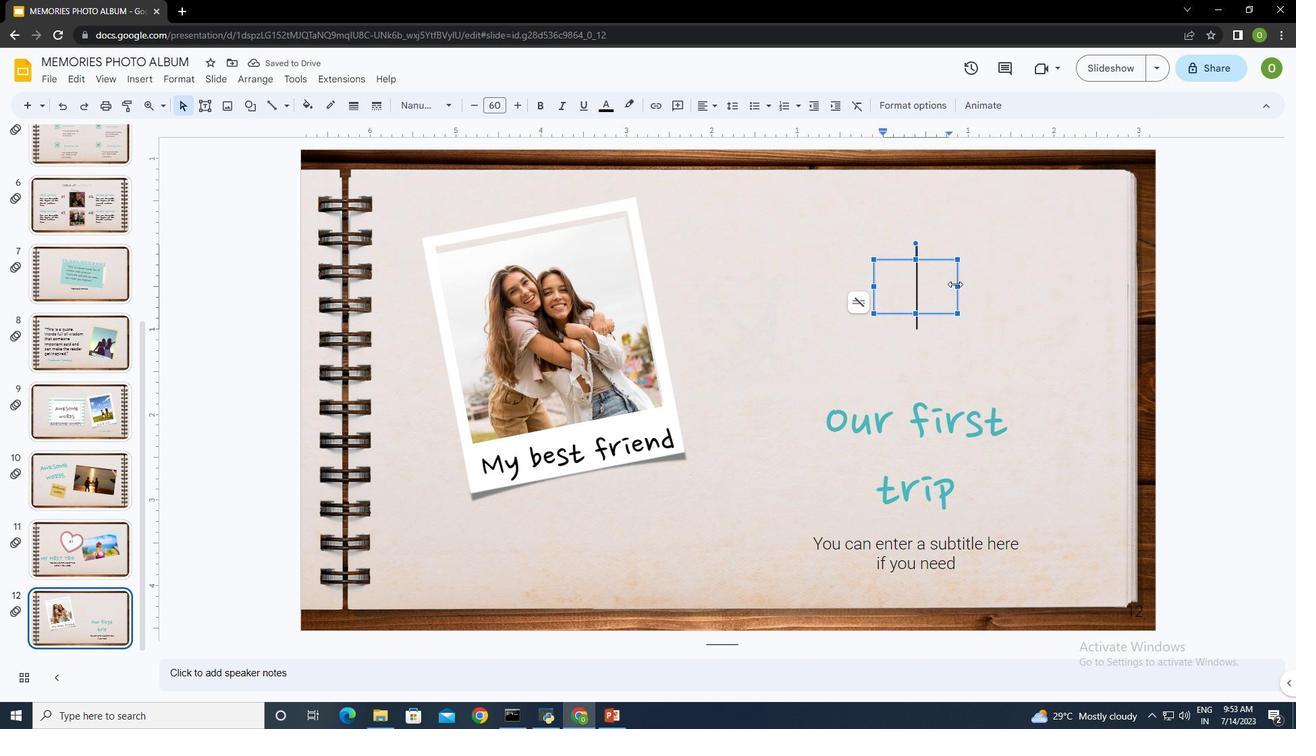 
Action: Key pressed <Key.delete>
Screenshot: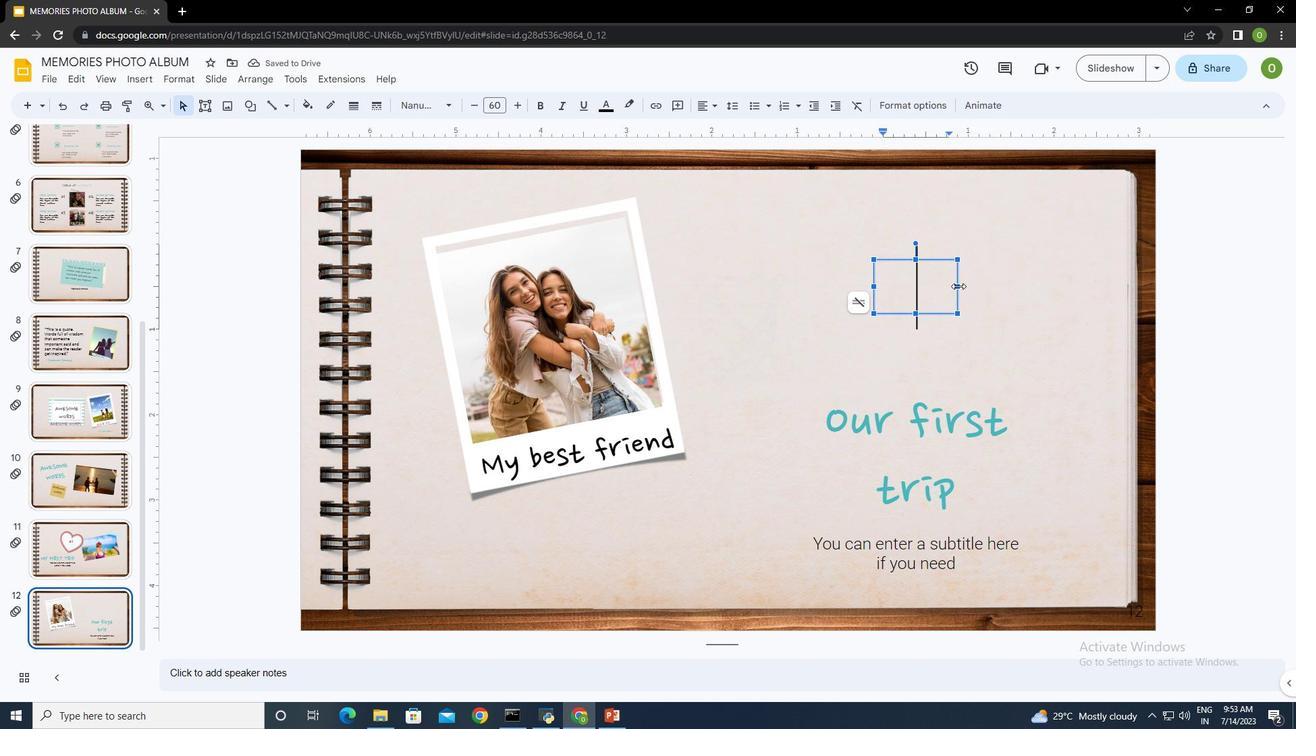
Action: Mouse moved to (960, 284)
Screenshot: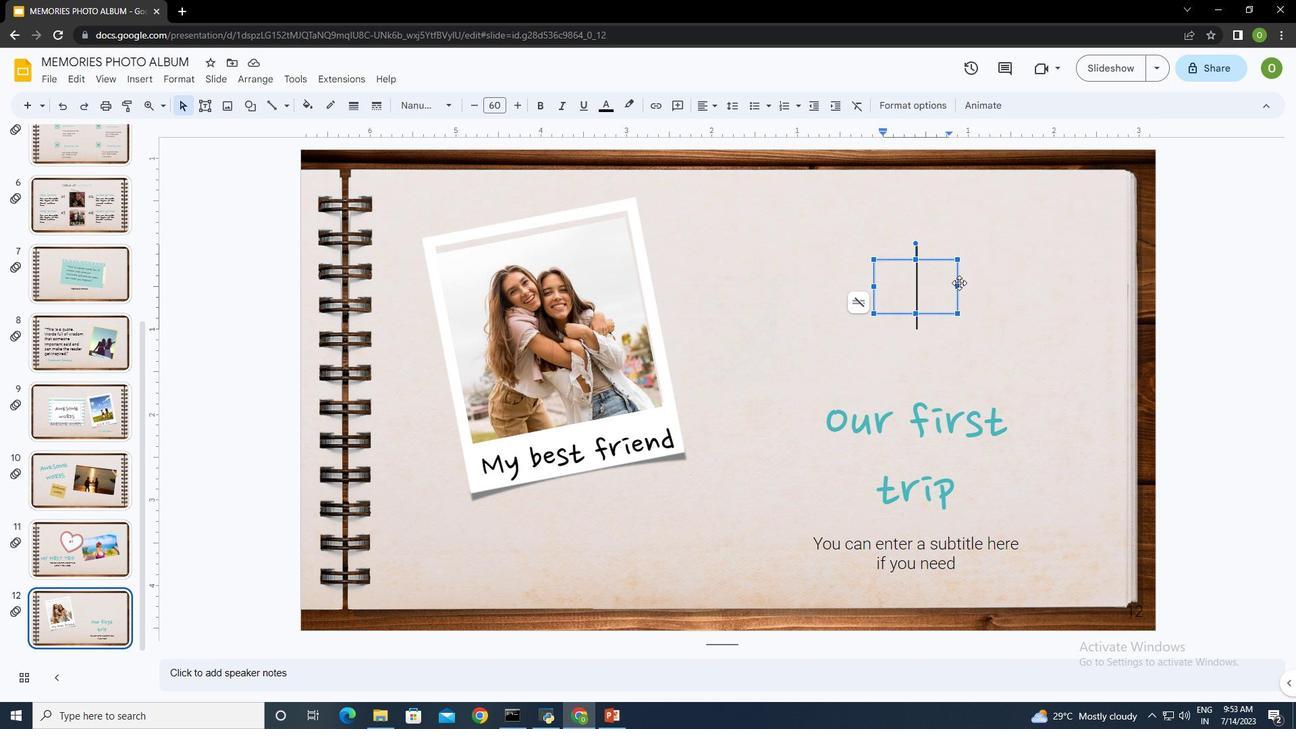 
Action: Mouse pressed left at (960, 284)
Screenshot: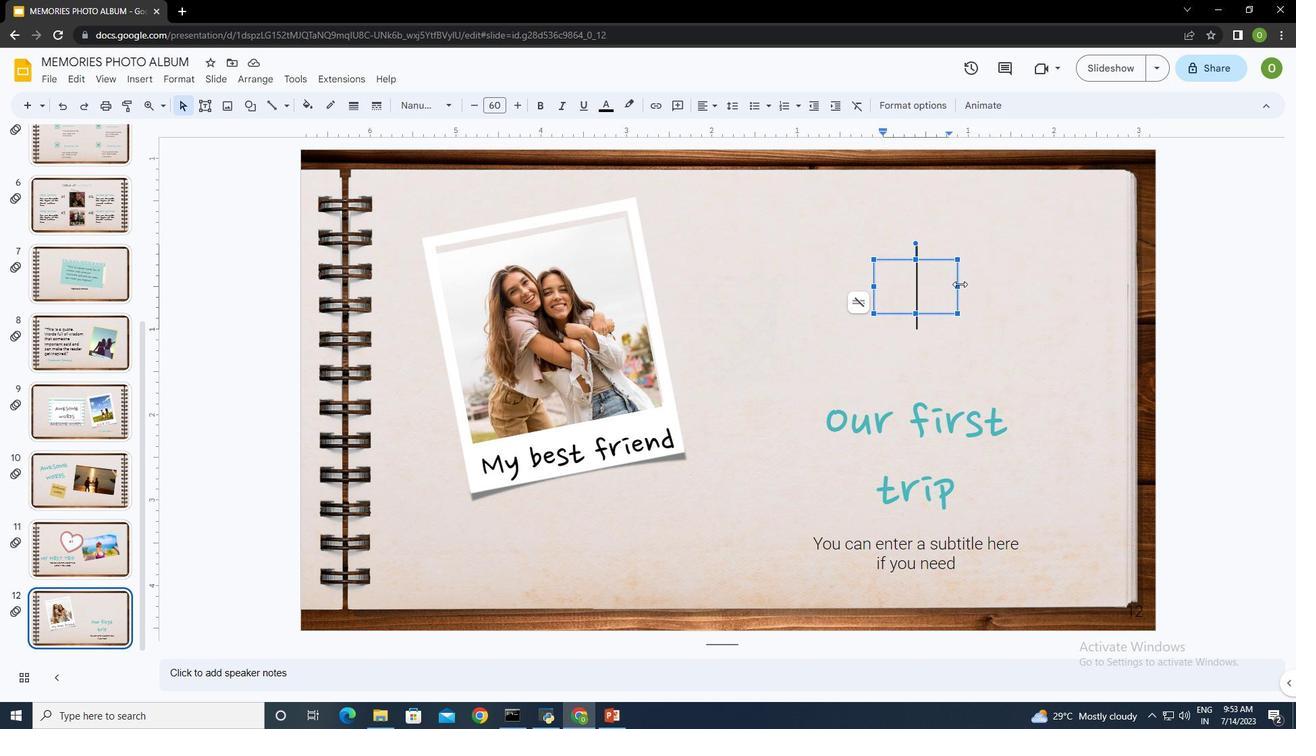 
Action: Key pressed <Key.delete>
Screenshot: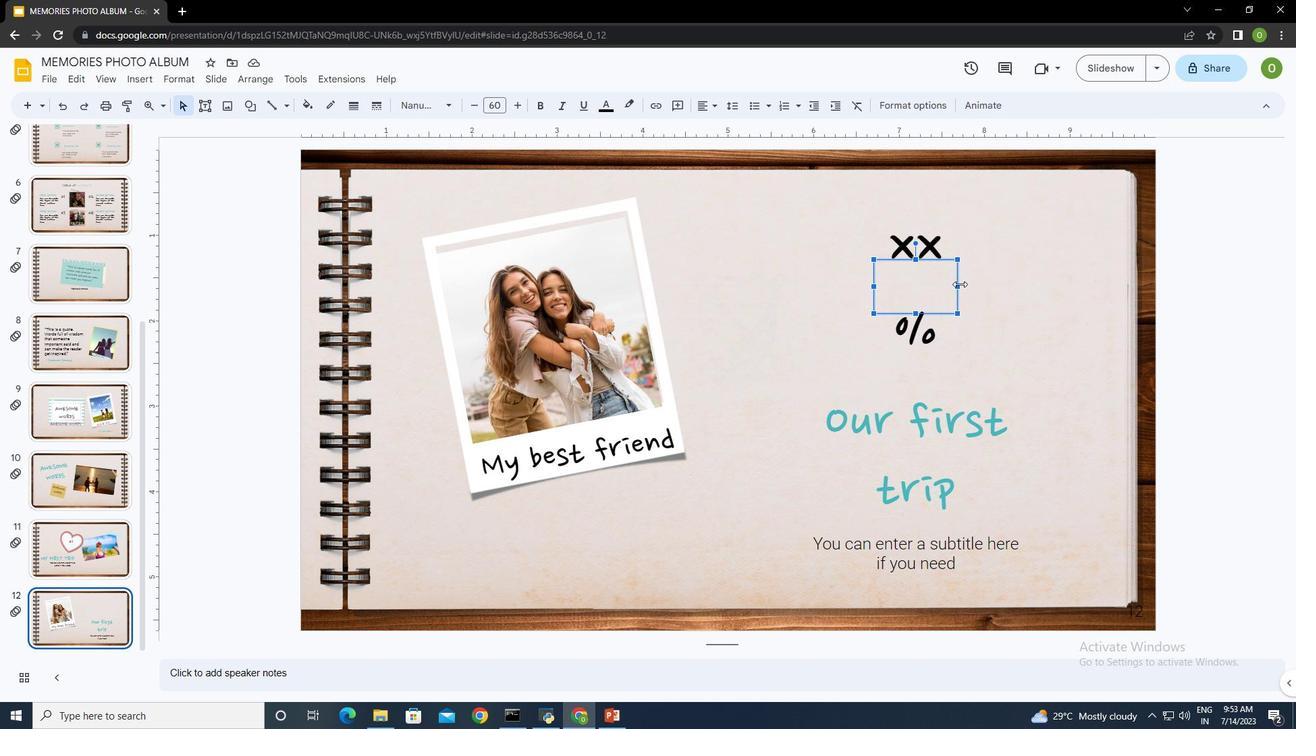 
Action: Mouse moved to (145, 78)
Screenshot: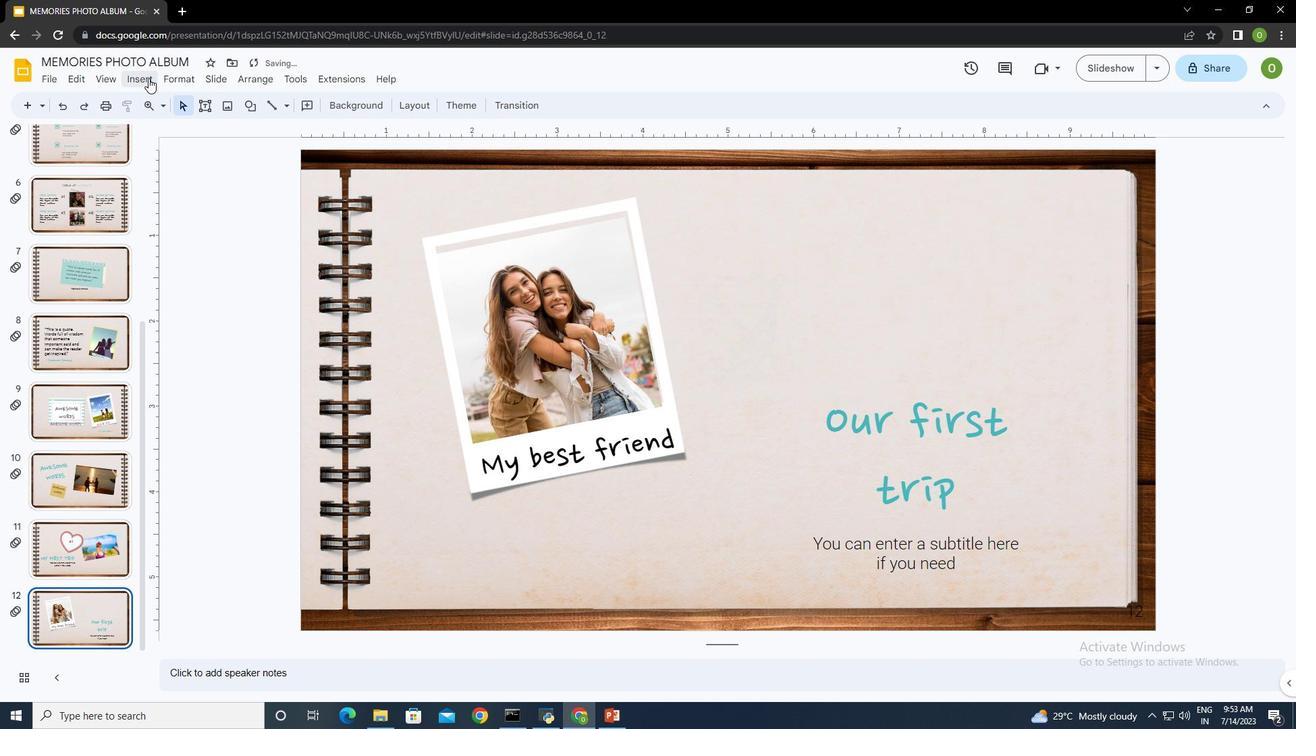 
Action: Mouse pressed left at (145, 78)
Screenshot: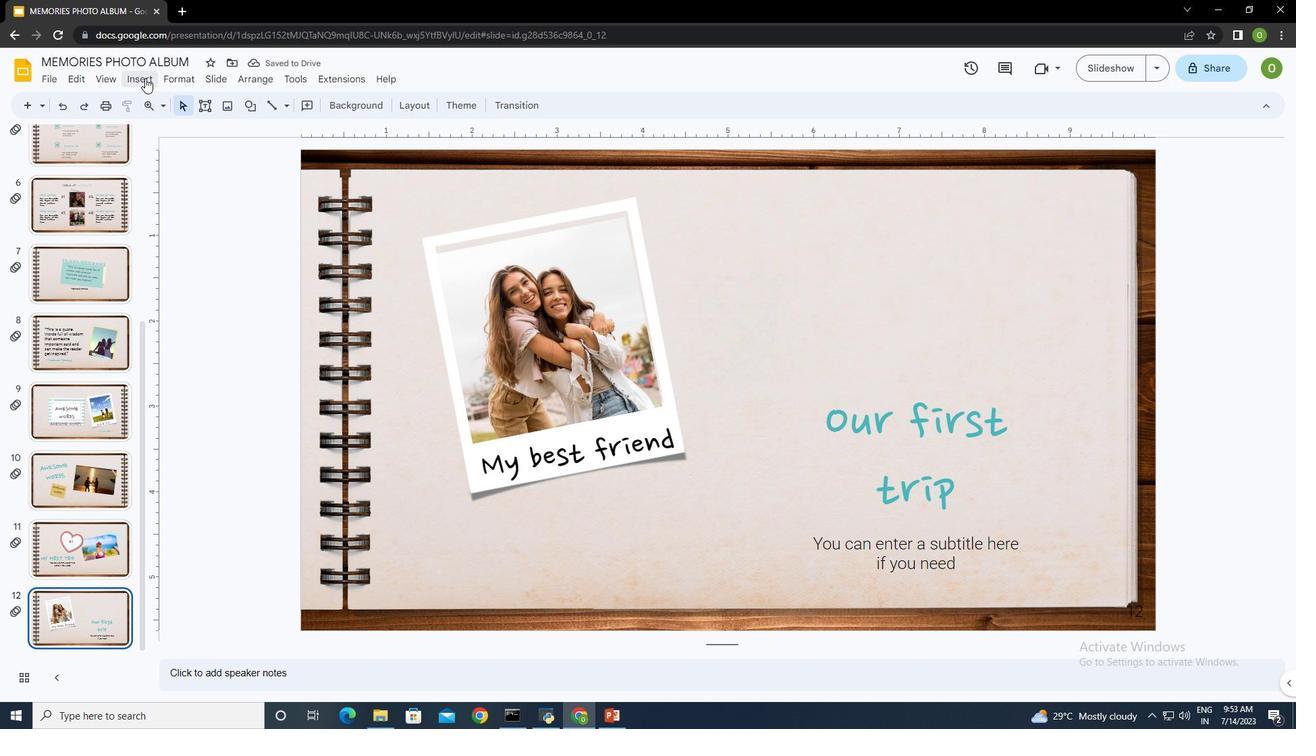 
Action: Mouse moved to (393, 98)
Screenshot: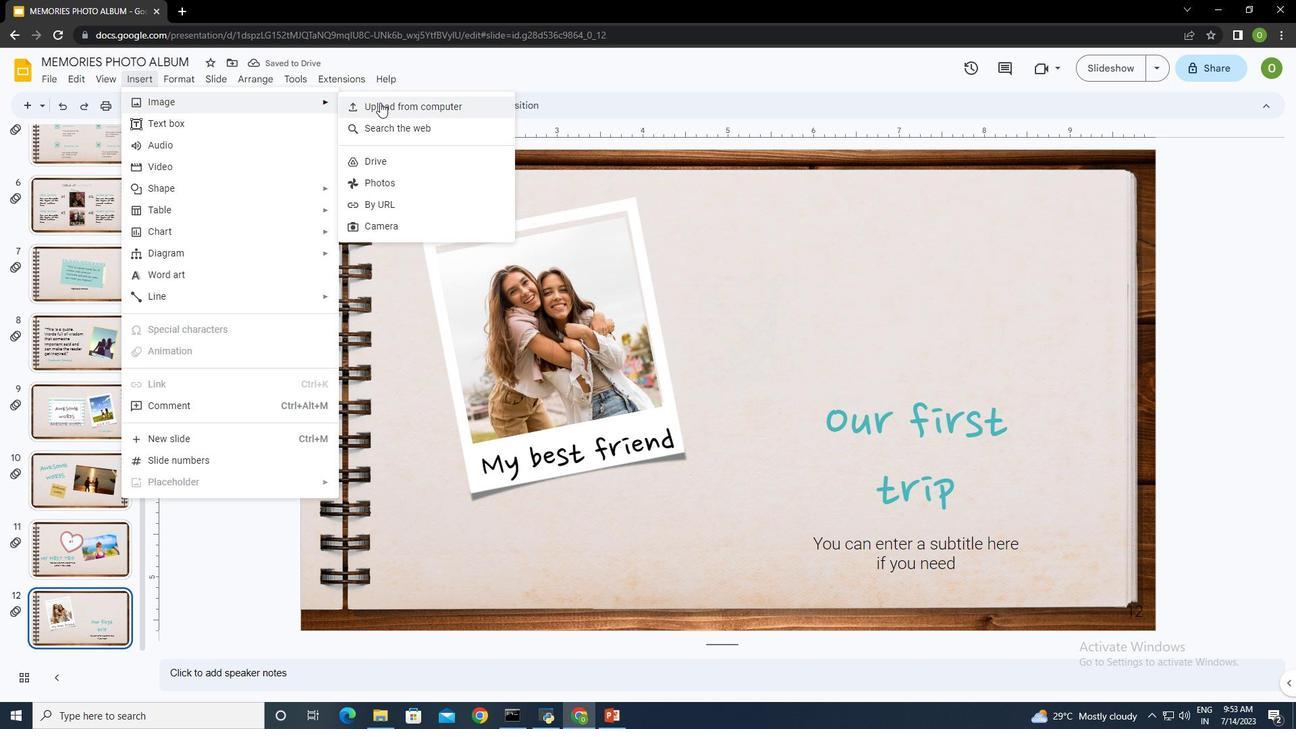 
Action: Mouse pressed left at (393, 98)
Screenshot: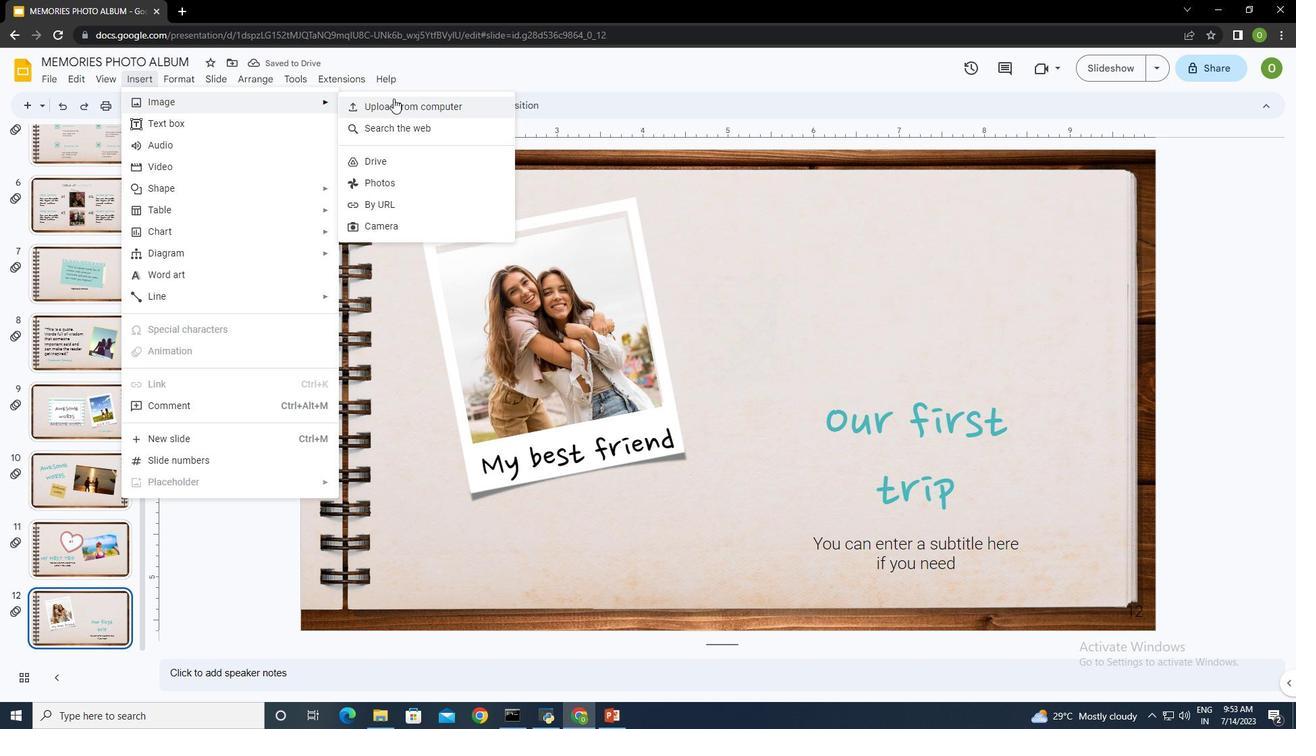 
Action: Mouse moved to (318, 180)
Screenshot: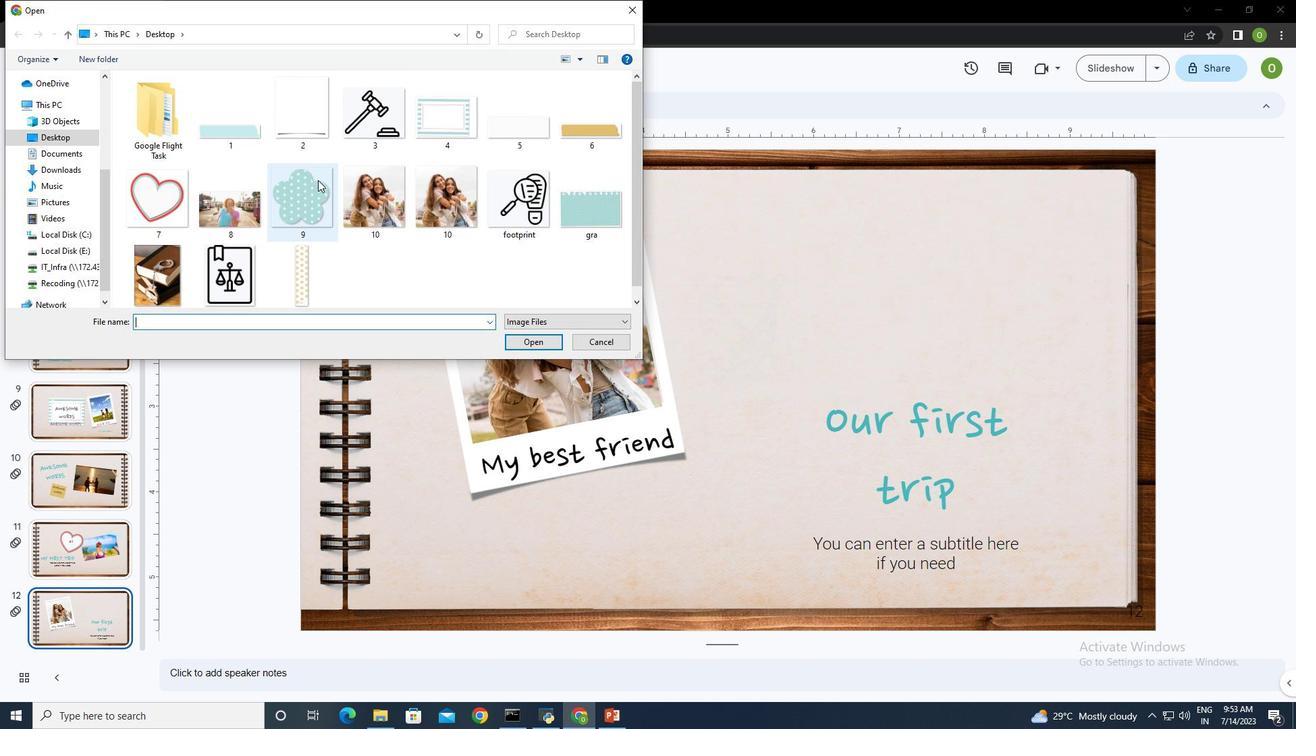 
Action: Mouse pressed left at (318, 180)
Screenshot: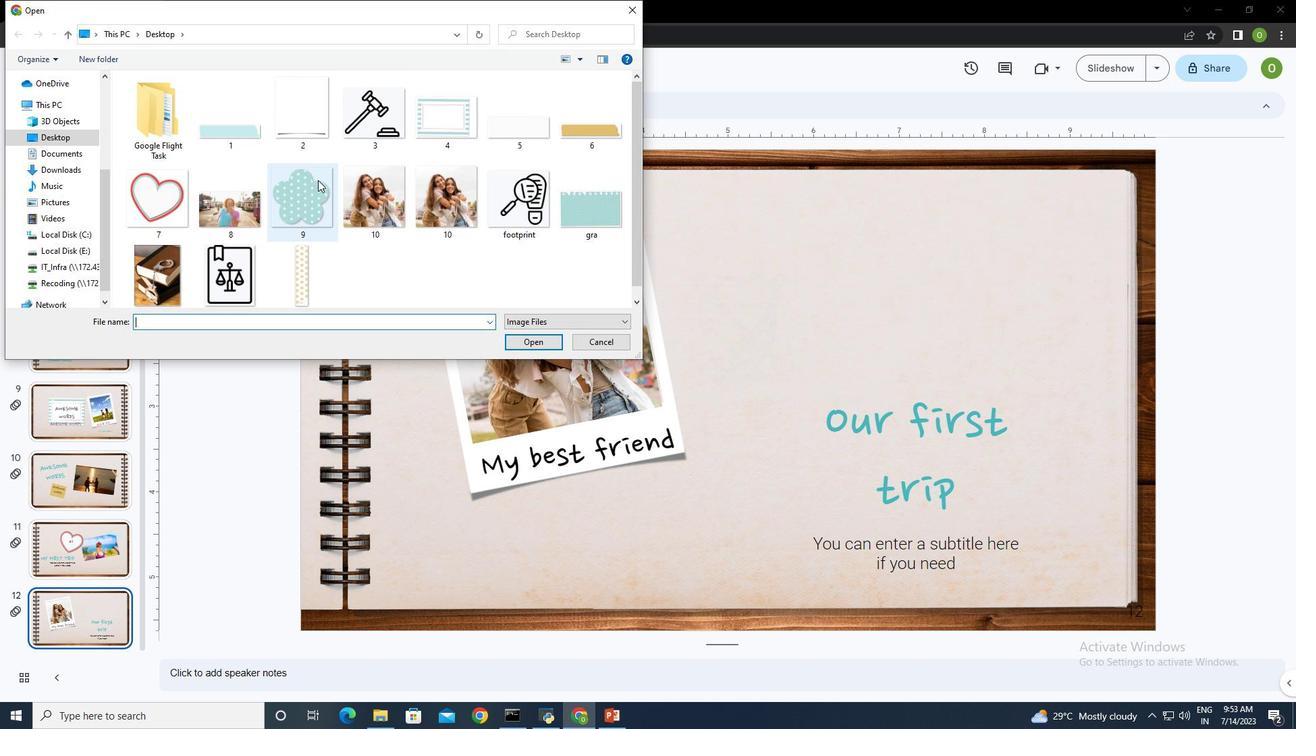
Action: Mouse moved to (537, 338)
Screenshot: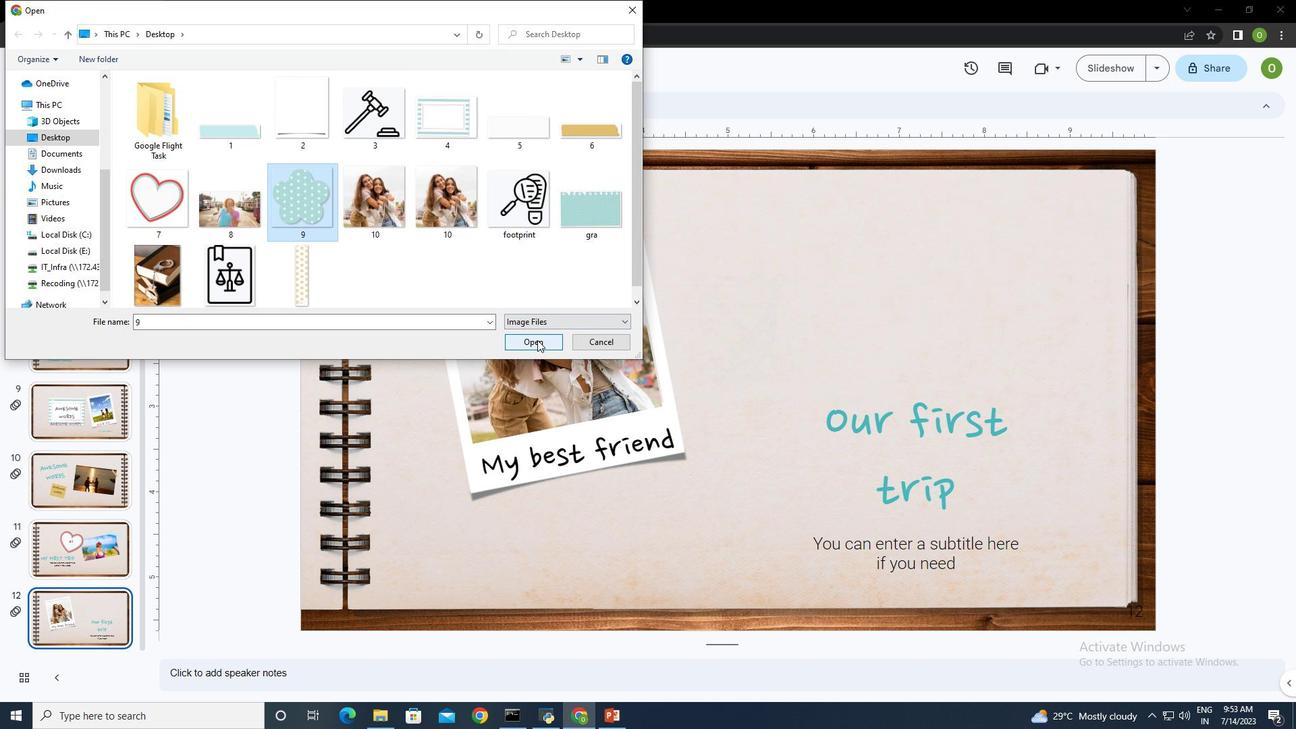 
Action: Mouse pressed left at (537, 338)
Screenshot: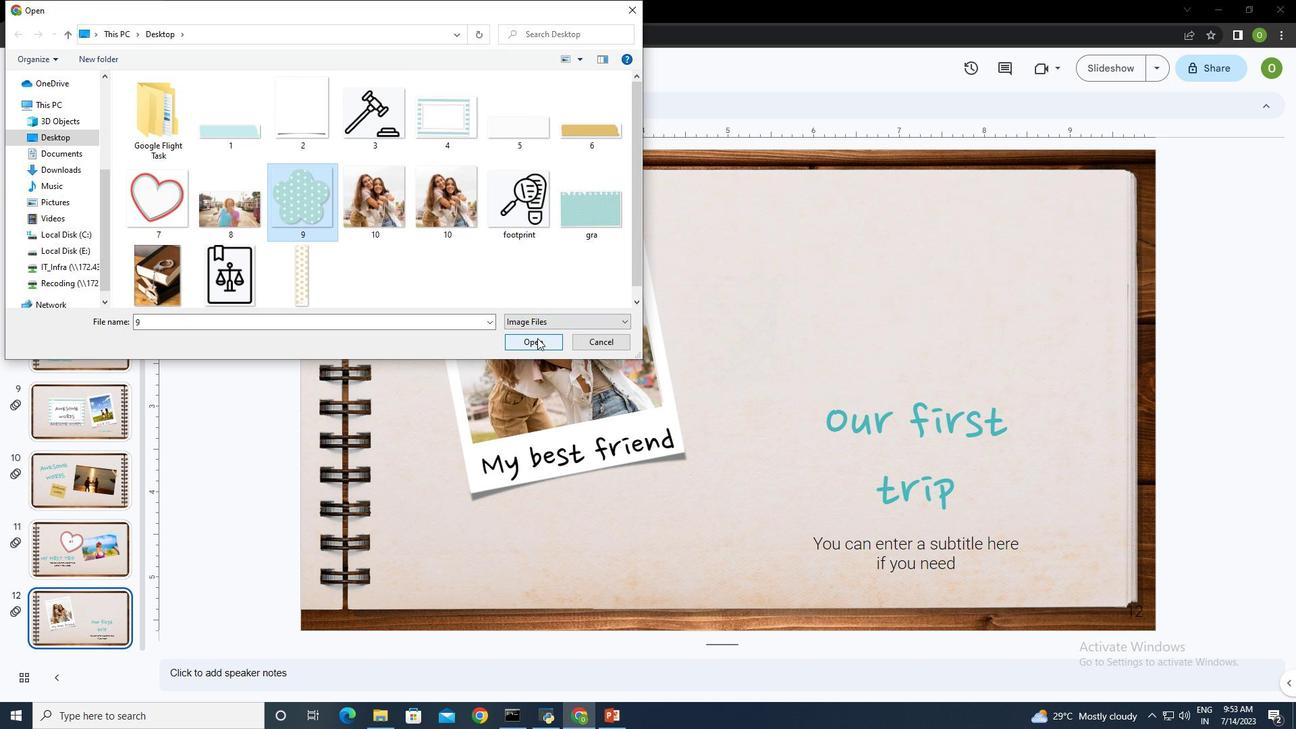 
Action: Mouse moved to (792, 230)
Screenshot: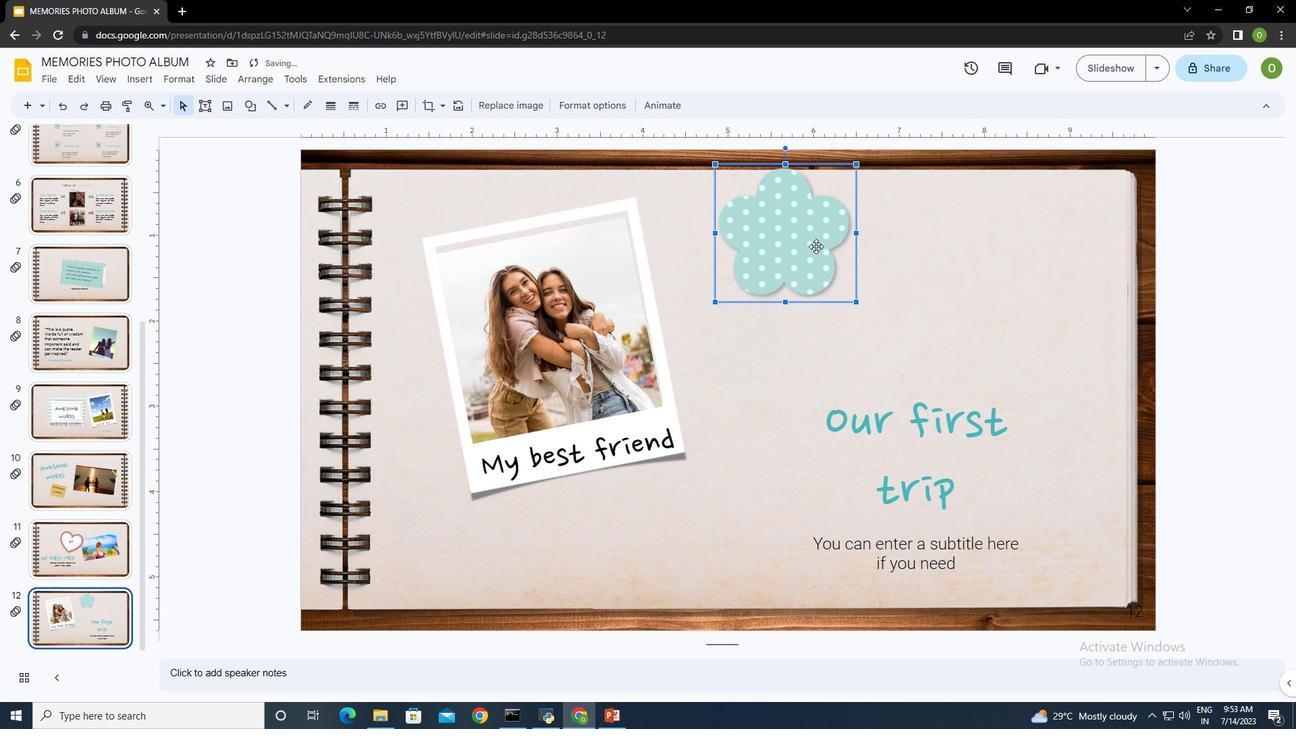 
Action: Mouse pressed left at (792, 230)
Screenshot: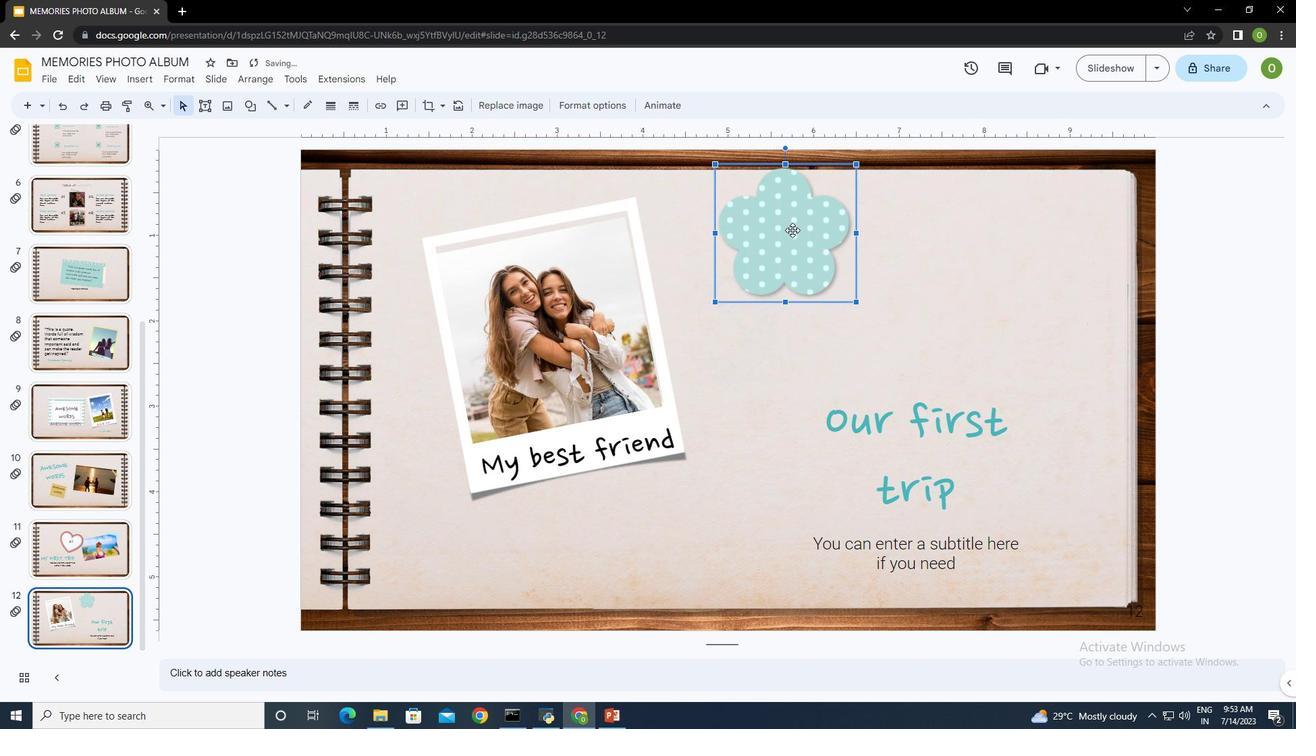 
Action: Mouse moved to (936, 195)
Screenshot: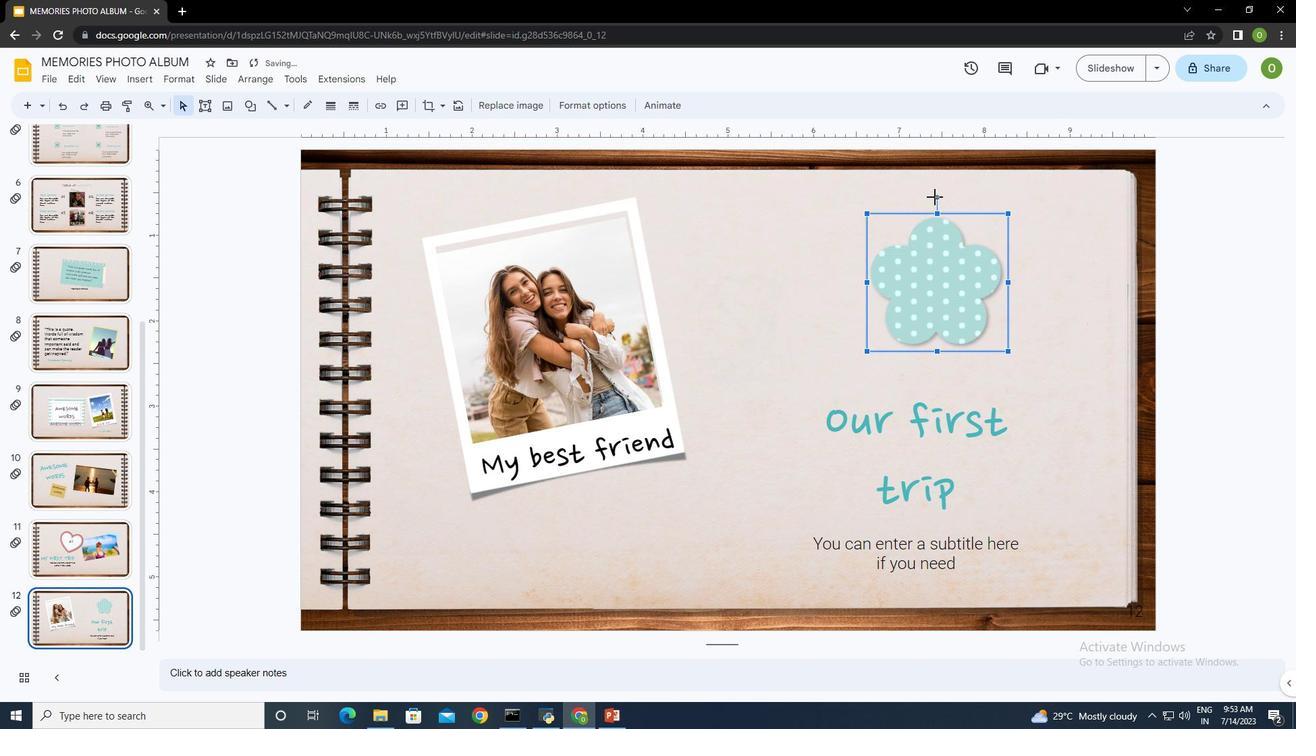 
Action: Mouse pressed left at (936, 195)
Screenshot: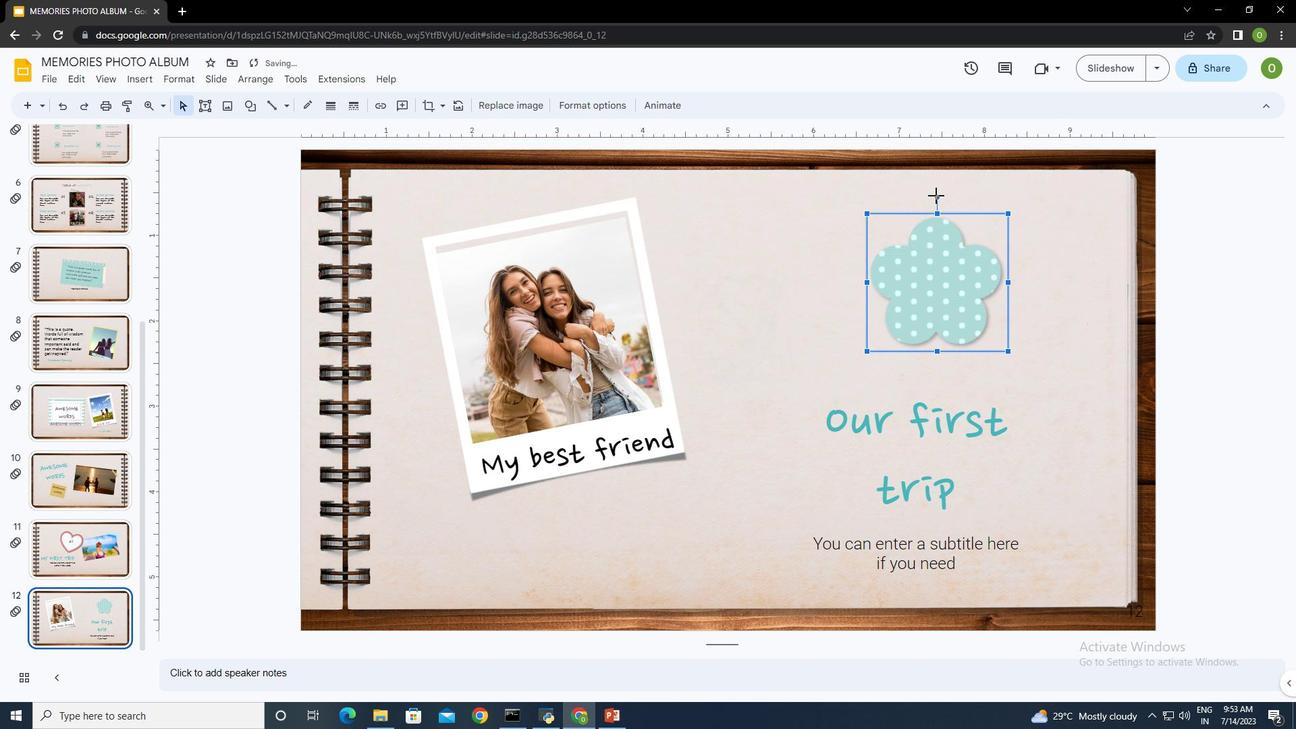 
Action: Mouse moved to (952, 299)
Screenshot: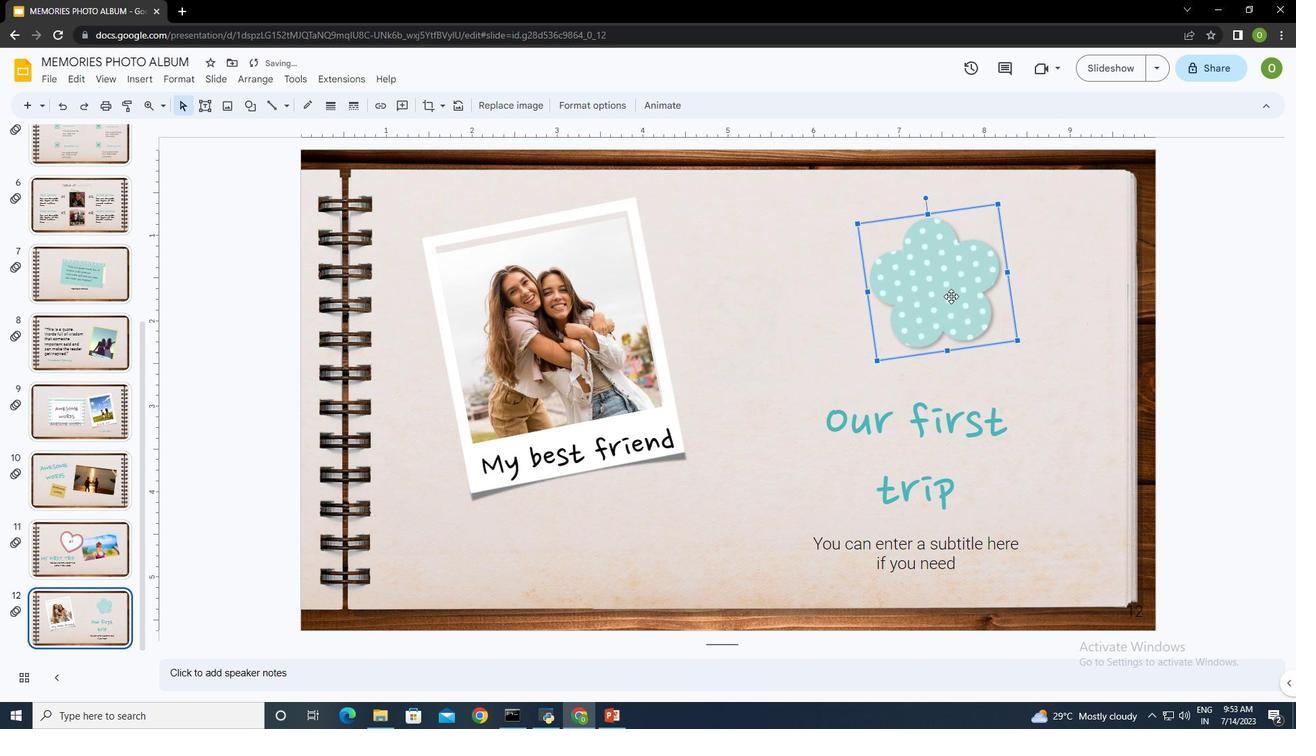 
Action: Mouse pressed left at (952, 299)
Screenshot: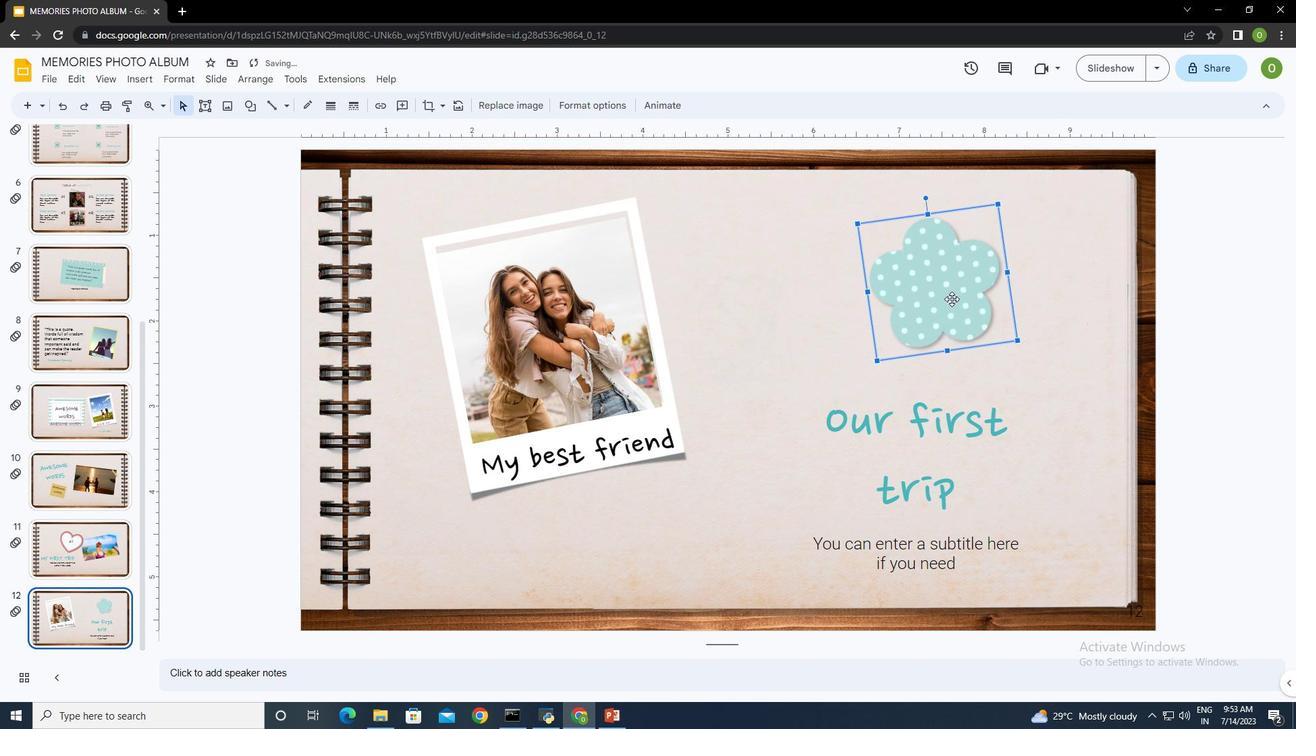 
Action: Mouse moved to (729, 274)
Screenshot: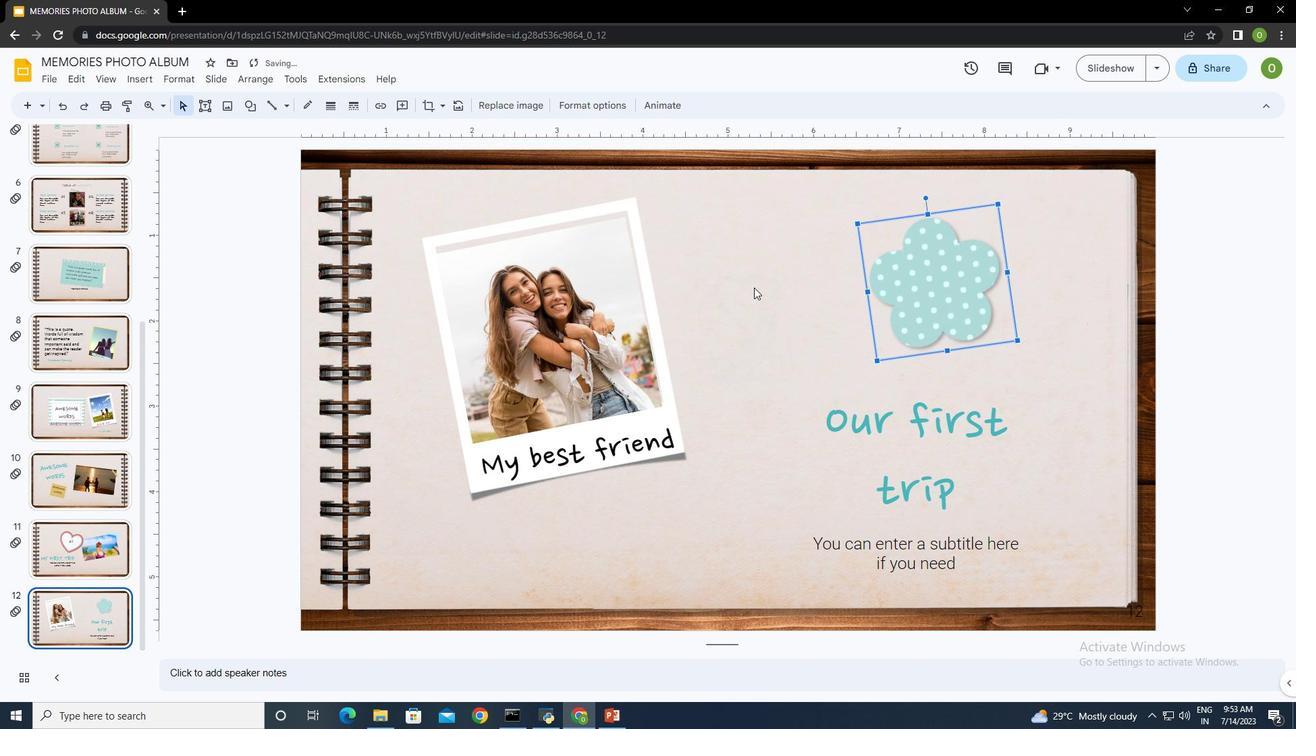 
Action: Mouse pressed left at (729, 274)
Screenshot: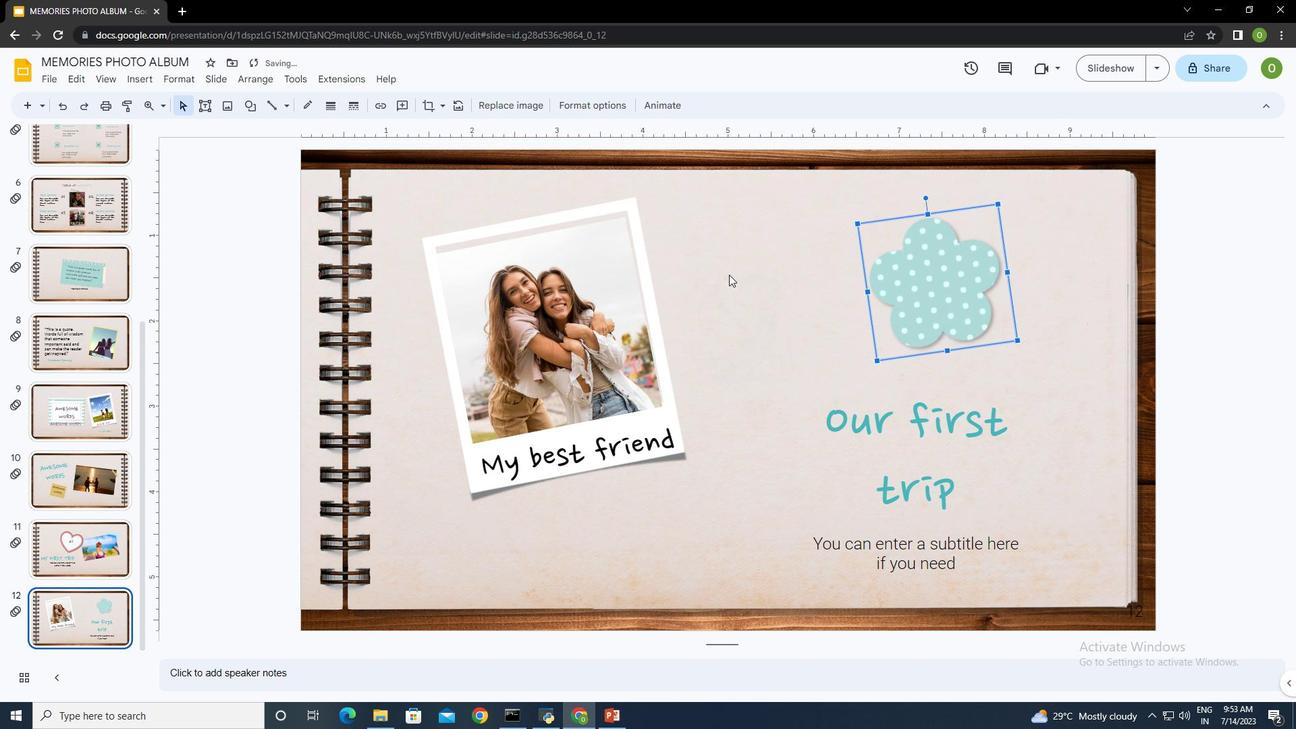 
Action: Mouse moved to (133, 82)
Screenshot: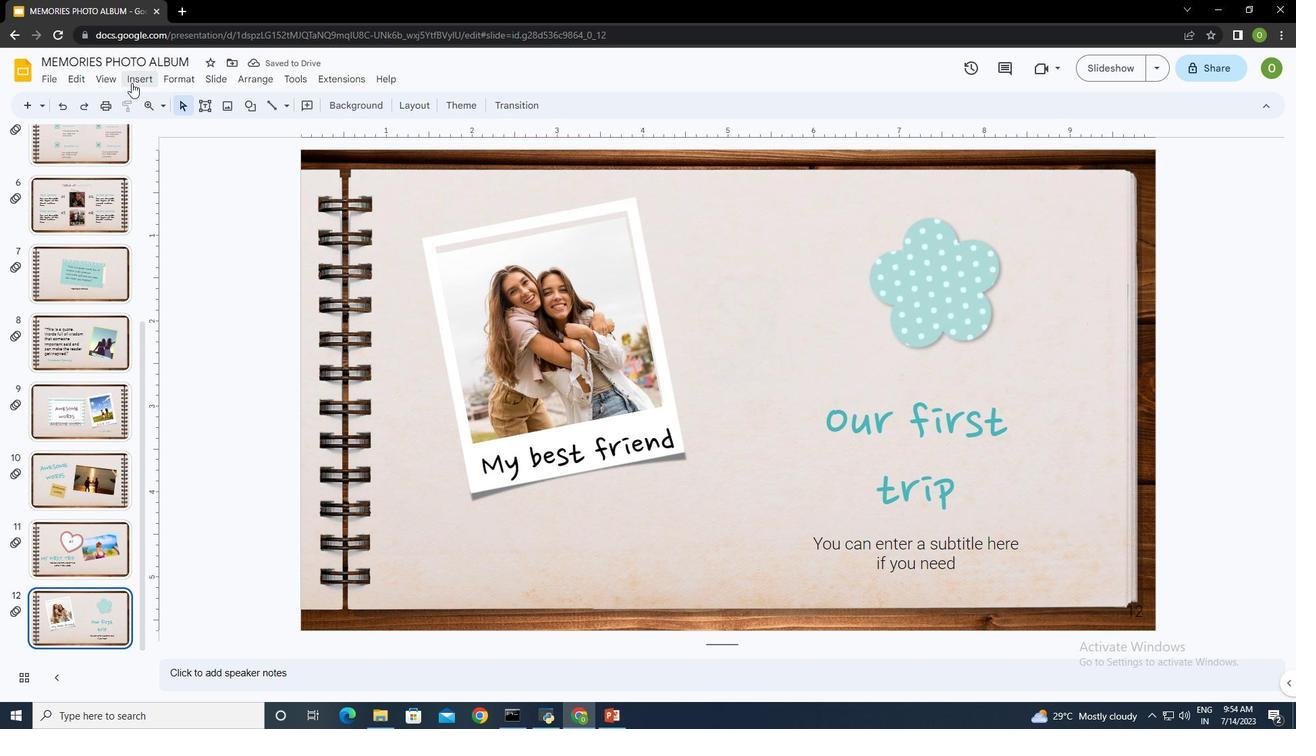 
Action: Mouse pressed left at (133, 82)
Screenshot: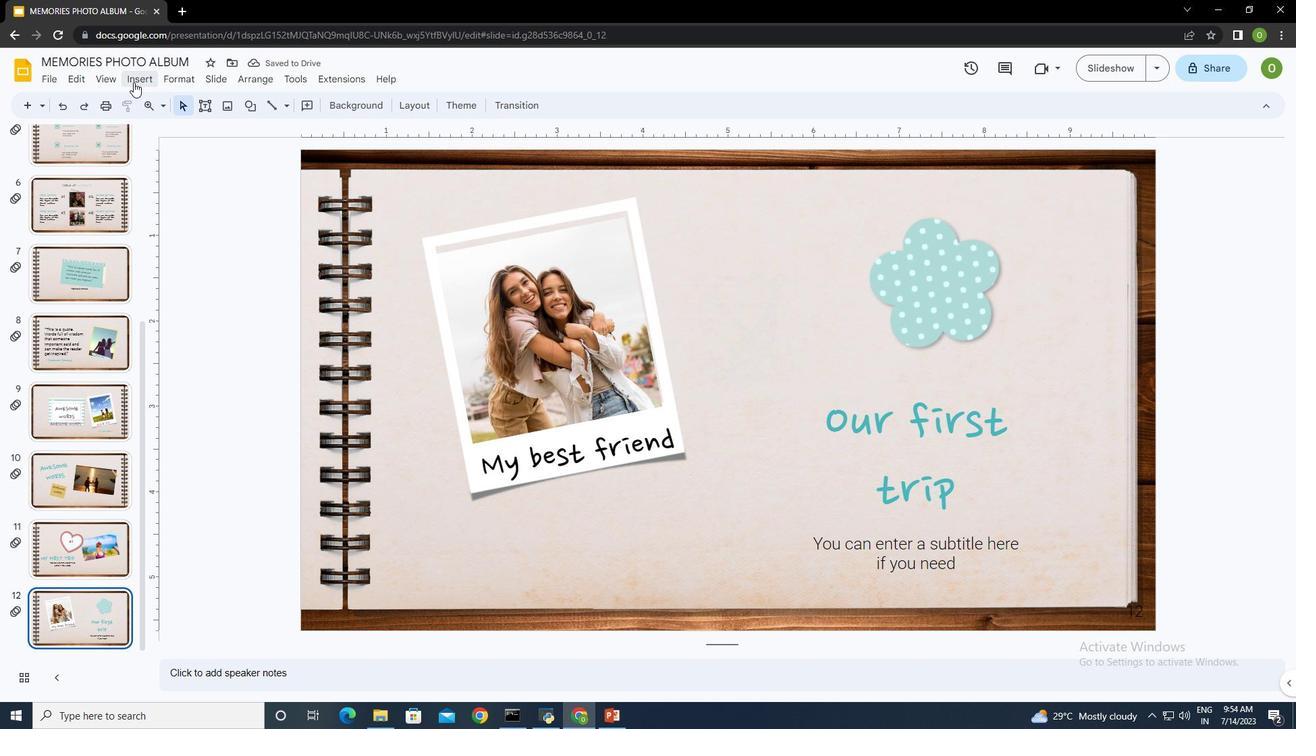 
Action: Mouse moved to (525, 222)
Screenshot: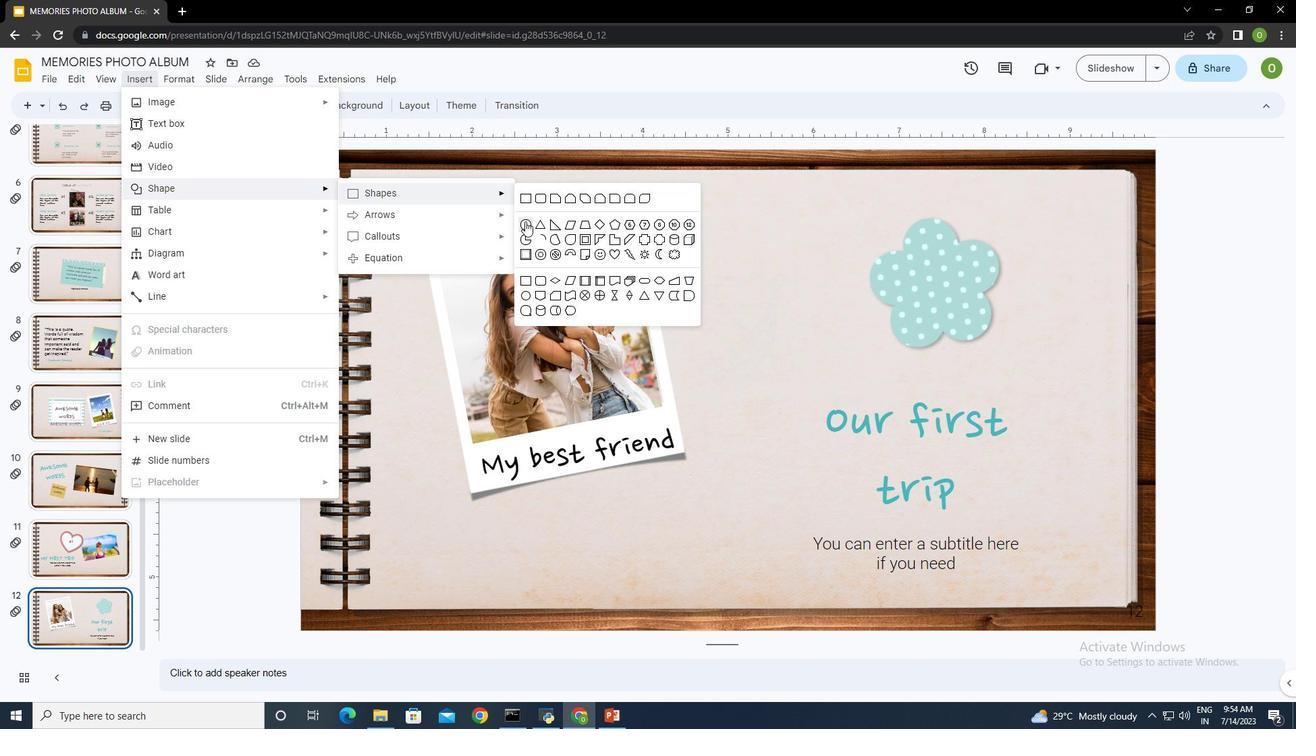 
Action: Mouse pressed left at (525, 222)
Screenshot: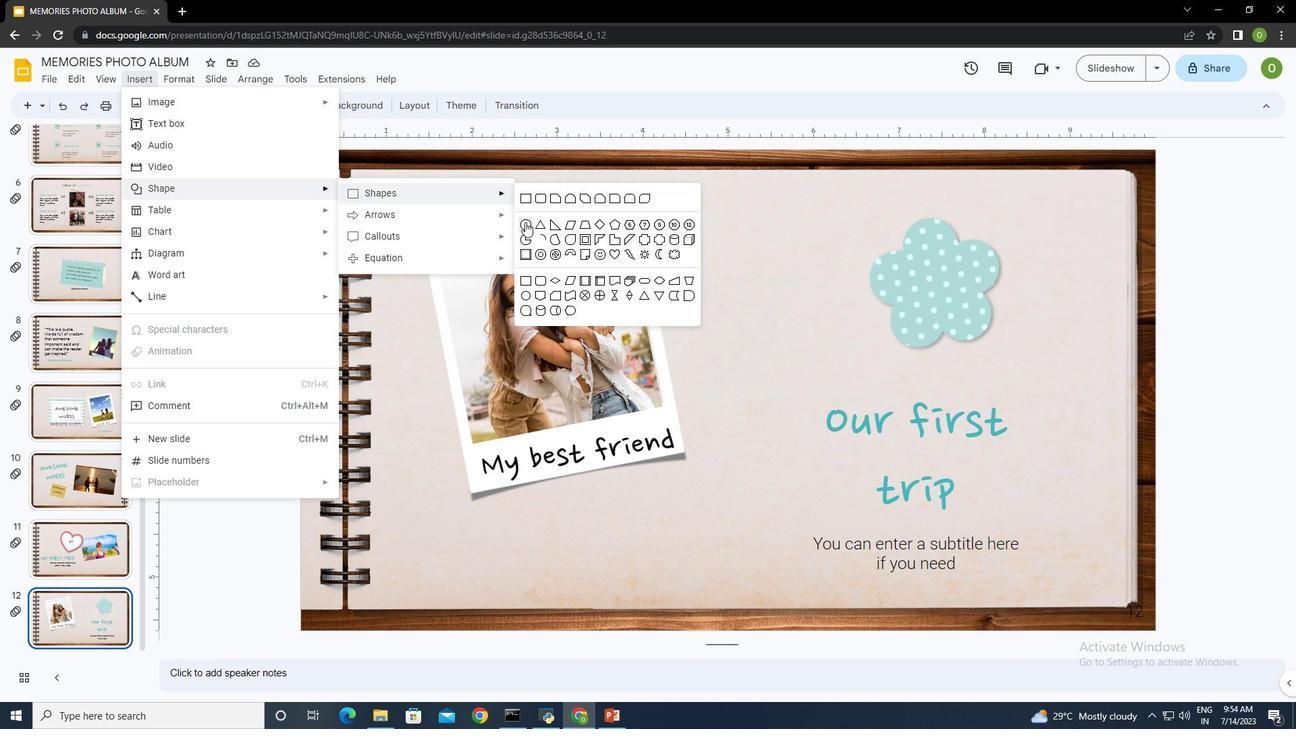 
Action: Mouse moved to (922, 264)
Screenshot: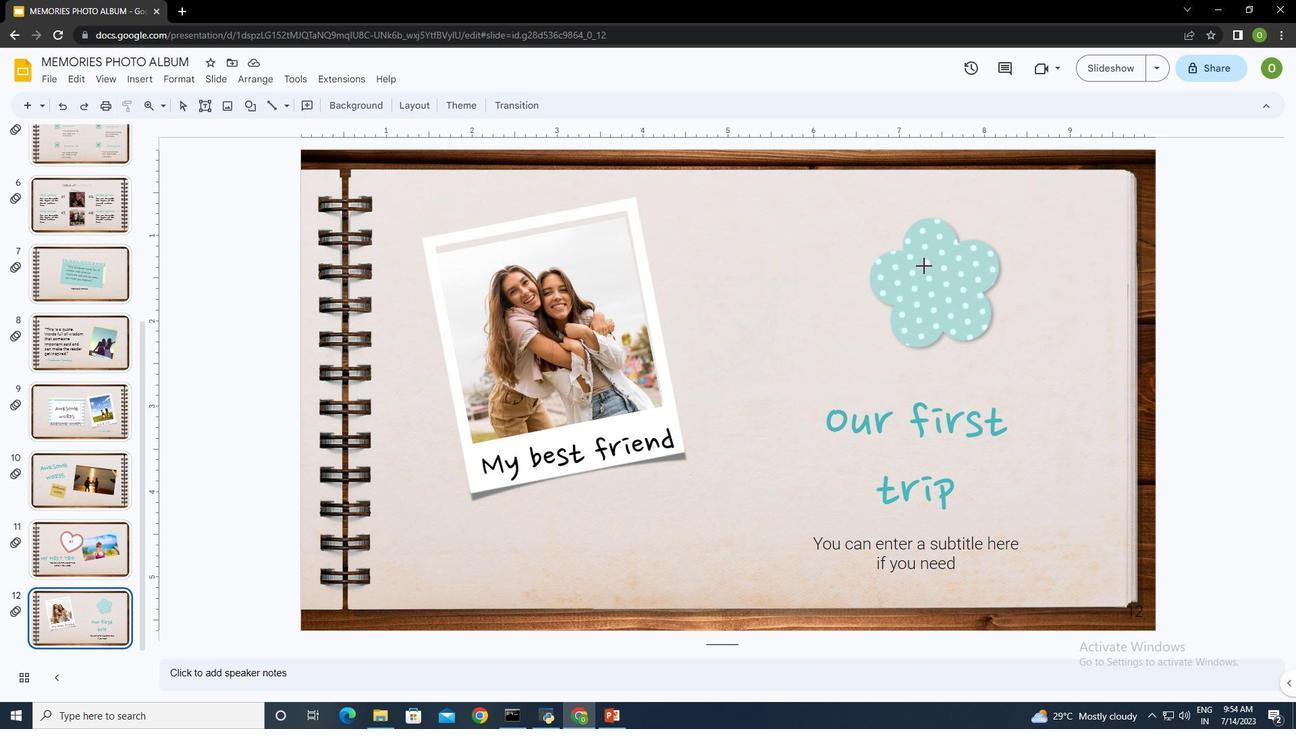 
Action: Mouse pressed left at (922, 264)
Screenshot: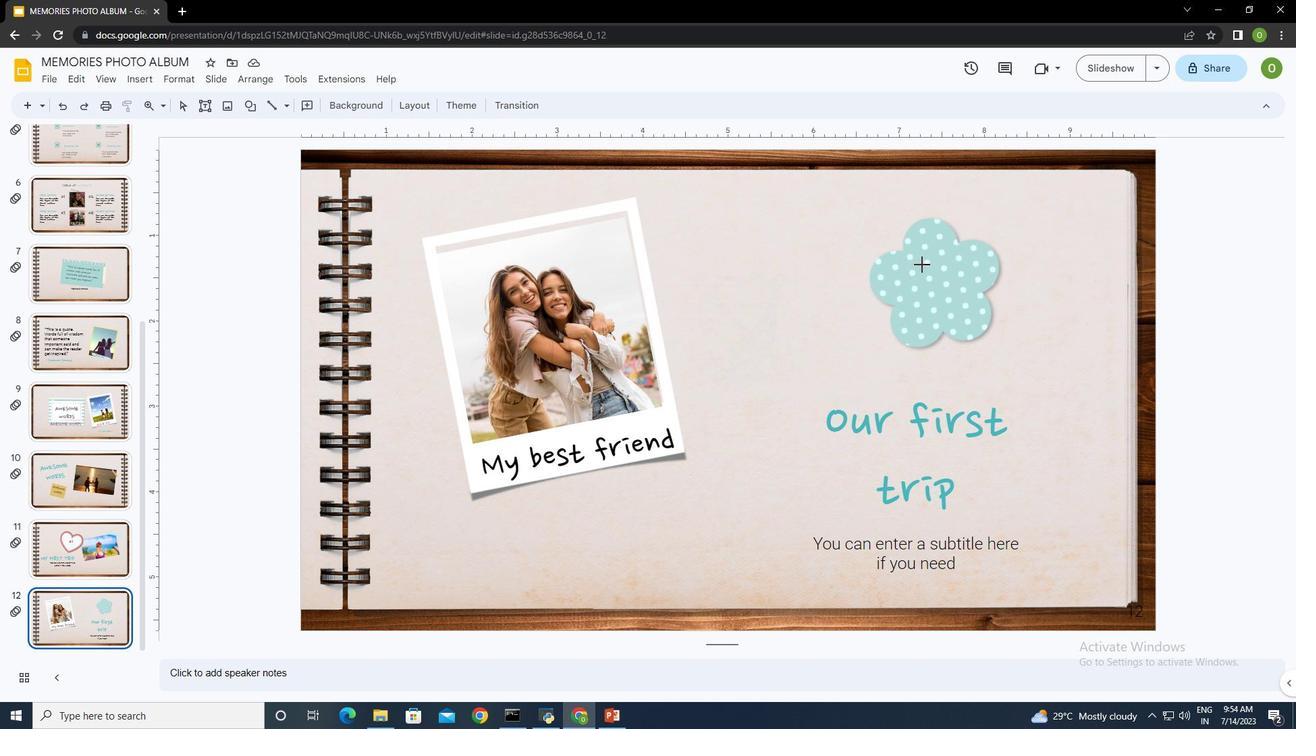 
Action: Mouse moved to (949, 285)
Screenshot: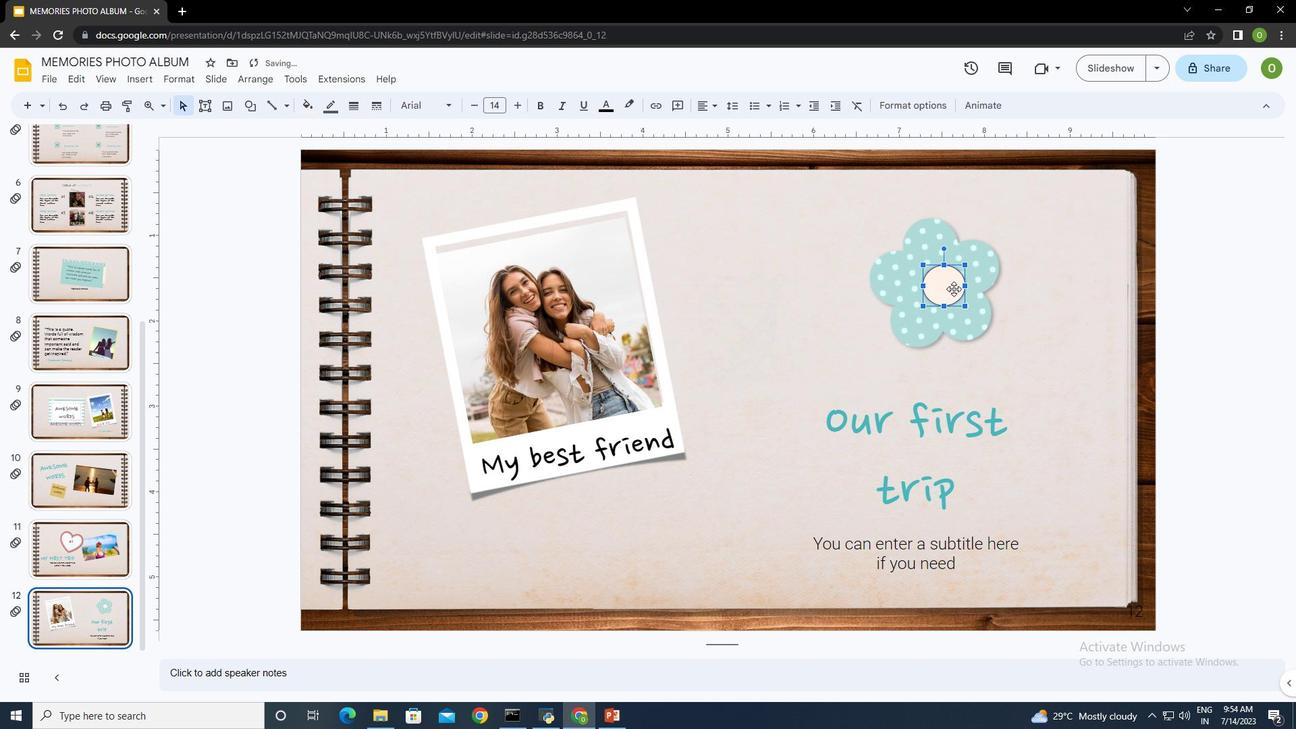 
Action: Mouse pressed left at (949, 285)
Screenshot: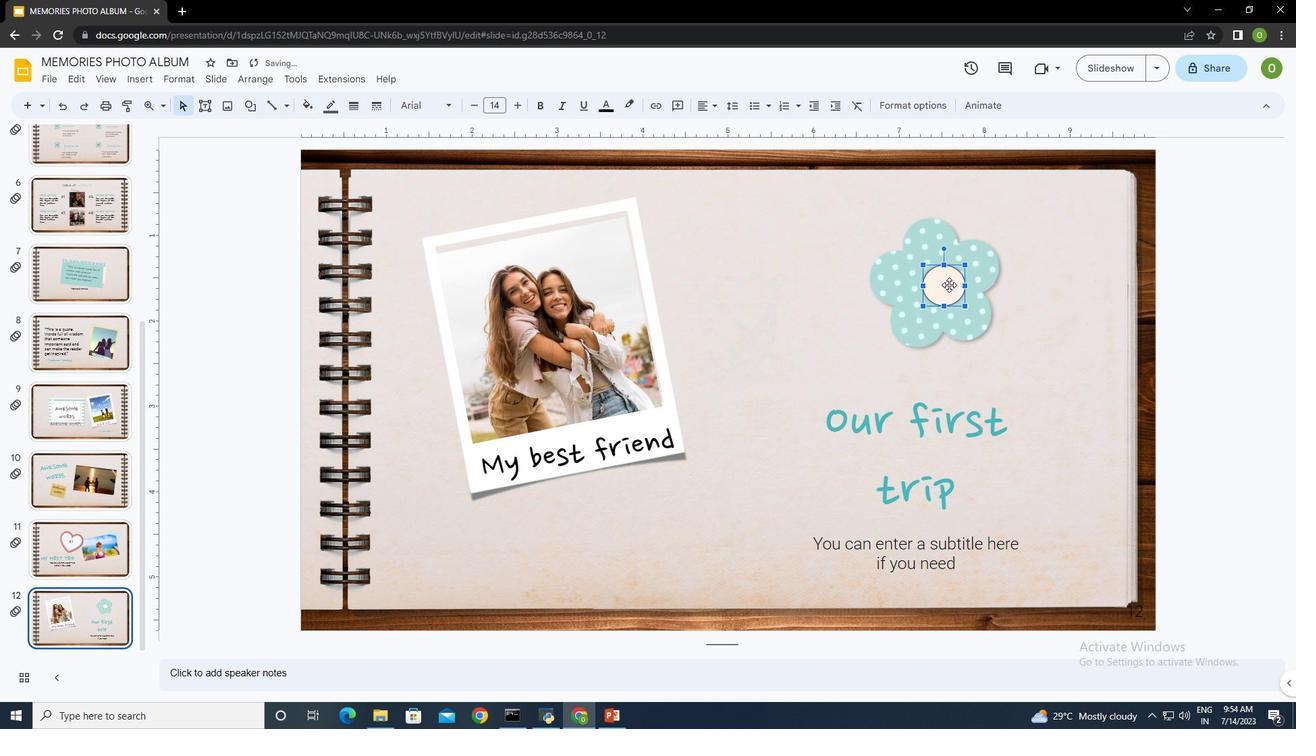 
Action: Mouse moved to (952, 294)
Screenshot: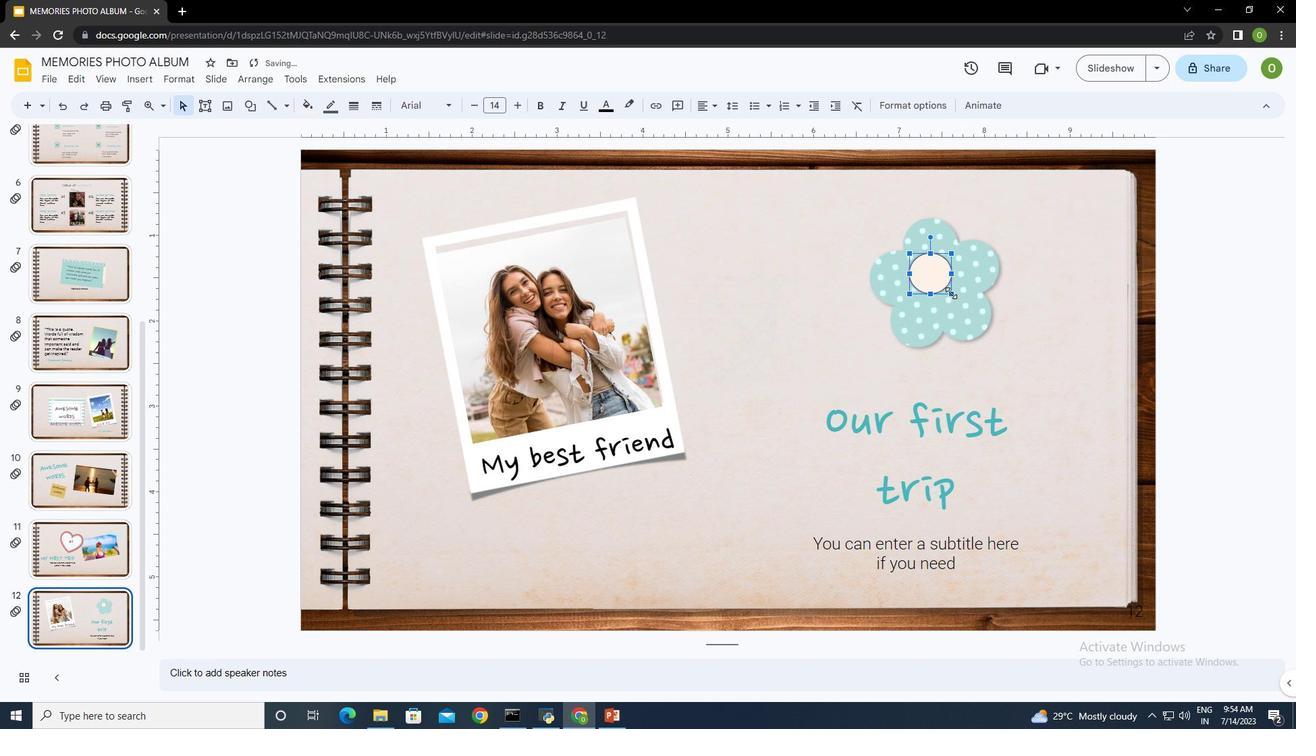 
Action: Mouse pressed left at (952, 294)
Screenshot: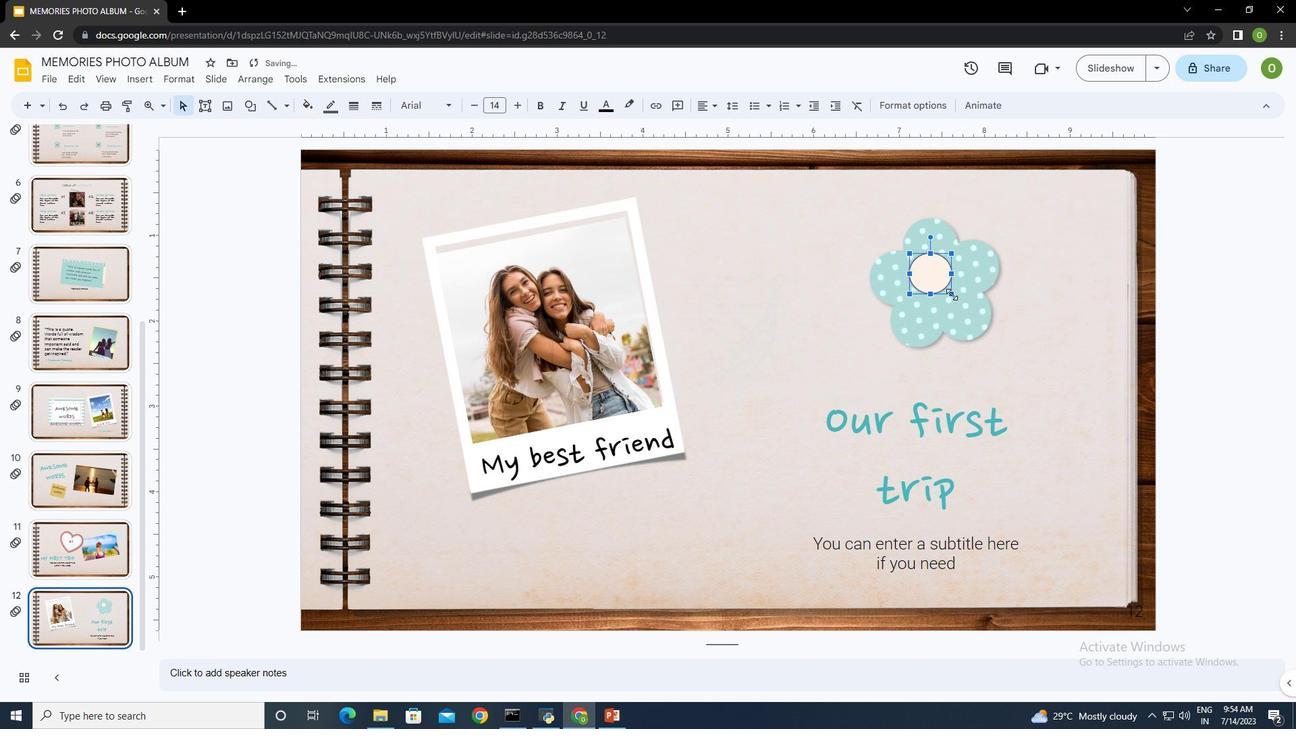 
Action: Mouse moved to (935, 287)
Screenshot: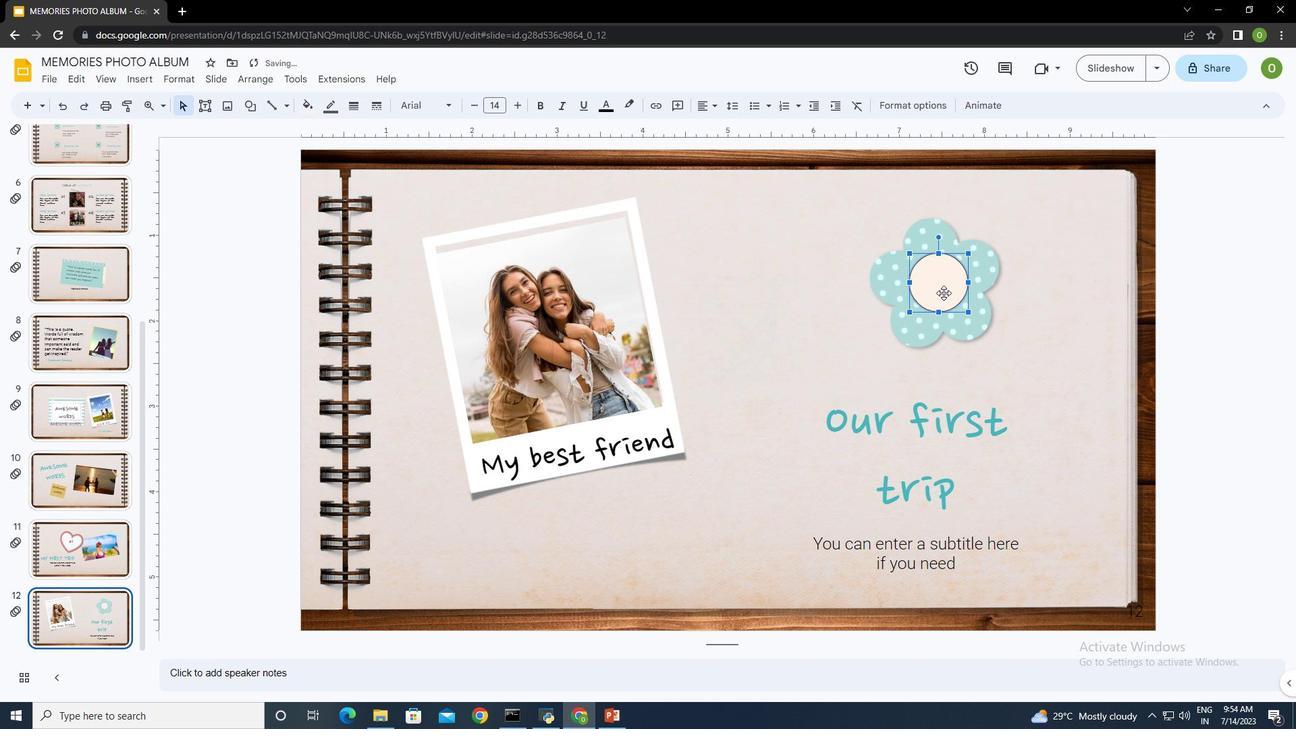 
Action: Mouse pressed left at (935, 287)
Screenshot: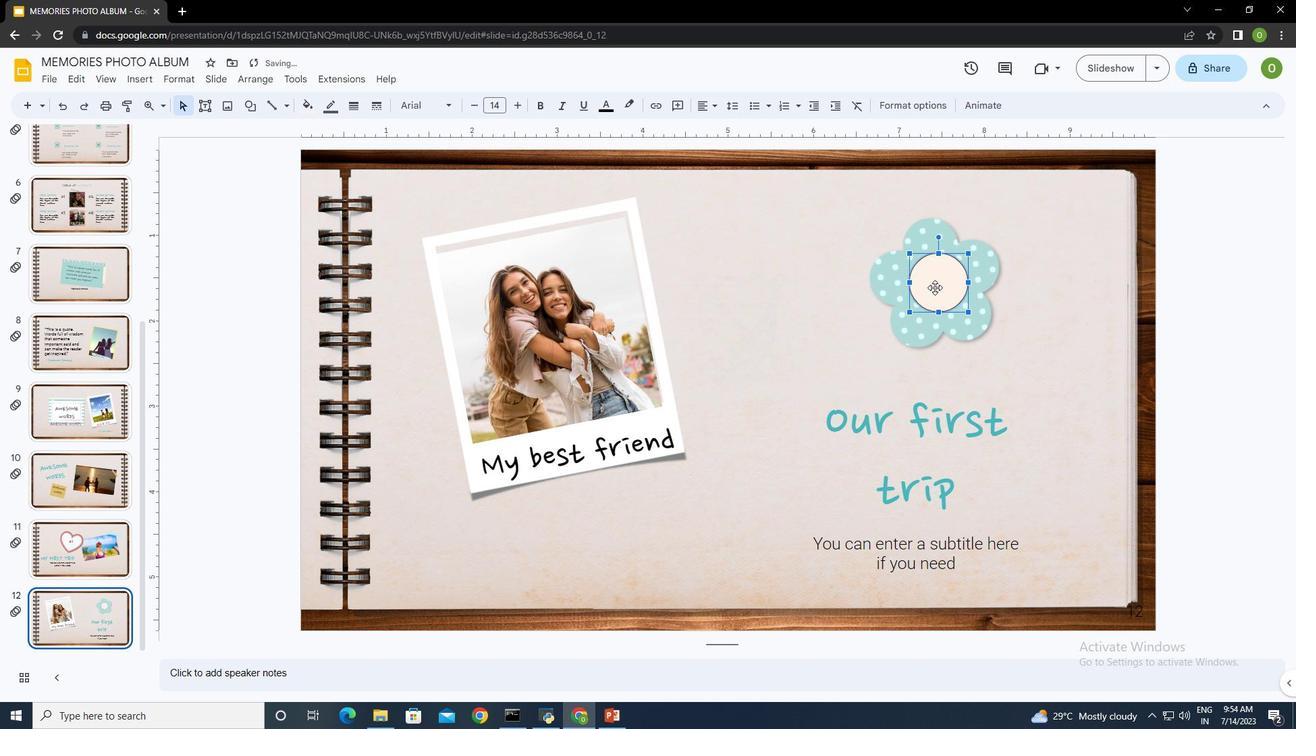 
Action: Mouse moved to (941, 282)
Screenshot: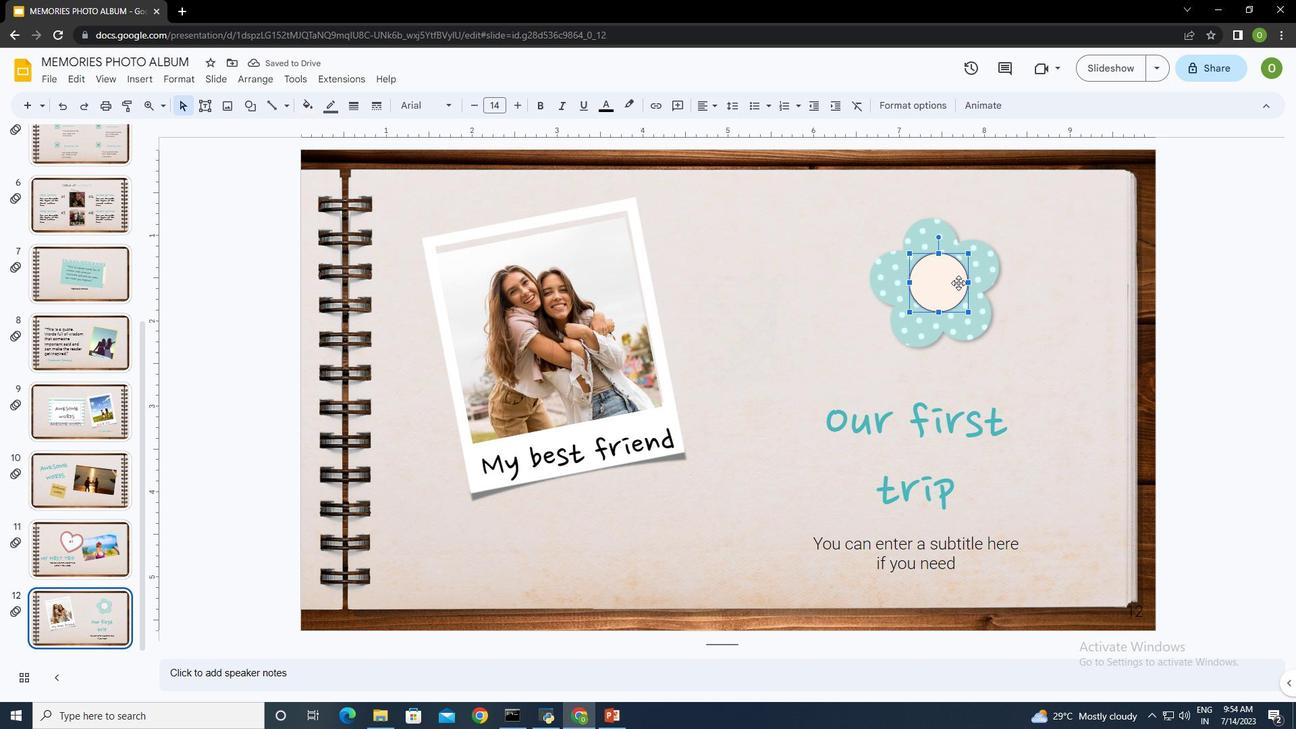 
Action: Key pressed 01
Screenshot: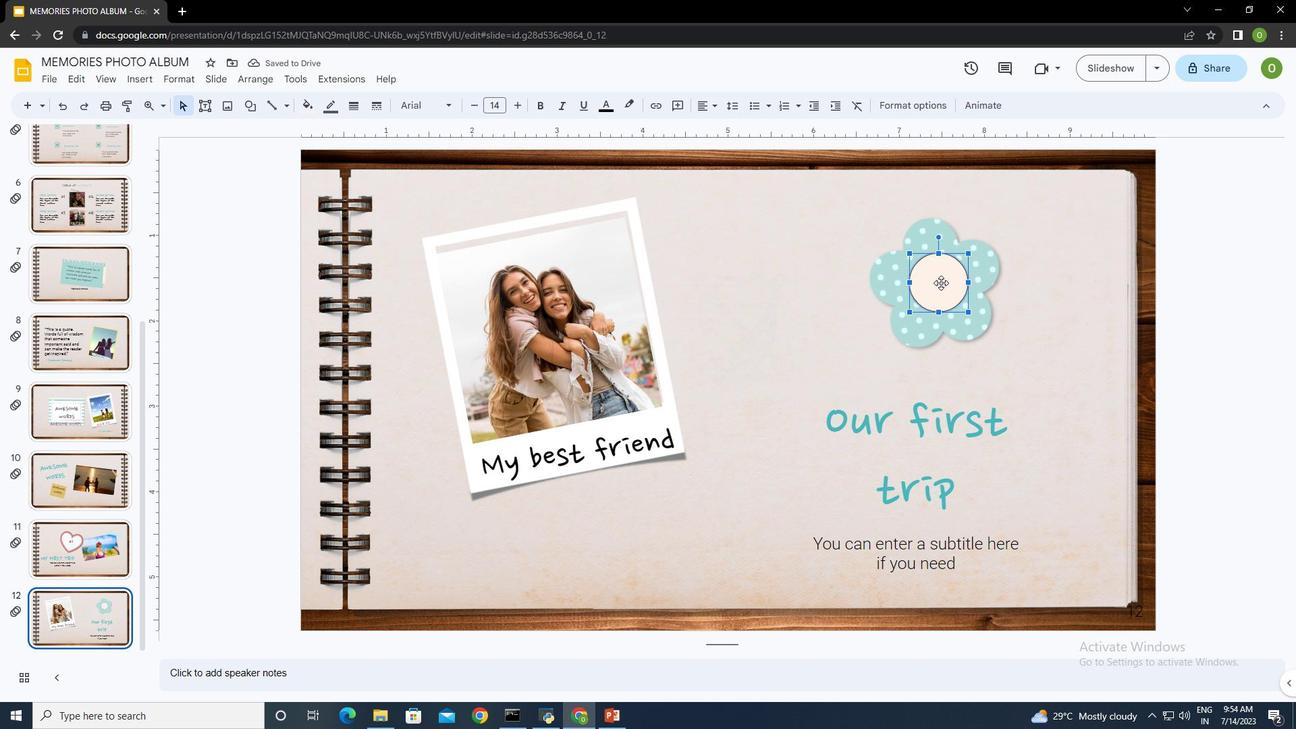 
Action: Mouse moved to (1063, 267)
Screenshot: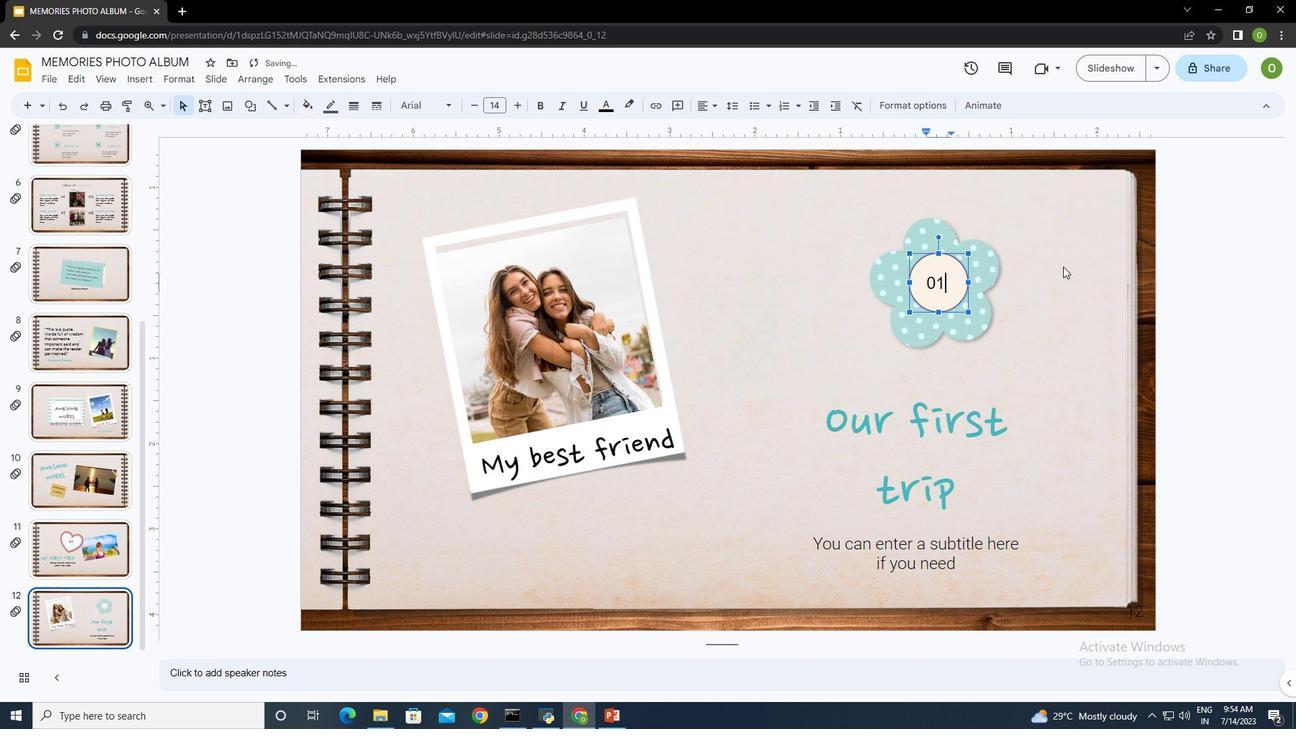 
Action: Key pressed ctrl+A
Screenshot: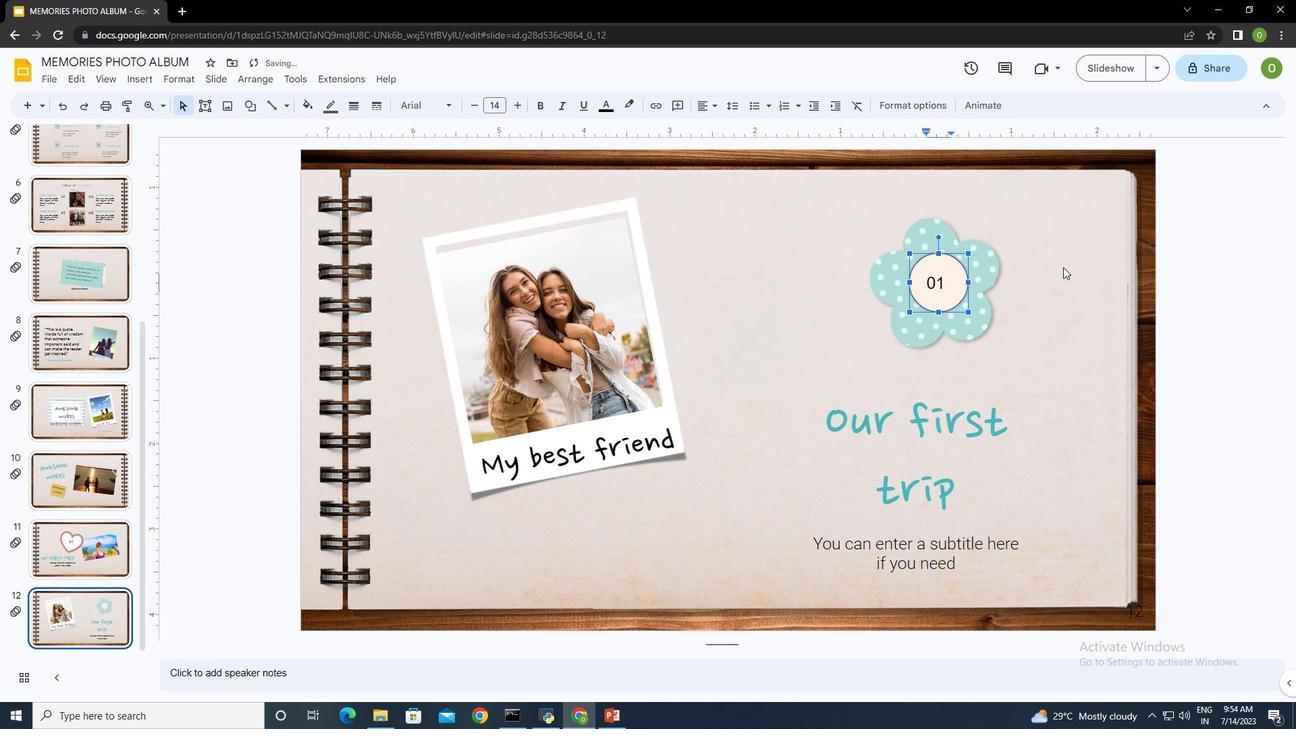 
Action: Mouse moved to (418, 105)
Screenshot: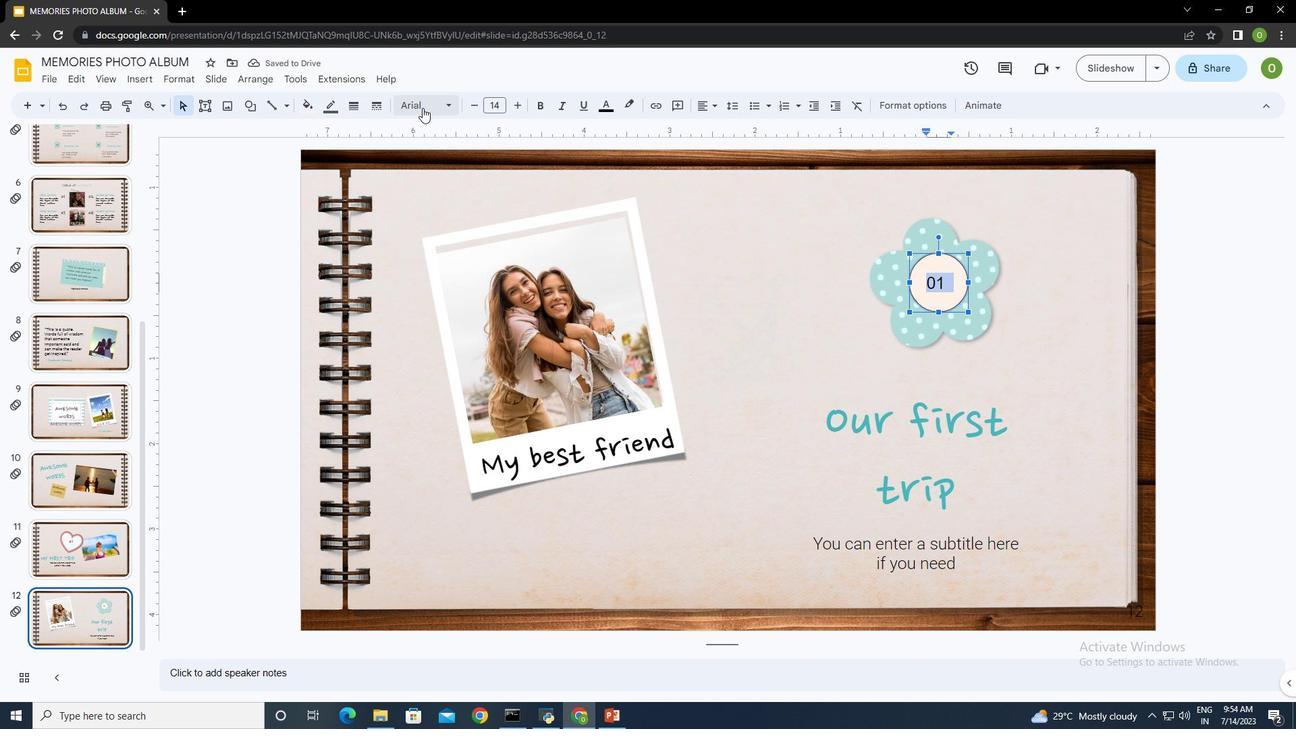 
Action: Mouse pressed left at (418, 105)
Screenshot: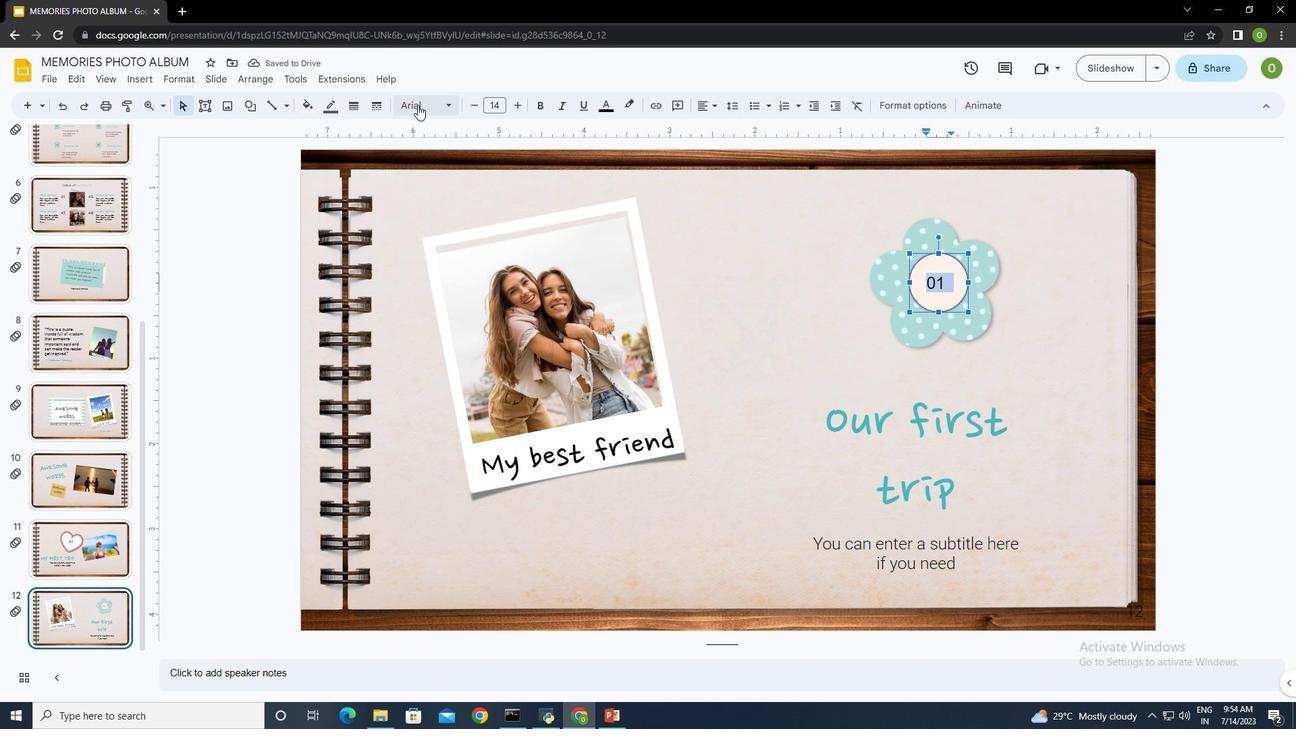 
Action: Mouse moved to (460, 181)
Screenshot: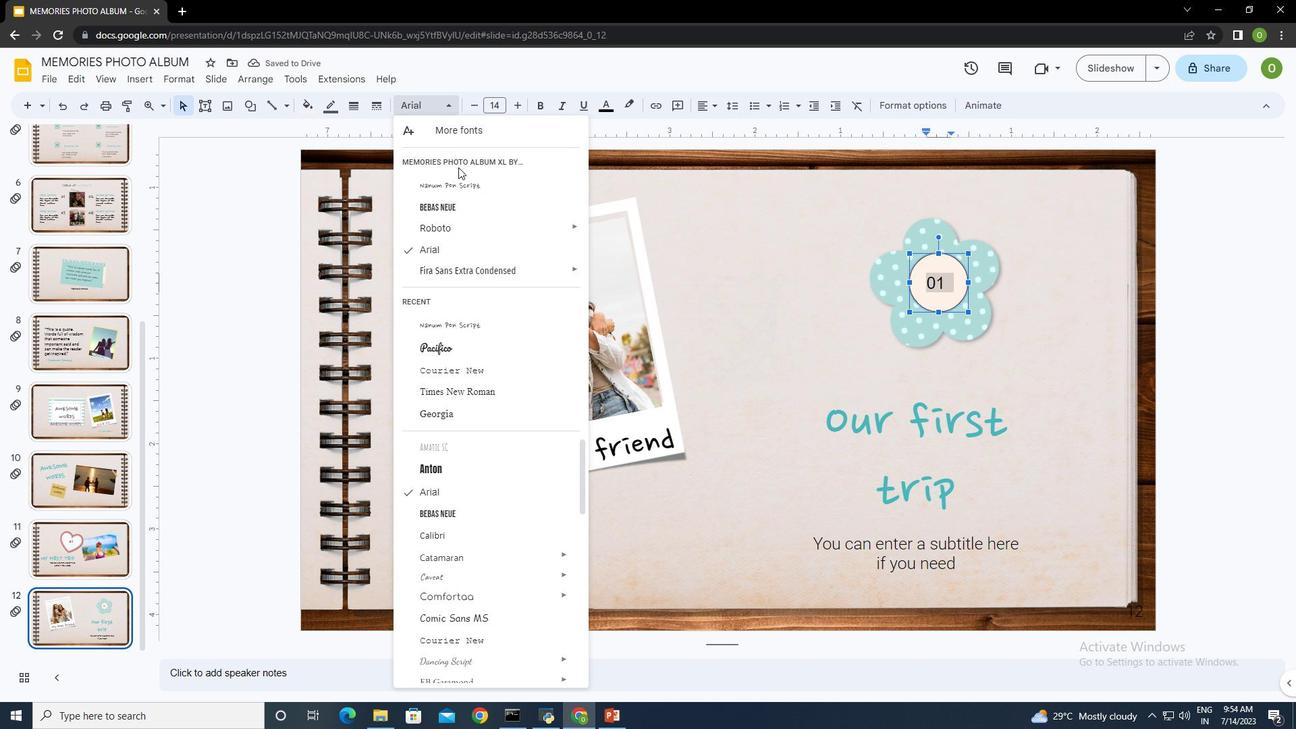 
Action: Mouse pressed left at (460, 181)
Screenshot: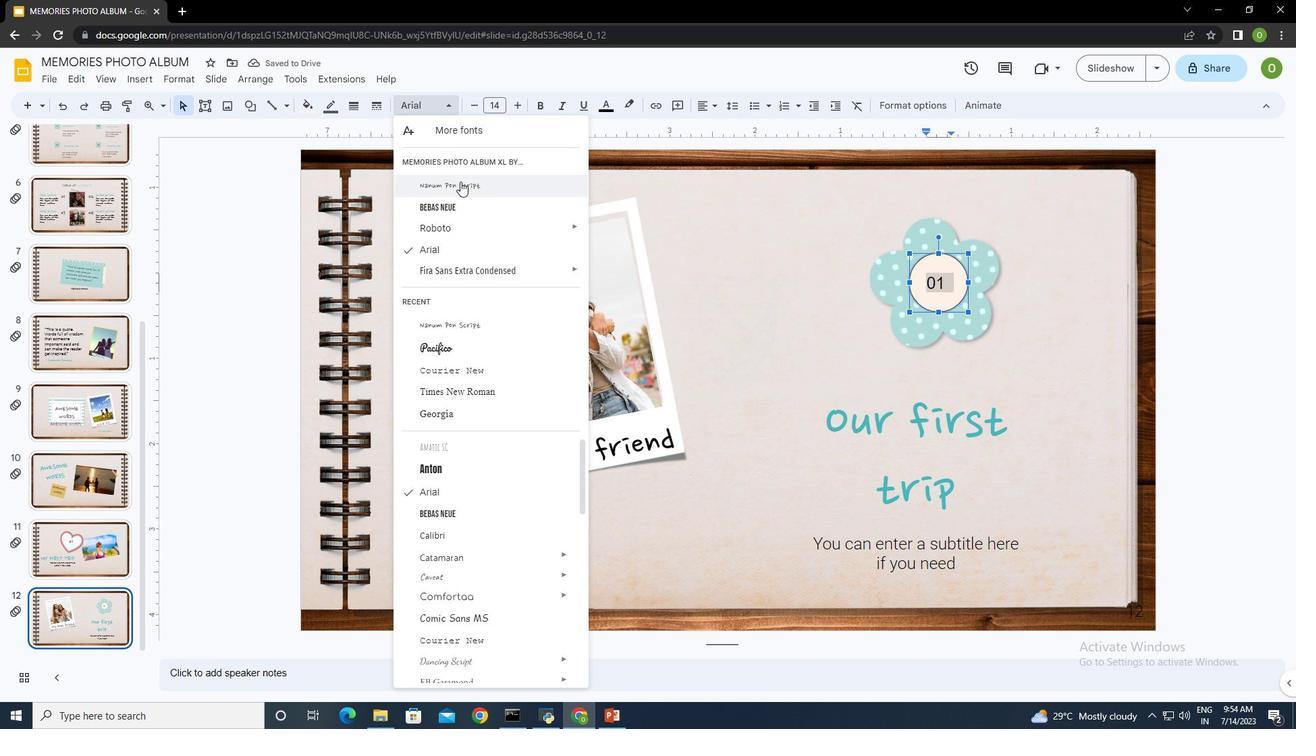 
Action: Mouse moved to (517, 104)
Screenshot: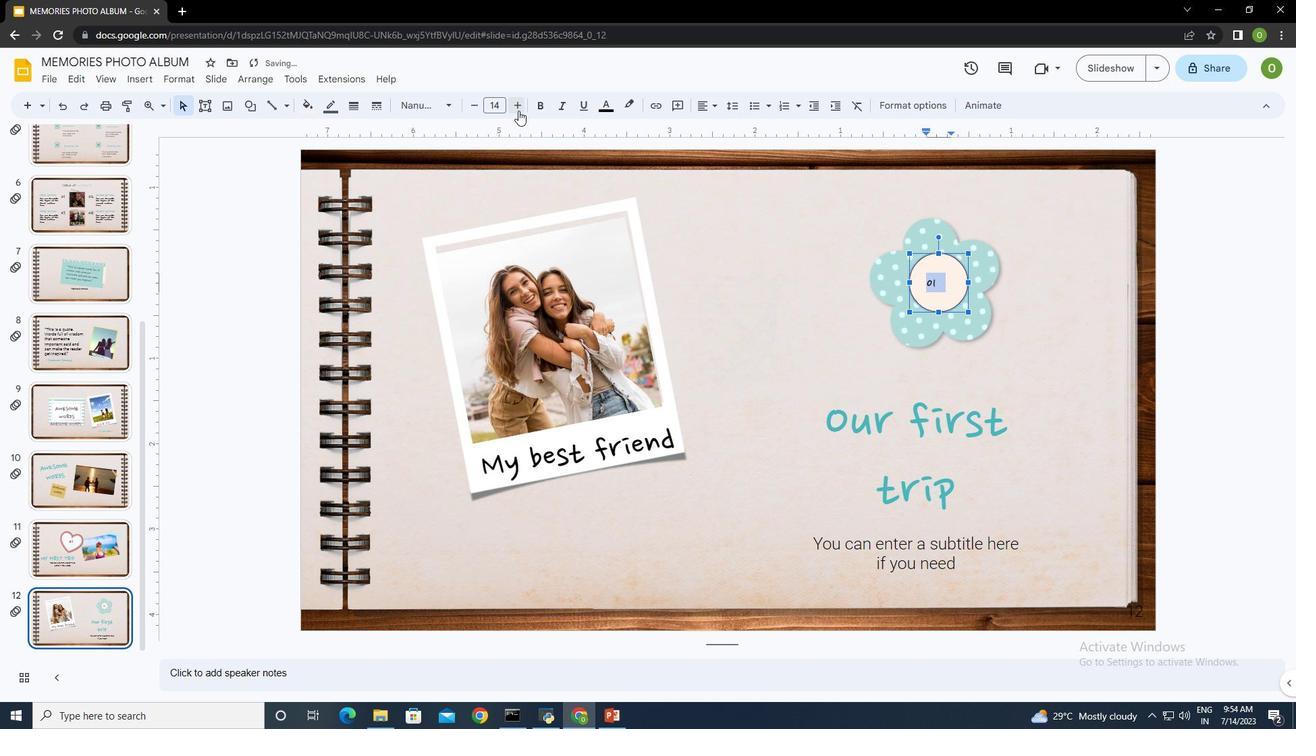 
Action: Mouse pressed left at (517, 104)
Screenshot: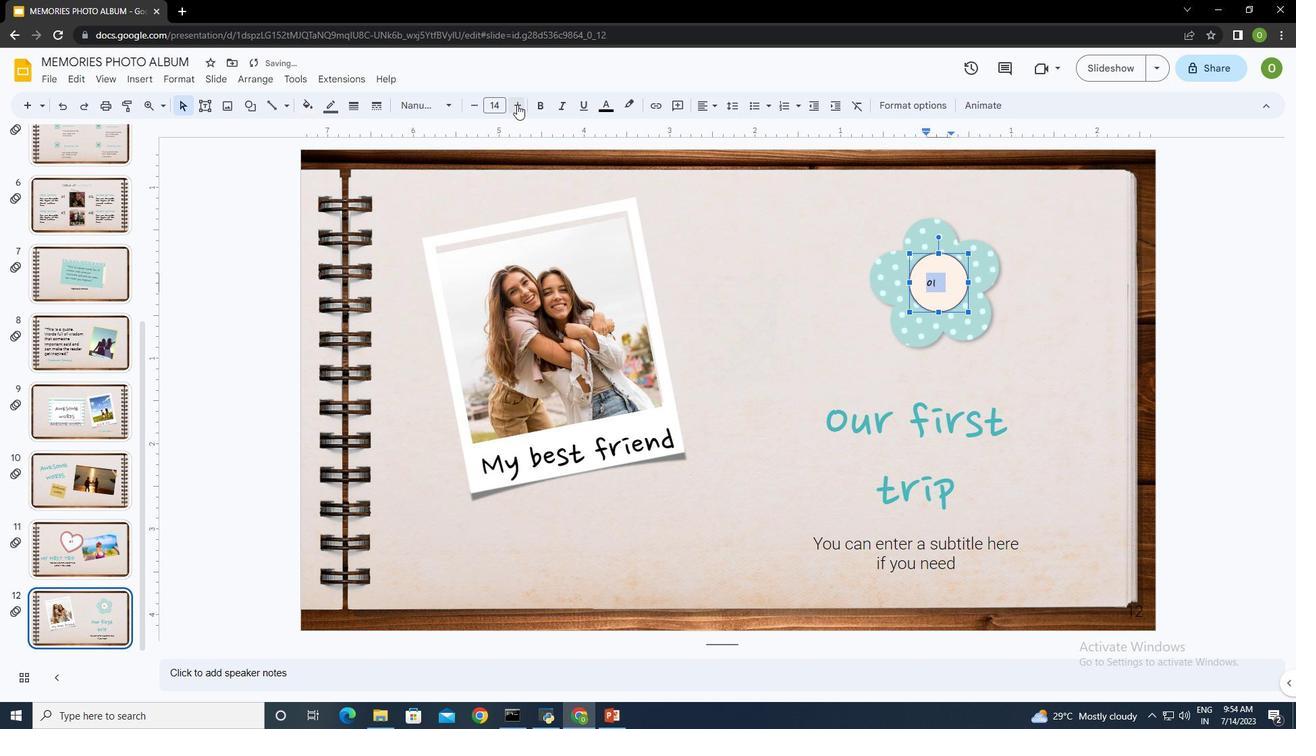 
Action: Mouse pressed left at (517, 104)
Screenshot: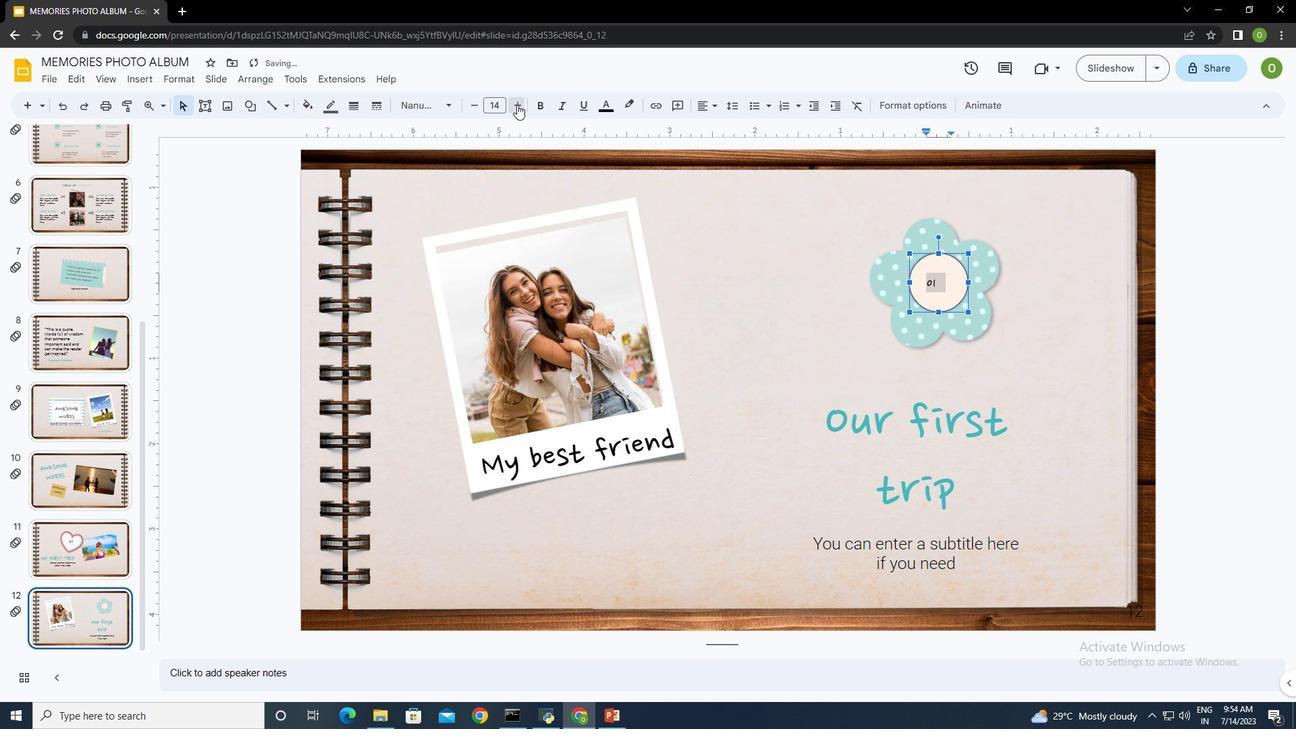 
Action: Mouse pressed left at (517, 104)
Screenshot: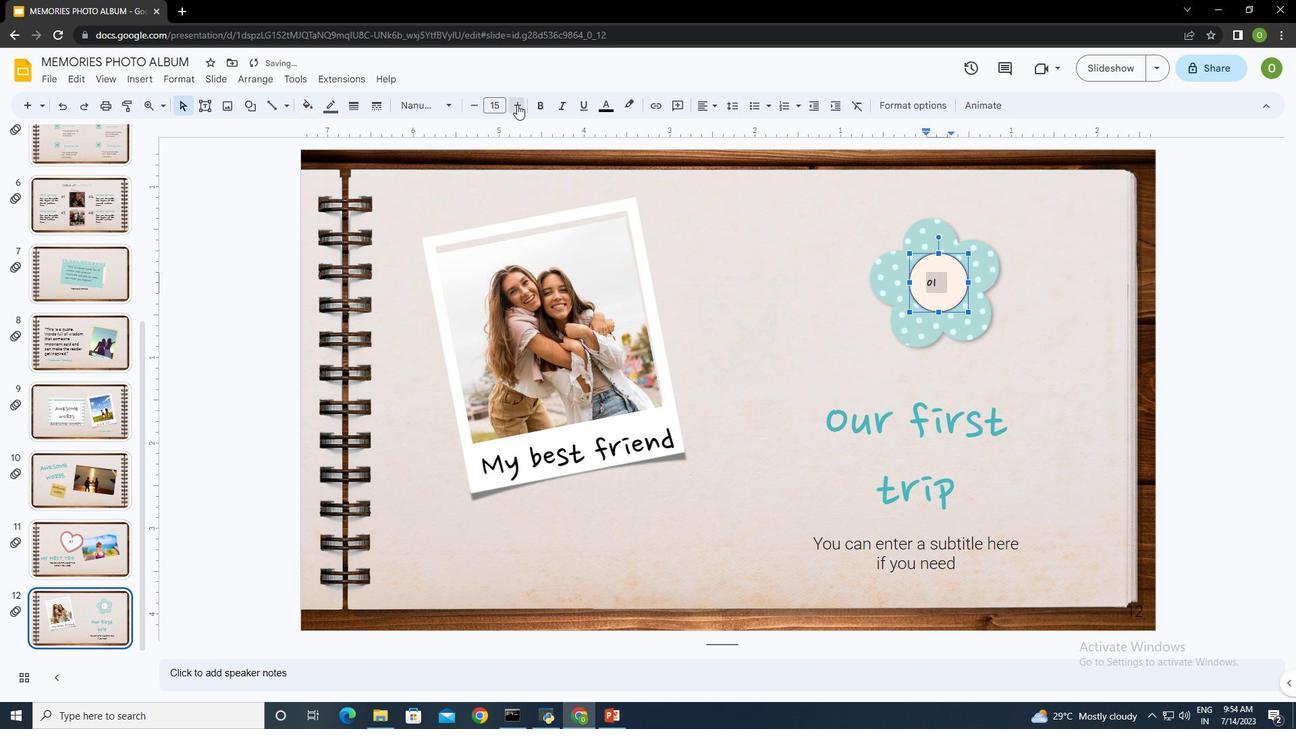 
Action: Mouse pressed left at (517, 104)
Screenshot: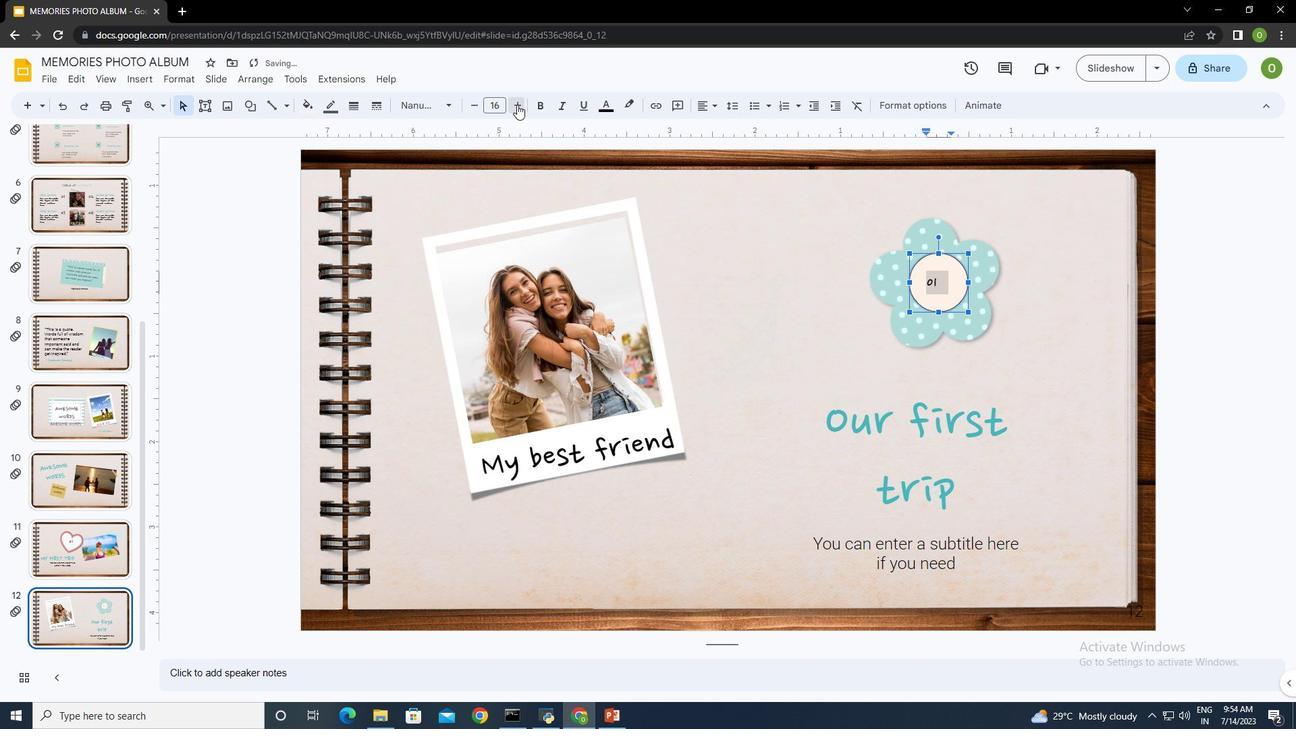 
Action: Mouse pressed left at (517, 104)
Screenshot: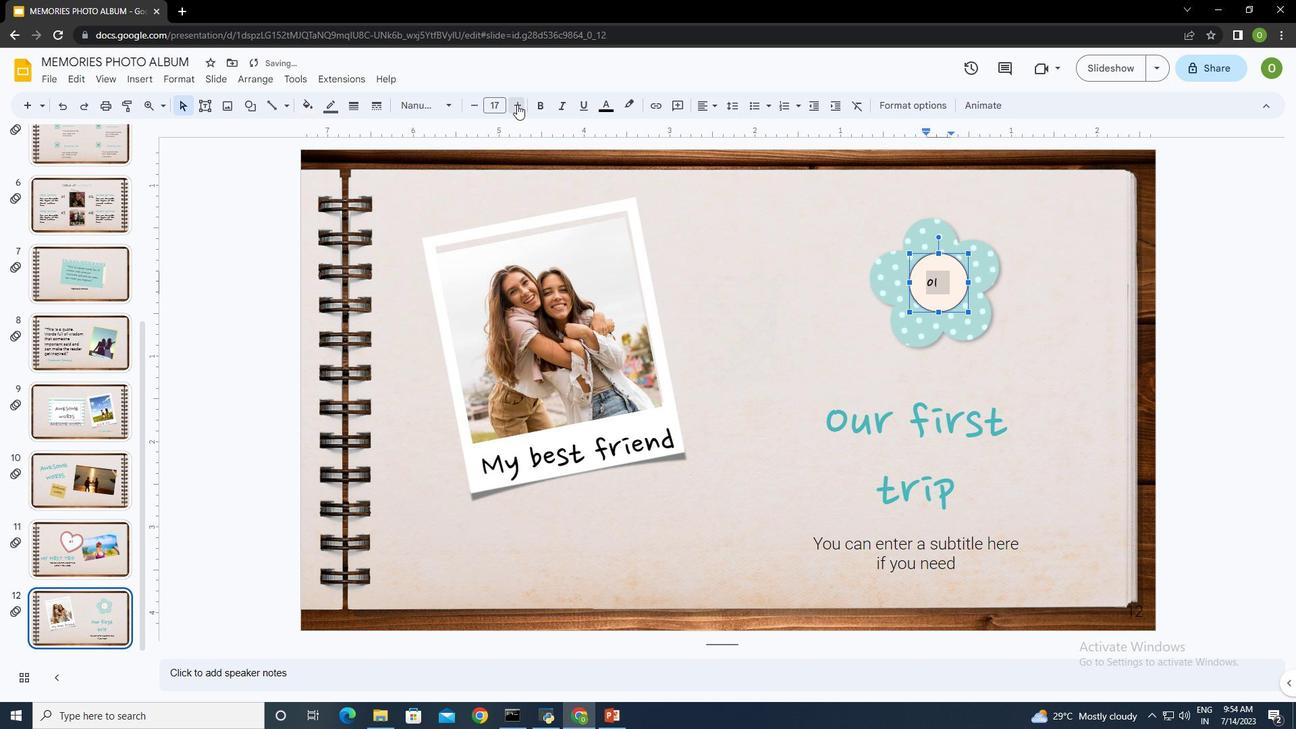 
Action: Mouse pressed left at (517, 104)
Screenshot: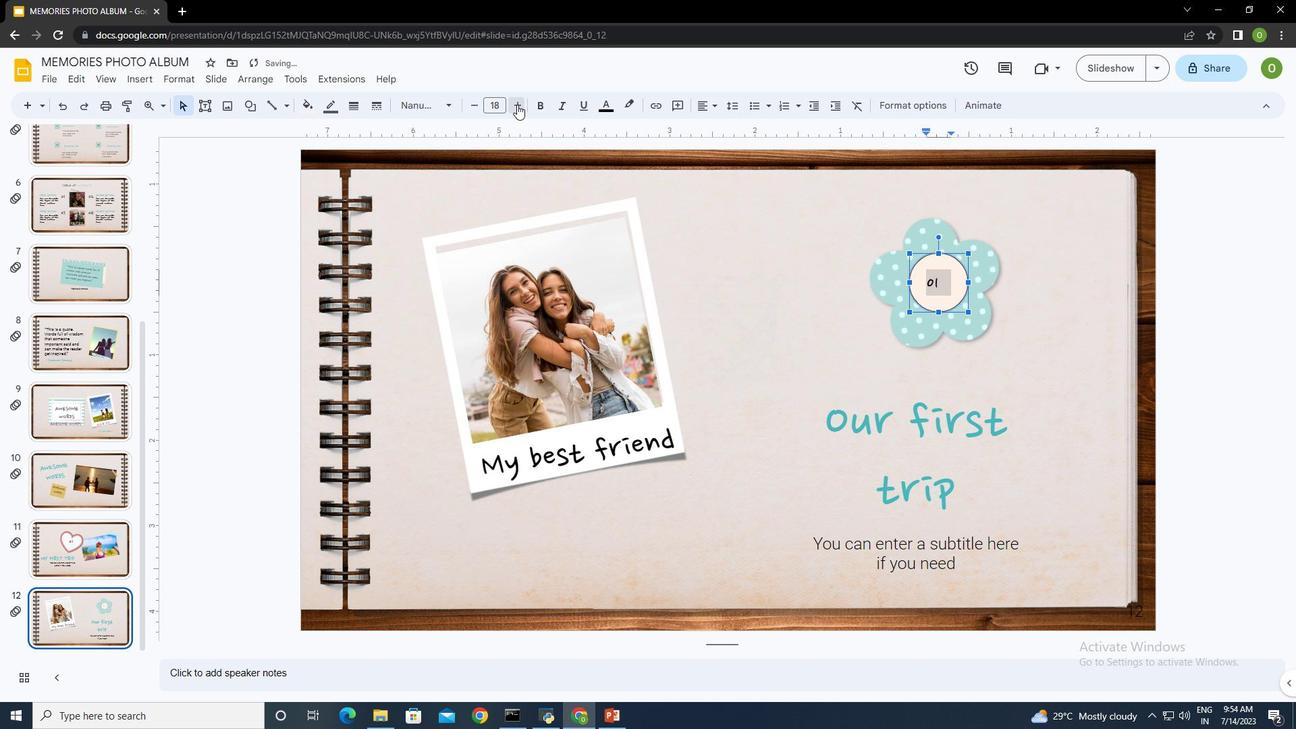 
Action: Mouse pressed left at (517, 104)
Screenshot: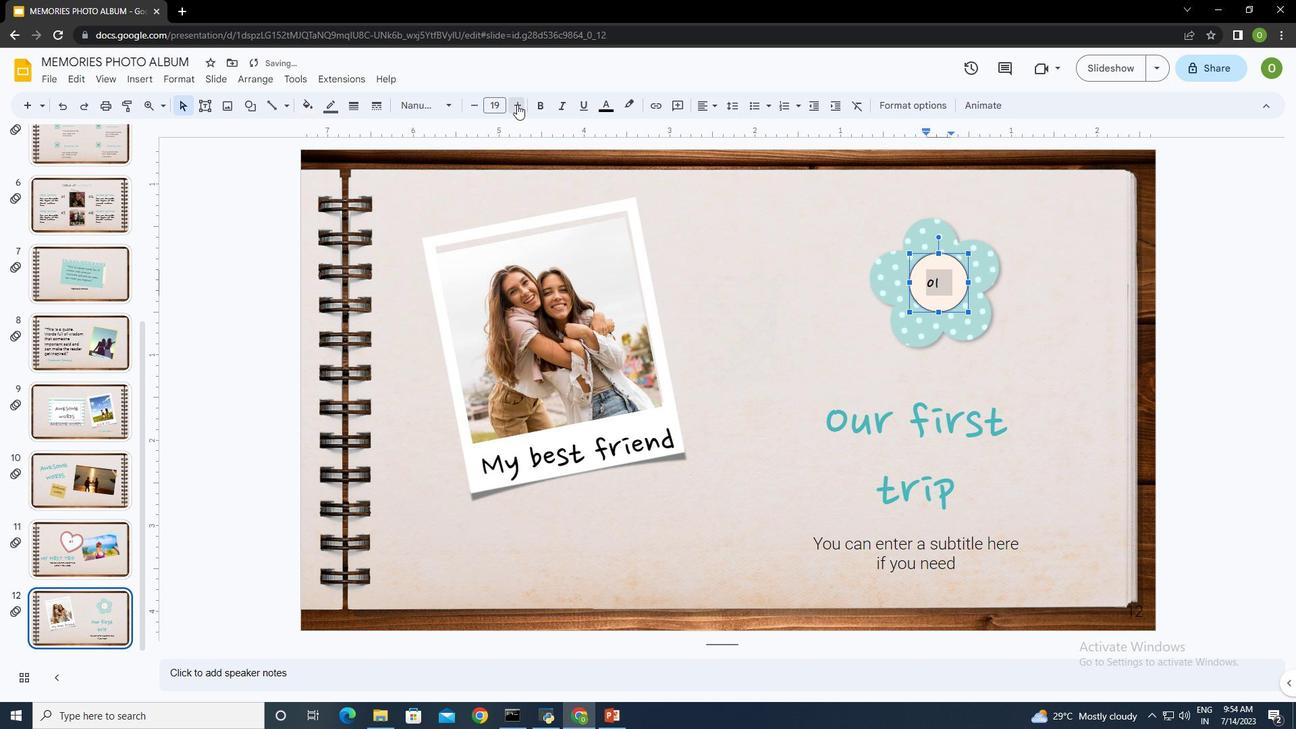
Action: Mouse pressed left at (517, 104)
Screenshot: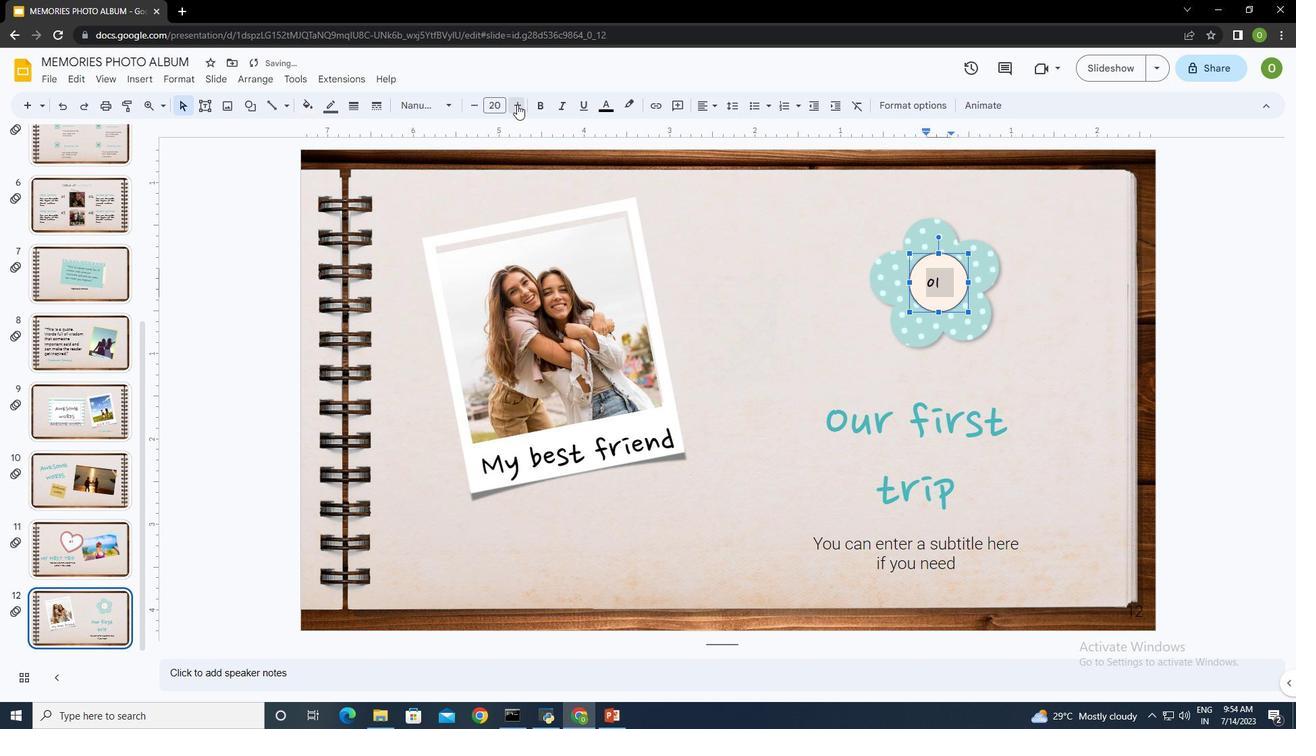 
Action: Mouse pressed left at (517, 104)
Screenshot: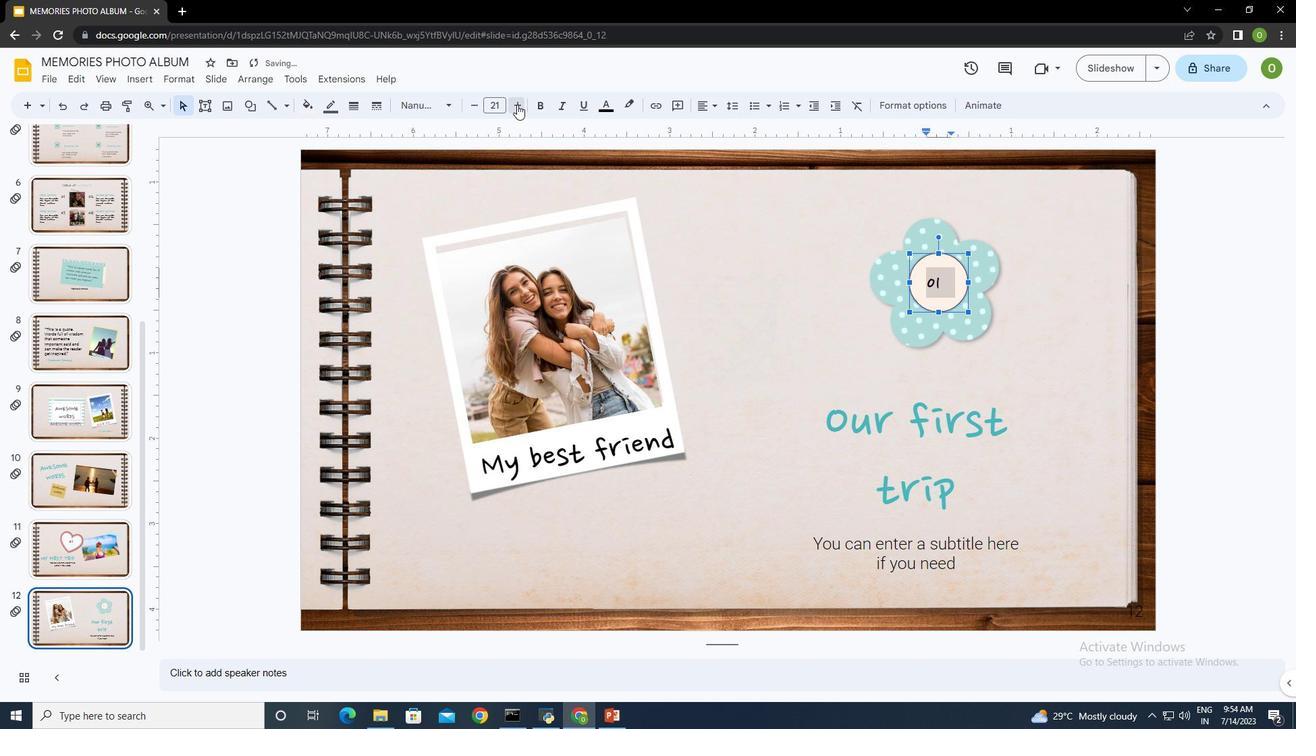 
Action: Mouse pressed left at (517, 104)
Screenshot: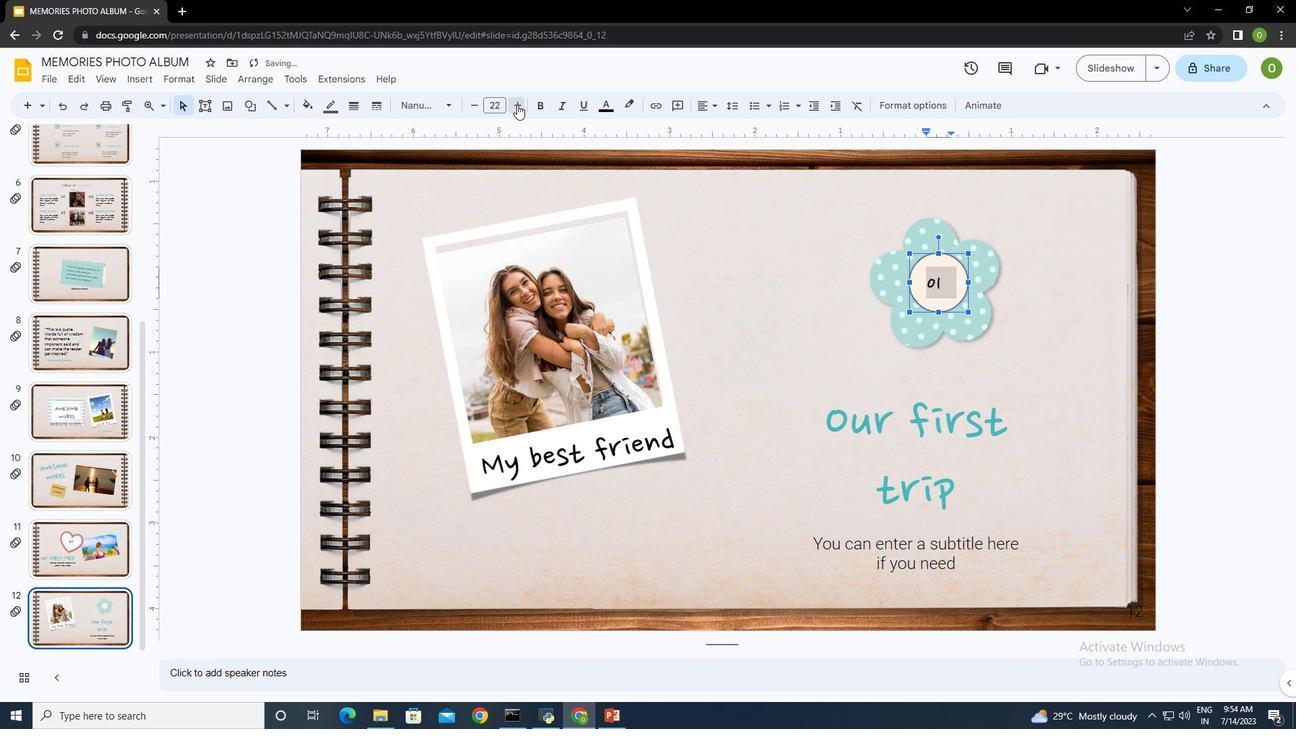 
Action: Mouse pressed left at (517, 104)
Screenshot: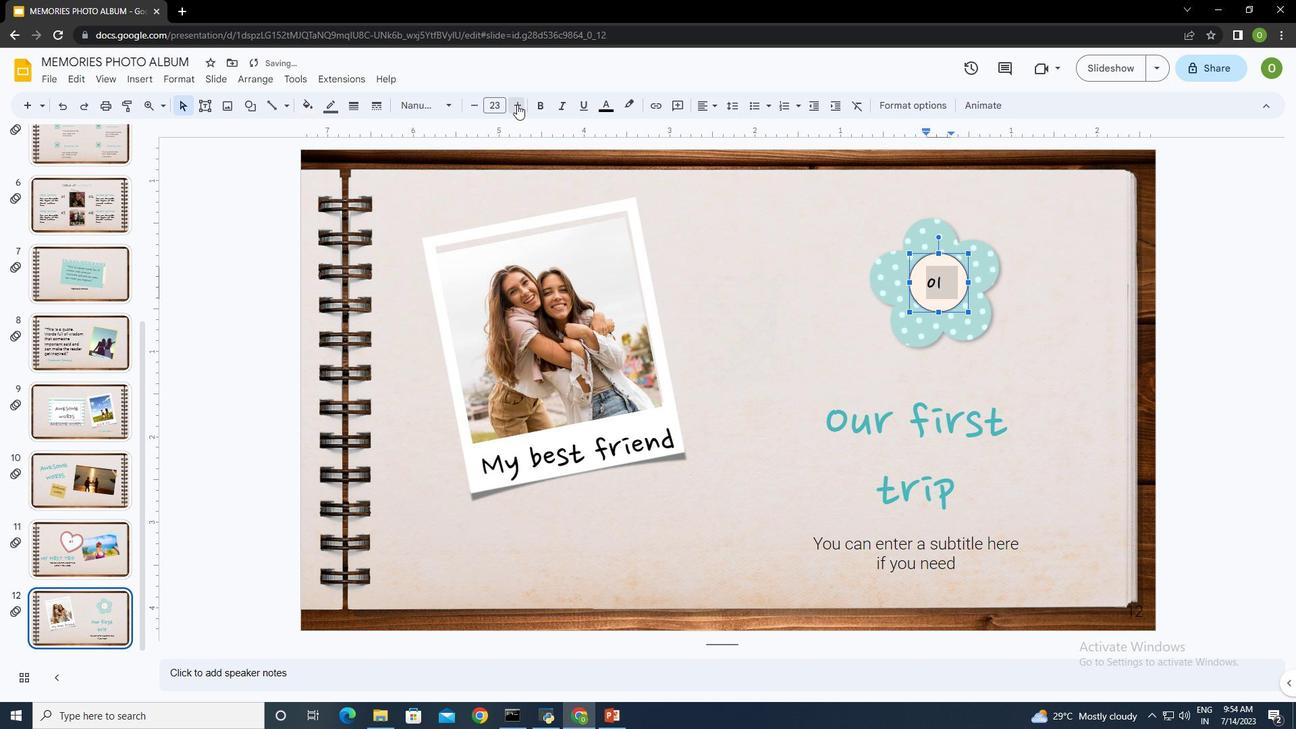 
Action: Mouse pressed left at (517, 104)
Screenshot: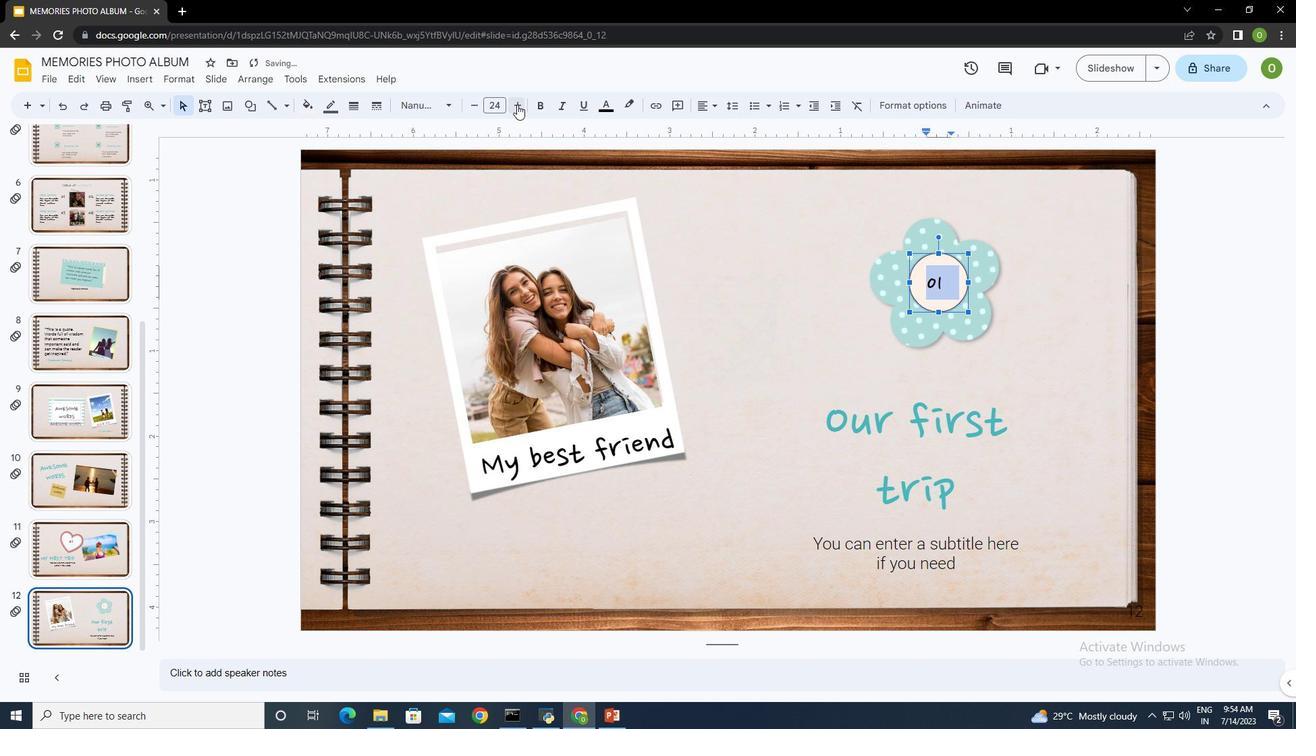 
Action: Mouse pressed left at (517, 104)
Screenshot: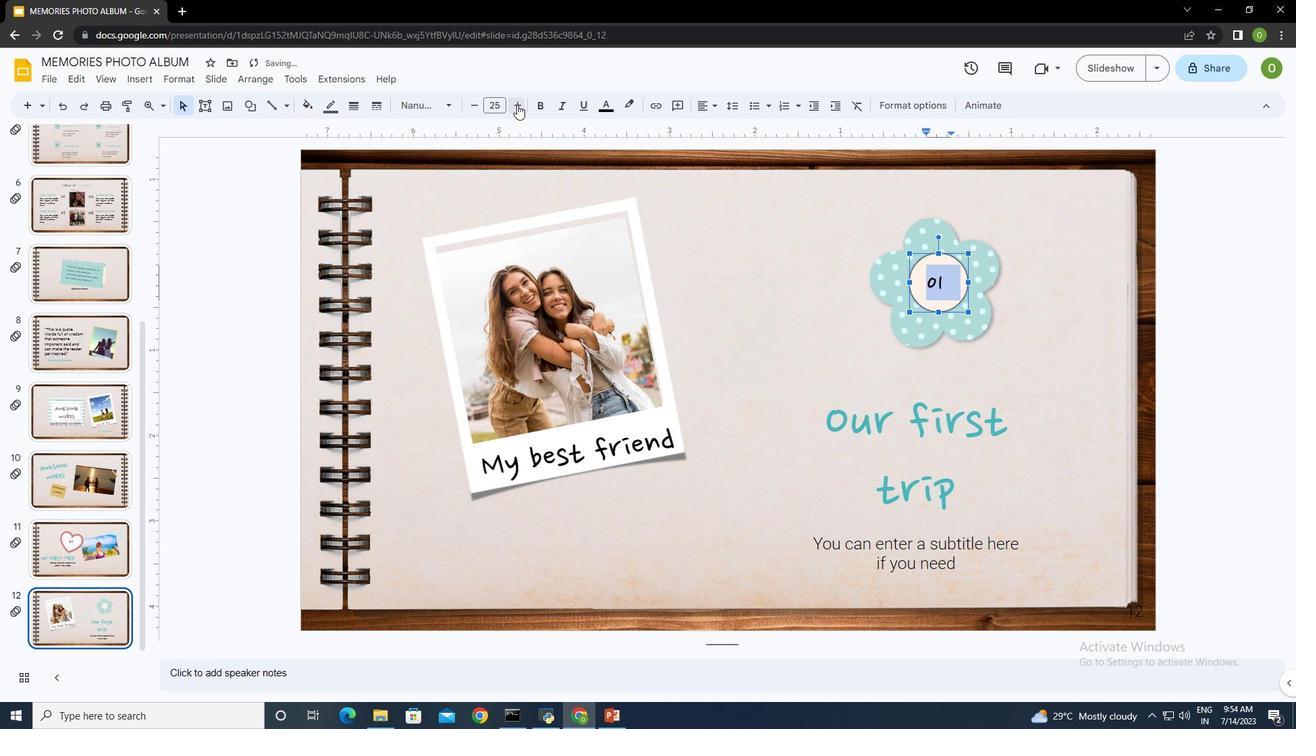 
Action: Mouse pressed left at (517, 104)
Screenshot: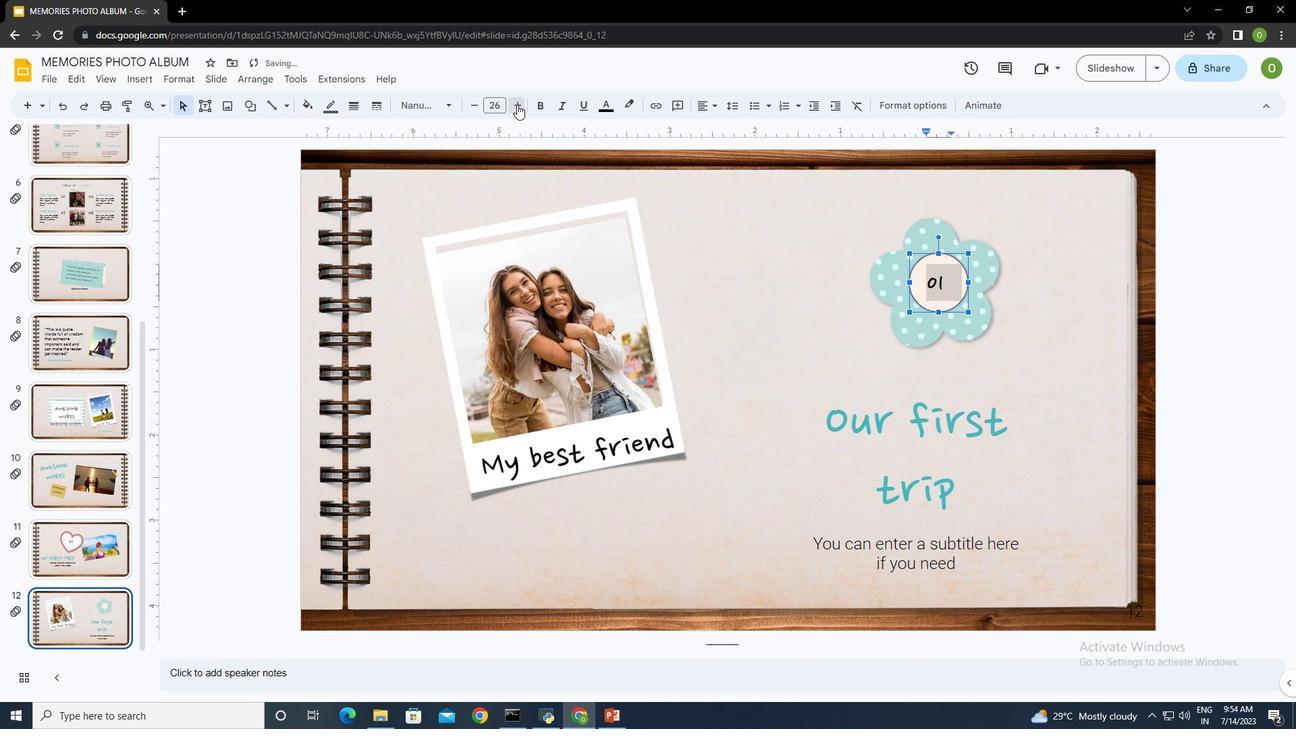 
Action: Mouse pressed left at (517, 104)
Screenshot: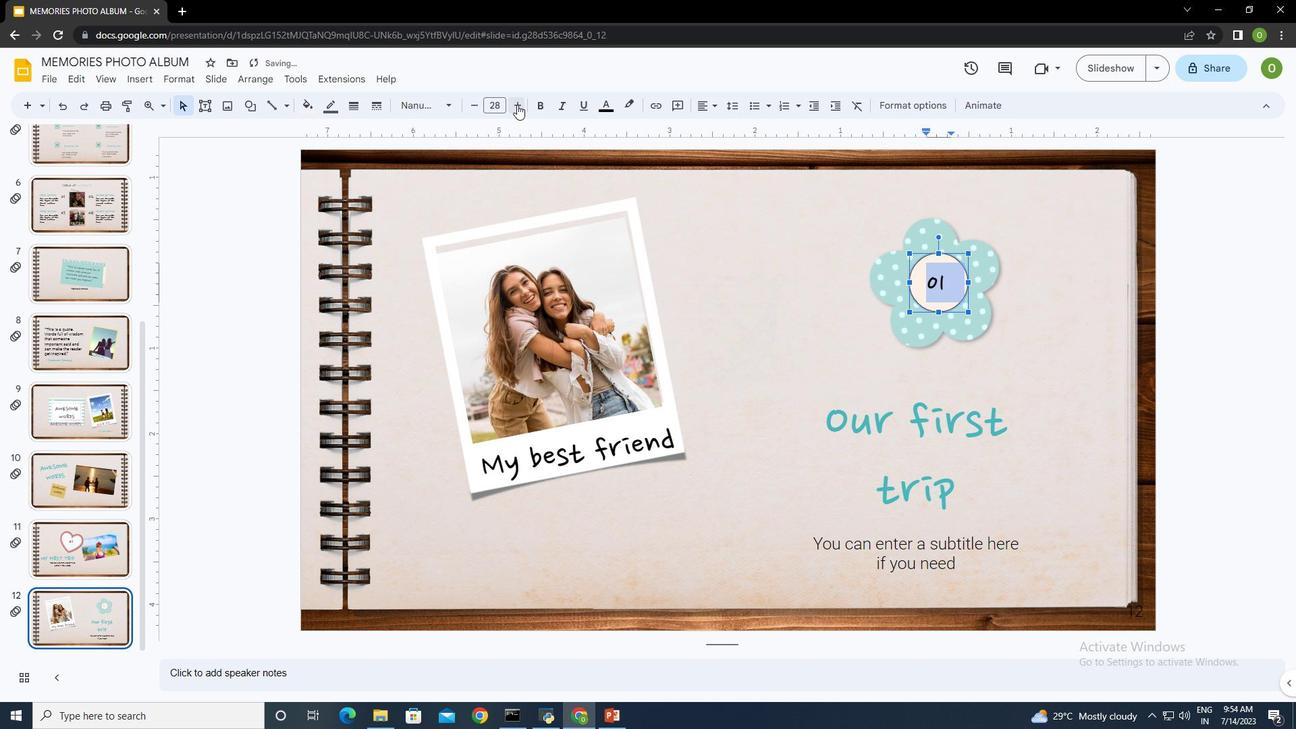 
Action: Mouse pressed left at (517, 104)
Screenshot: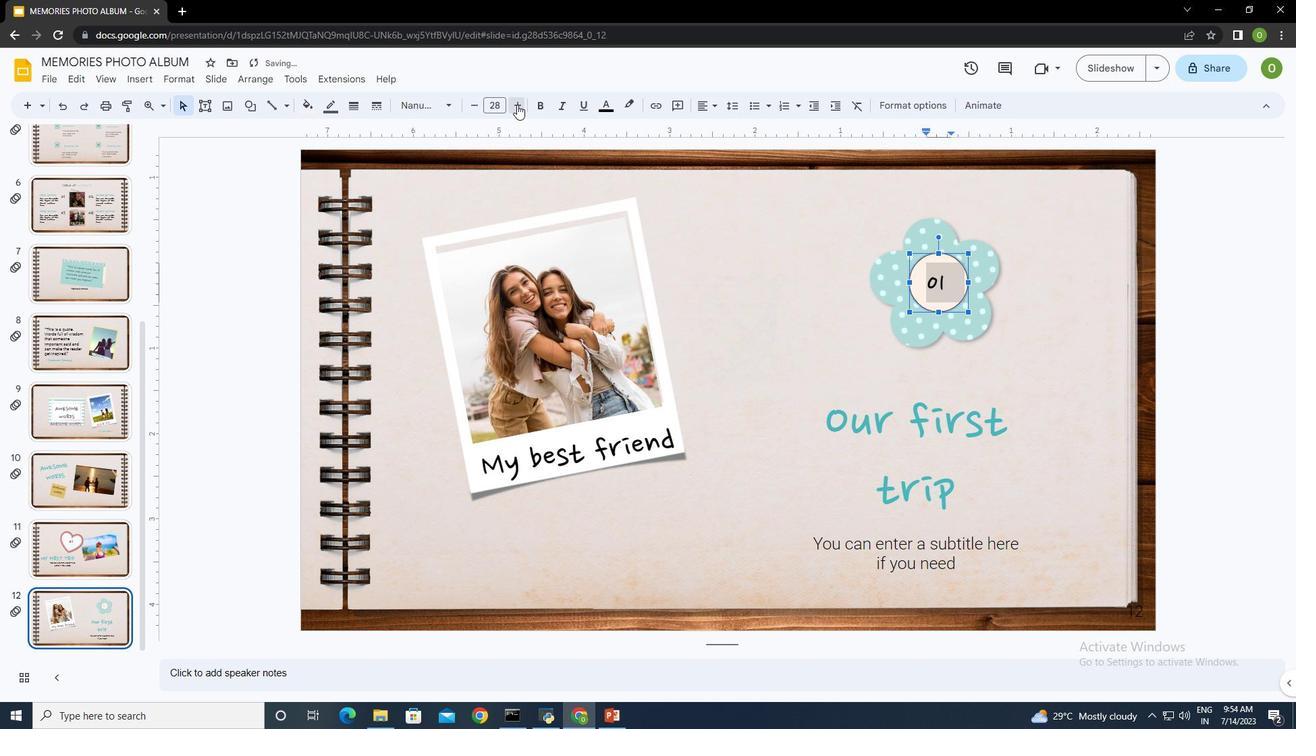 
Action: Mouse pressed left at (517, 104)
Screenshot: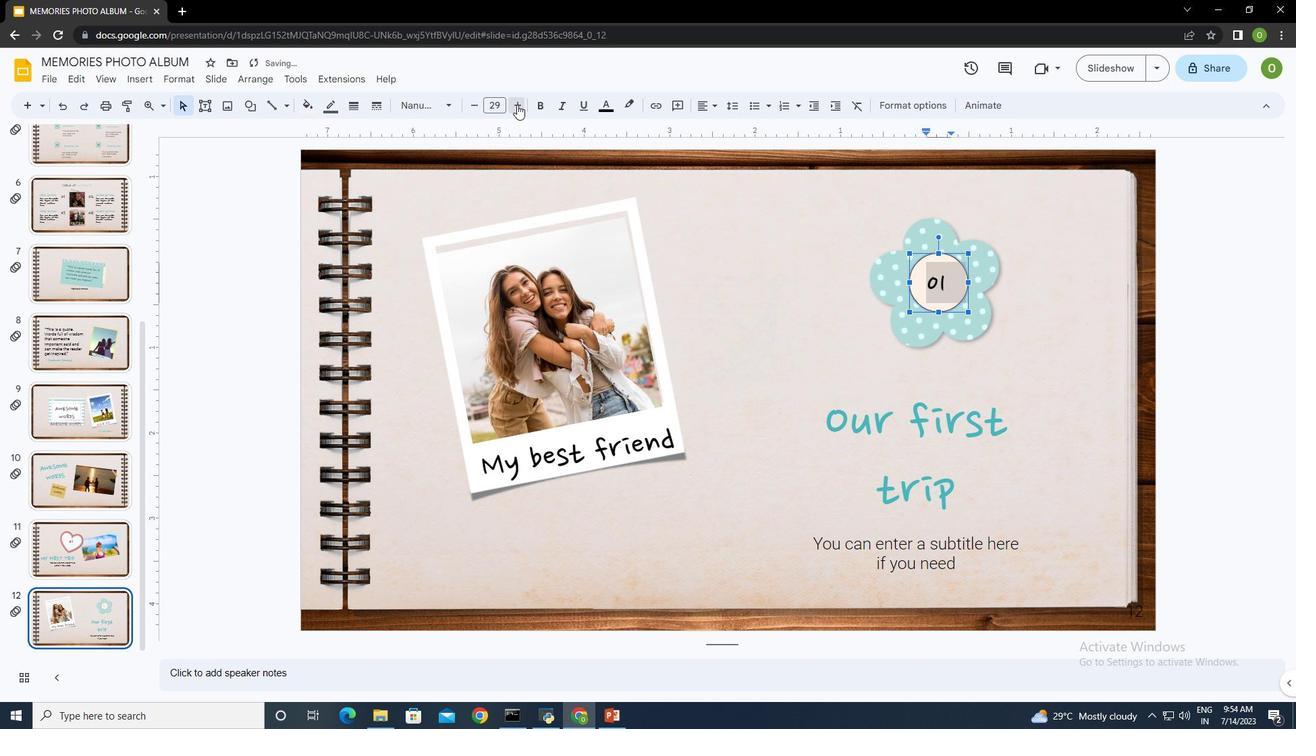 
Action: Mouse moved to (818, 345)
Screenshot: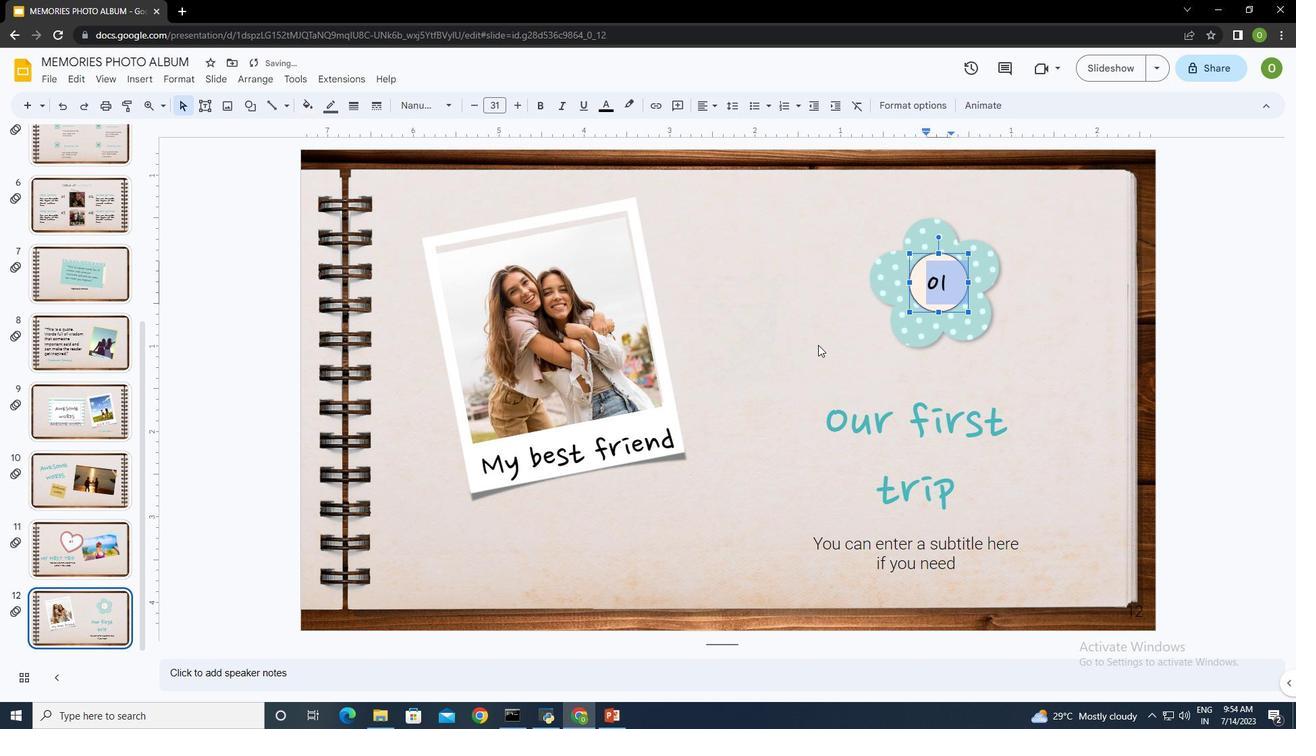 
Action: Mouse pressed left at (818, 345)
Screenshot: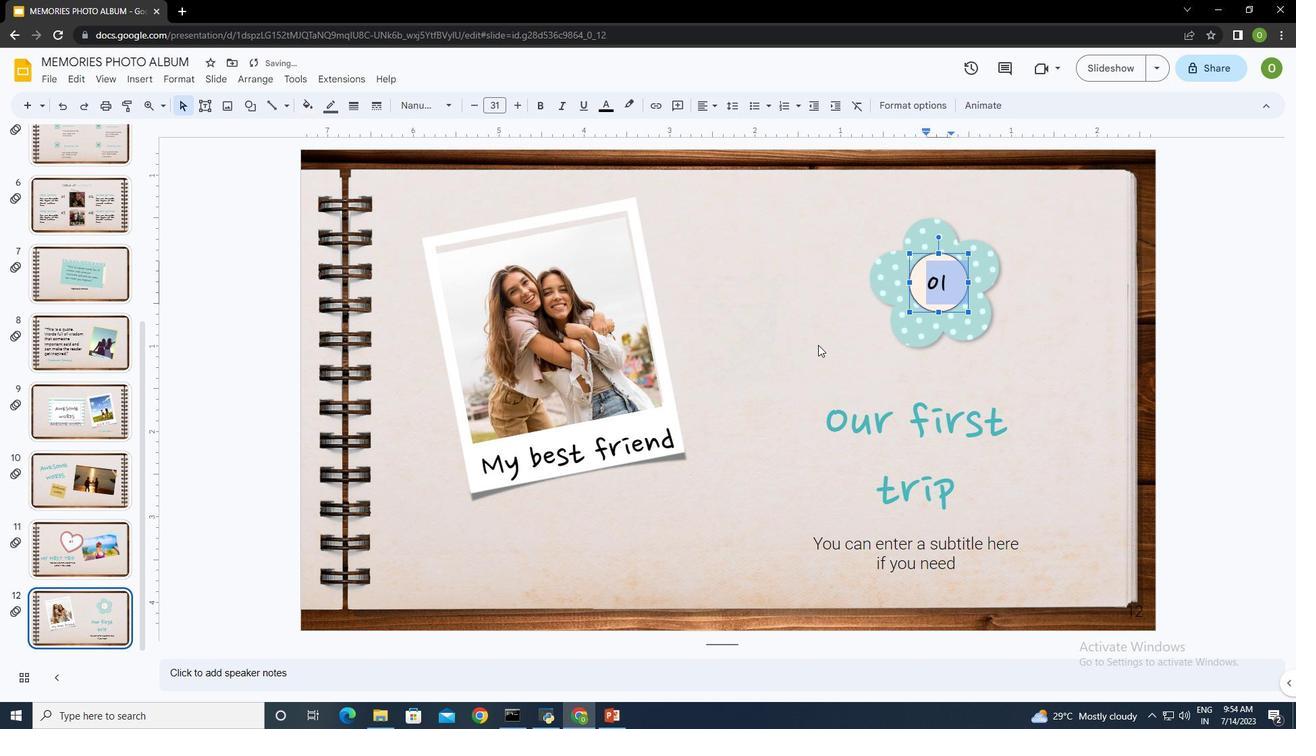 
Action: Mouse moved to (778, 349)
Screenshot: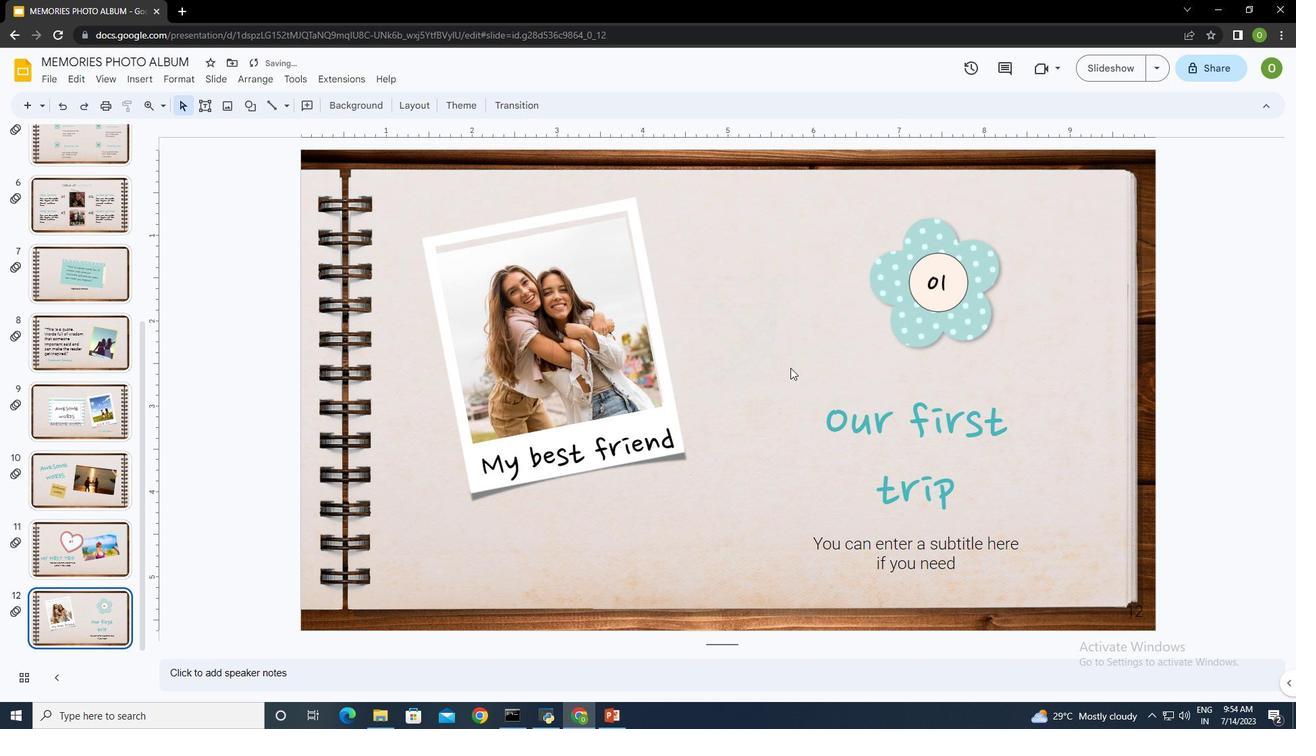 
Action: Mouse pressed left at (778, 349)
Screenshot: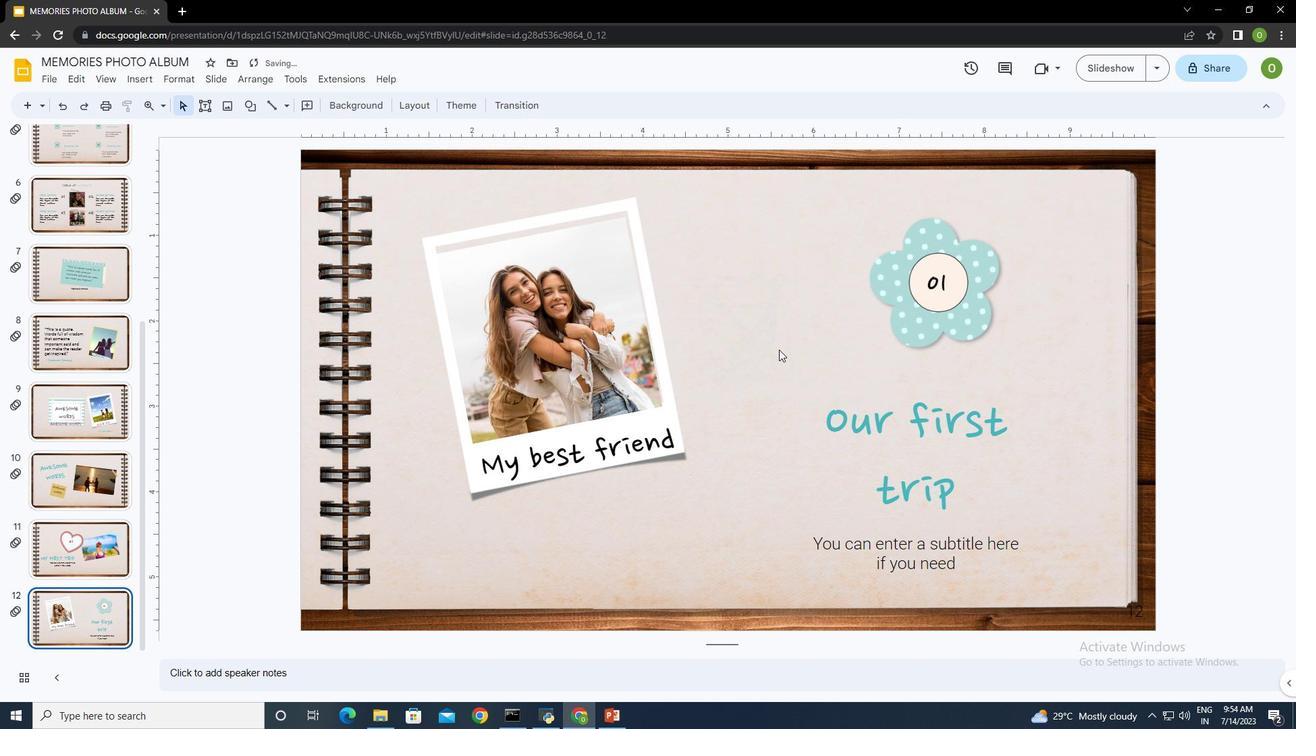 
Action: Mouse moved to (555, 326)
Screenshot: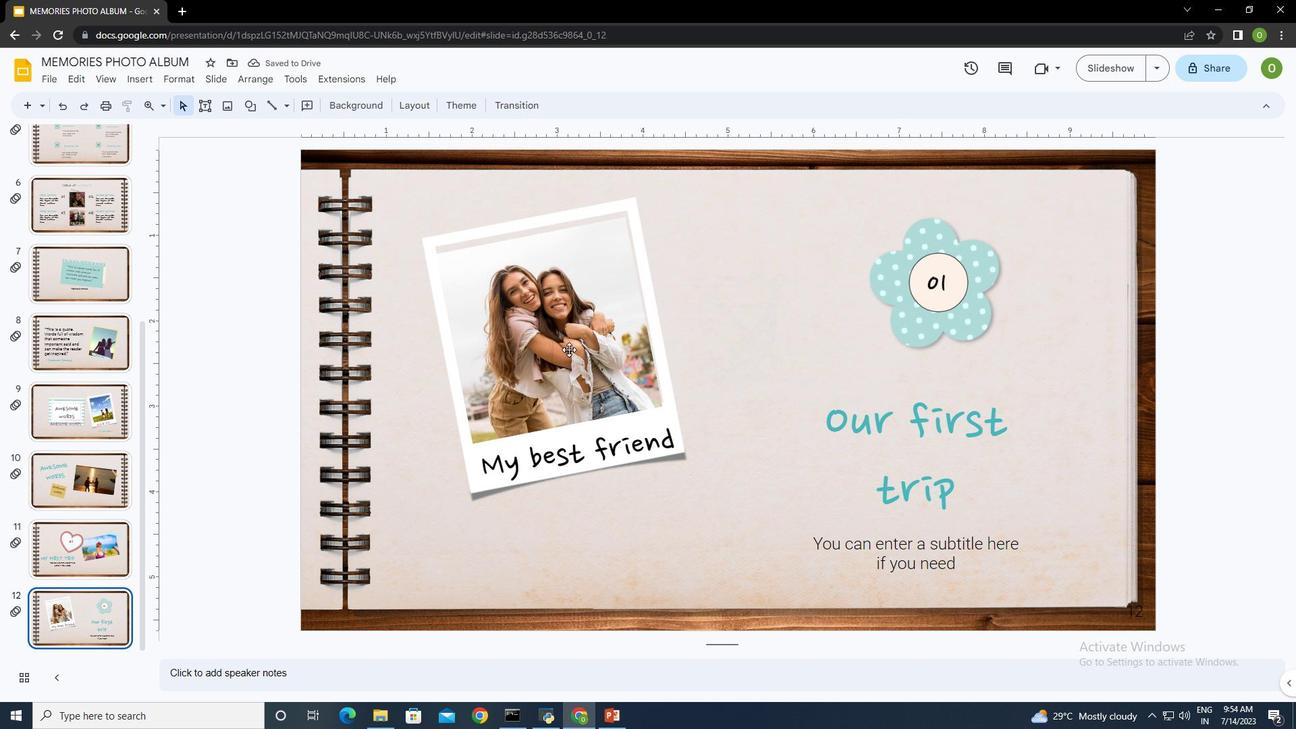 
Action: Mouse pressed left at (555, 326)
Screenshot: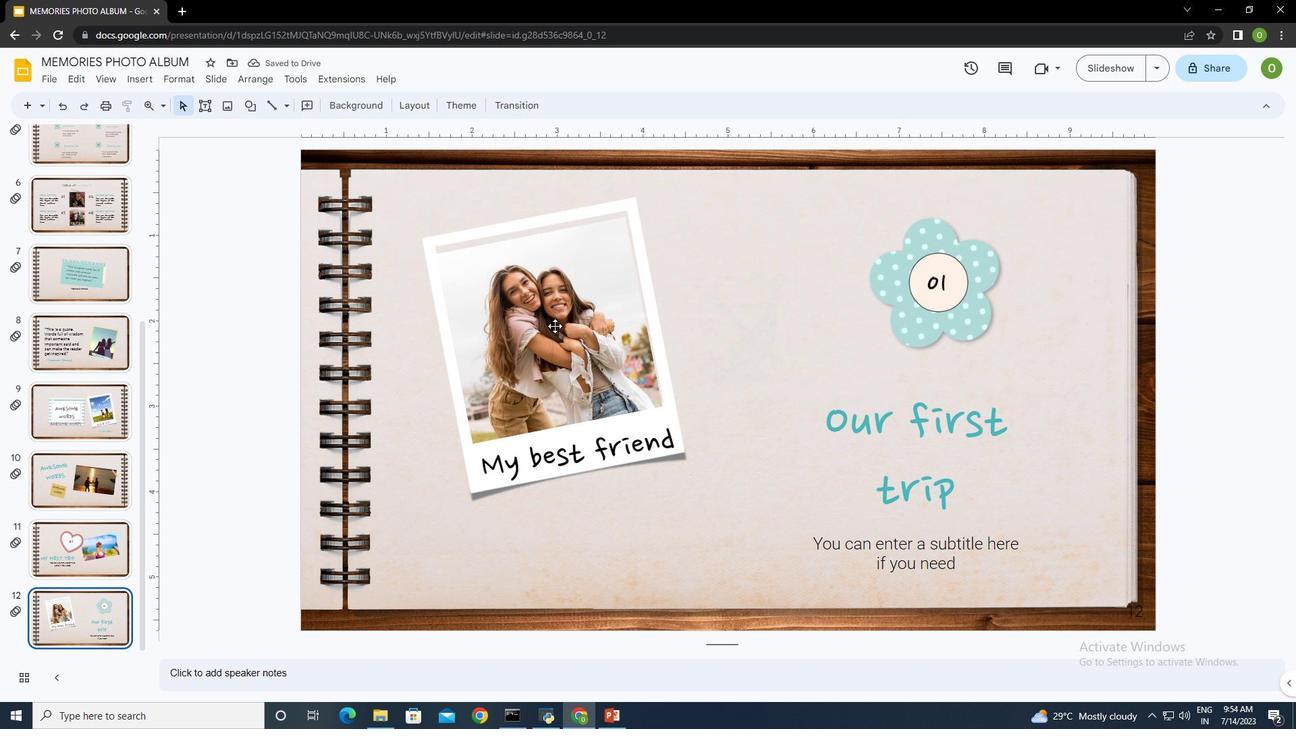 
Action: Mouse moved to (653, 105)
Screenshot: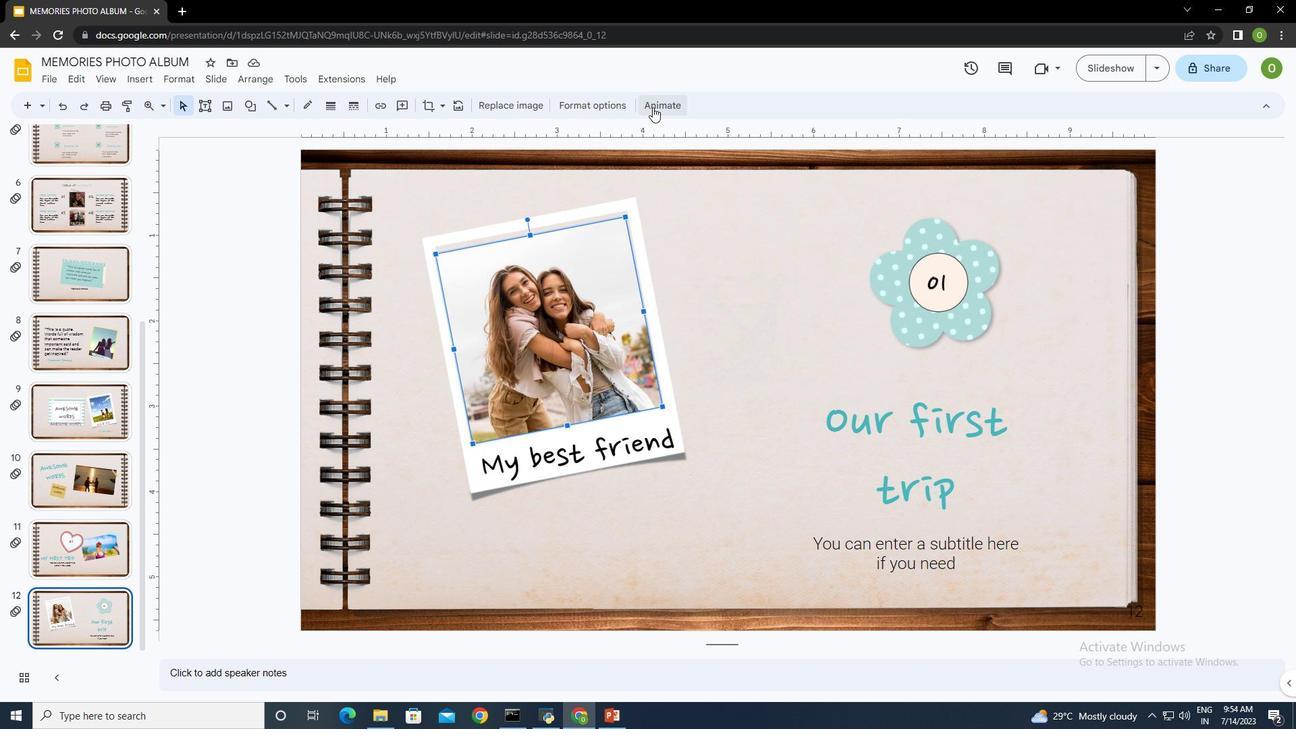 
Action: Mouse pressed left at (653, 105)
Screenshot: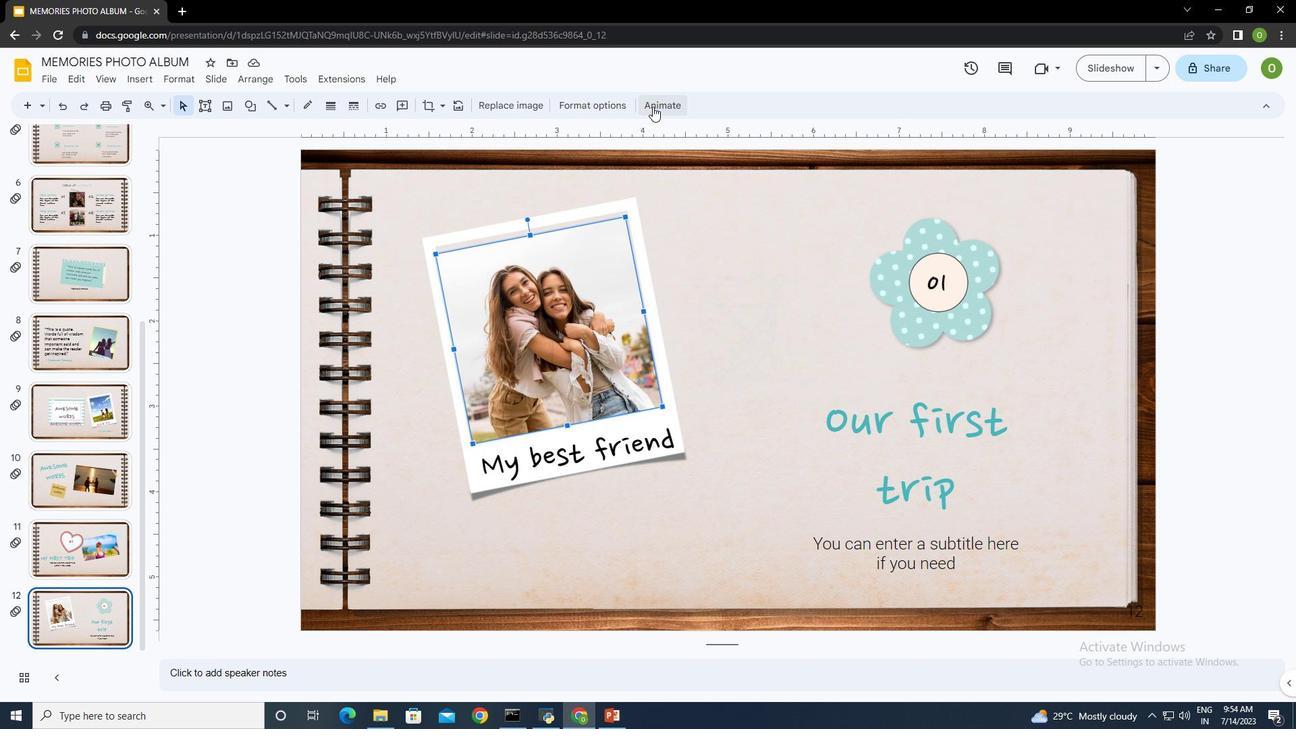 
Action: Mouse moved to (1109, 264)
Screenshot: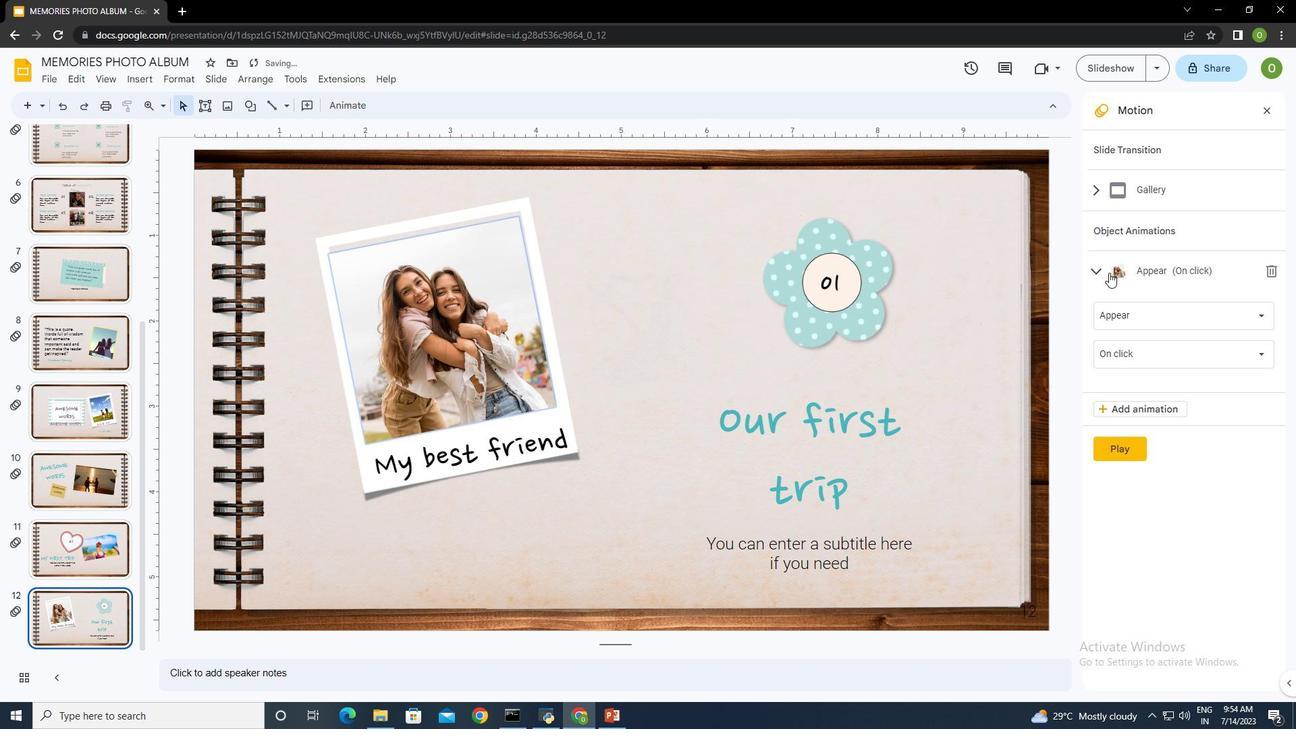 
Action: Mouse pressed left at (1109, 264)
Screenshot: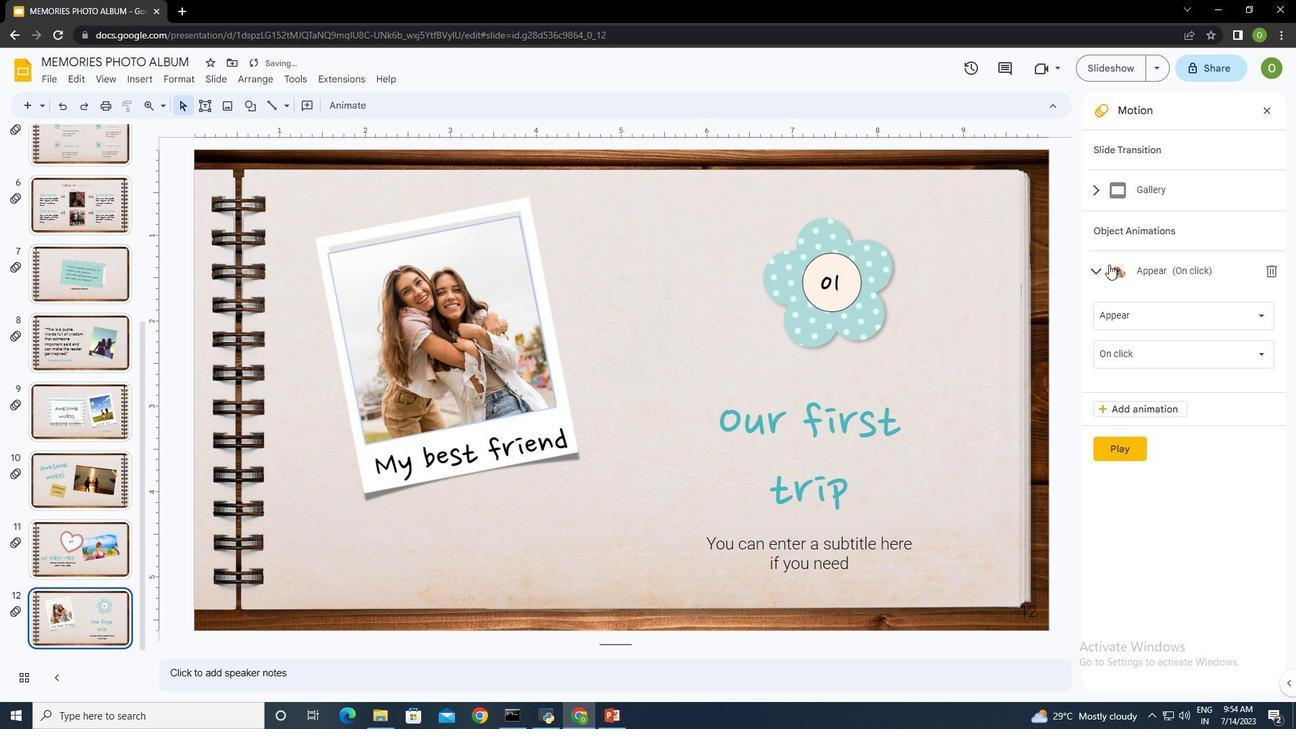 
Action: Mouse pressed left at (1109, 264)
Screenshot: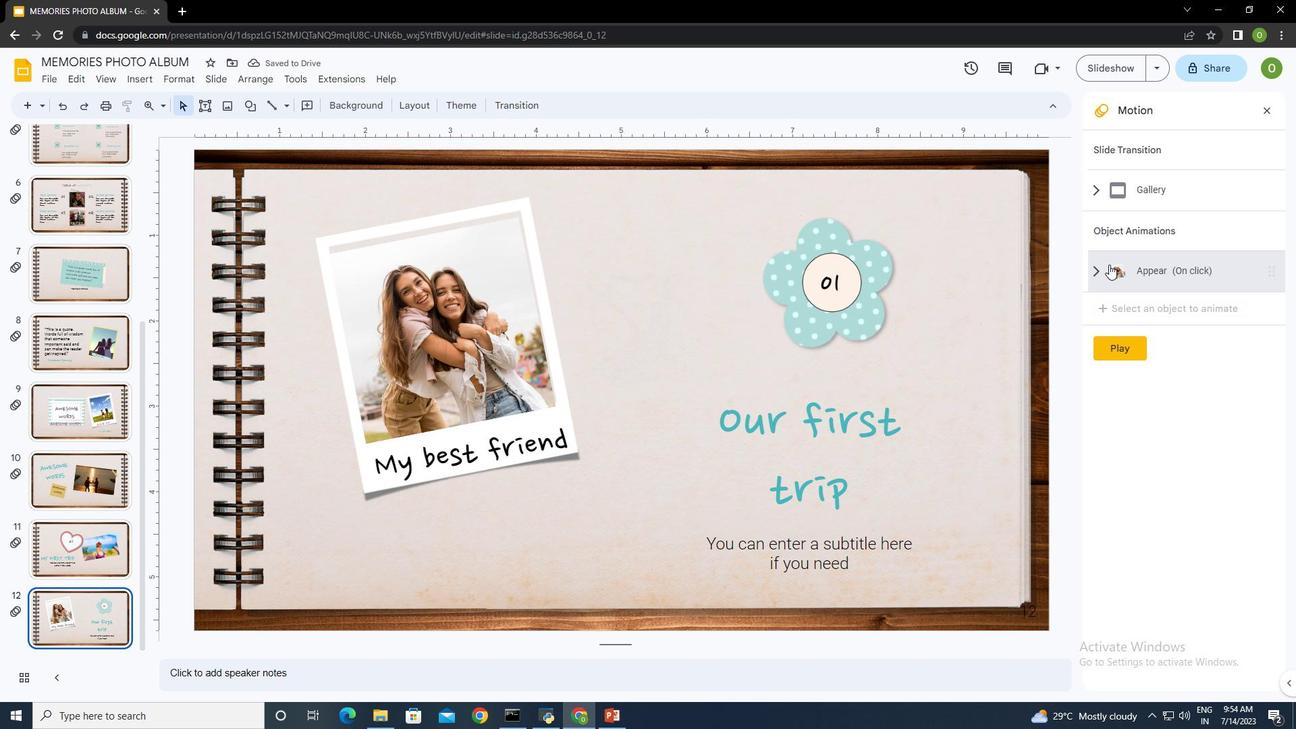 
Action: Mouse moved to (1107, 311)
Screenshot: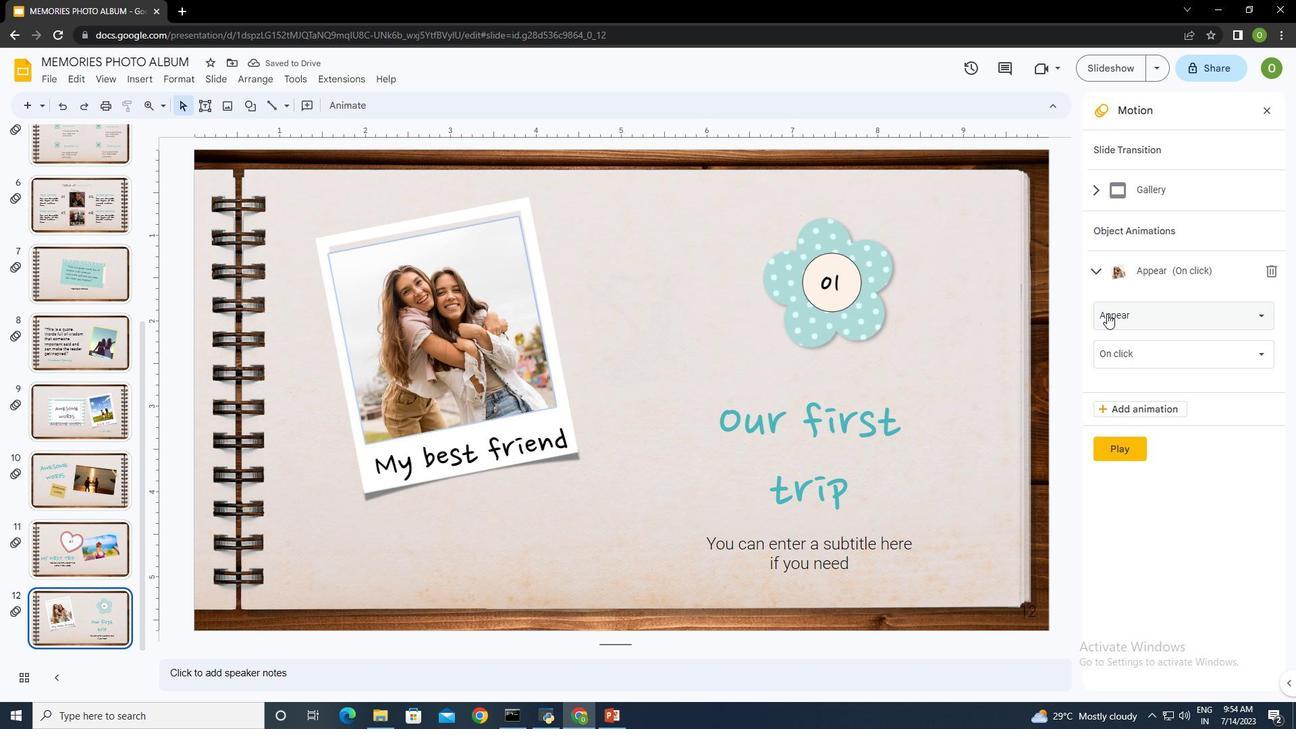 
Action: Mouse pressed left at (1107, 311)
Screenshot: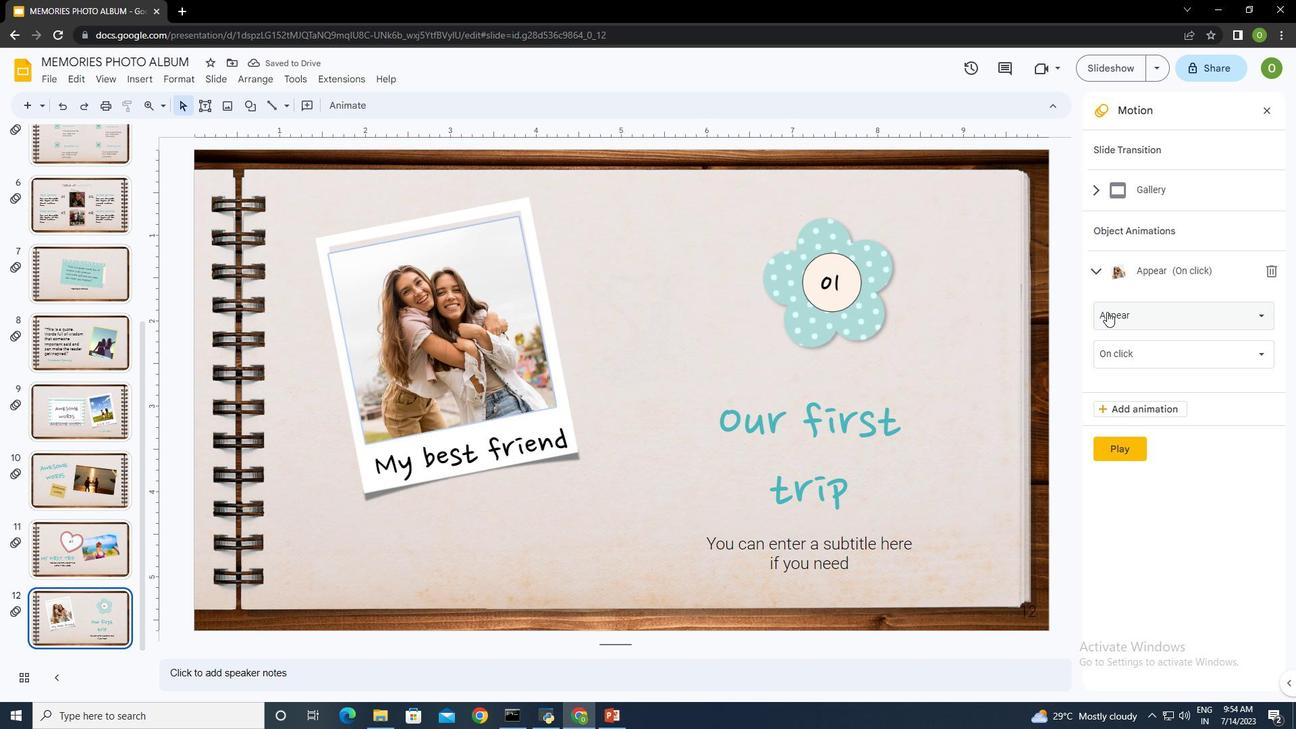 
Action: Mouse moved to (1160, 497)
Screenshot: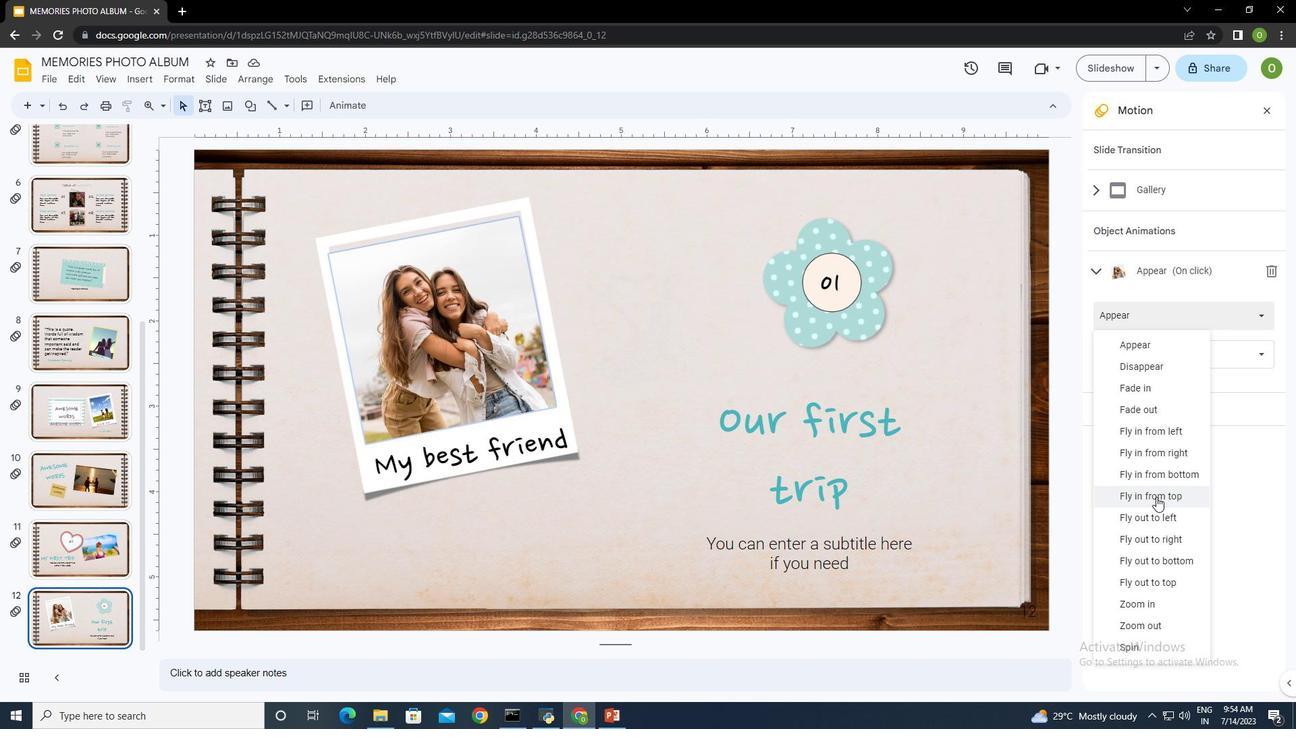 
Action: Mouse pressed left at (1160, 497)
Screenshot: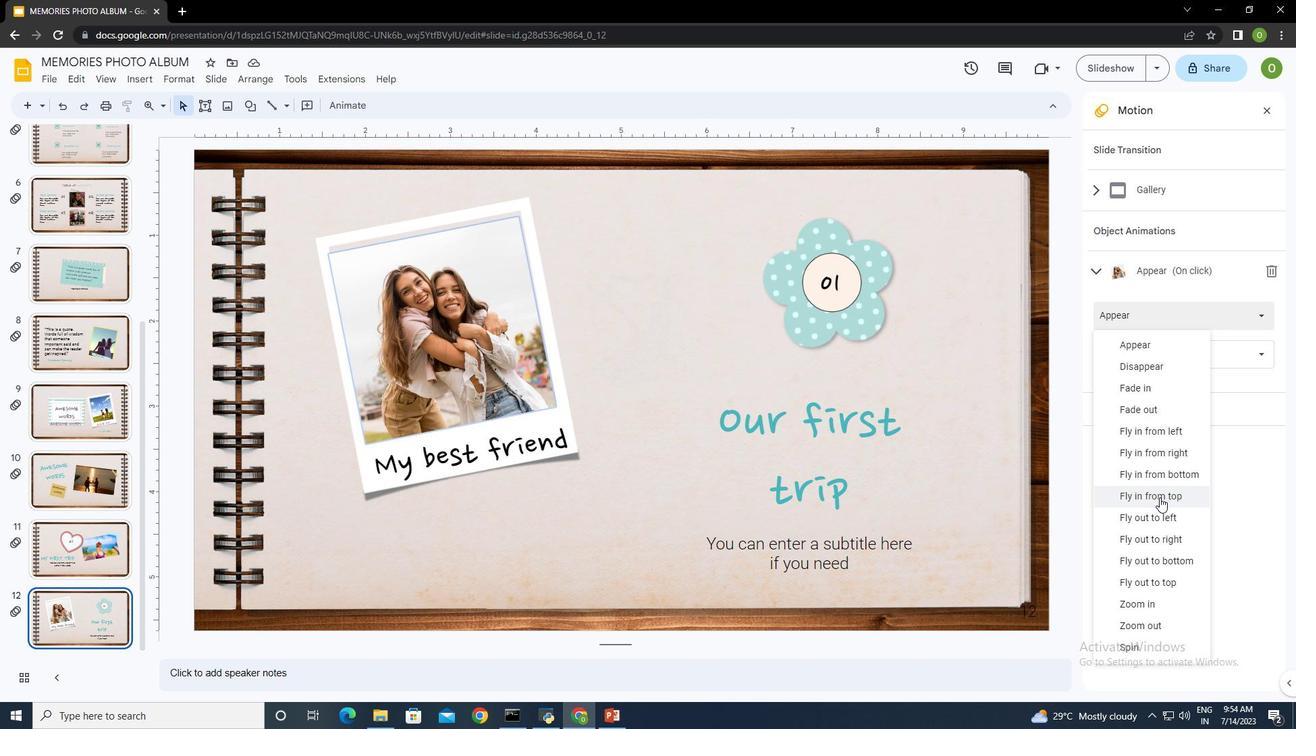 
Action: Mouse moved to (1131, 349)
Screenshot: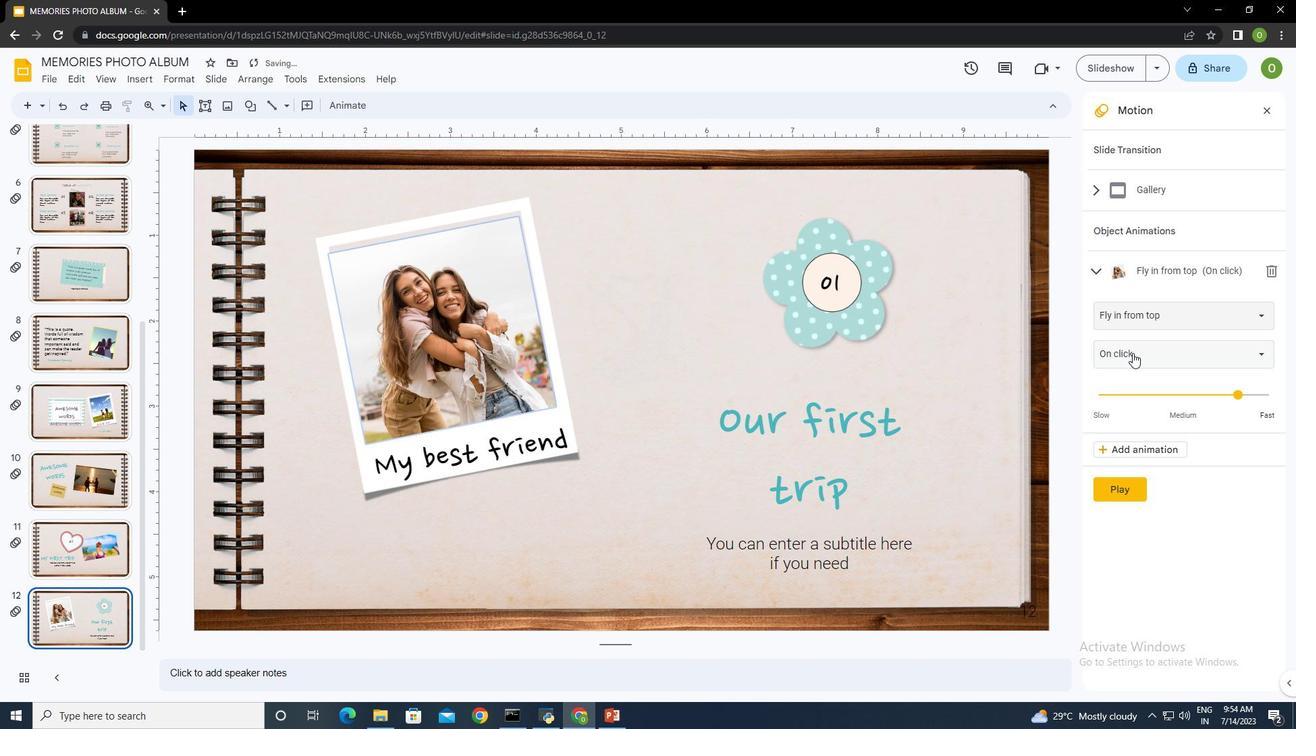 
Action: Mouse pressed left at (1131, 349)
Screenshot: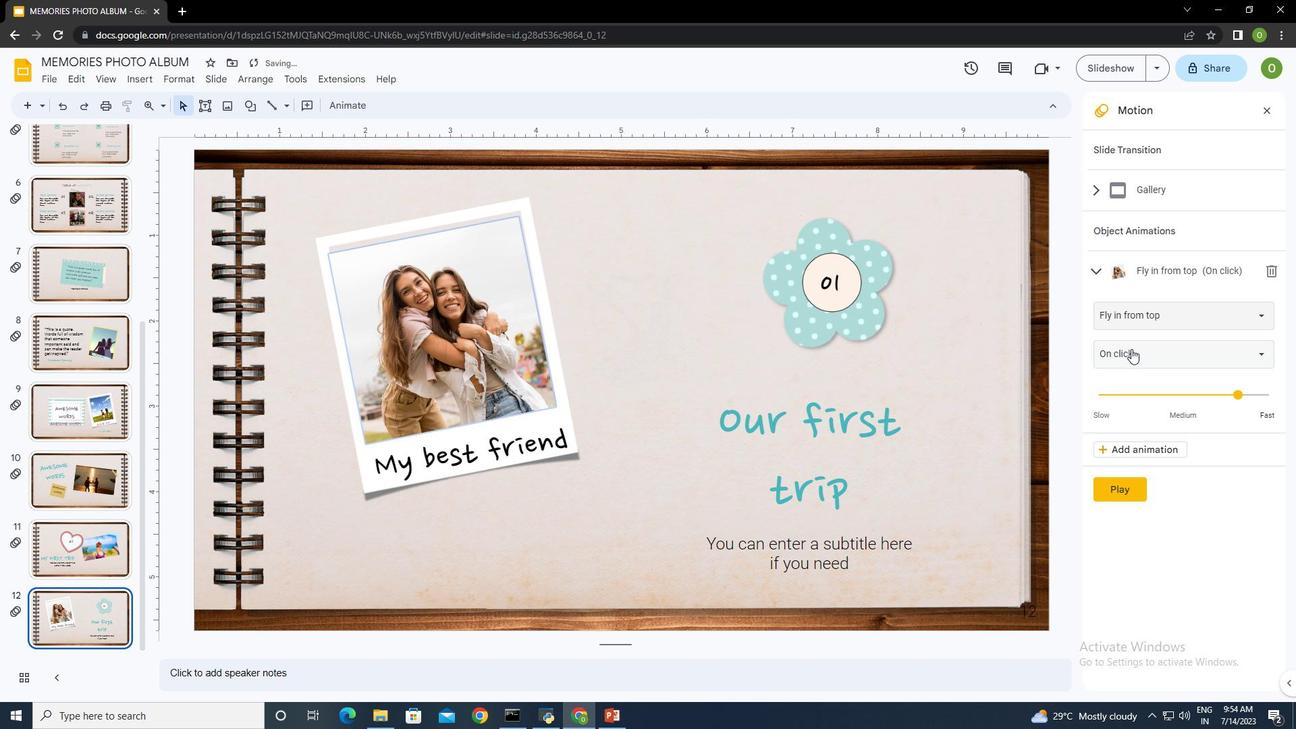 
Action: Mouse moved to (1139, 405)
Screenshot: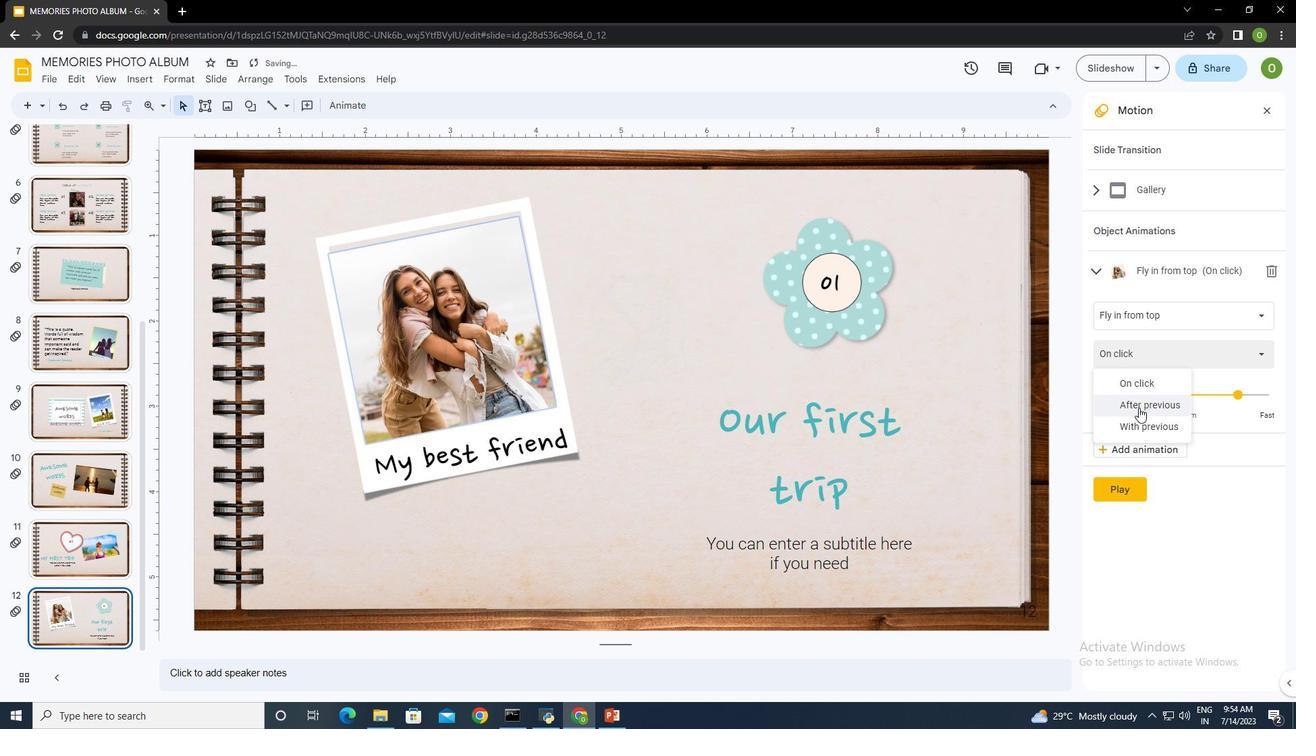 
Action: Mouse pressed left at (1139, 405)
Screenshot: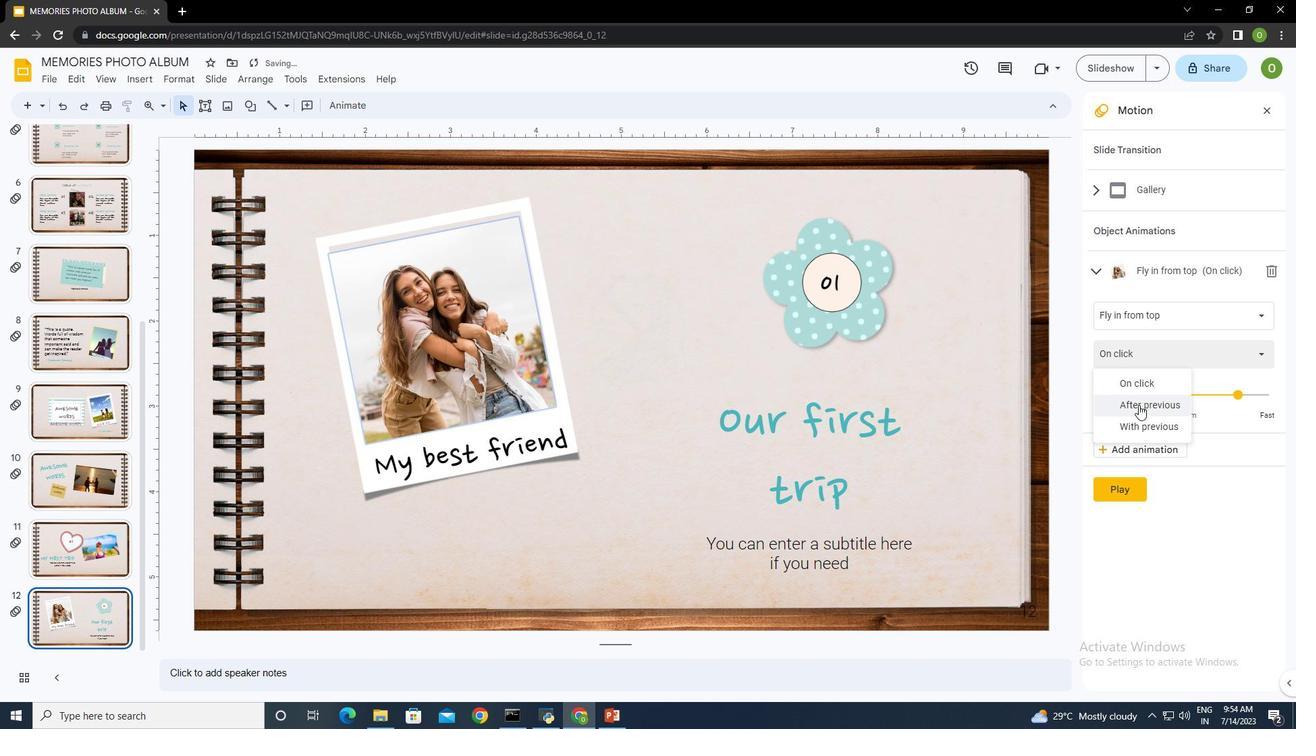 
Action: Mouse moved to (1239, 394)
Screenshot: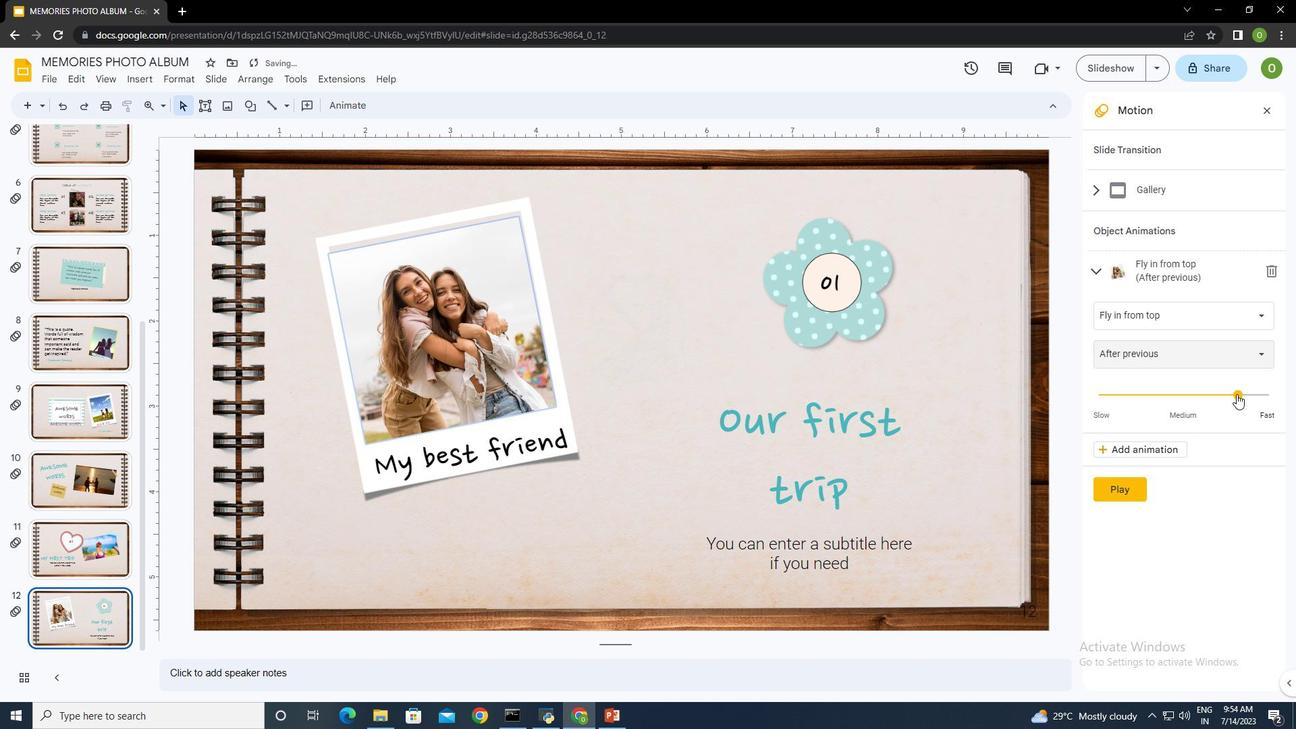 
Action: Mouse pressed left at (1239, 394)
Screenshot: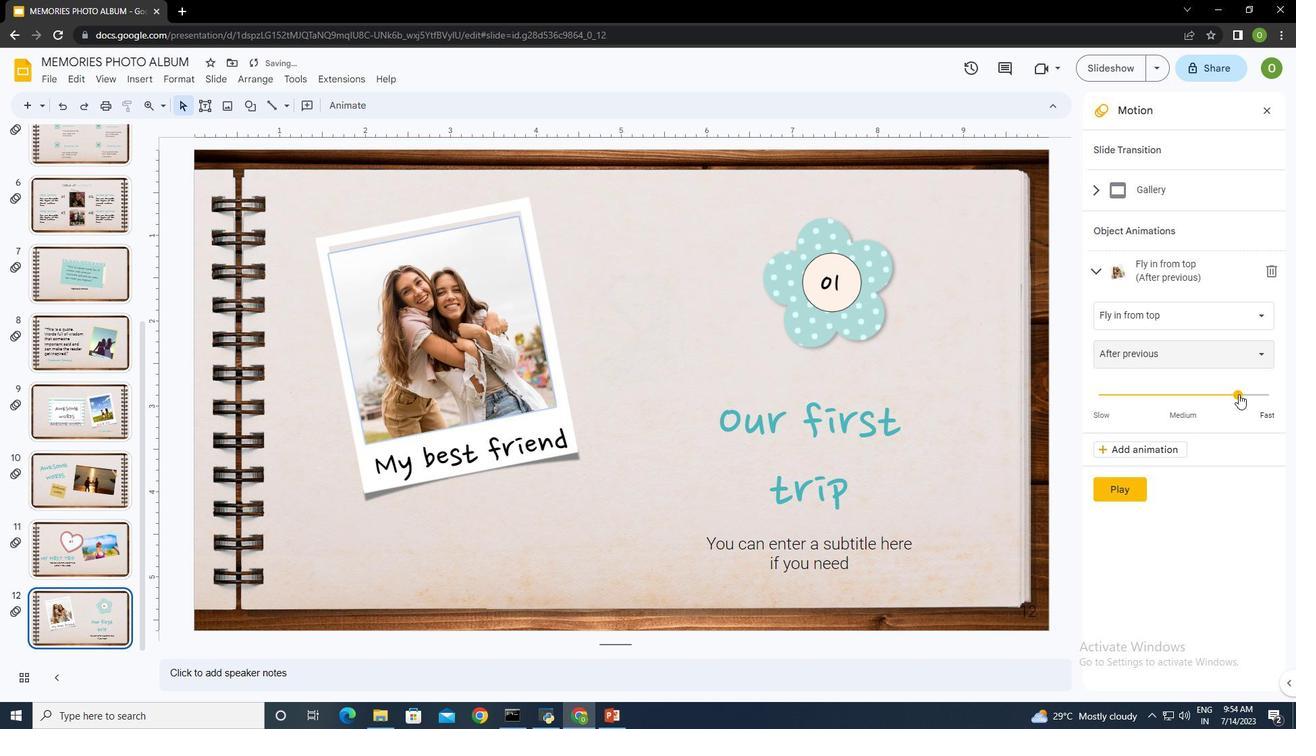 
Action: Mouse moved to (1120, 486)
Screenshot: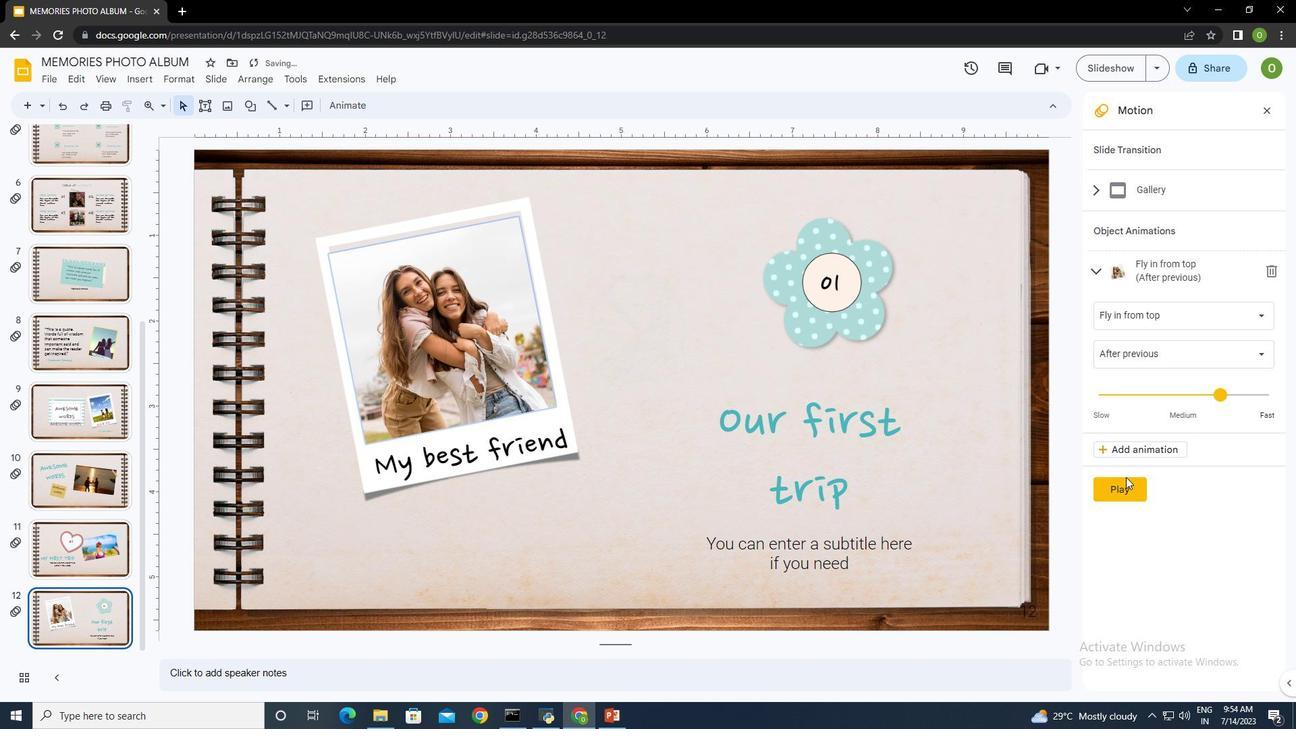 
Action: Mouse pressed left at (1120, 486)
Screenshot: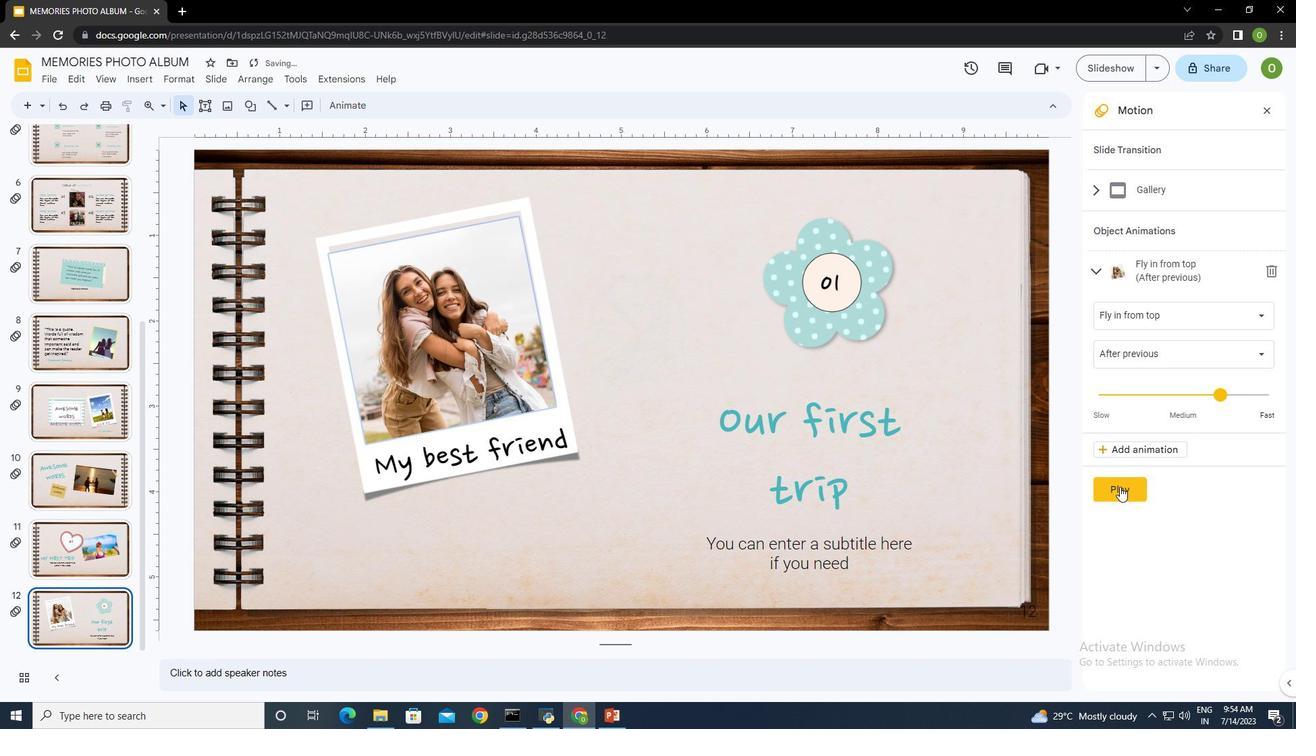 
Action: Mouse moved to (1129, 484)
Screenshot: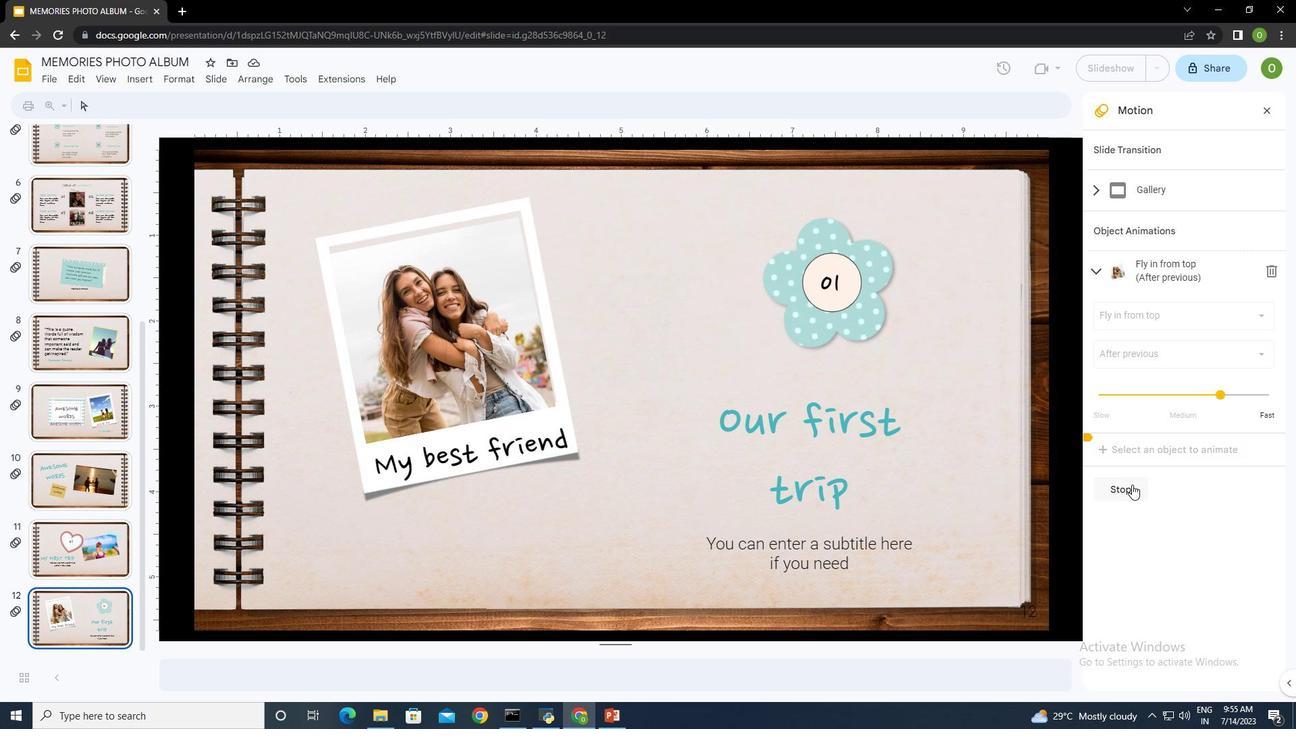 
Action: Mouse pressed left at (1129, 484)
Screenshot: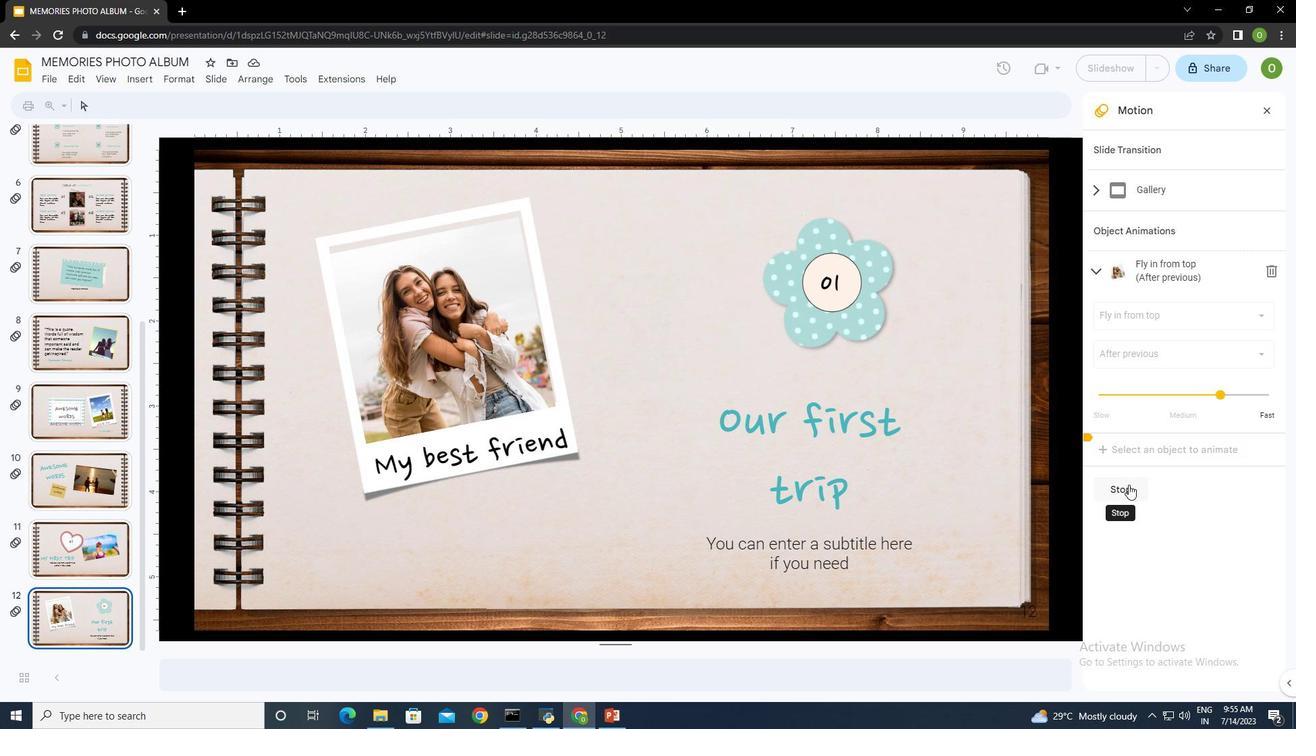
Action: Mouse moved to (1134, 557)
Screenshot: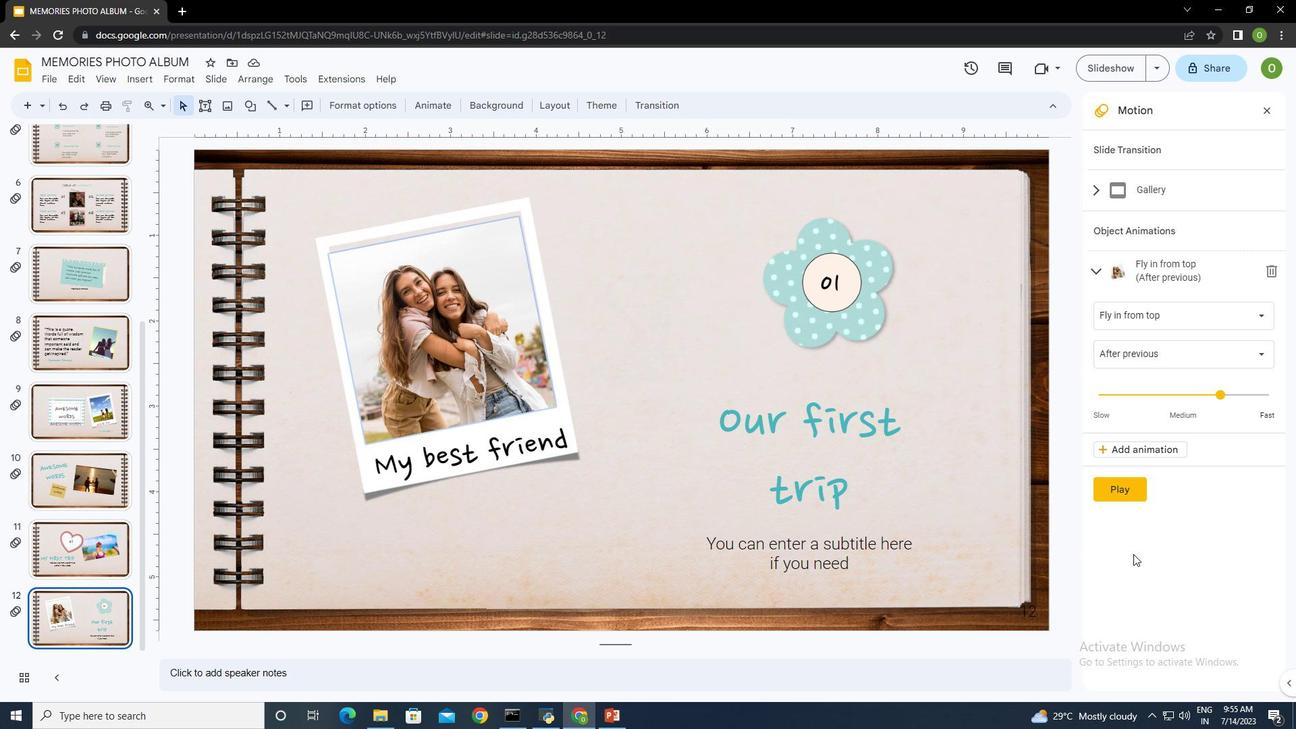 
